 Task: Search for Airbnb cabins and explore, in Gatlinburg, Tennessee with a Cabins.
Action: Mouse moved to (447, 60)
Screenshot: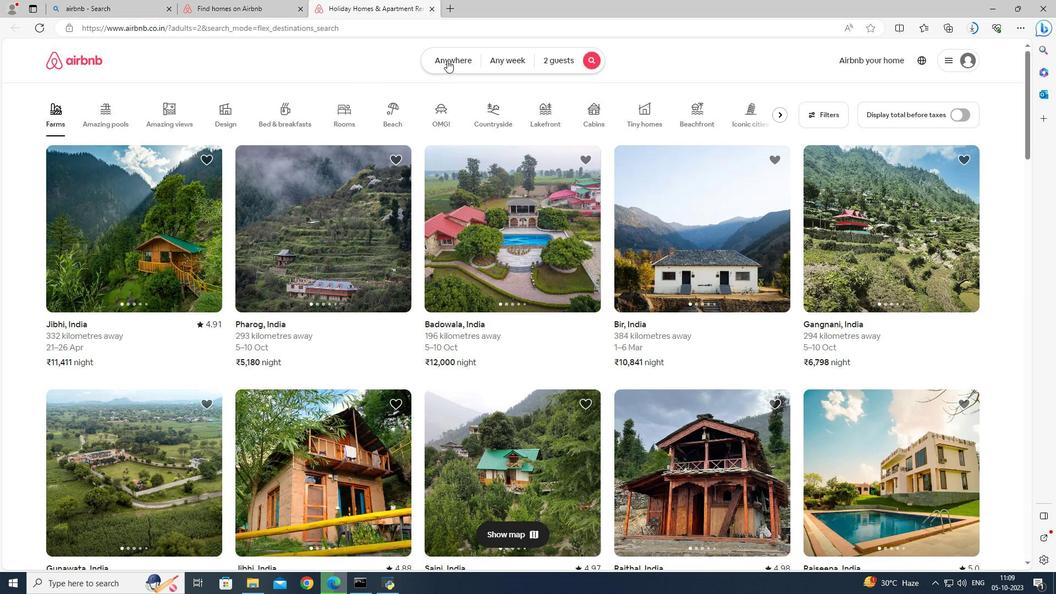
Action: Mouse pressed left at (447, 60)
Screenshot: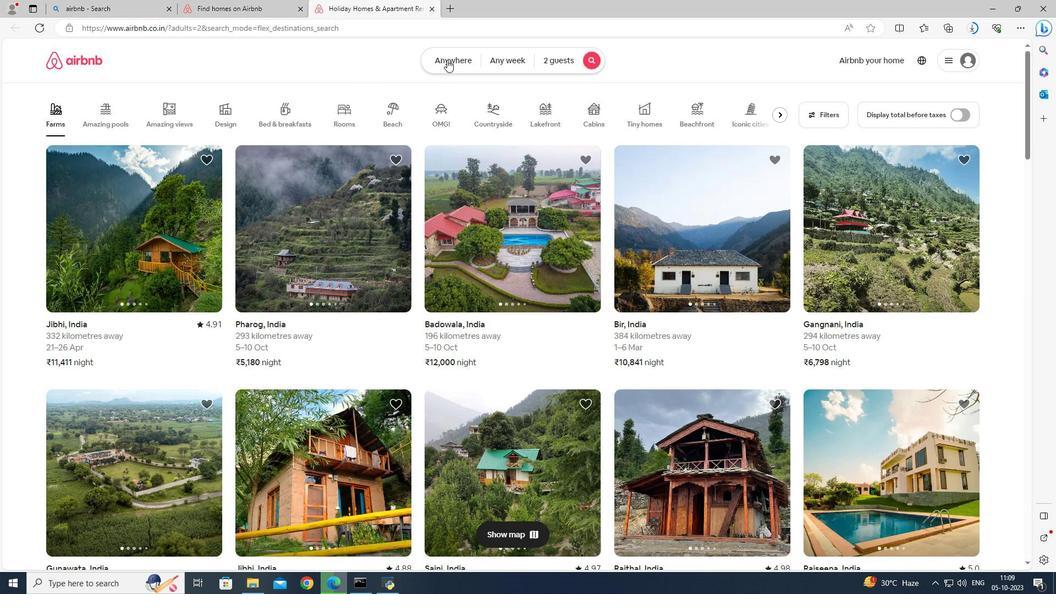 
Action: Mouse moved to (358, 111)
Screenshot: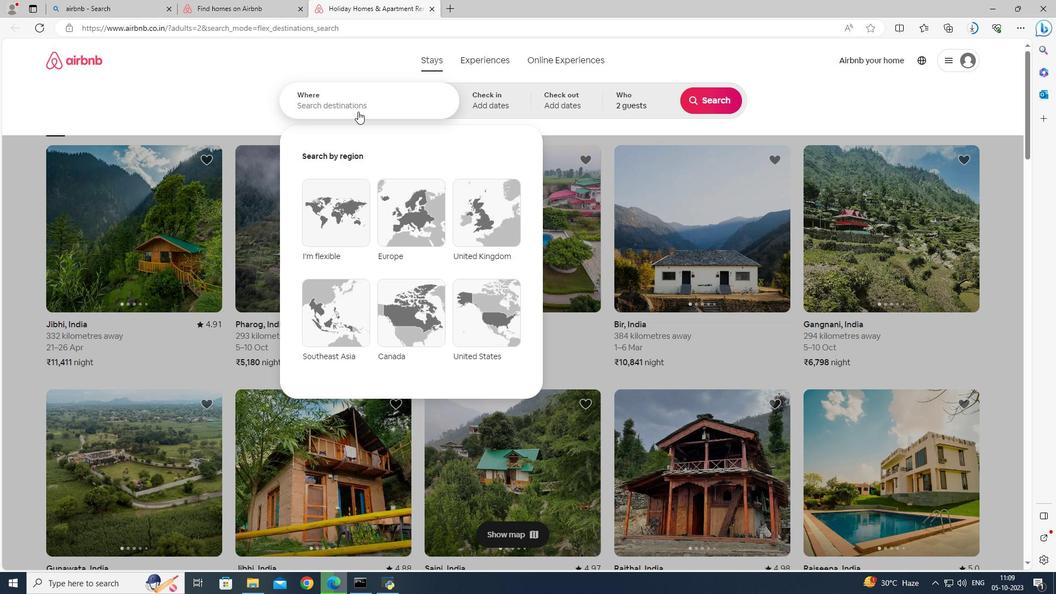 
Action: Mouse pressed left at (358, 111)
Screenshot: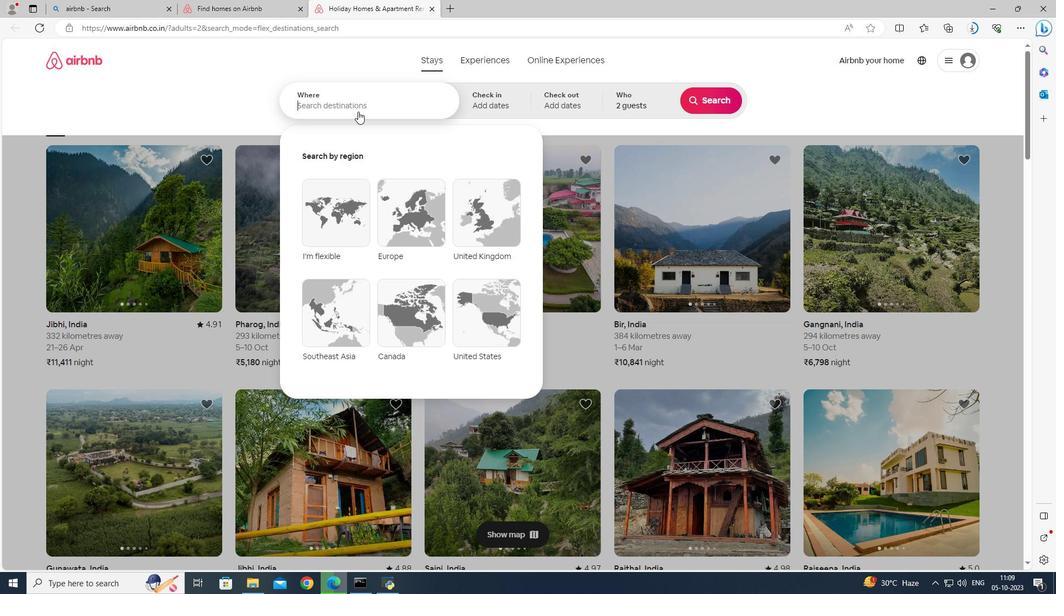 
Action: Mouse moved to (361, 111)
Screenshot: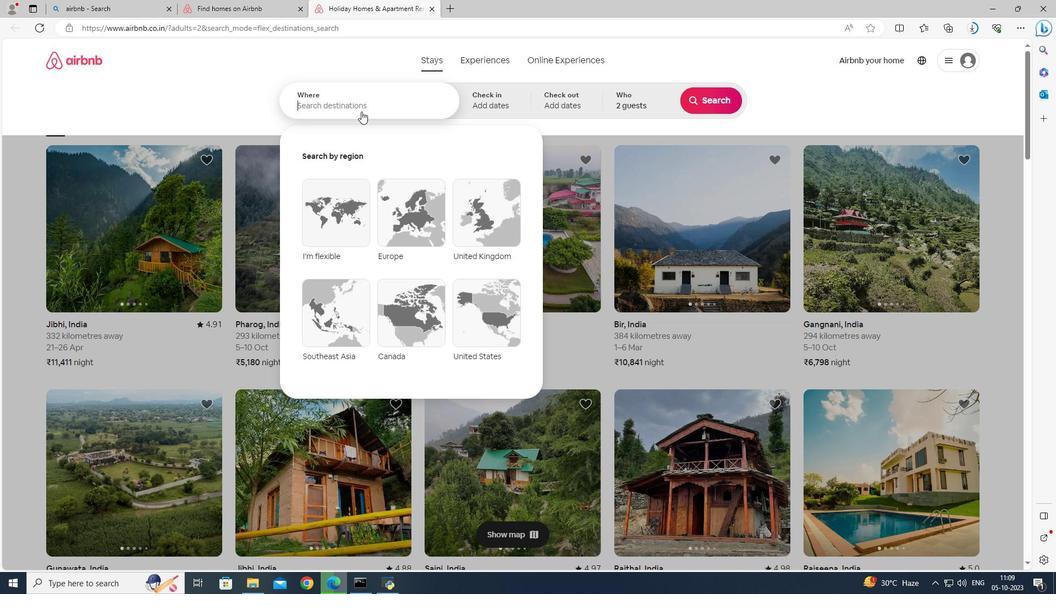 
Action: Key pressed <Key.shift>Gatli
Screenshot: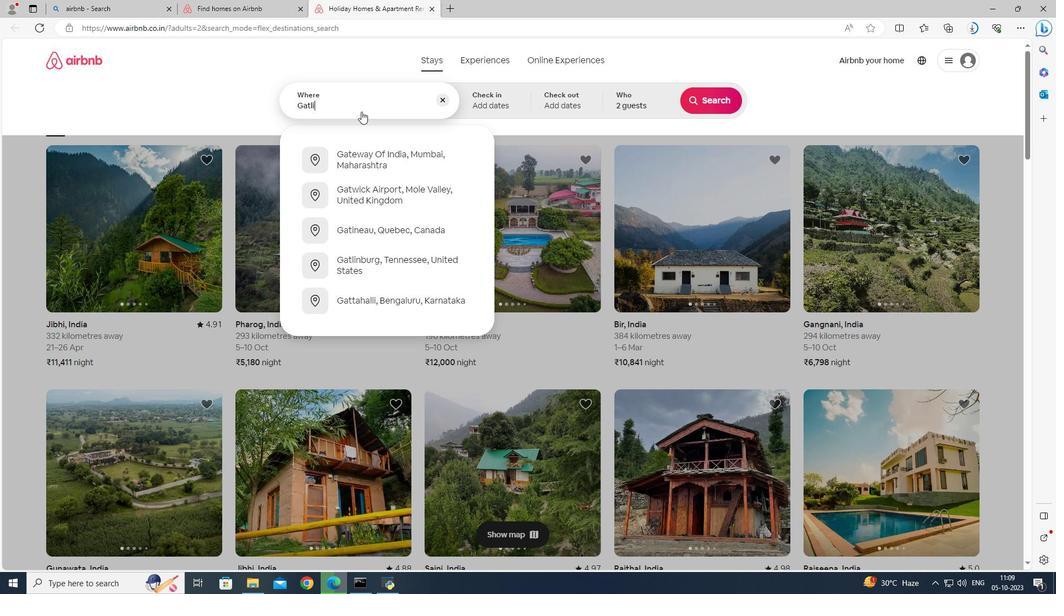 
Action: Mouse moved to (375, 155)
Screenshot: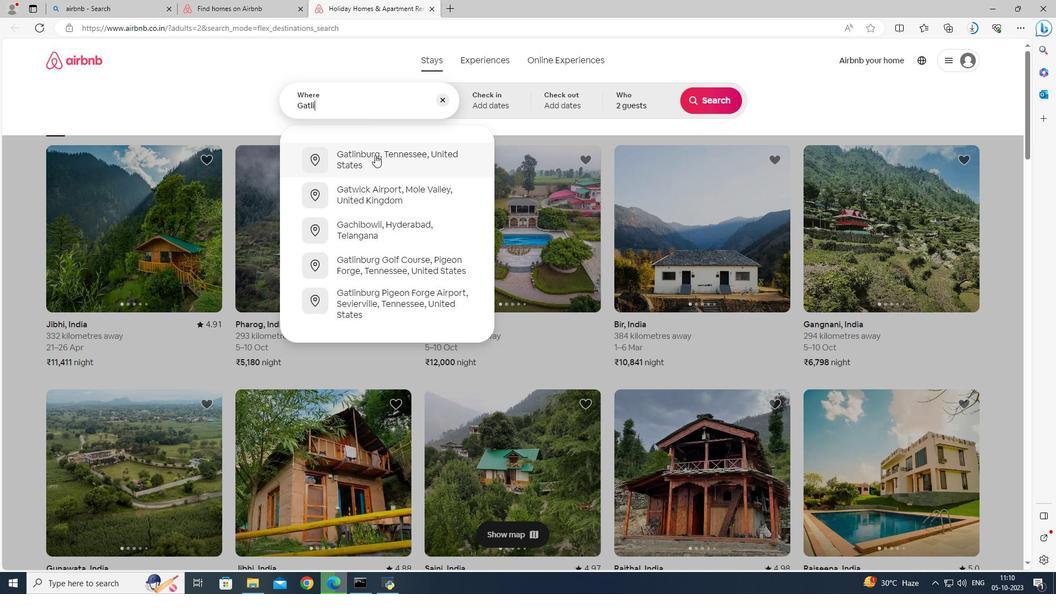 
Action: Mouse pressed left at (375, 155)
Screenshot: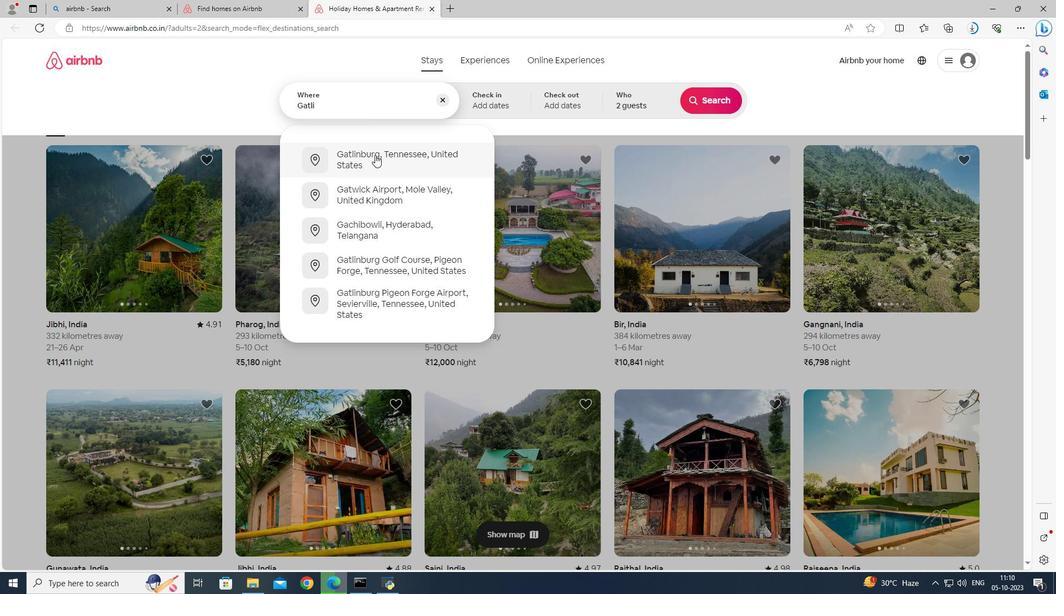 
Action: Mouse moved to (710, 94)
Screenshot: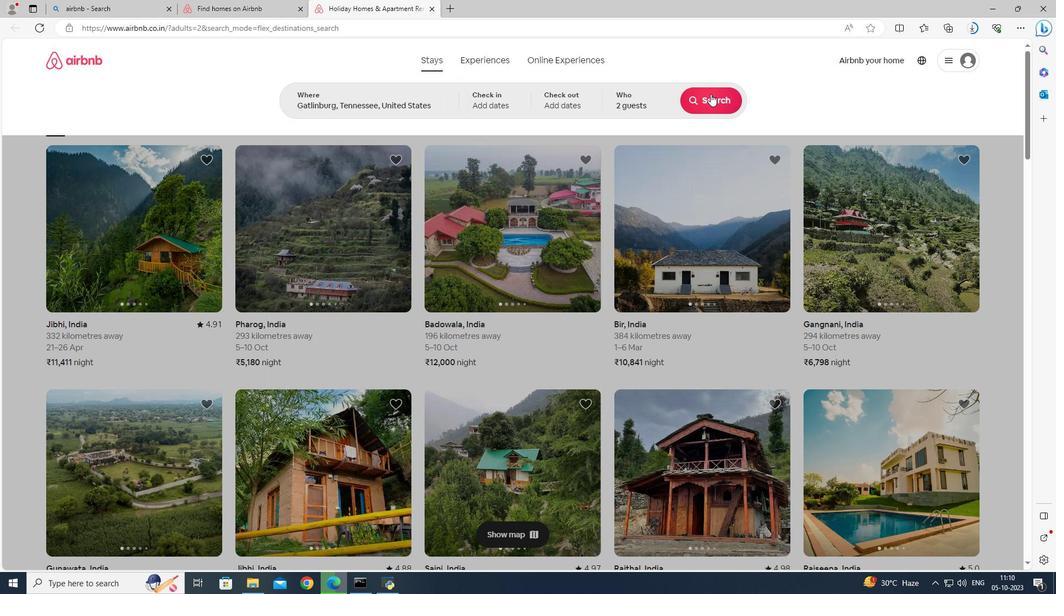
Action: Mouse pressed left at (710, 94)
Screenshot: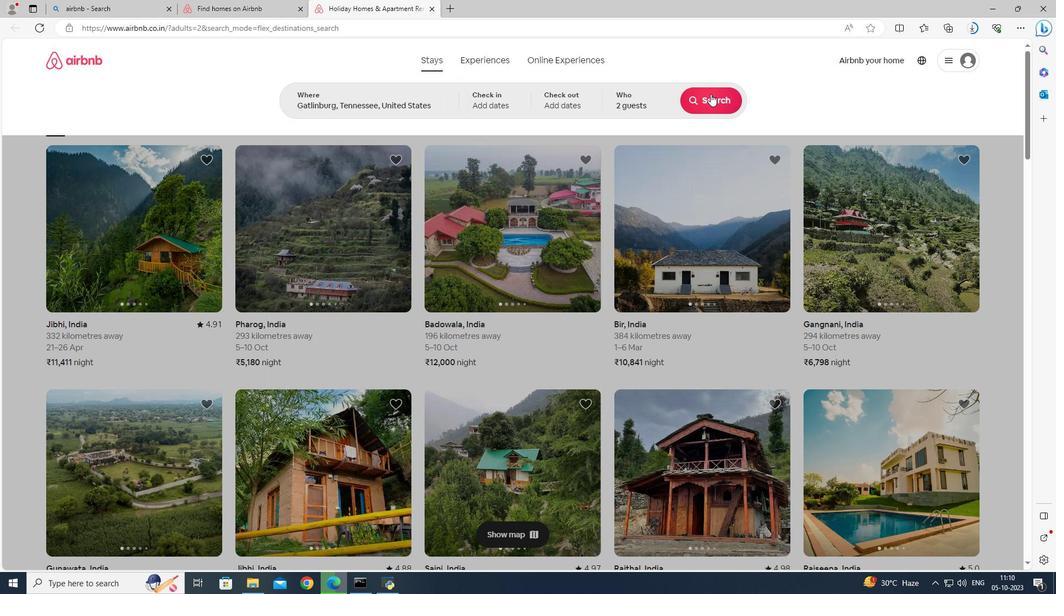 
Action: Mouse moved to (169, 110)
Screenshot: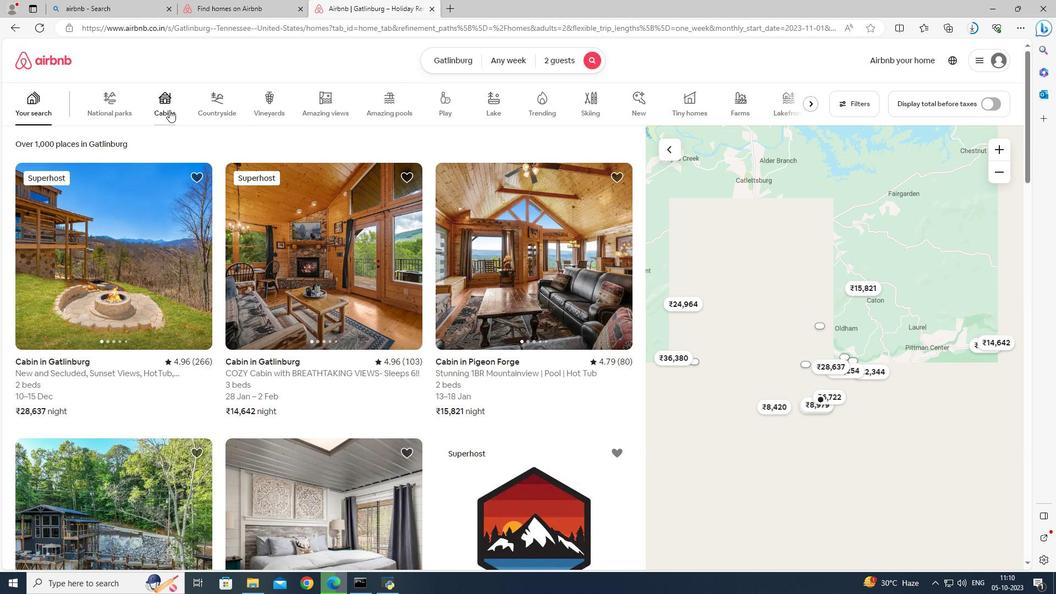 
Action: Mouse pressed left at (169, 110)
Screenshot: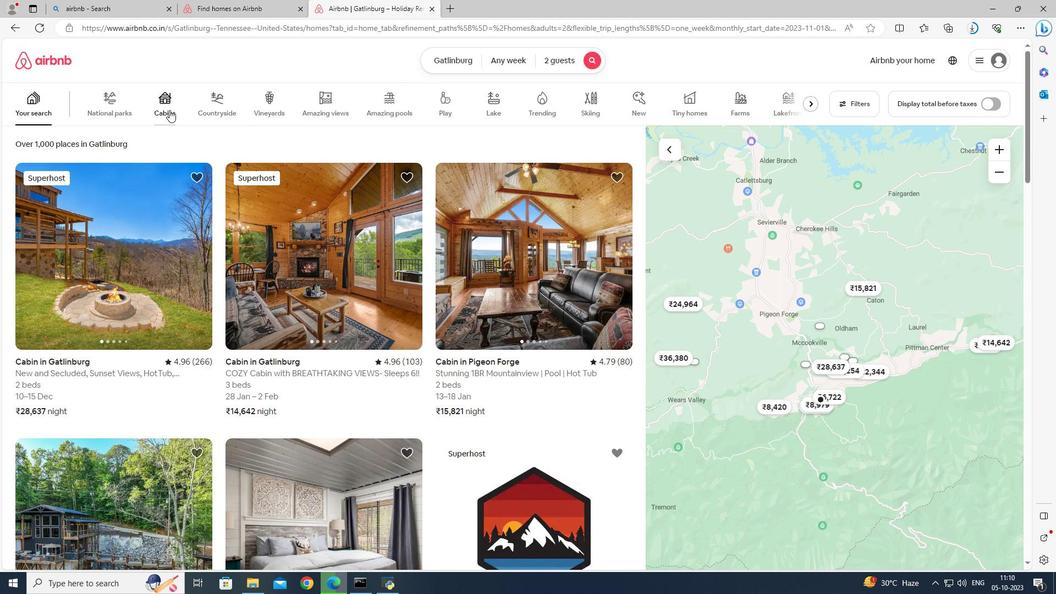 
Action: Mouse moved to (149, 241)
Screenshot: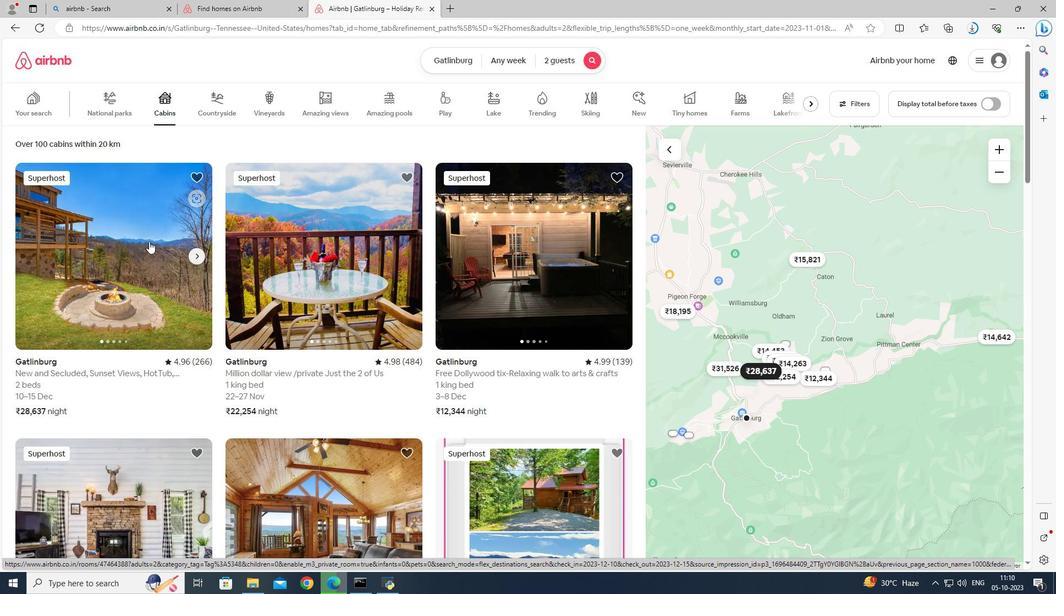 
Action: Mouse pressed left at (149, 241)
Screenshot: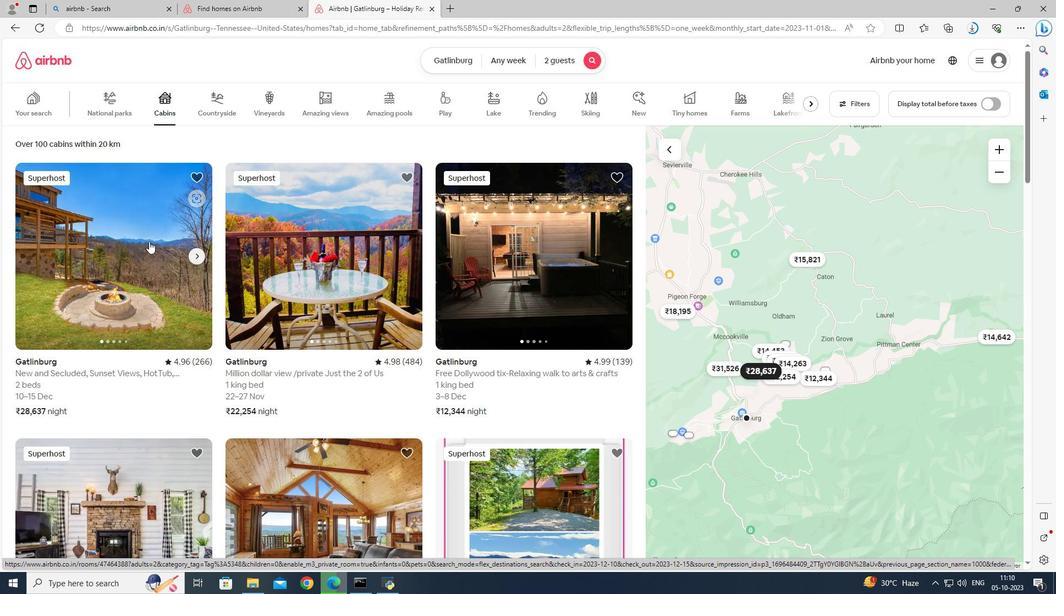 
Action: Mouse moved to (778, 406)
Screenshot: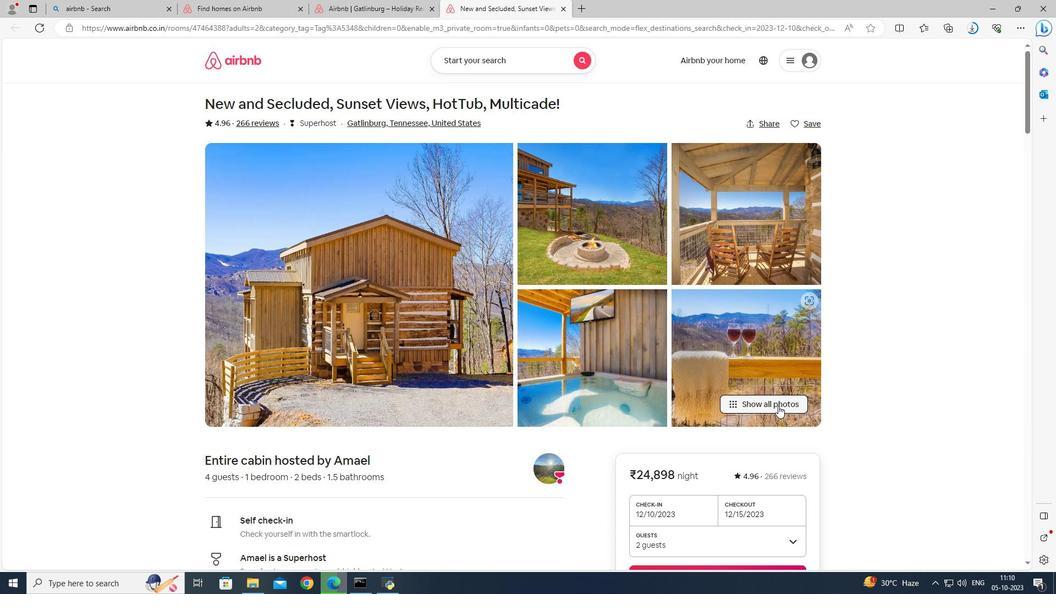 
Action: Mouse pressed left at (778, 406)
Screenshot: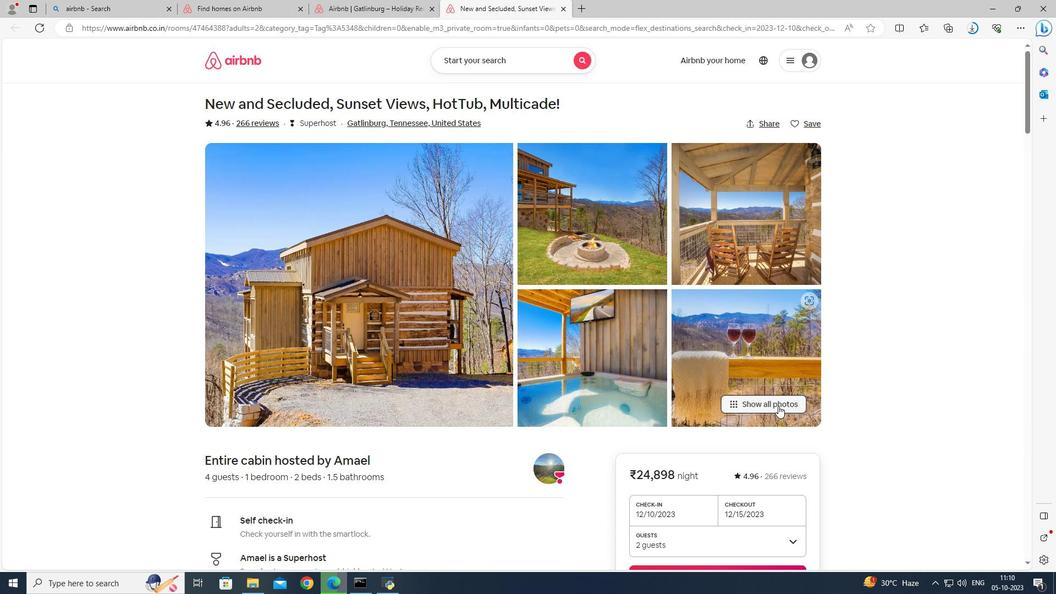 
Action: Mouse moved to (671, 352)
Screenshot: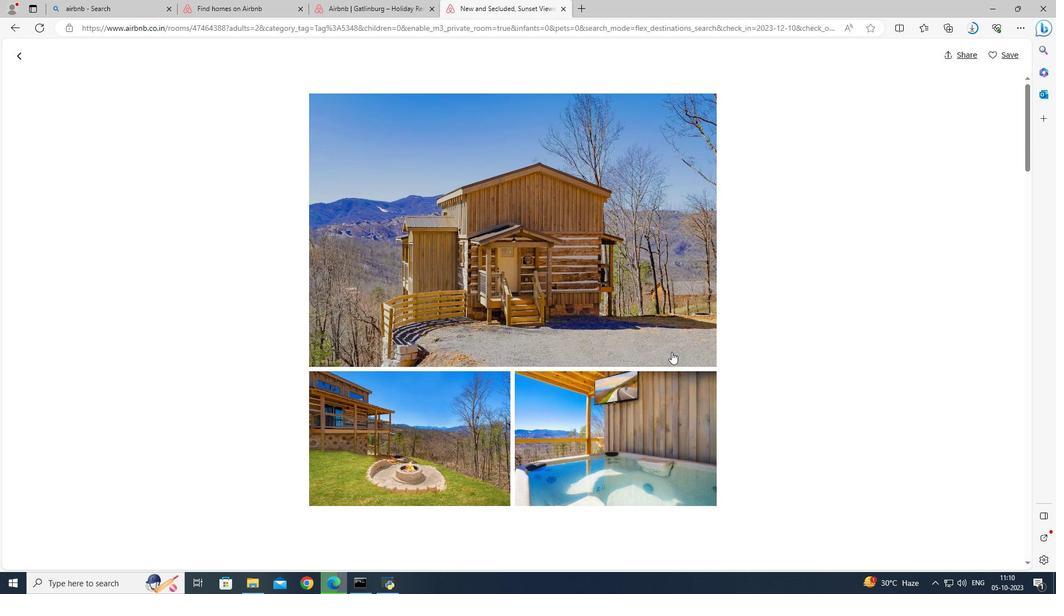 
Action: Mouse scrolled (671, 351) with delta (0, 0)
Screenshot: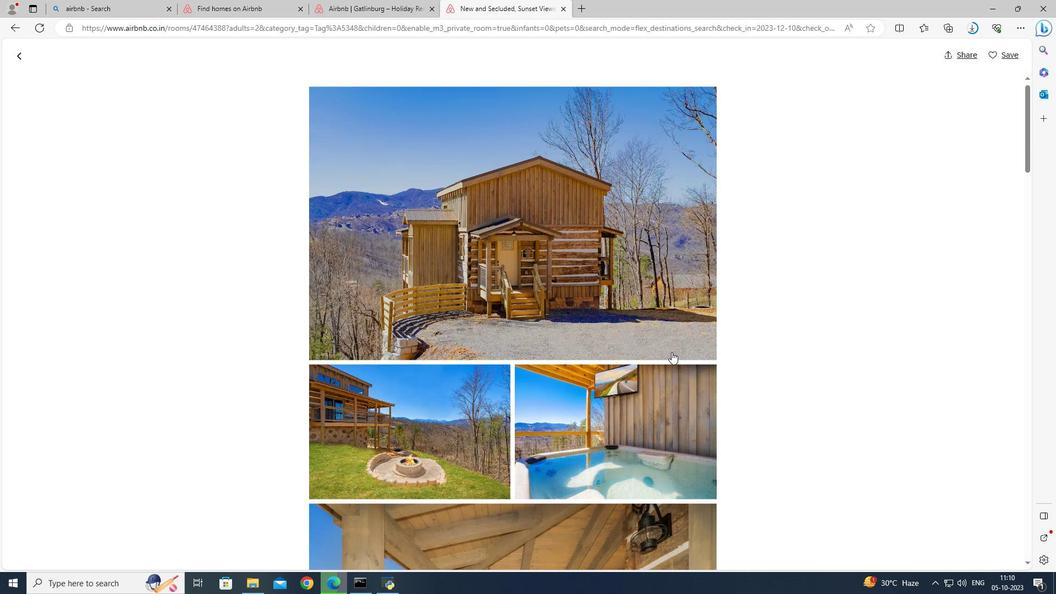 
Action: Mouse scrolled (671, 351) with delta (0, 0)
Screenshot: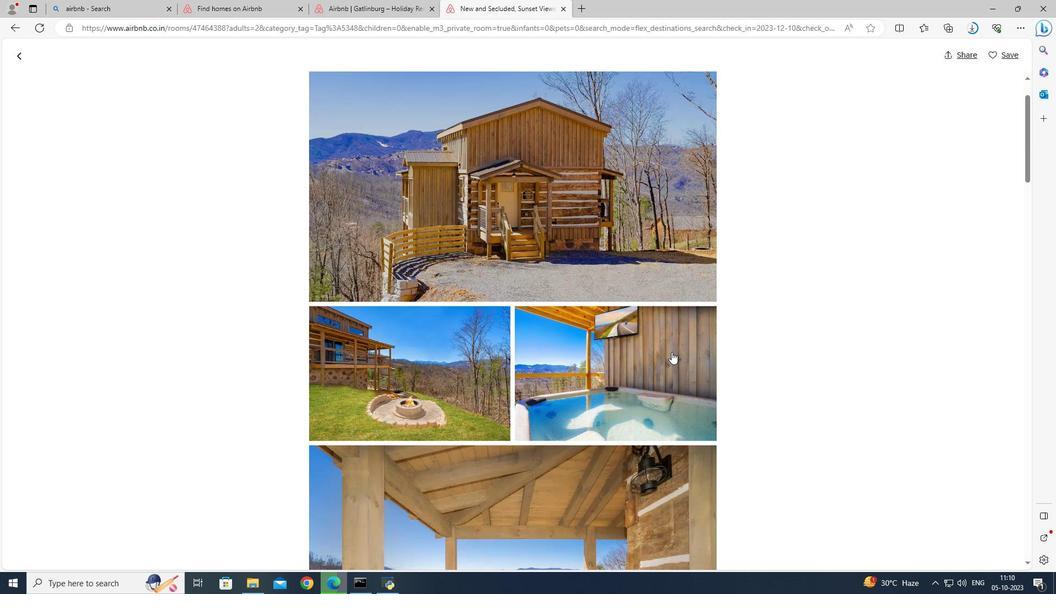 
Action: Mouse moved to (671, 352)
Screenshot: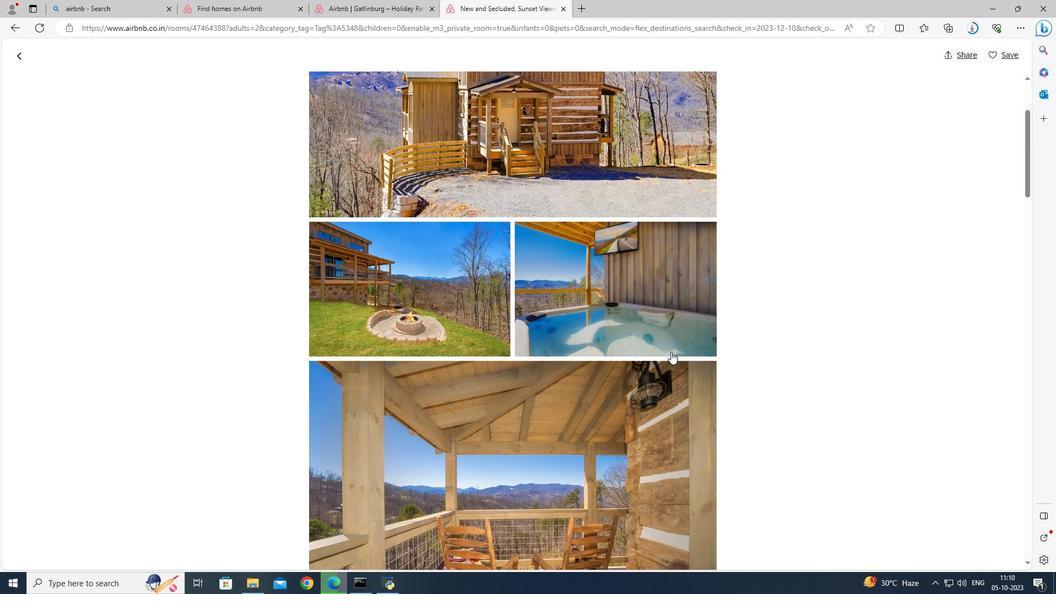 
Action: Mouse scrolled (671, 351) with delta (0, 0)
Screenshot: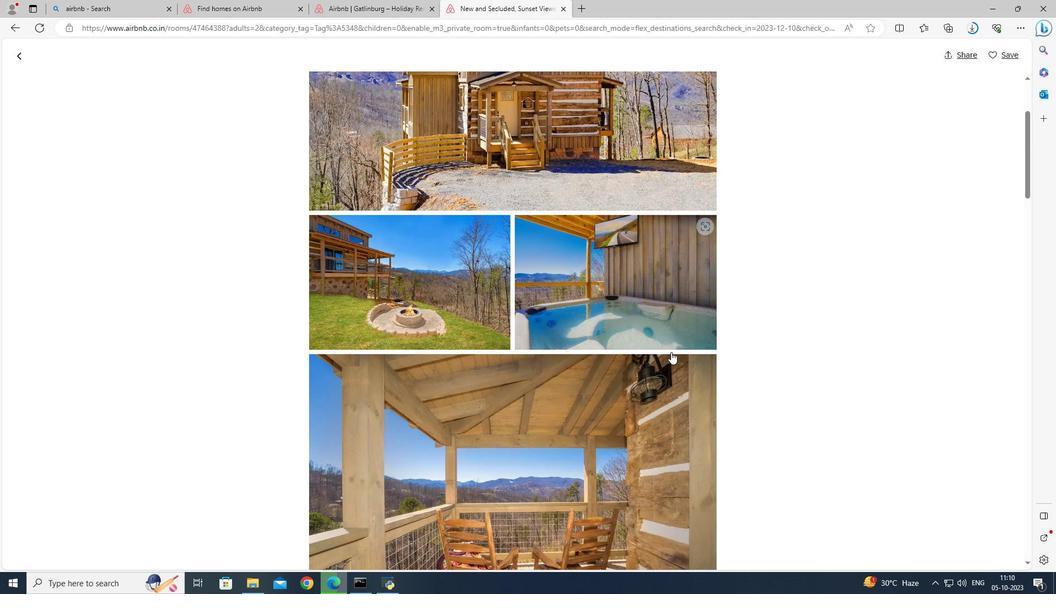 
Action: Mouse scrolled (671, 351) with delta (0, 0)
Screenshot: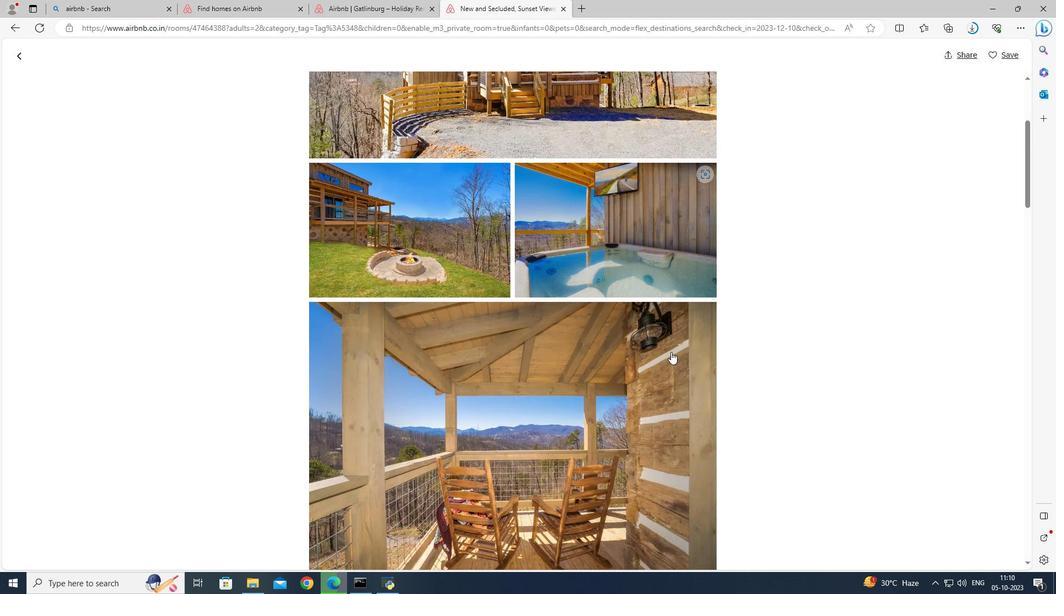 
Action: Mouse scrolled (671, 351) with delta (0, 0)
Screenshot: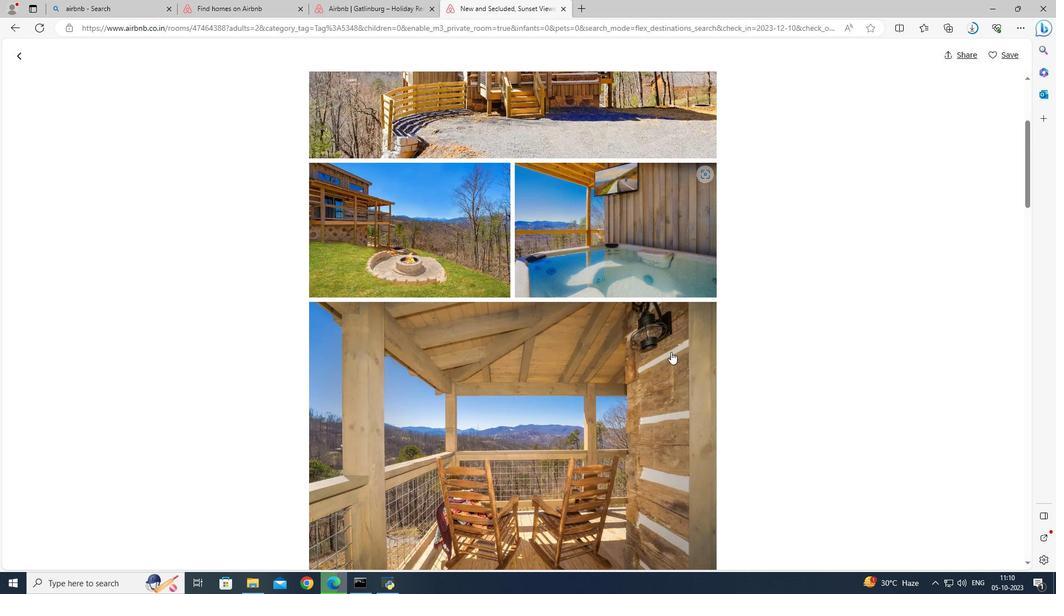 
Action: Mouse scrolled (671, 351) with delta (0, 0)
Screenshot: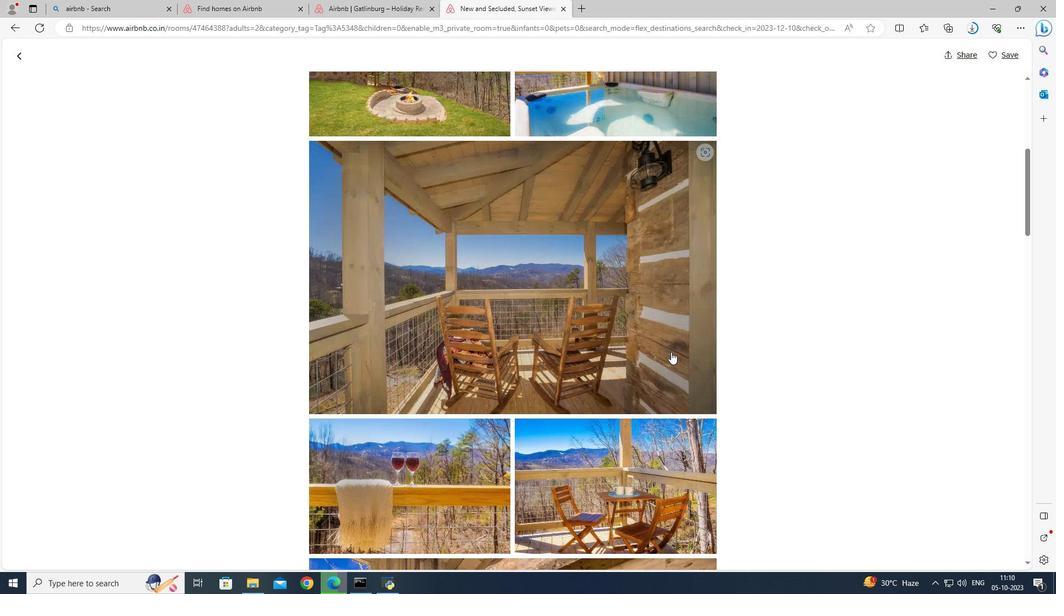 
Action: Mouse moved to (670, 352)
Screenshot: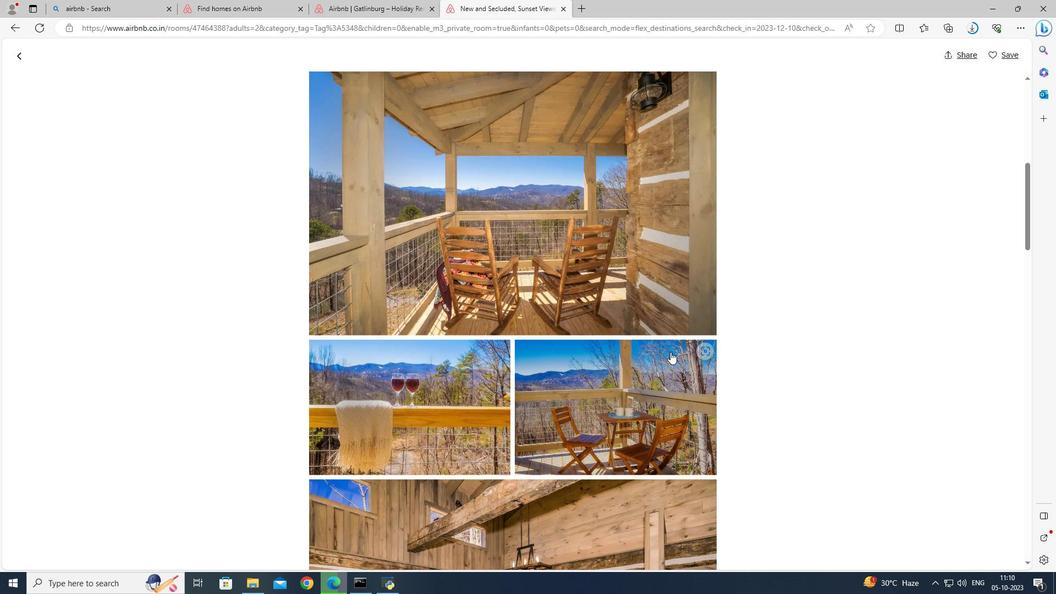 
Action: Mouse scrolled (670, 351) with delta (0, 0)
Screenshot: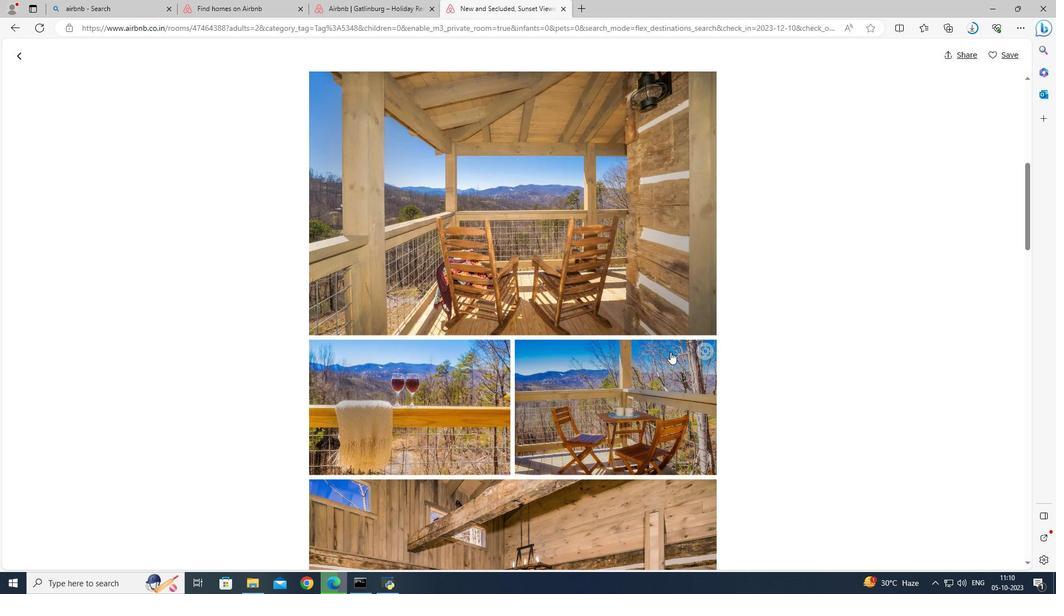 
Action: Mouse scrolled (670, 351) with delta (0, 0)
Screenshot: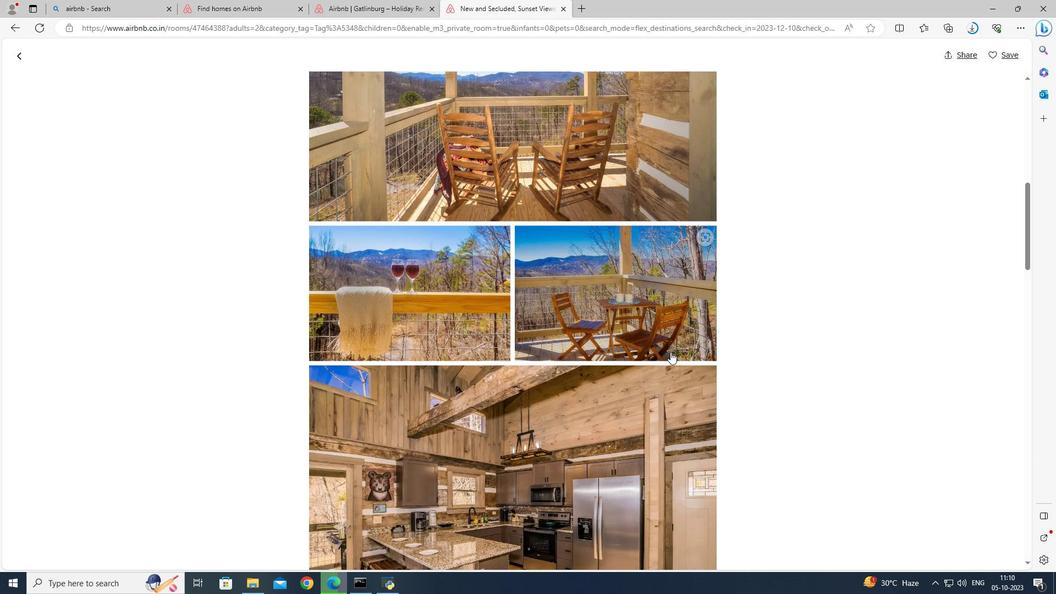 
Action: Mouse scrolled (670, 351) with delta (0, 0)
Screenshot: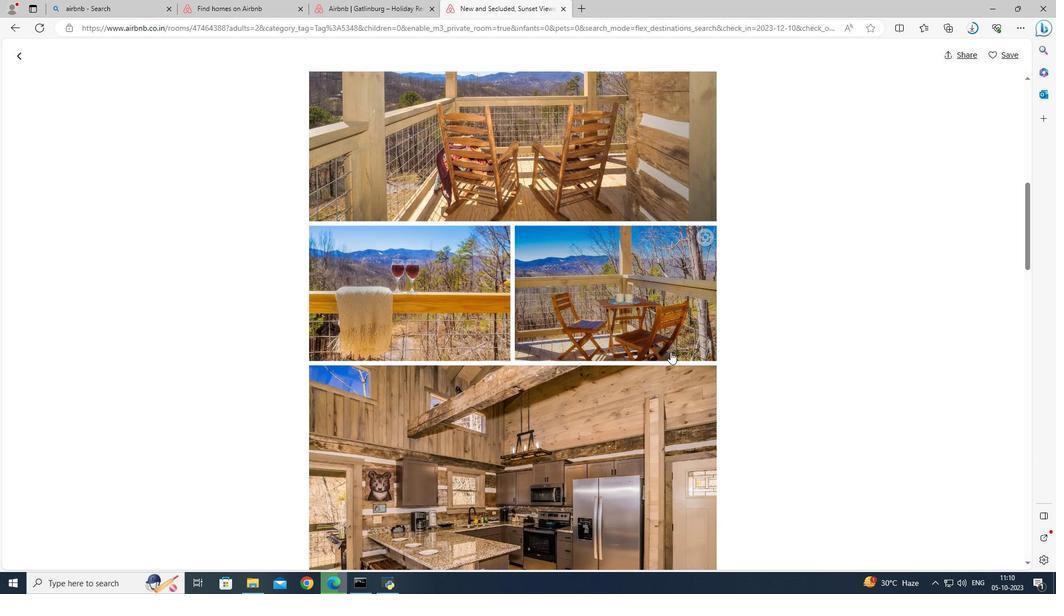 
Action: Mouse scrolled (670, 351) with delta (0, 0)
Screenshot: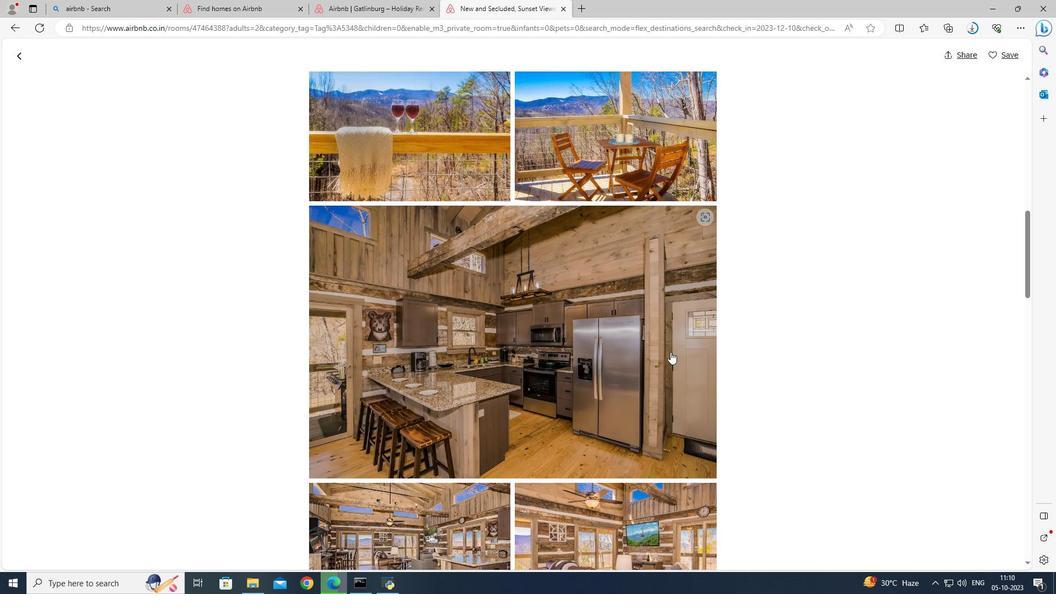 
Action: Mouse scrolled (670, 351) with delta (0, 0)
Screenshot: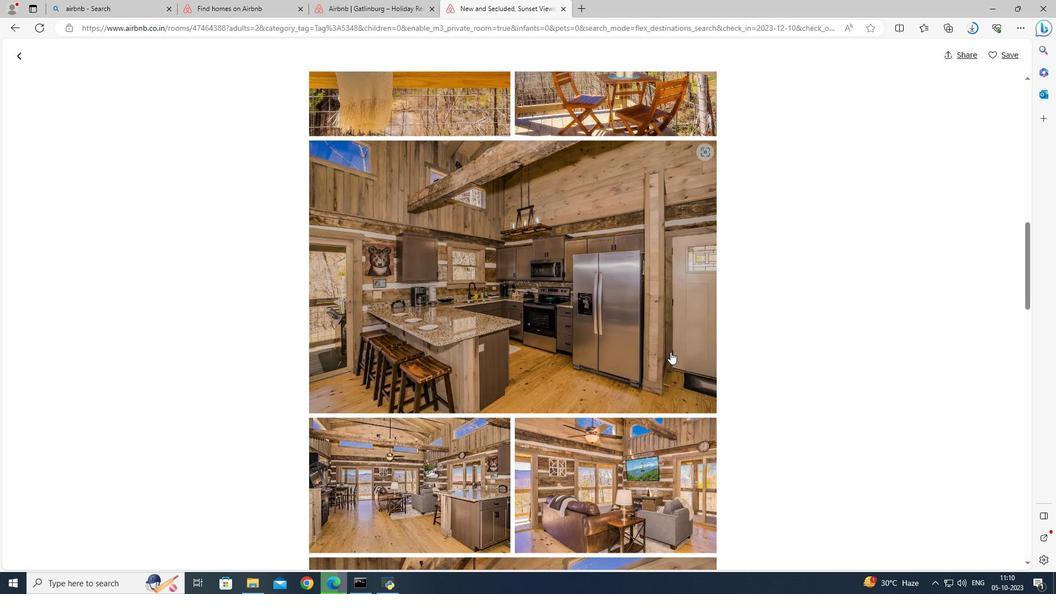 
Action: Mouse scrolled (670, 351) with delta (0, 0)
Screenshot: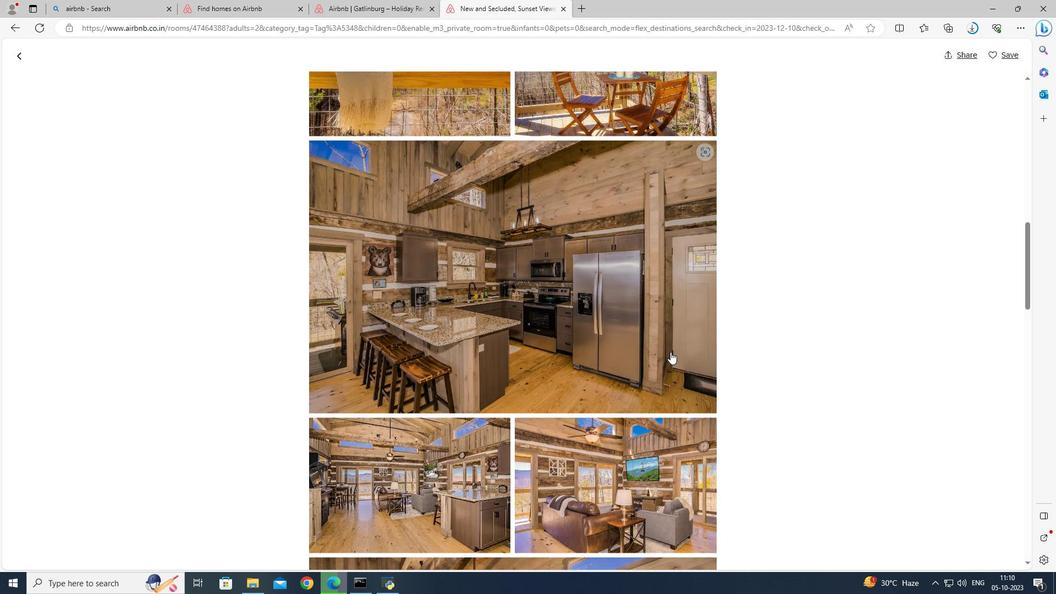 
Action: Mouse scrolled (670, 351) with delta (0, 0)
Screenshot: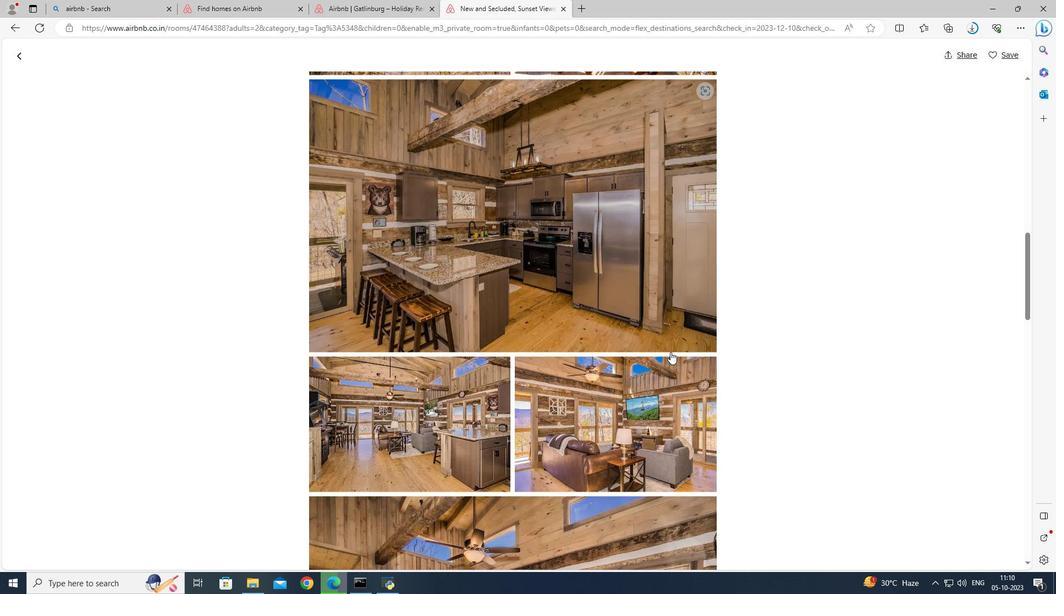 
Action: Mouse scrolled (670, 351) with delta (0, 0)
Screenshot: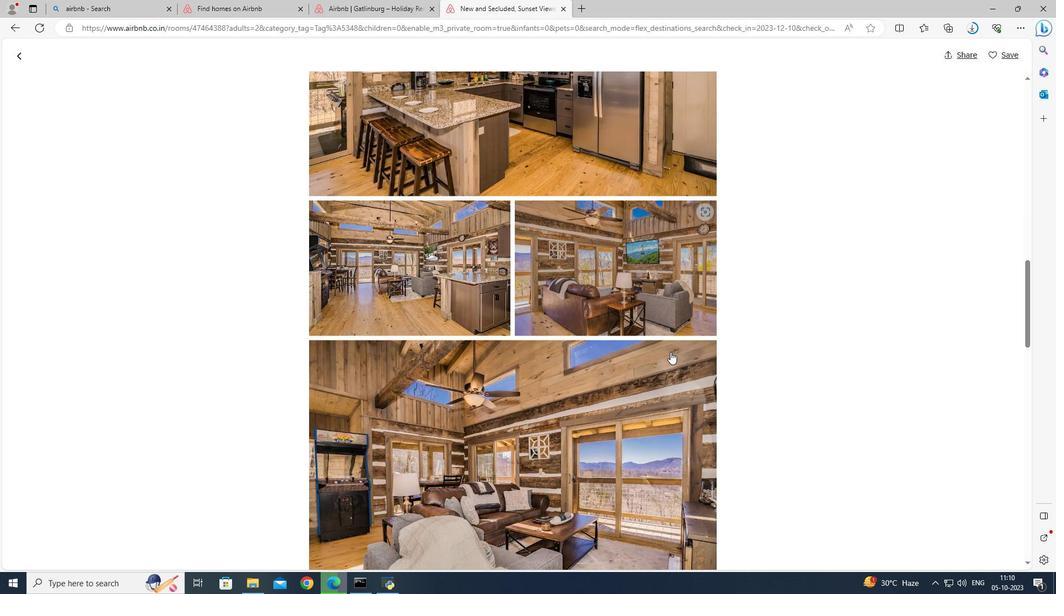 
Action: Mouse scrolled (670, 351) with delta (0, 0)
Screenshot: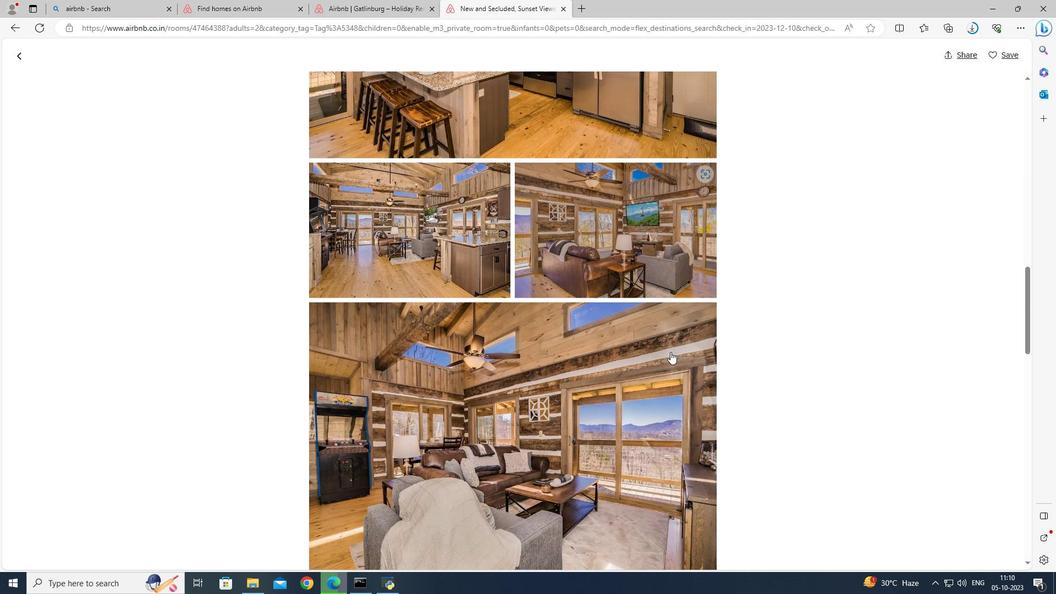 
Action: Mouse scrolled (670, 351) with delta (0, 0)
Screenshot: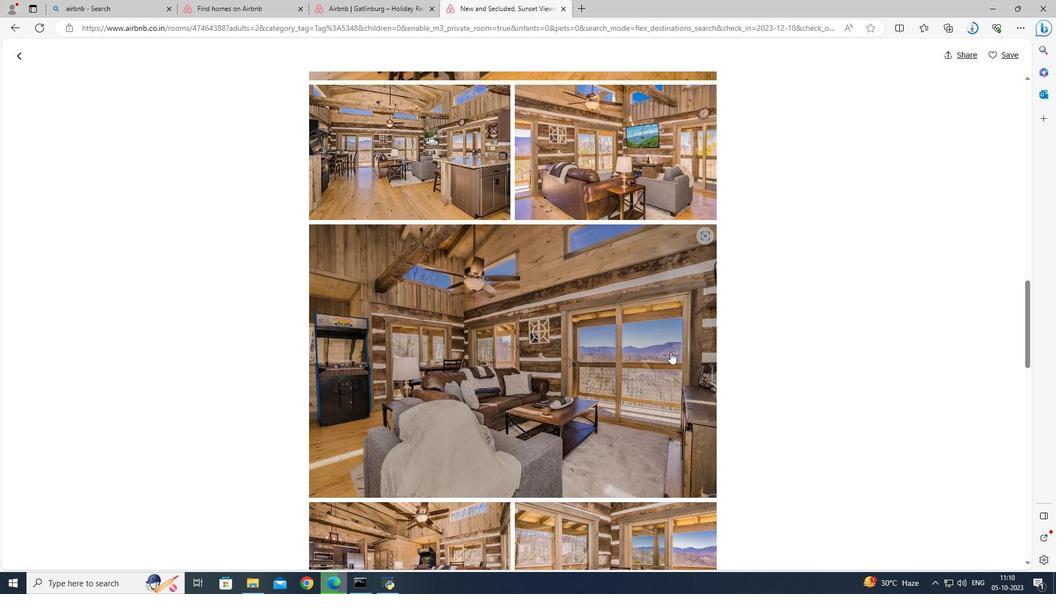 
Action: Mouse moved to (669, 352)
Screenshot: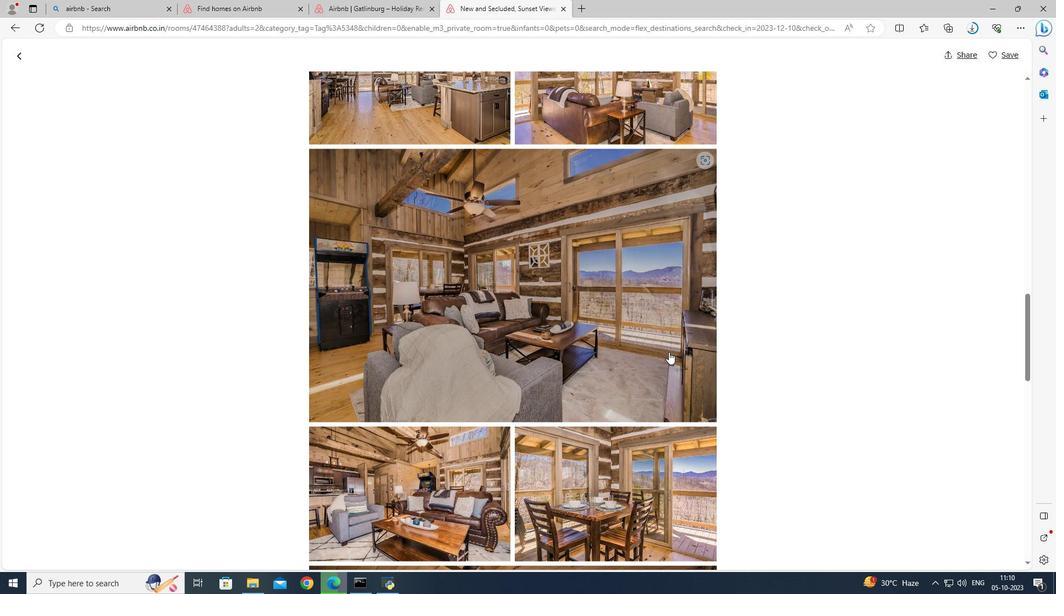 
Action: Mouse scrolled (669, 351) with delta (0, 0)
Screenshot: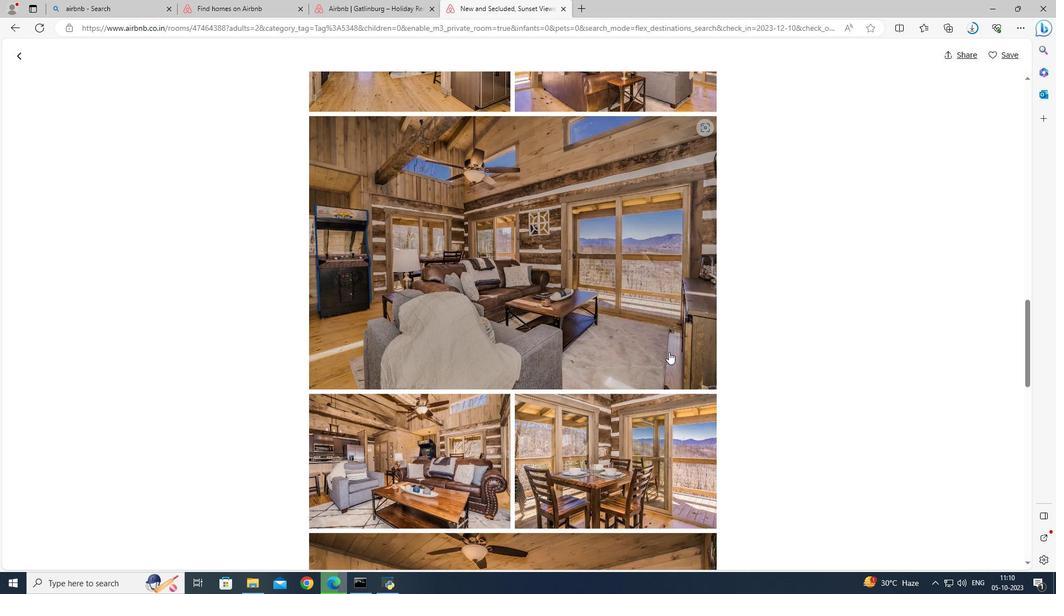 
Action: Mouse scrolled (669, 351) with delta (0, 0)
Screenshot: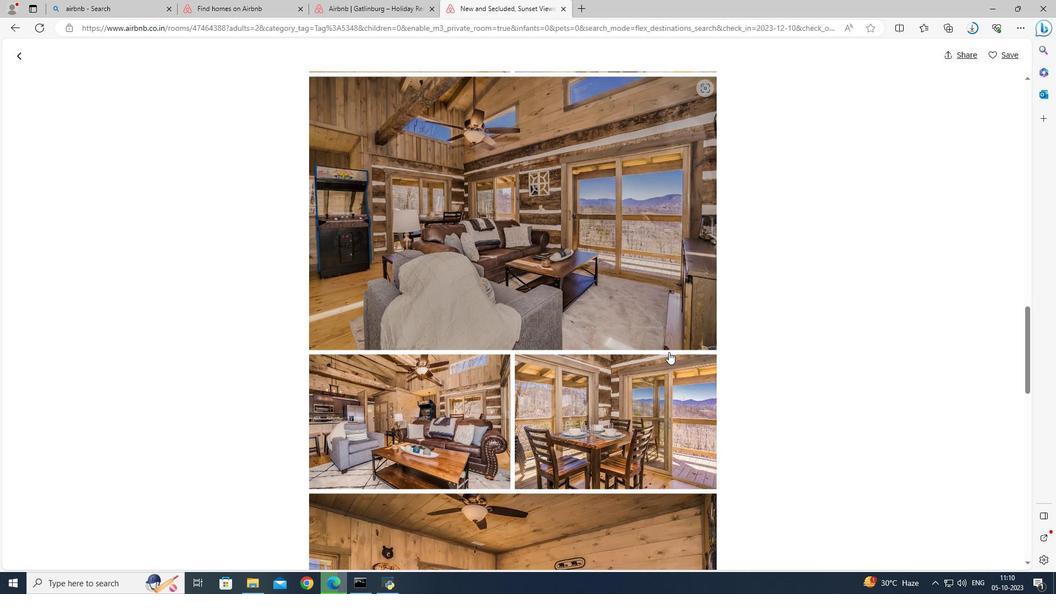 
Action: Mouse scrolled (669, 351) with delta (0, 0)
Screenshot: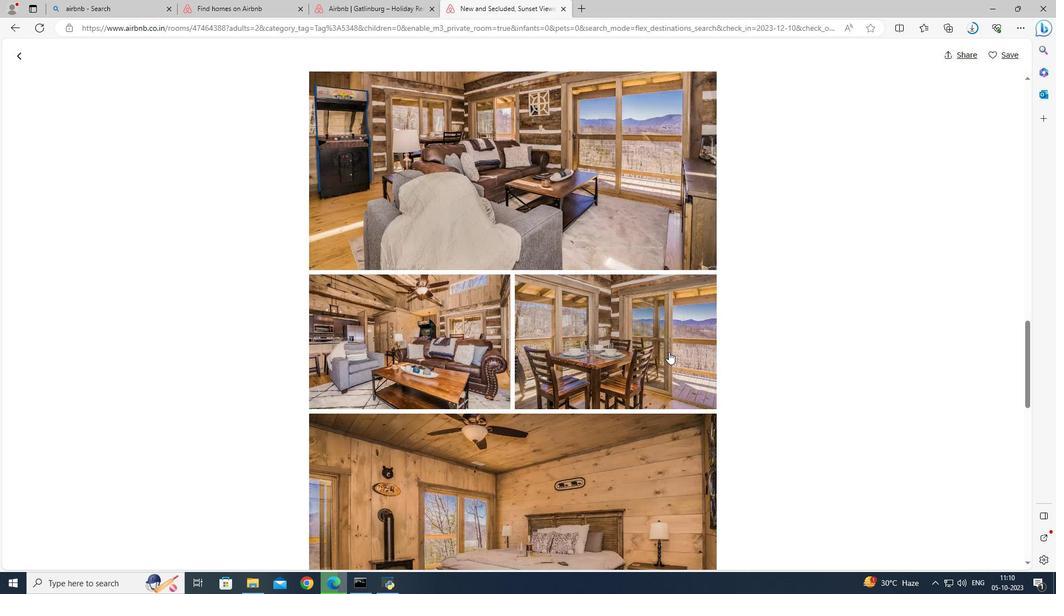 
Action: Mouse scrolled (669, 351) with delta (0, 0)
Screenshot: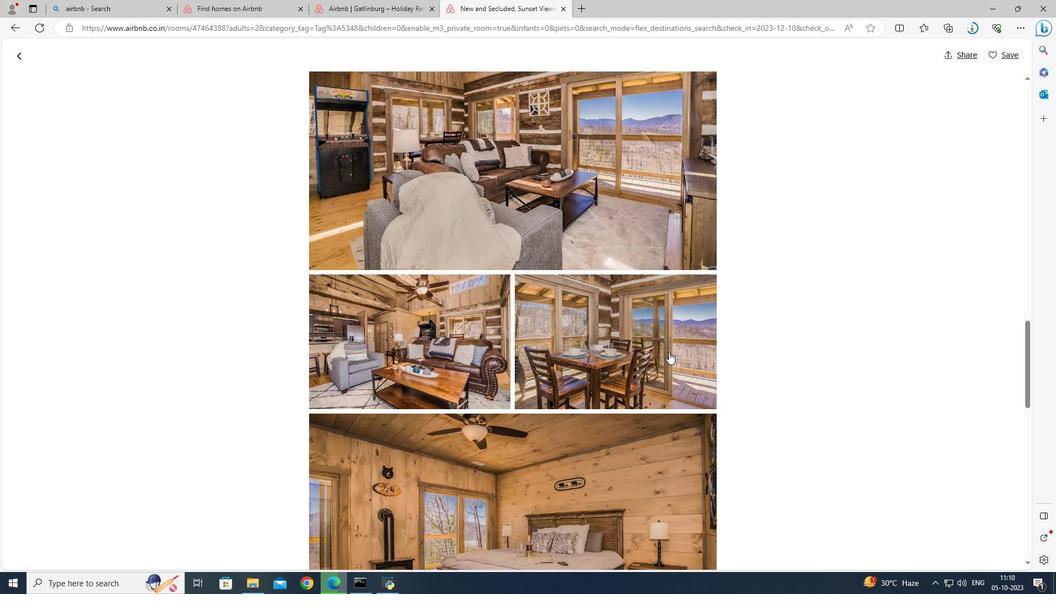 
Action: Mouse scrolled (669, 351) with delta (0, 0)
Screenshot: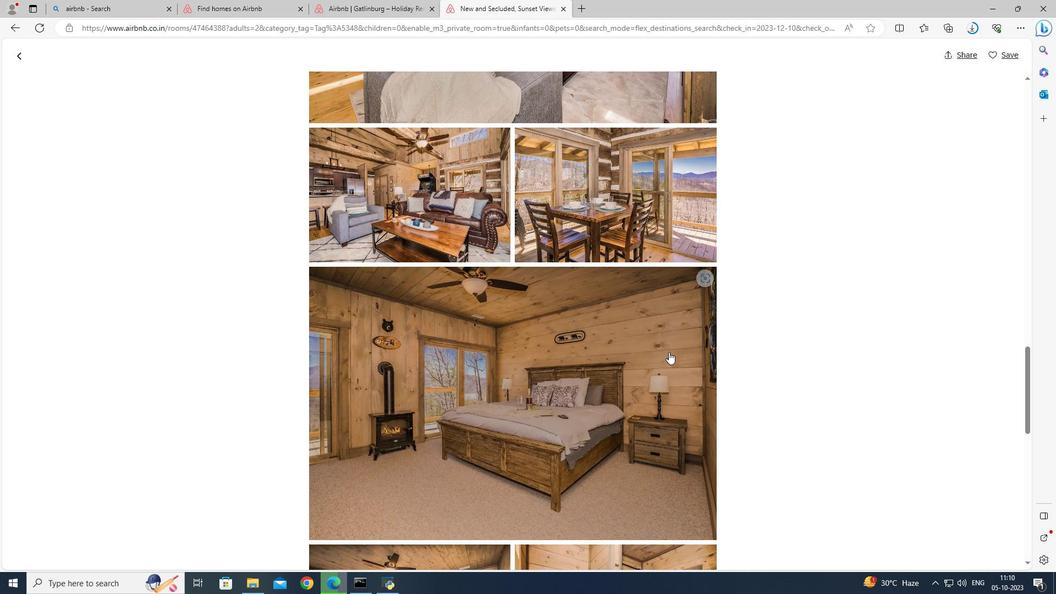 
Action: Mouse scrolled (669, 351) with delta (0, 0)
Screenshot: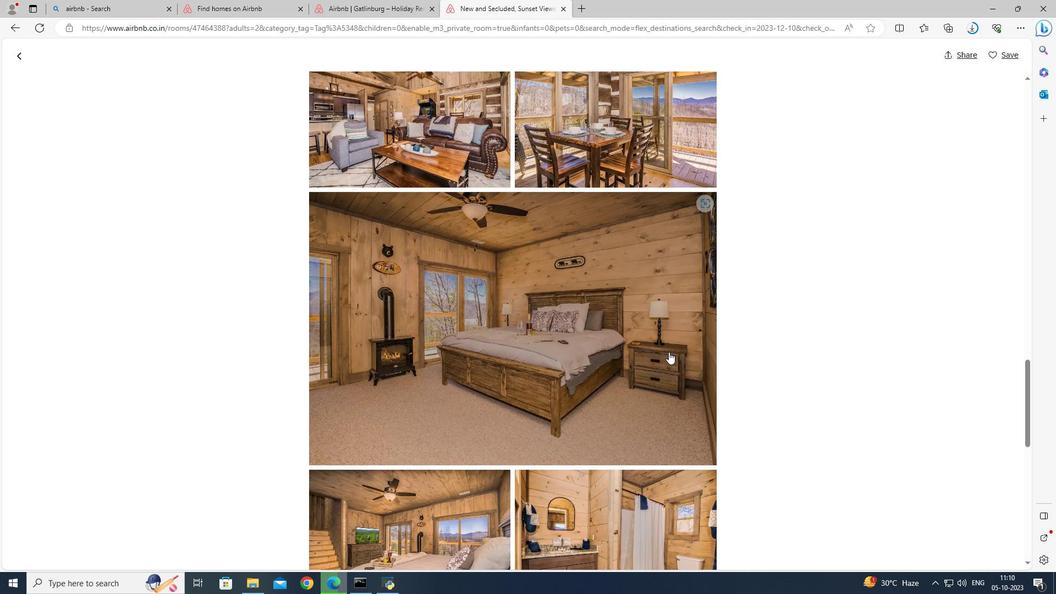 
Action: Mouse scrolled (669, 351) with delta (0, 0)
Screenshot: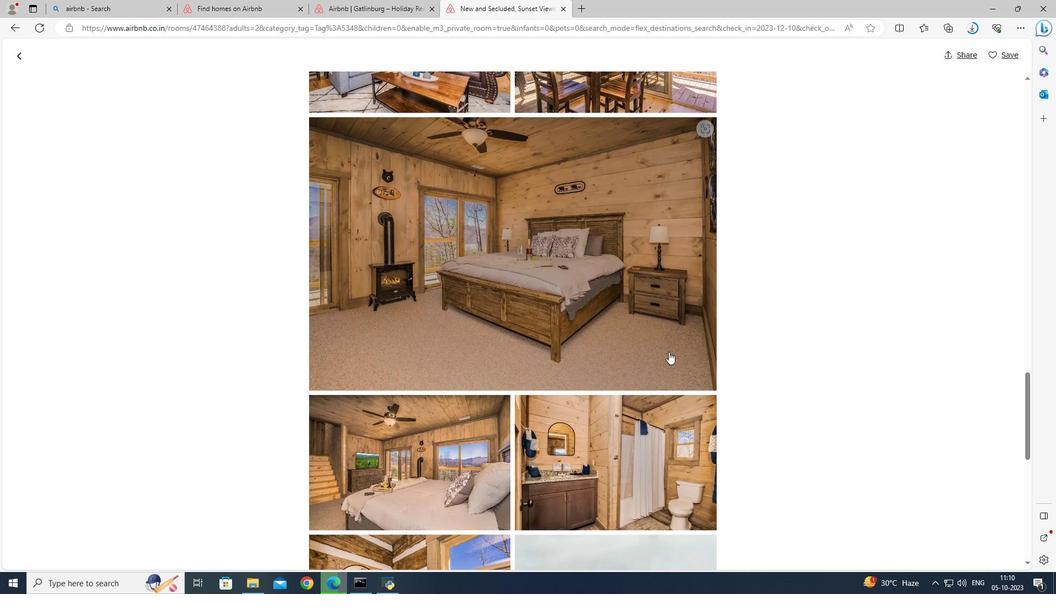 
Action: Mouse scrolled (669, 351) with delta (0, 0)
Screenshot: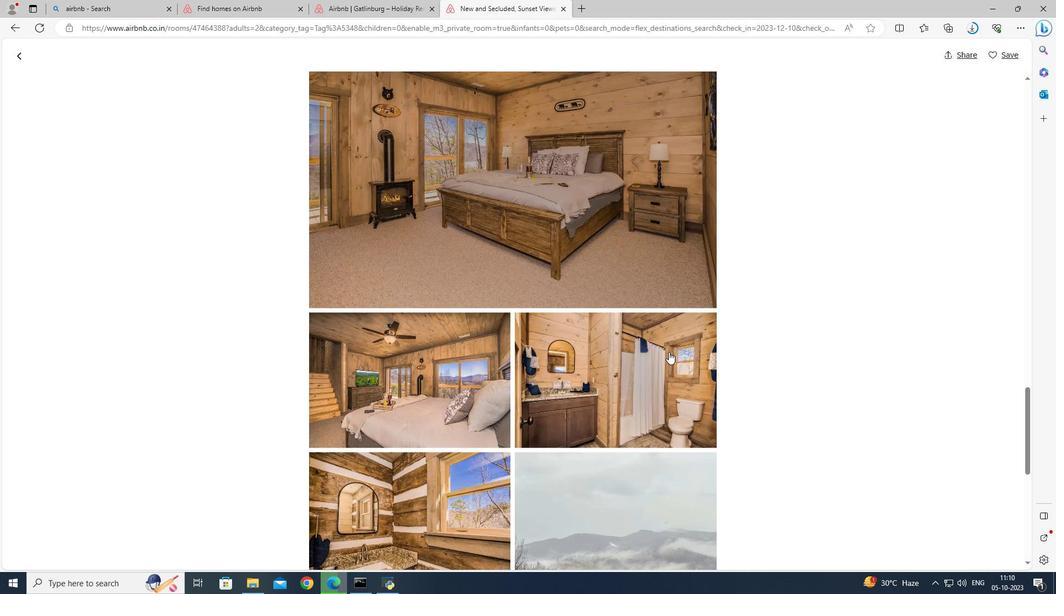 
Action: Mouse scrolled (669, 351) with delta (0, 0)
Screenshot: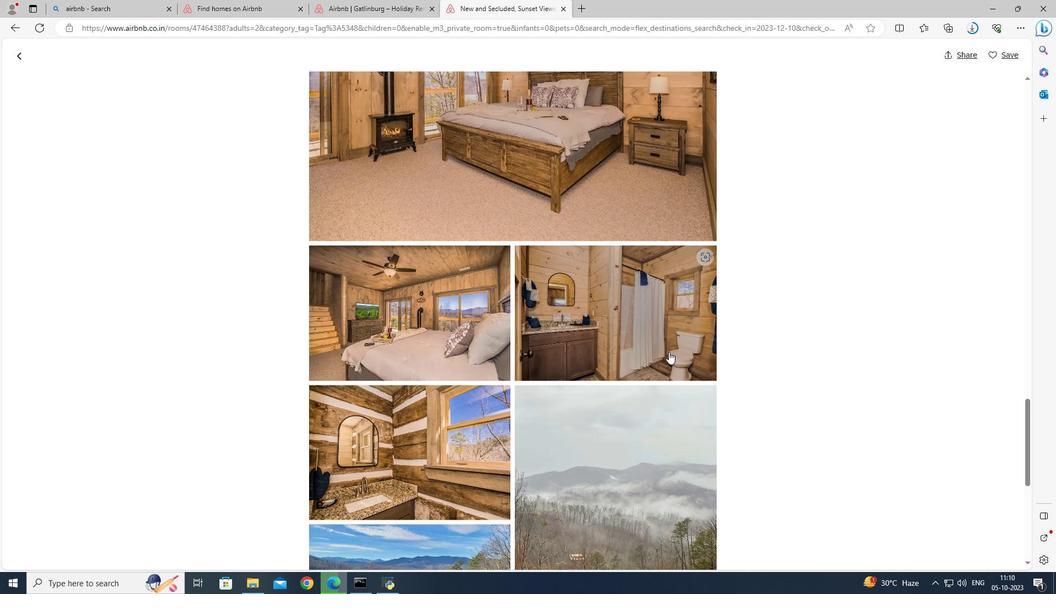 
Action: Mouse scrolled (669, 351) with delta (0, 0)
Screenshot: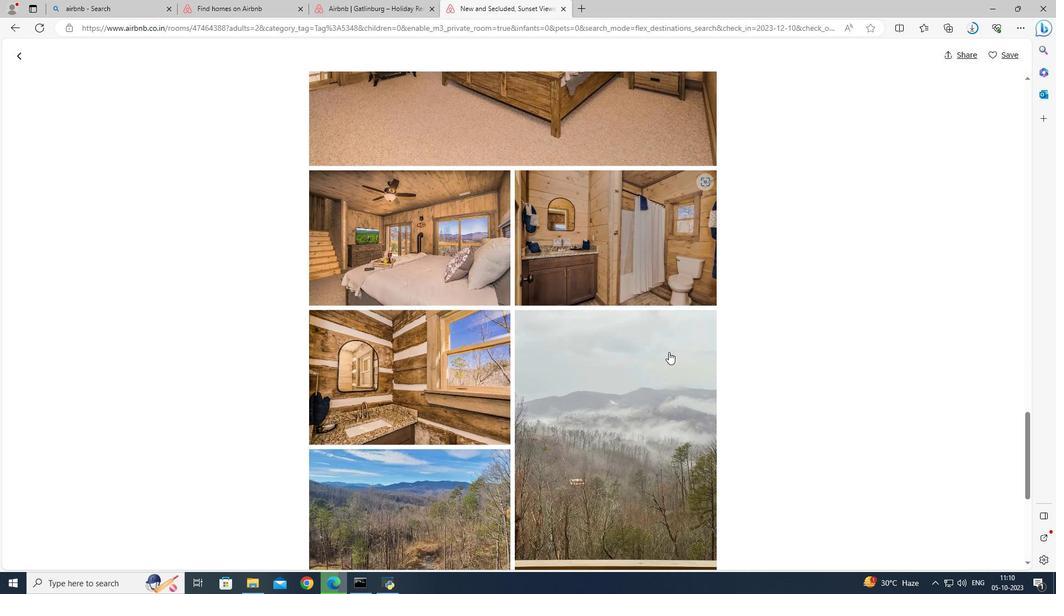
Action: Mouse scrolled (669, 351) with delta (0, 0)
Screenshot: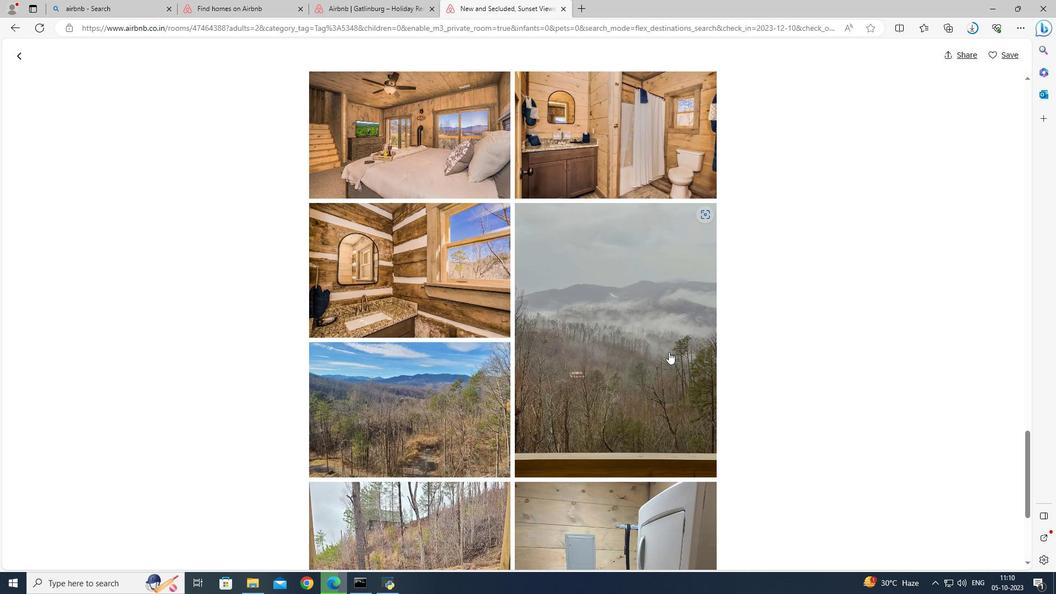 
Action: Mouse scrolled (669, 351) with delta (0, 0)
Screenshot: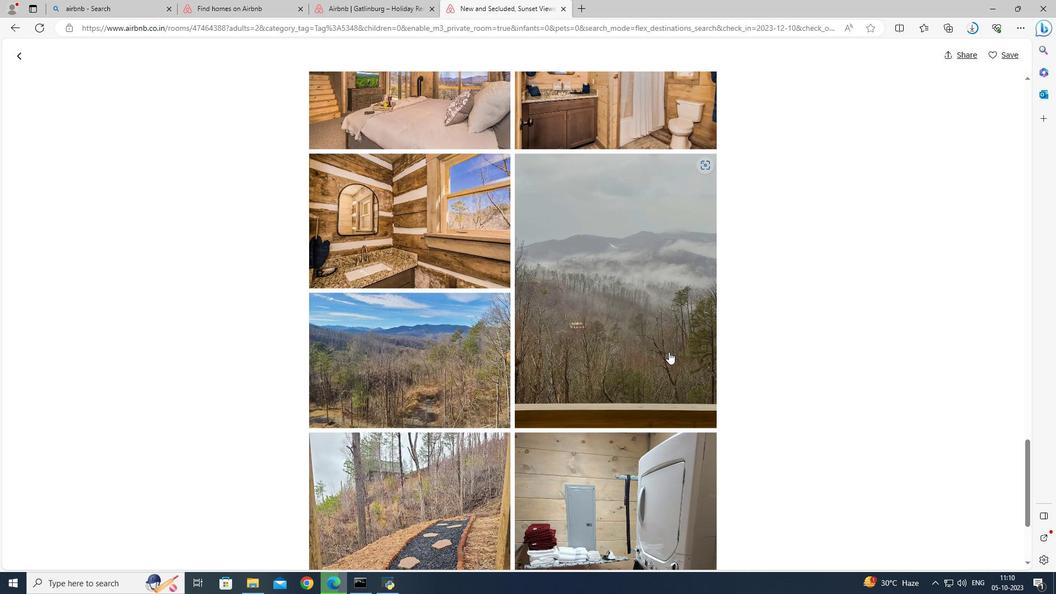 
Action: Mouse scrolled (669, 351) with delta (0, 0)
Screenshot: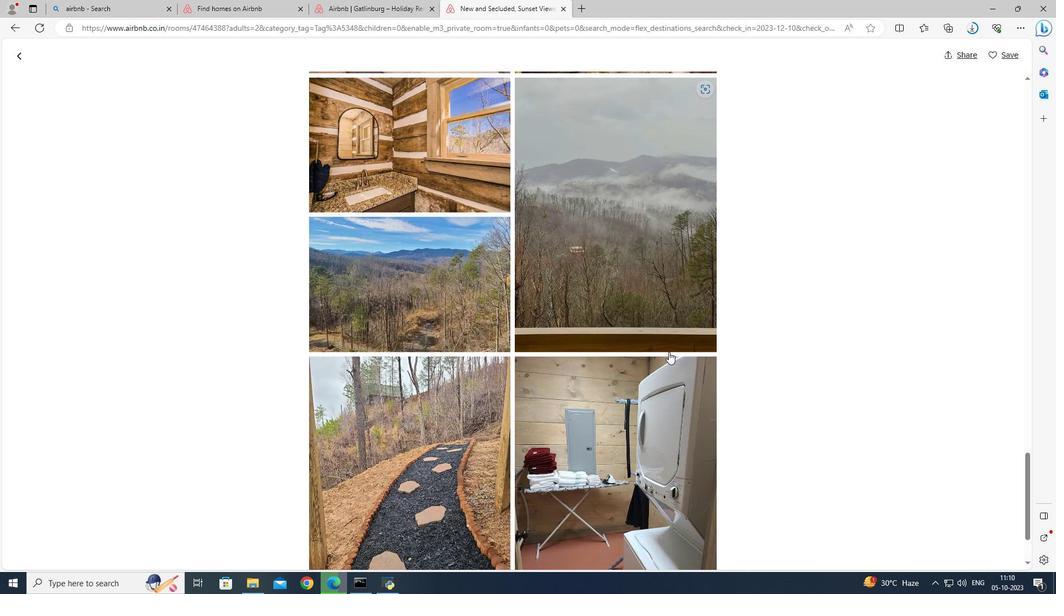 
Action: Mouse scrolled (669, 351) with delta (0, 0)
Screenshot: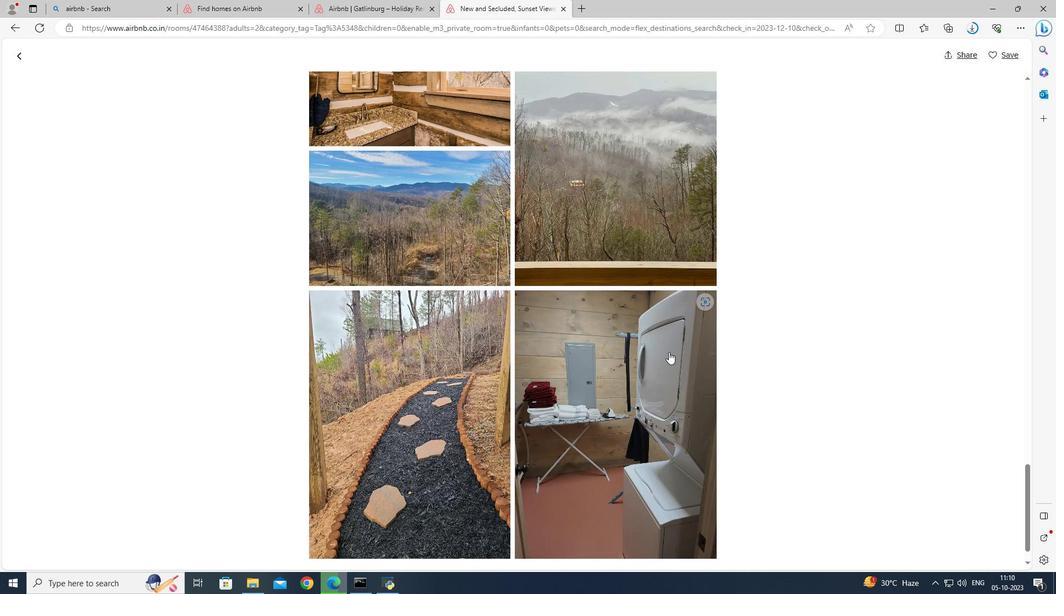 
Action: Mouse scrolled (669, 351) with delta (0, 0)
Screenshot: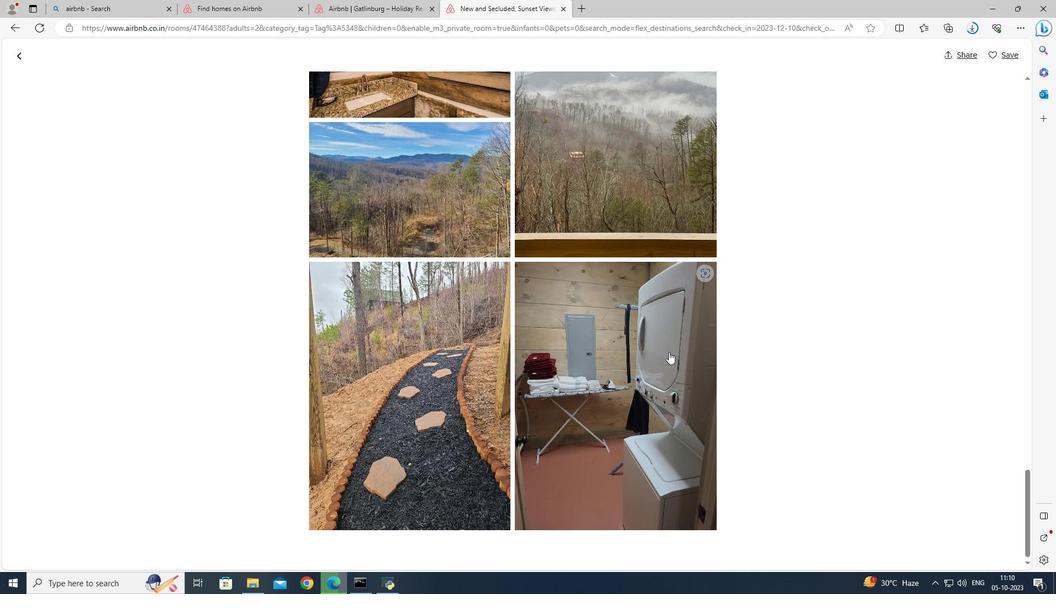 
Action: Mouse scrolled (669, 351) with delta (0, 0)
Screenshot: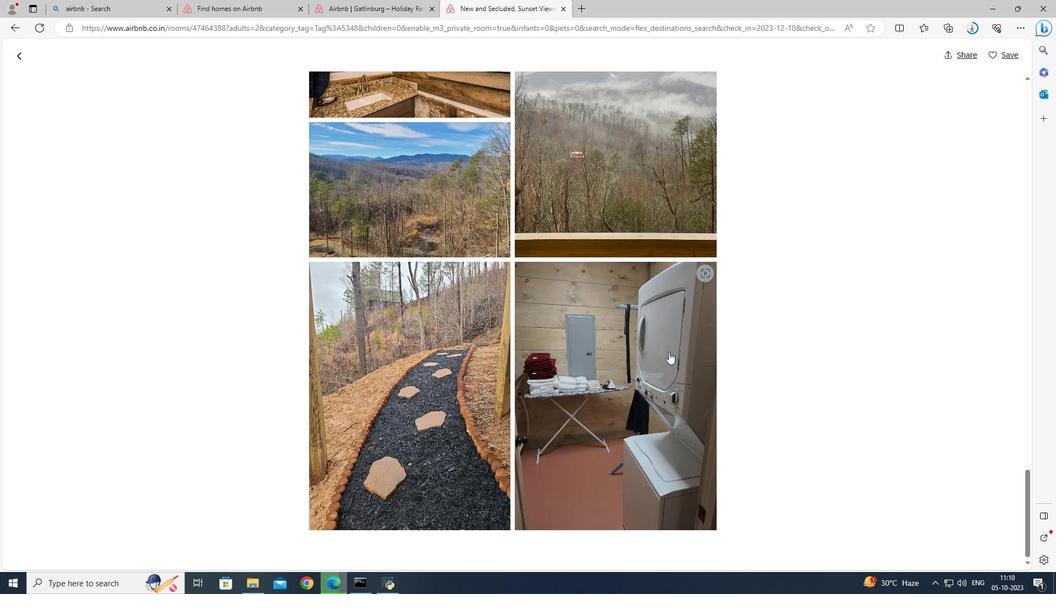 
Action: Mouse scrolled (669, 351) with delta (0, 0)
Screenshot: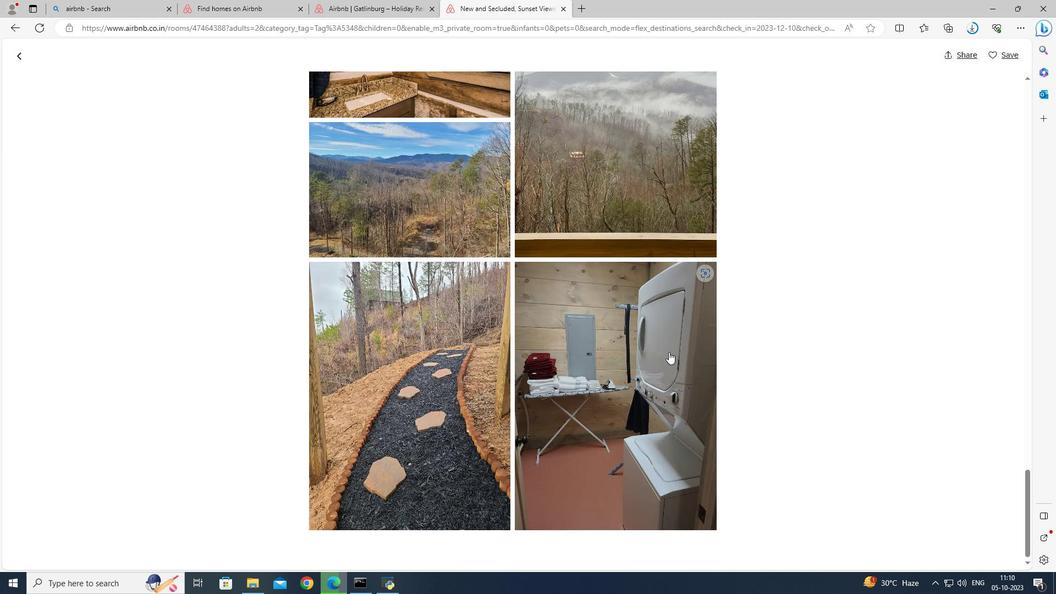 
Action: Mouse scrolled (669, 351) with delta (0, 0)
Screenshot: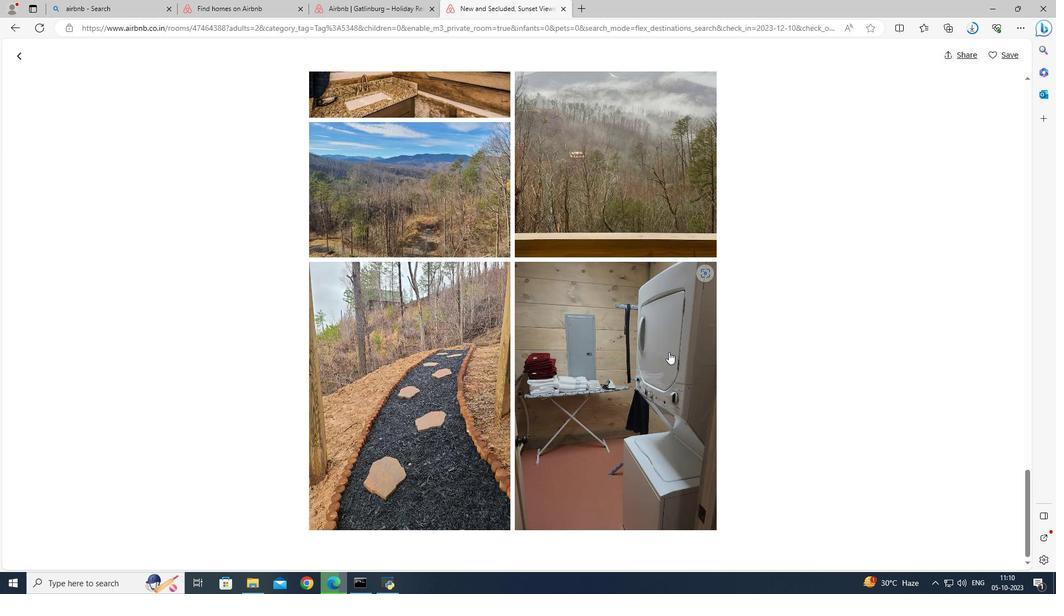 
Action: Mouse scrolled (669, 351) with delta (0, 0)
Screenshot: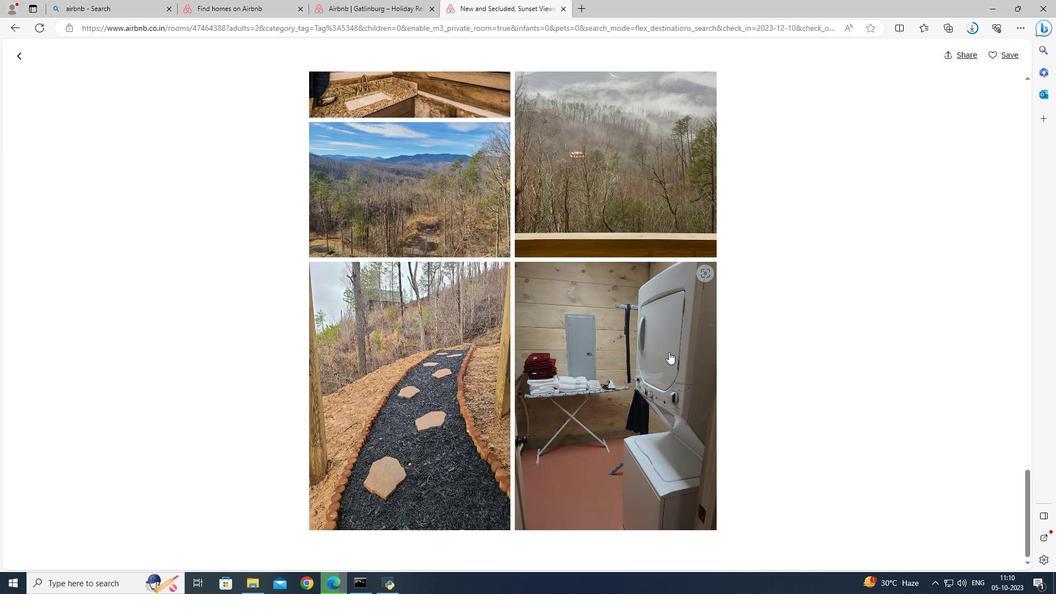 
Action: Mouse scrolled (669, 351) with delta (0, 0)
Screenshot: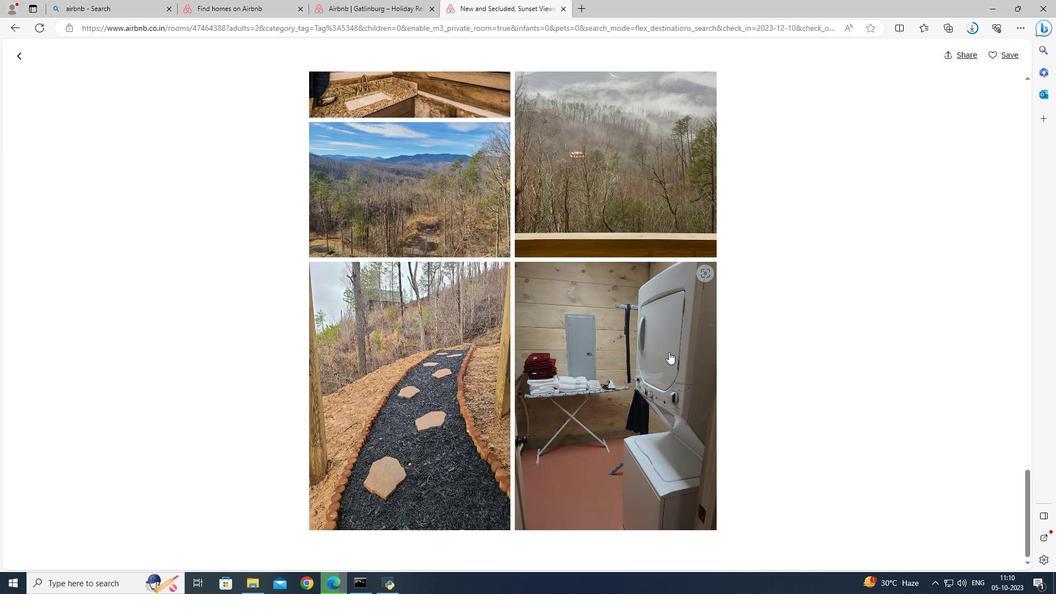
Action: Mouse scrolled (669, 351) with delta (0, 0)
Screenshot: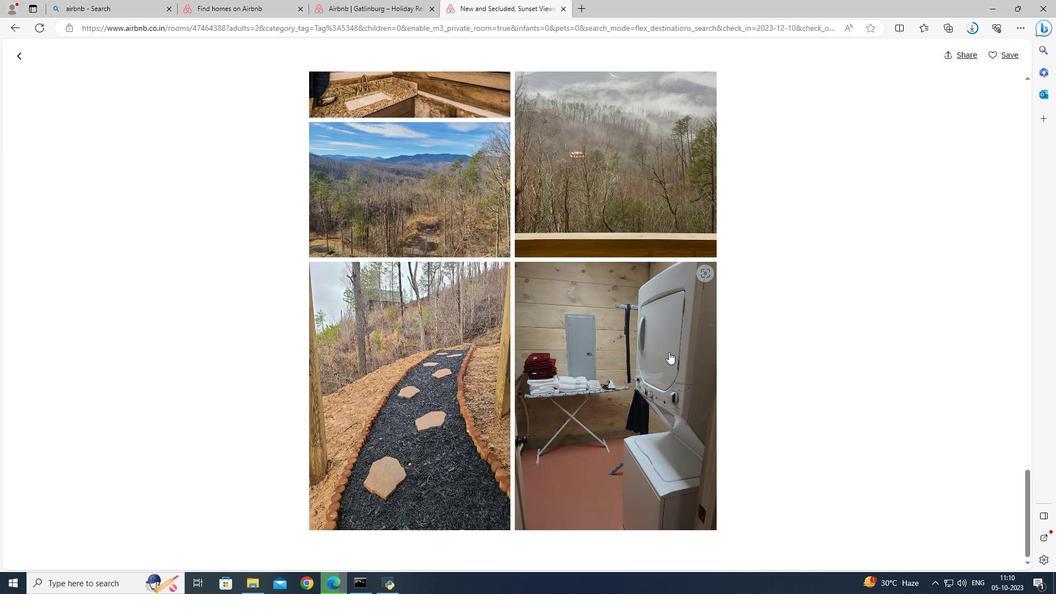 
Action: Mouse scrolled (669, 351) with delta (0, 0)
Screenshot: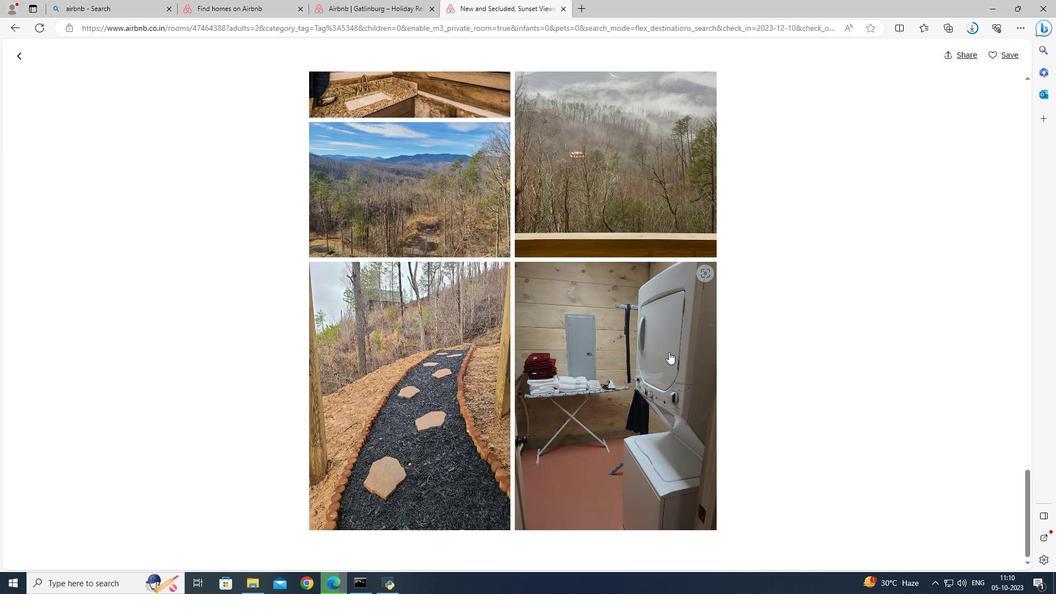 
Action: Mouse moved to (23, 57)
Screenshot: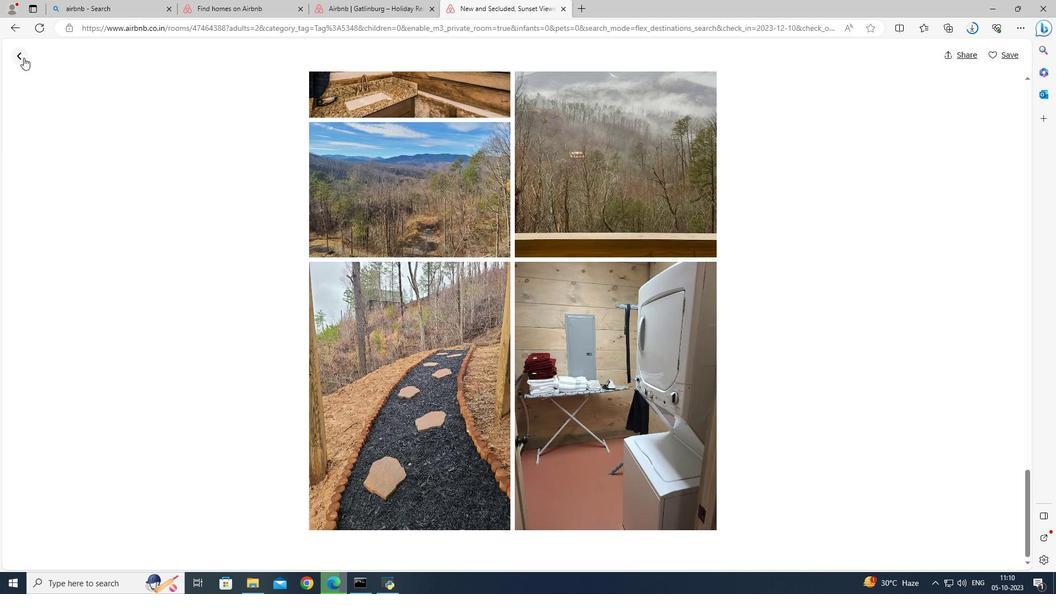 
Action: Mouse pressed left at (23, 57)
Screenshot: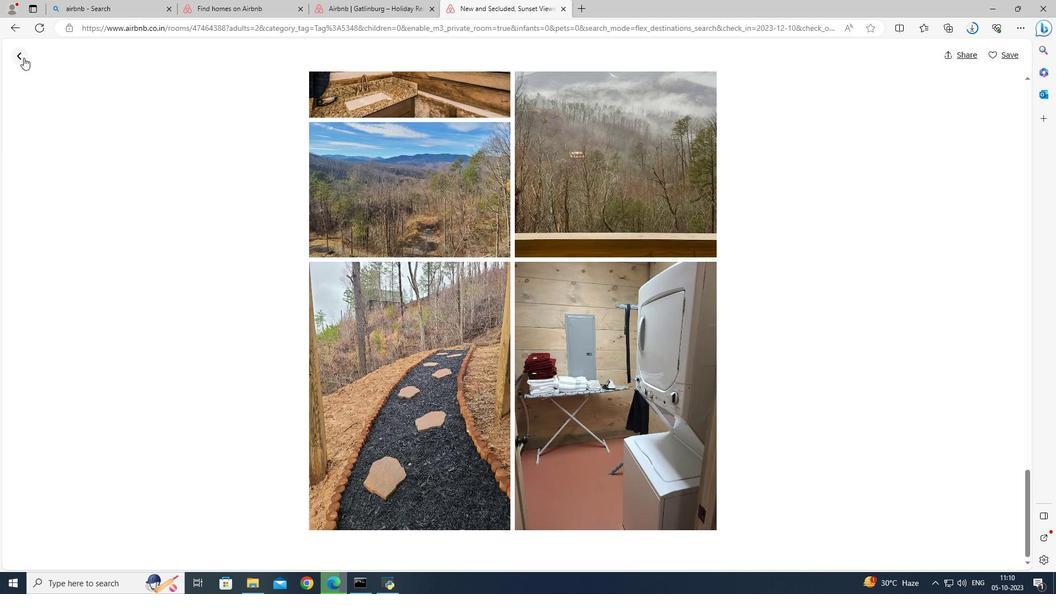 
Action: Mouse moved to (599, 285)
Screenshot: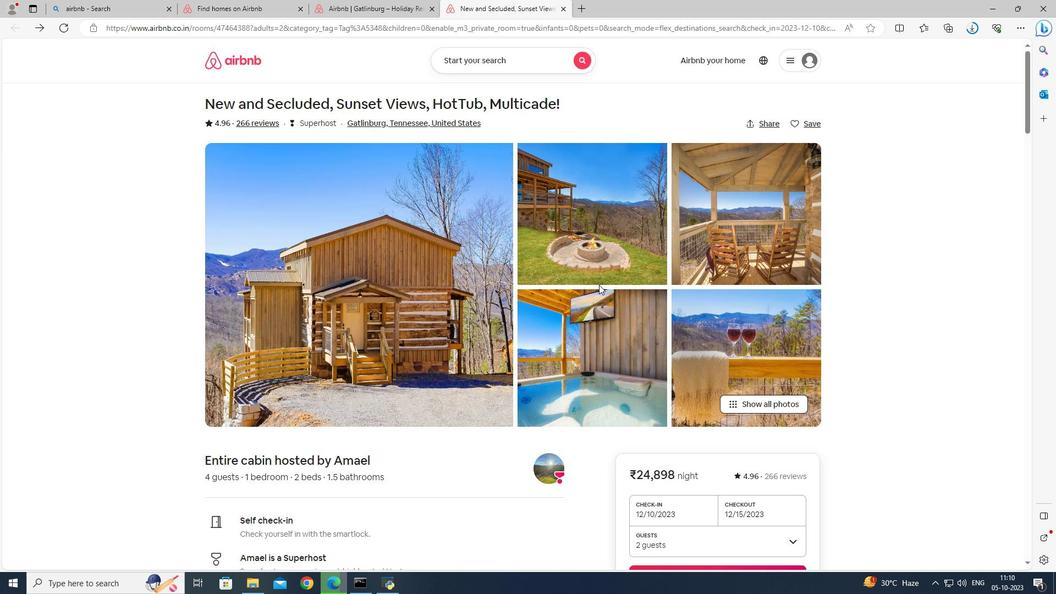 
Action: Mouse scrolled (599, 284) with delta (0, 0)
Screenshot: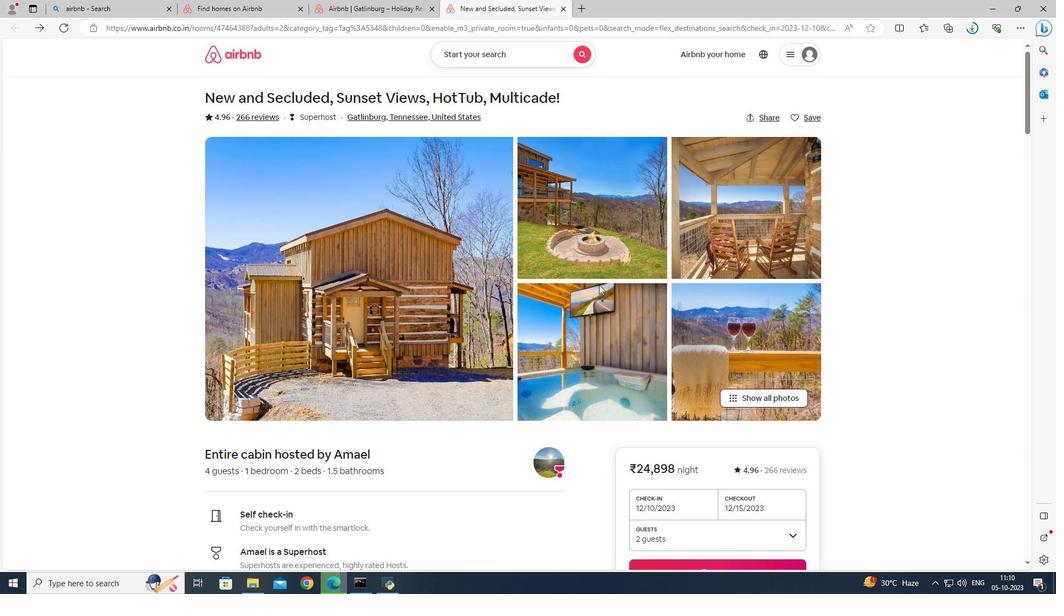 
Action: Mouse scrolled (599, 284) with delta (0, 0)
Screenshot: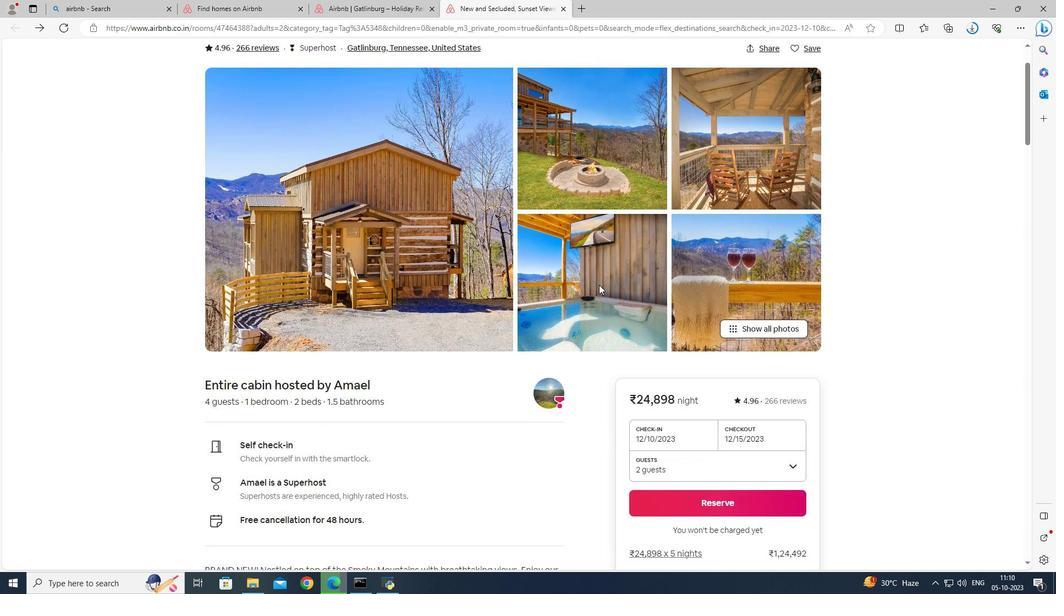 
Action: Mouse scrolled (599, 284) with delta (0, 0)
Screenshot: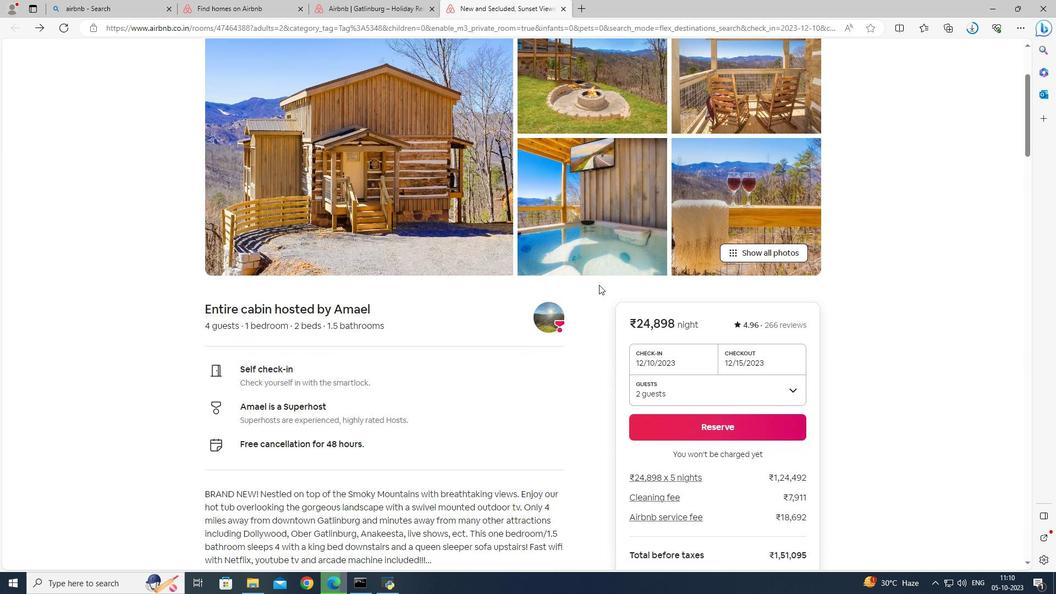 
Action: Mouse scrolled (599, 284) with delta (0, 0)
Screenshot: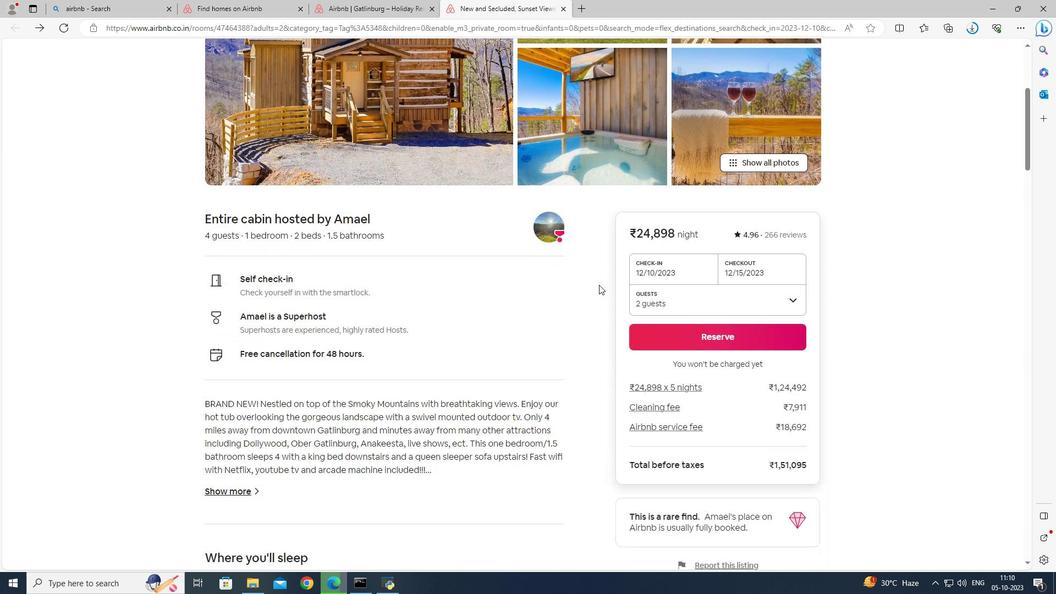 
Action: Mouse moved to (599, 285)
Screenshot: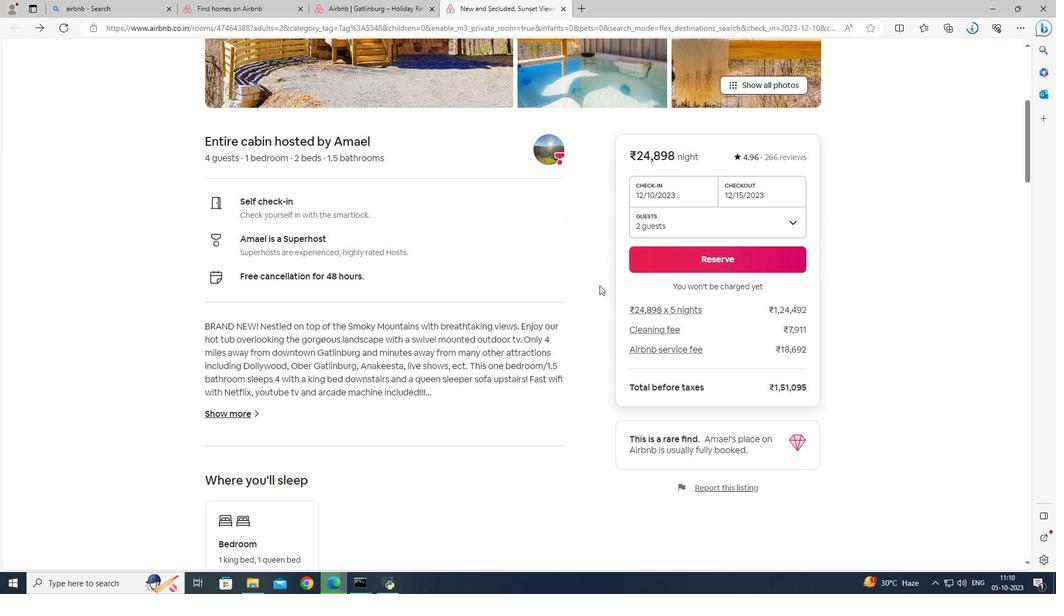 
Action: Mouse scrolled (599, 285) with delta (0, 0)
Screenshot: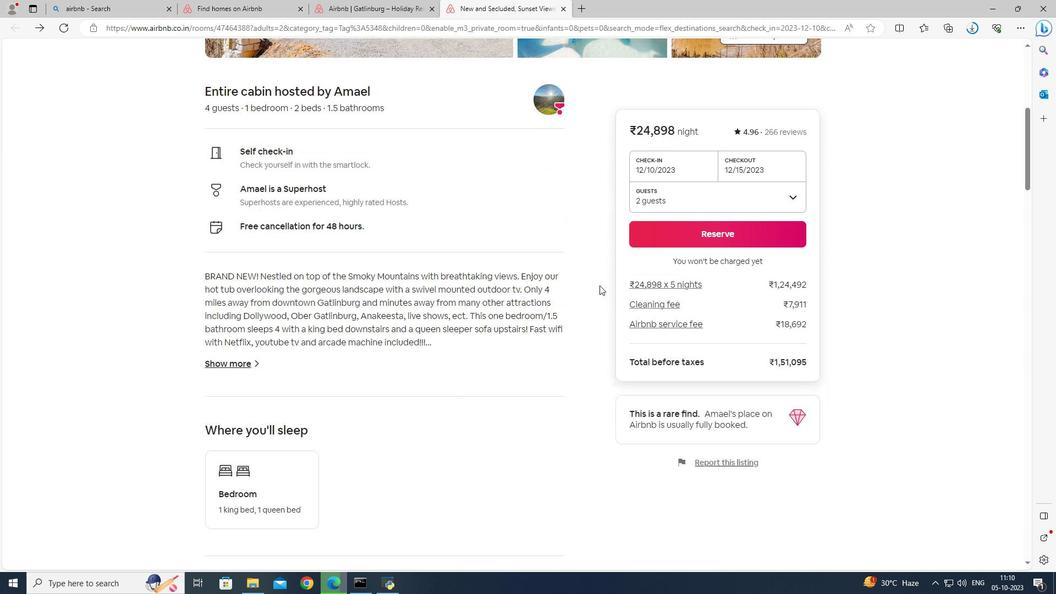 
Action: Mouse scrolled (599, 285) with delta (0, 0)
Screenshot: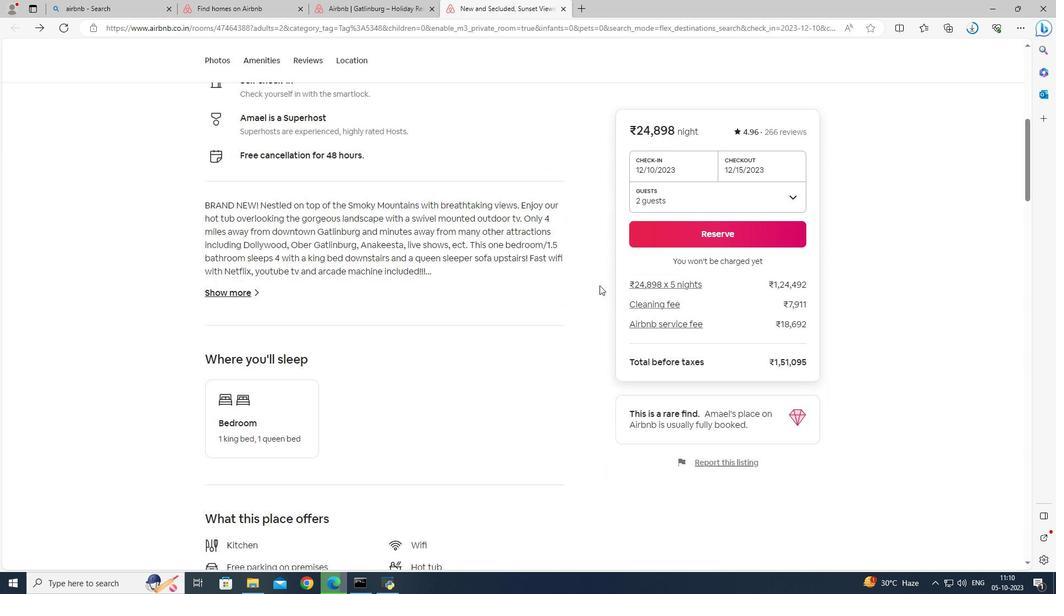 
Action: Mouse scrolled (599, 285) with delta (0, 0)
Screenshot: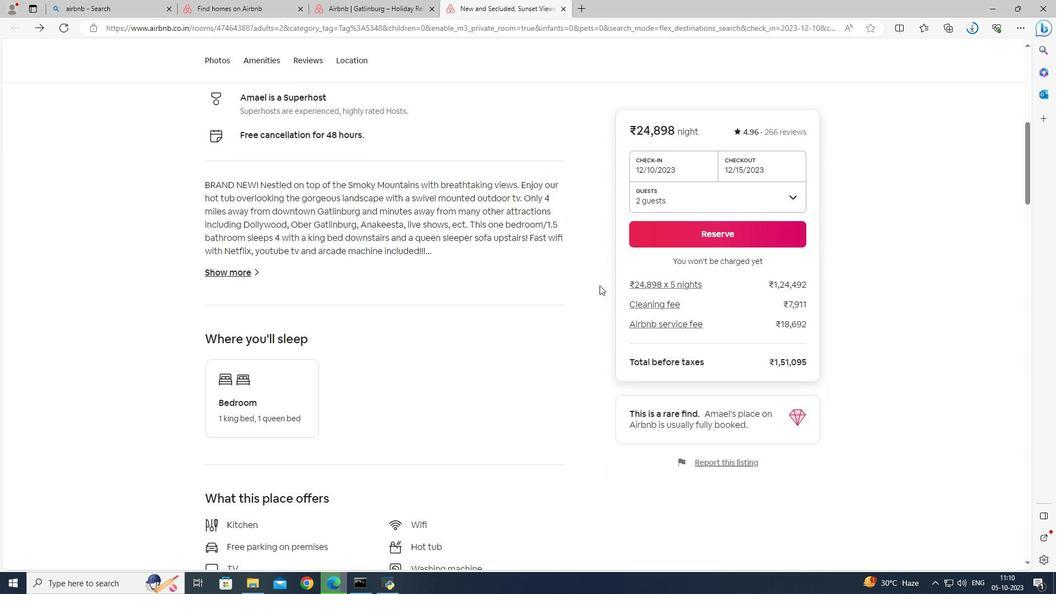
Action: Mouse scrolled (599, 285) with delta (0, 0)
Screenshot: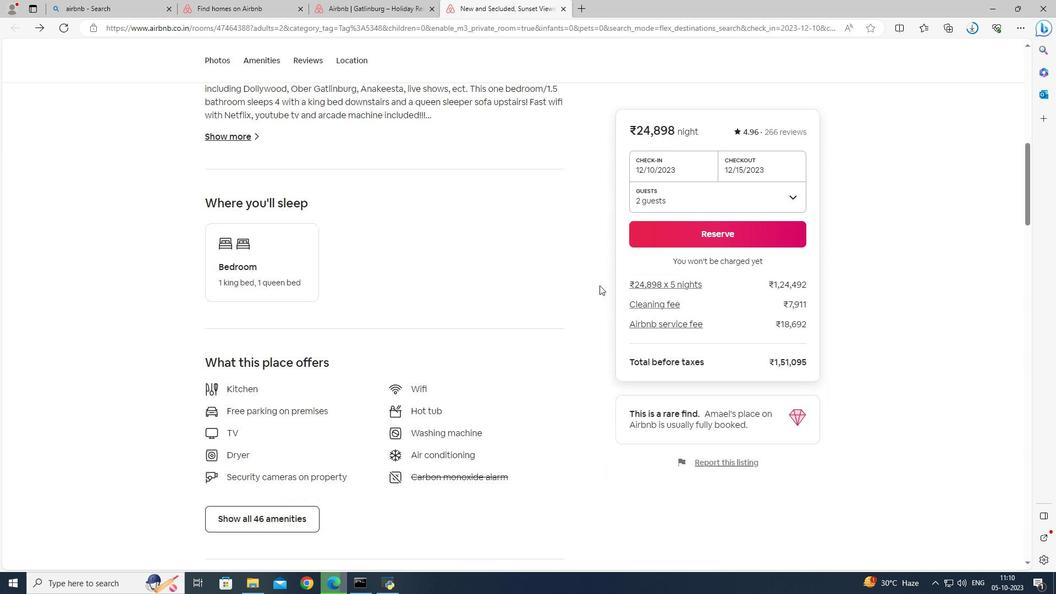 
Action: Mouse moved to (286, 474)
Screenshot: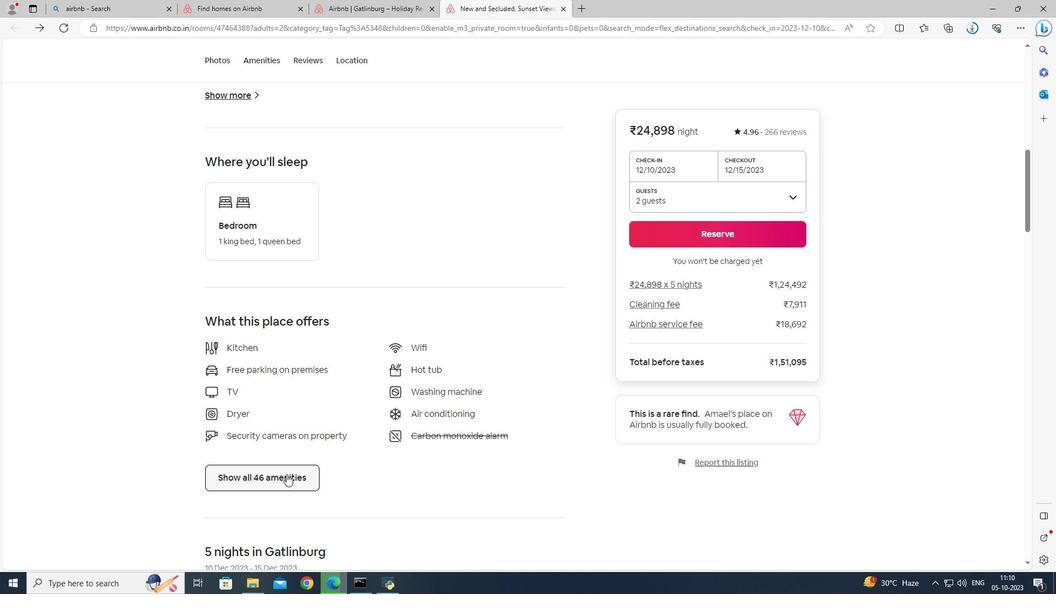 
Action: Mouse pressed left at (286, 474)
Screenshot: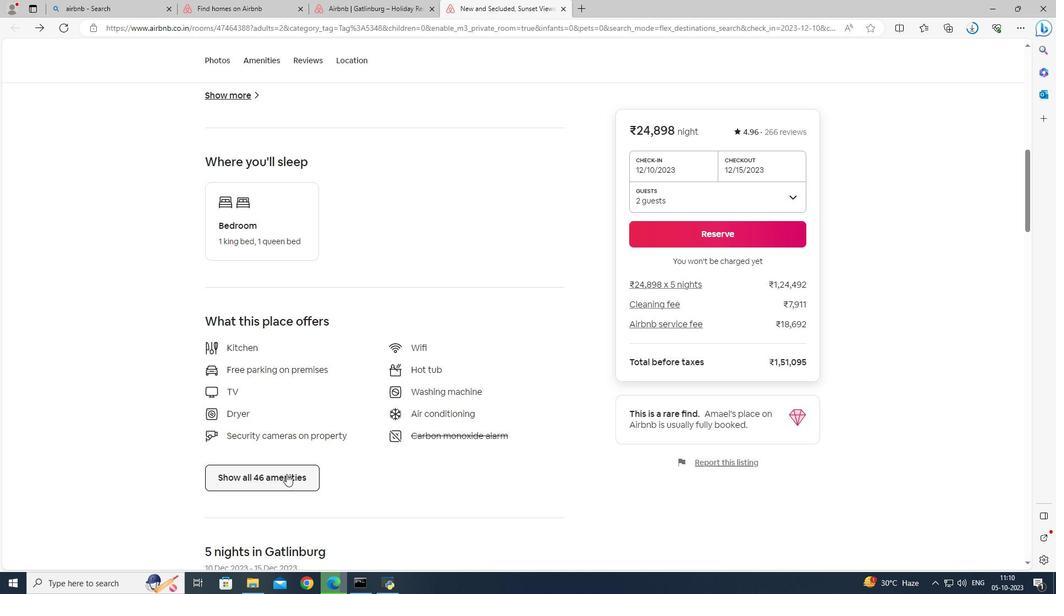 
Action: Mouse moved to (540, 214)
Screenshot: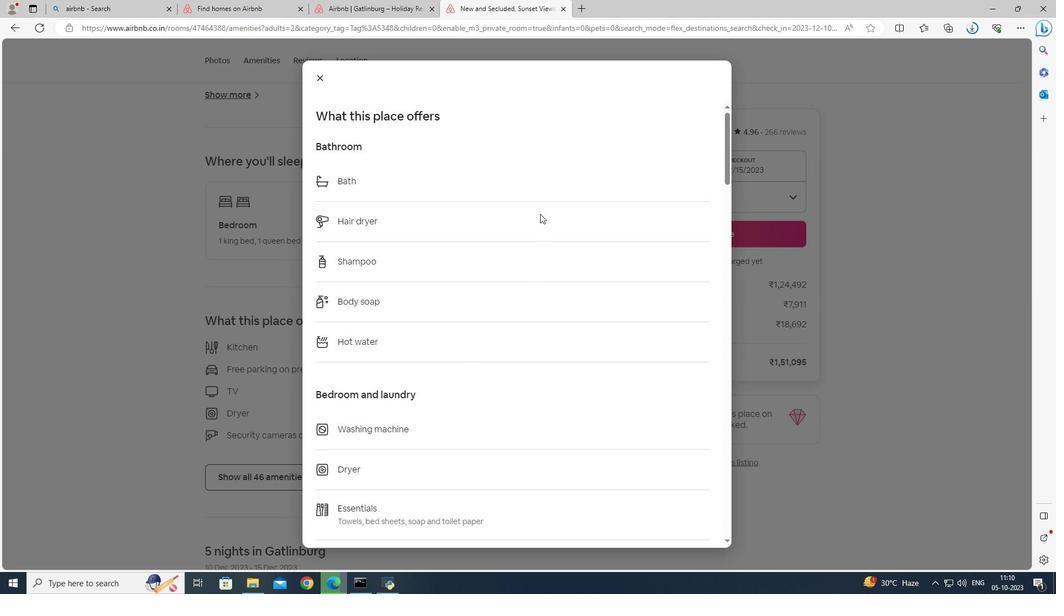 
Action: Mouse scrolled (540, 213) with delta (0, 0)
Screenshot: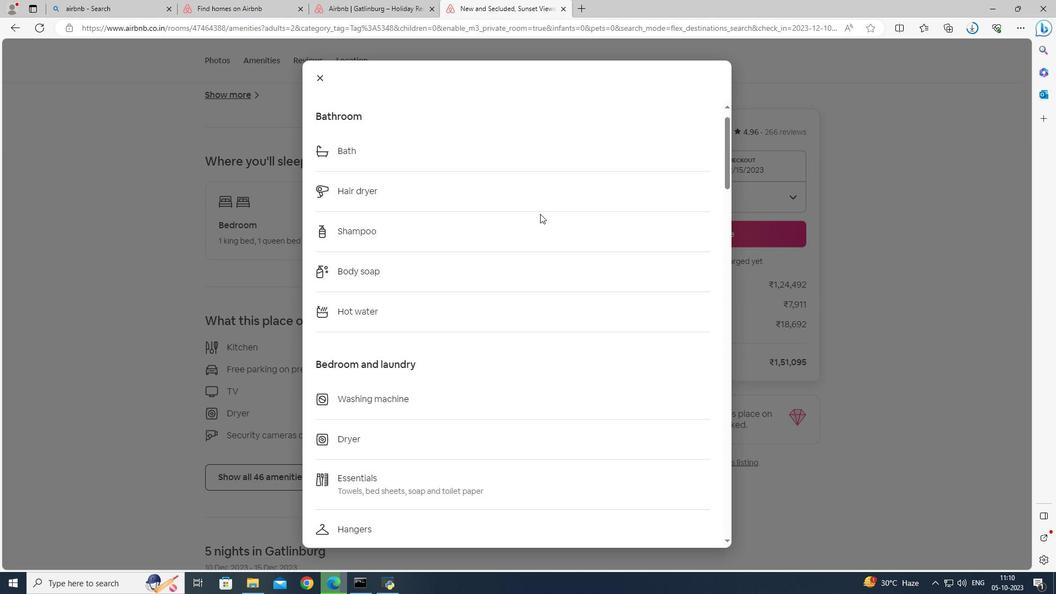 
Action: Mouse scrolled (540, 213) with delta (0, 0)
Screenshot: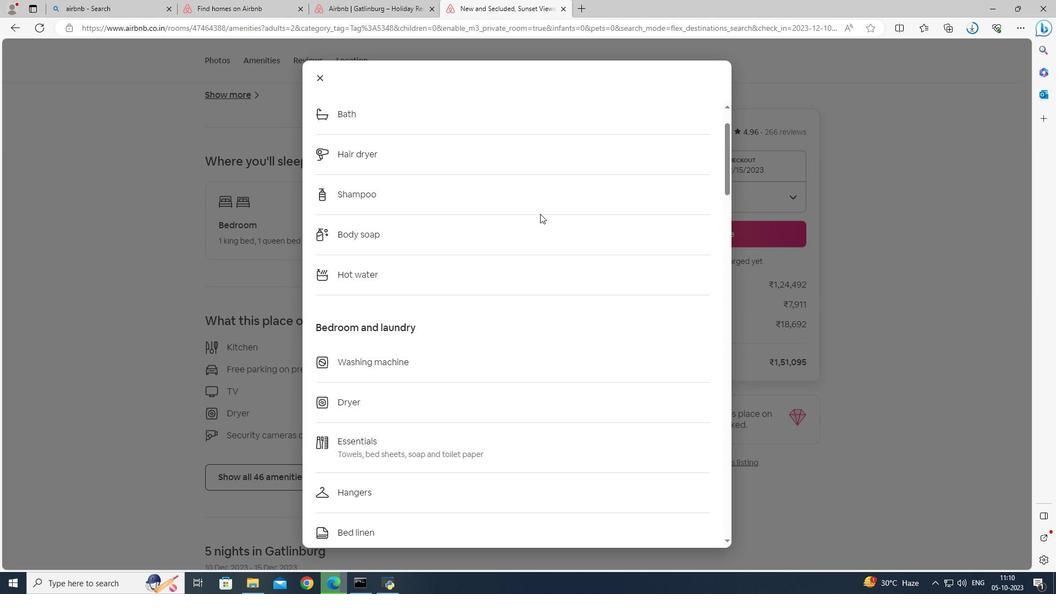 
Action: Mouse scrolled (540, 213) with delta (0, 0)
Screenshot: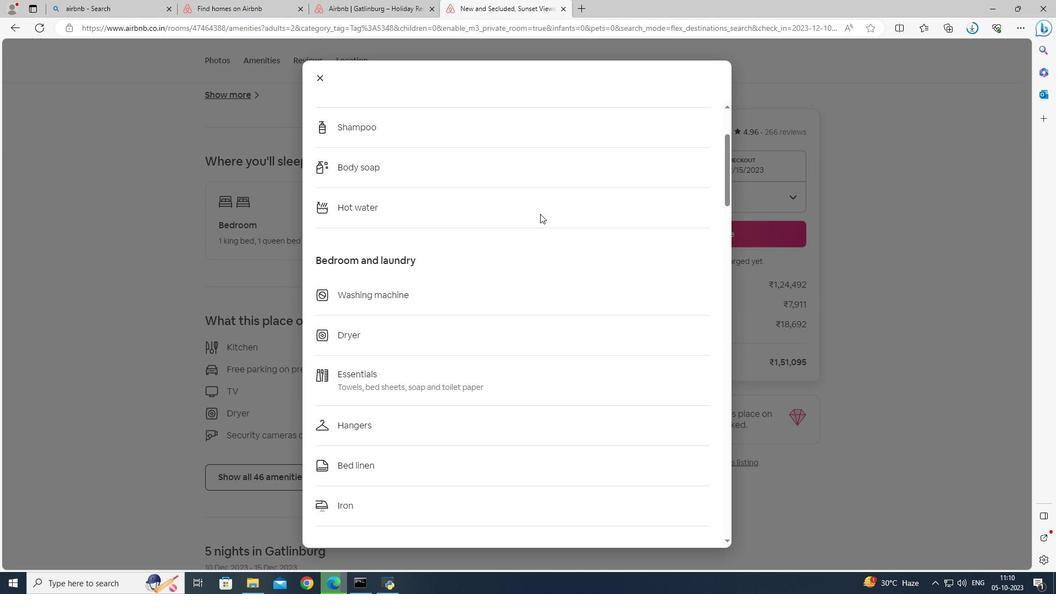 
Action: Mouse scrolled (540, 213) with delta (0, 0)
Screenshot: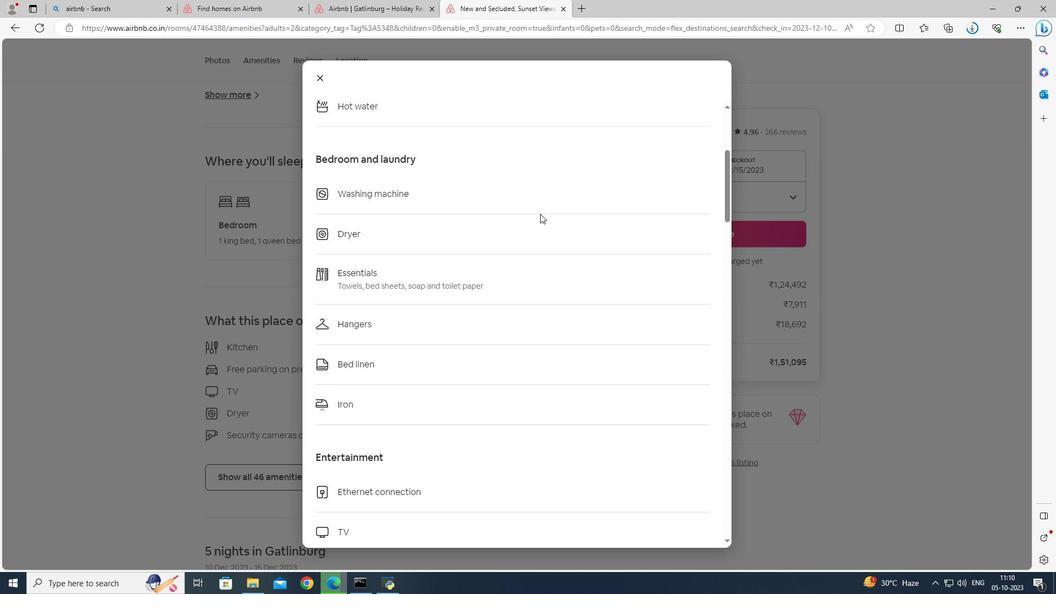 
Action: Mouse scrolled (540, 213) with delta (0, 0)
Screenshot: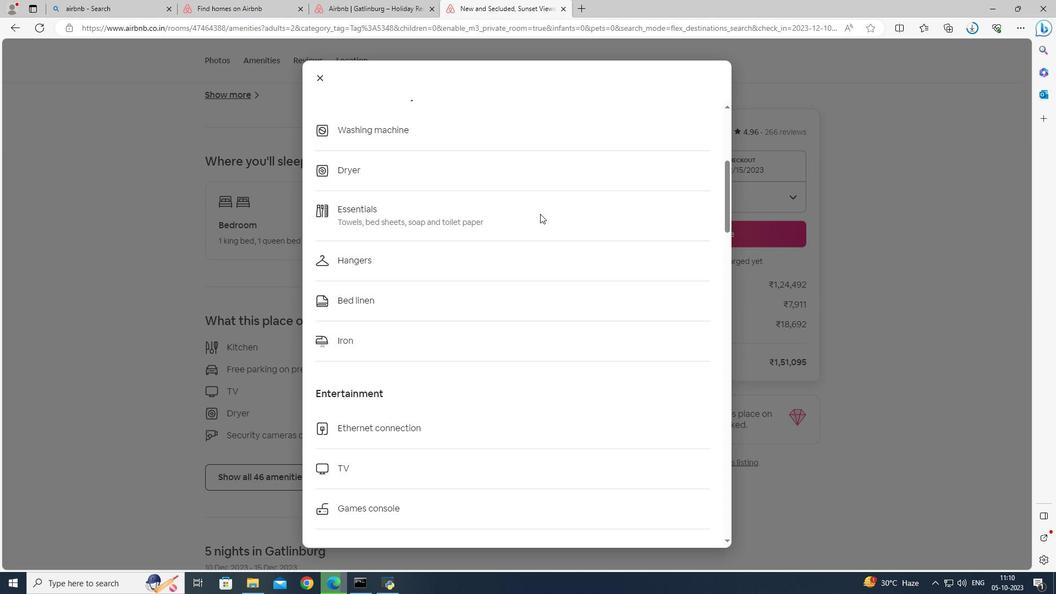 
Action: Mouse scrolled (540, 213) with delta (0, 0)
Screenshot: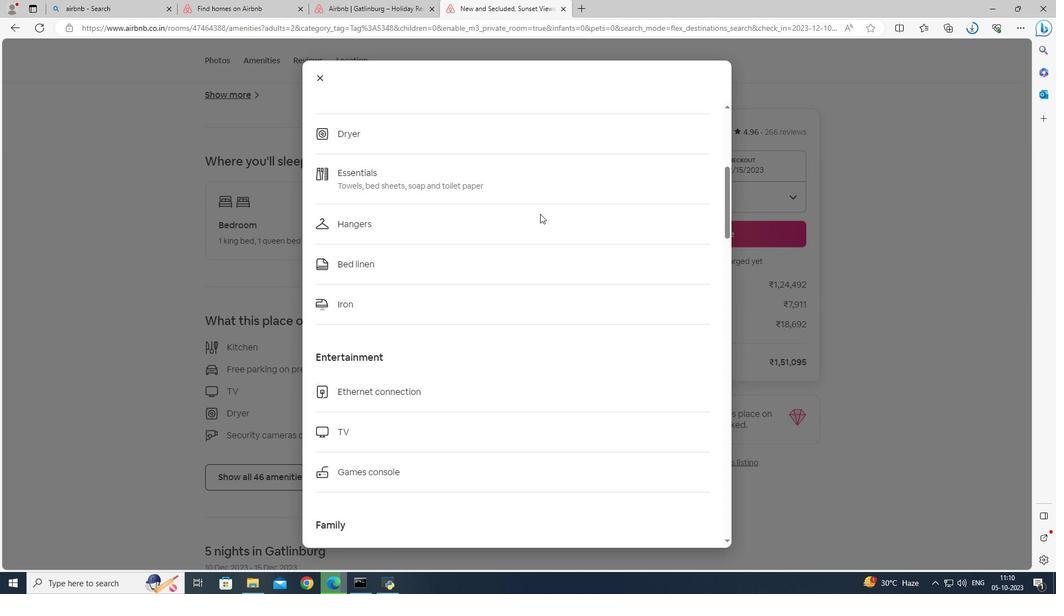 
Action: Mouse scrolled (540, 213) with delta (0, 0)
Screenshot: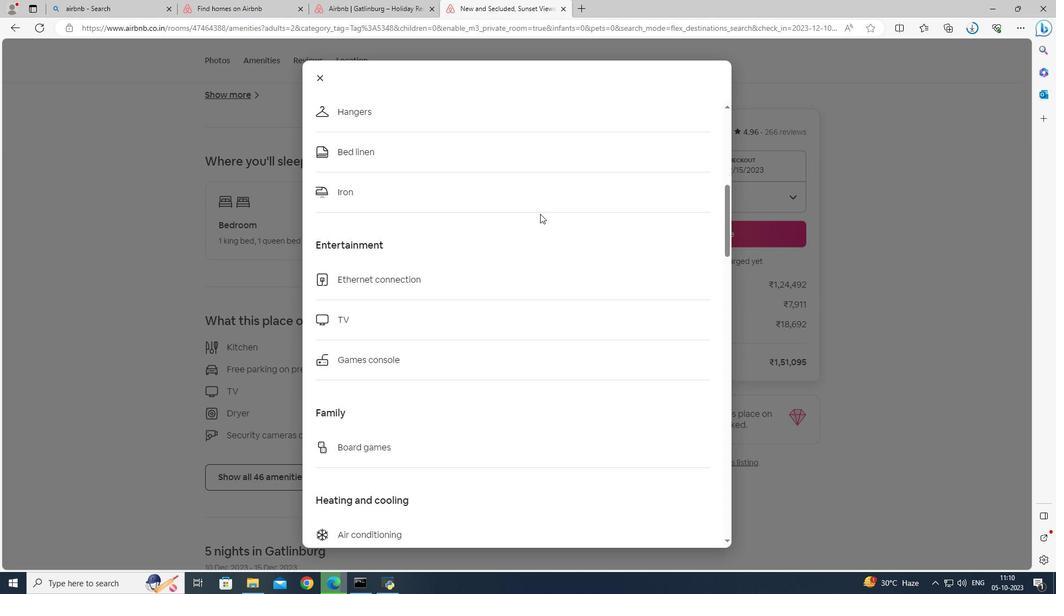 
Action: Mouse scrolled (540, 213) with delta (0, 0)
Screenshot: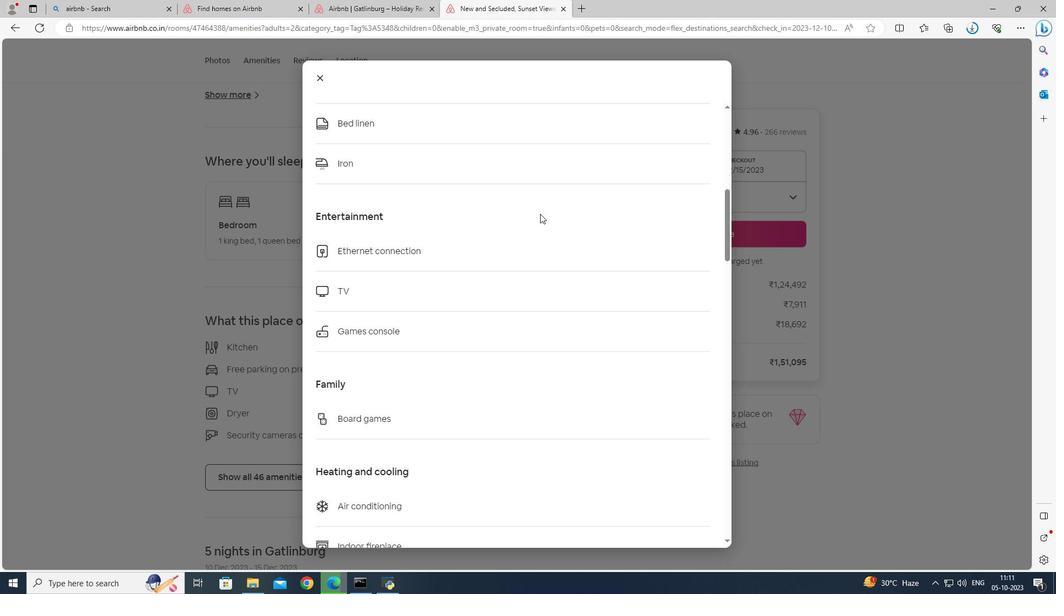
Action: Mouse scrolled (540, 213) with delta (0, 0)
Screenshot: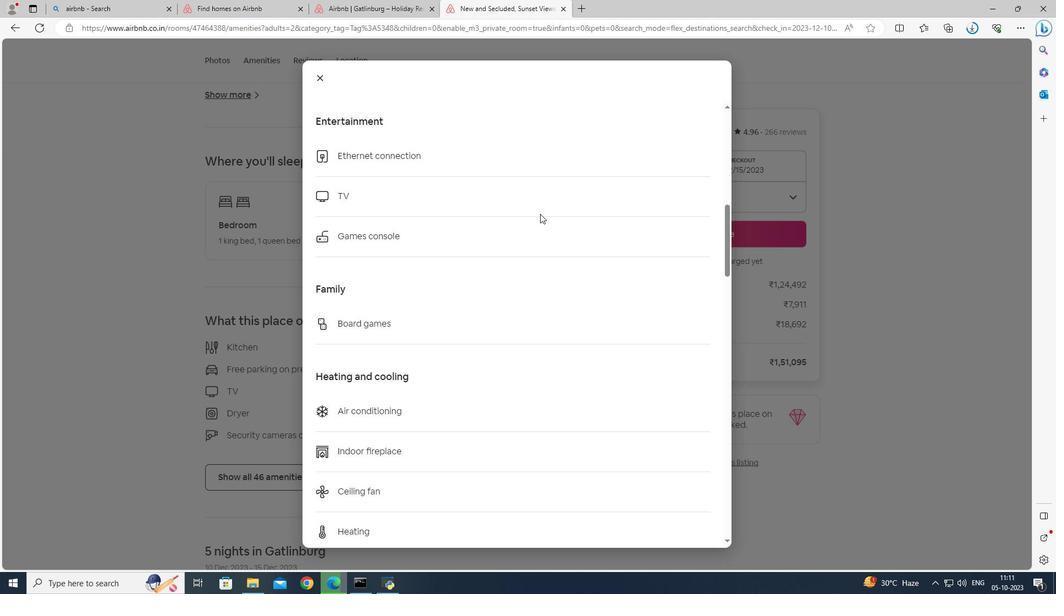 
Action: Mouse scrolled (540, 213) with delta (0, 0)
Screenshot: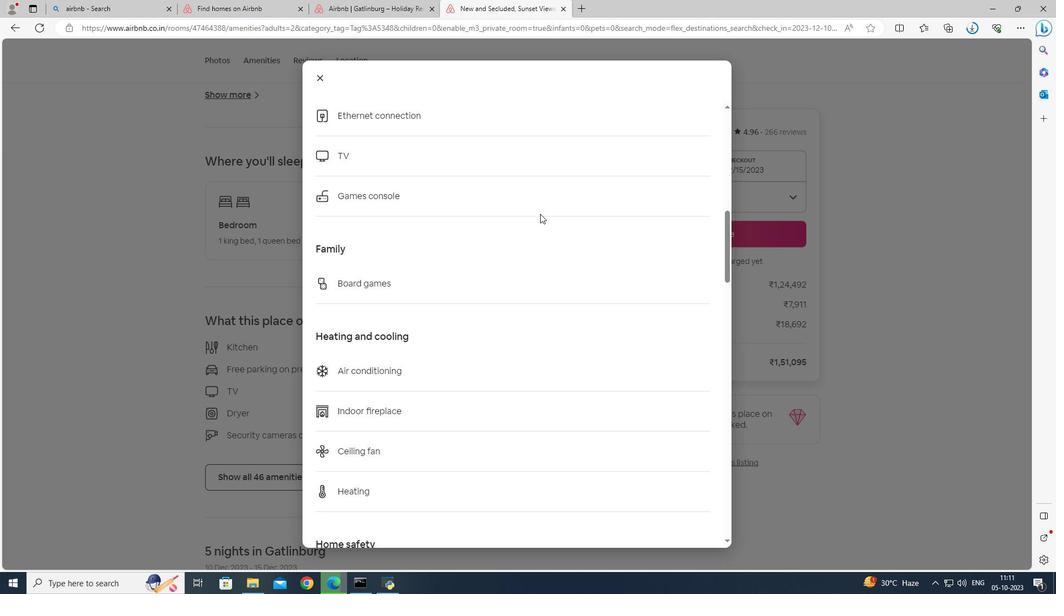 
Action: Mouse scrolled (540, 213) with delta (0, 0)
Screenshot: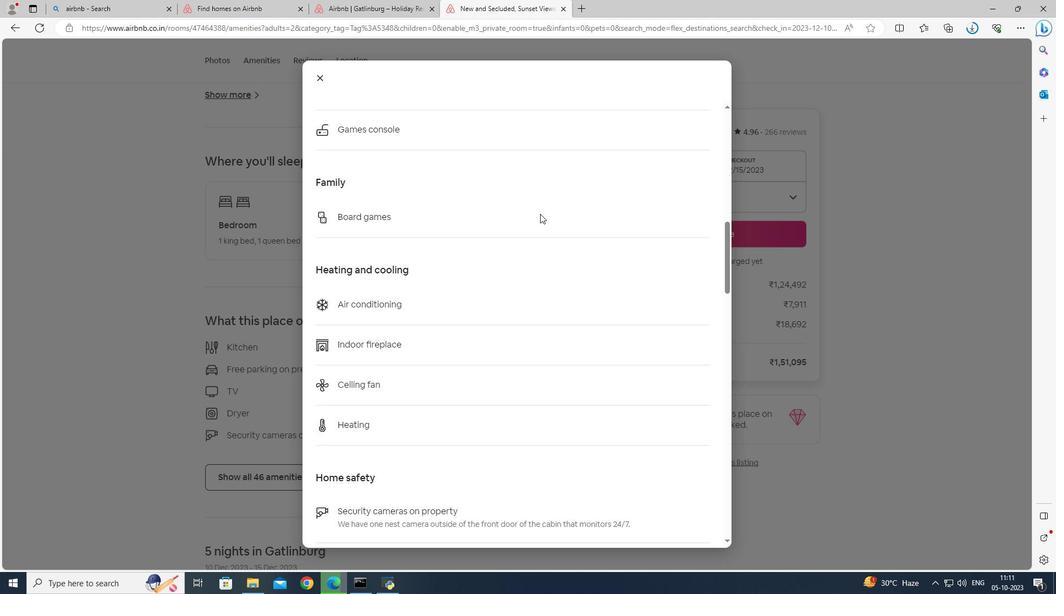 
Action: Mouse scrolled (540, 213) with delta (0, 0)
Screenshot: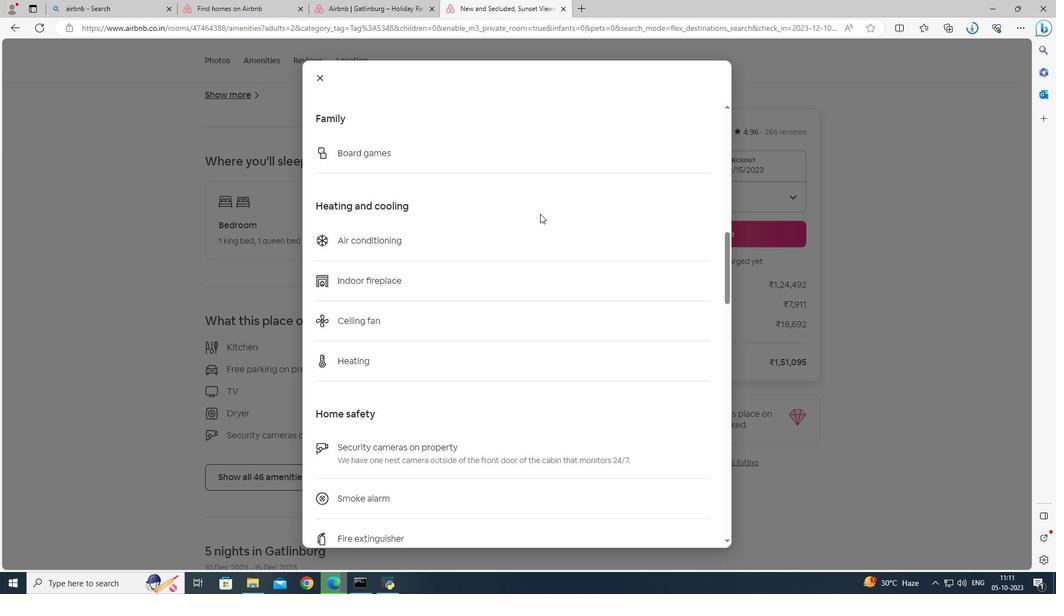 
Action: Mouse scrolled (540, 213) with delta (0, 0)
Screenshot: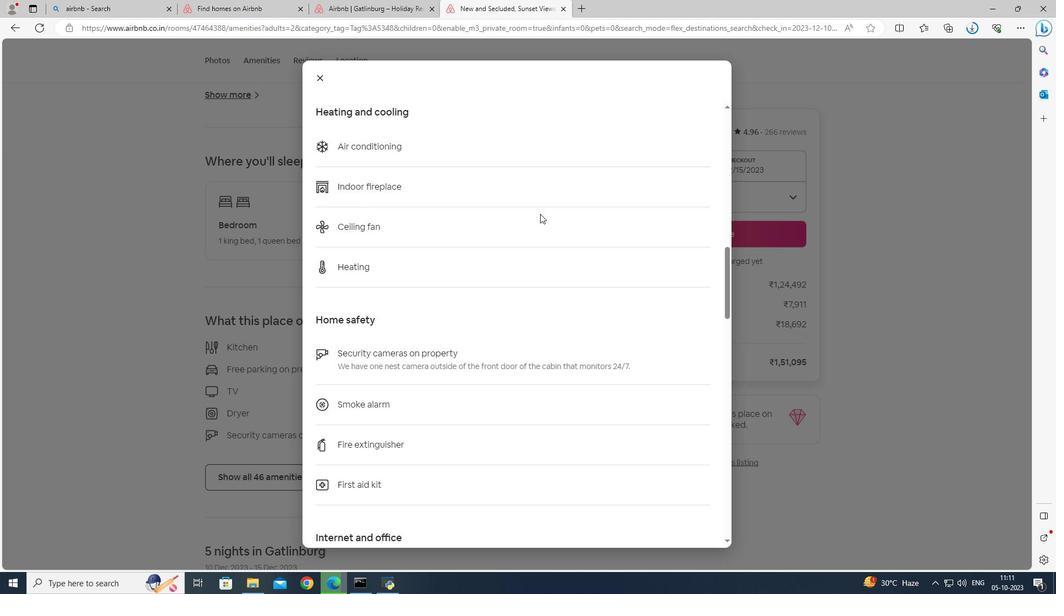 
Action: Mouse scrolled (540, 213) with delta (0, 0)
Screenshot: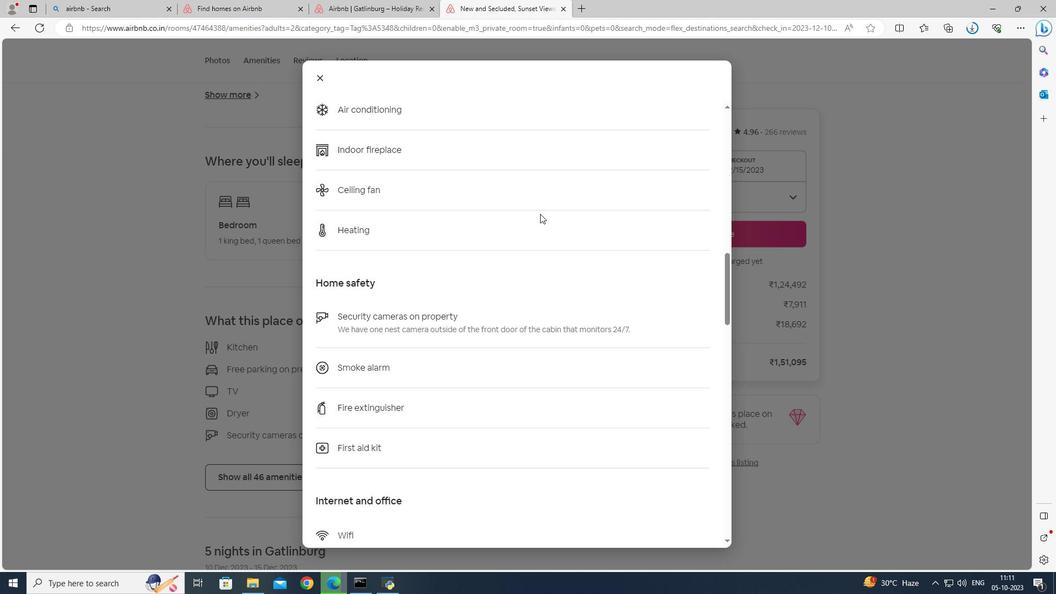 
Action: Mouse scrolled (540, 213) with delta (0, 0)
Screenshot: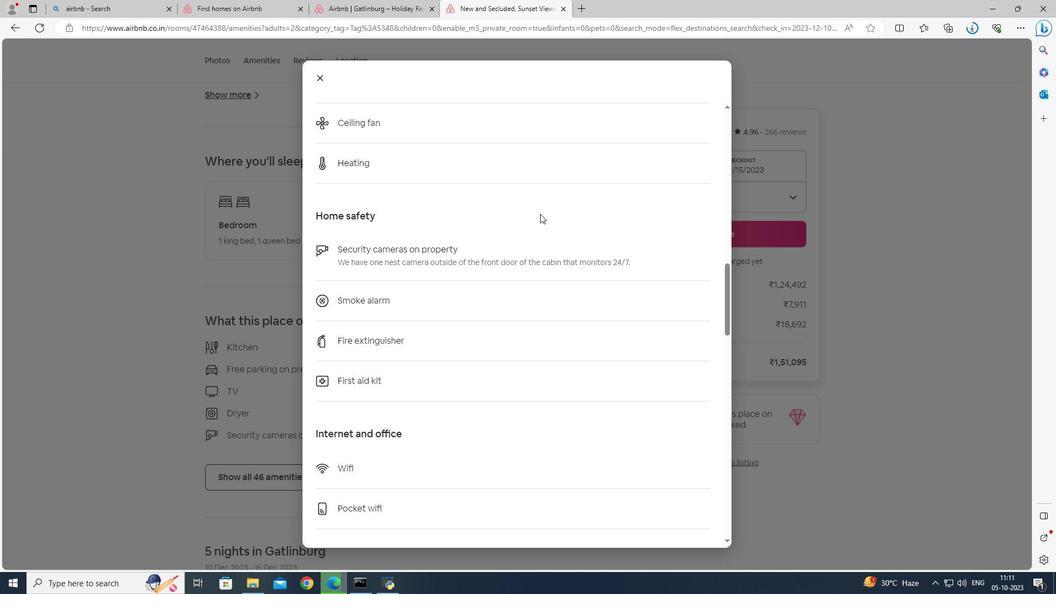 
Action: Mouse scrolled (540, 213) with delta (0, 0)
Screenshot: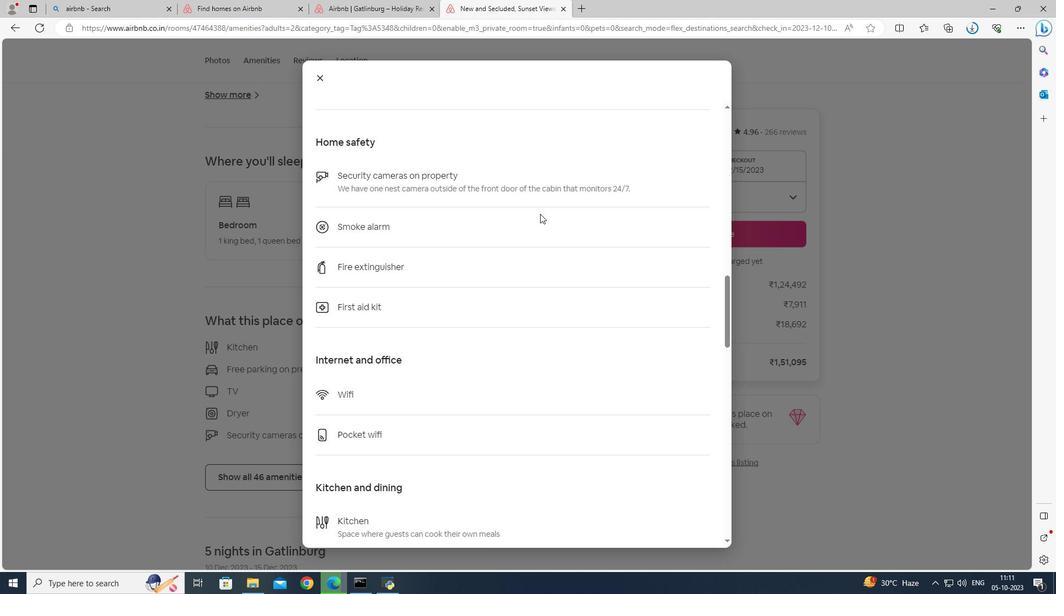 
Action: Mouse scrolled (540, 213) with delta (0, 0)
Screenshot: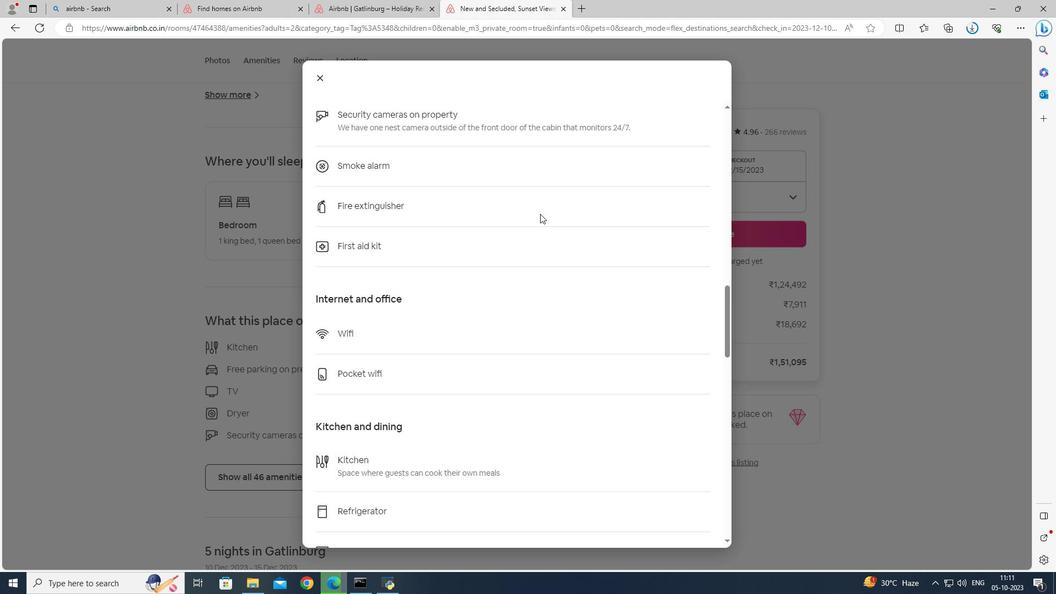 
Action: Mouse scrolled (540, 213) with delta (0, 0)
Screenshot: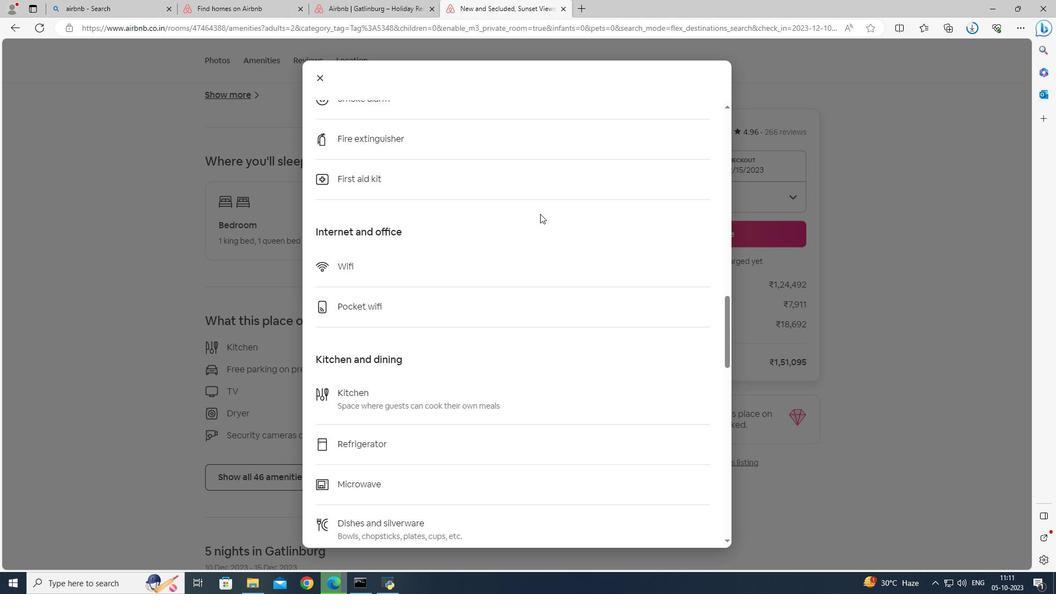 
Action: Mouse scrolled (540, 213) with delta (0, 0)
Screenshot: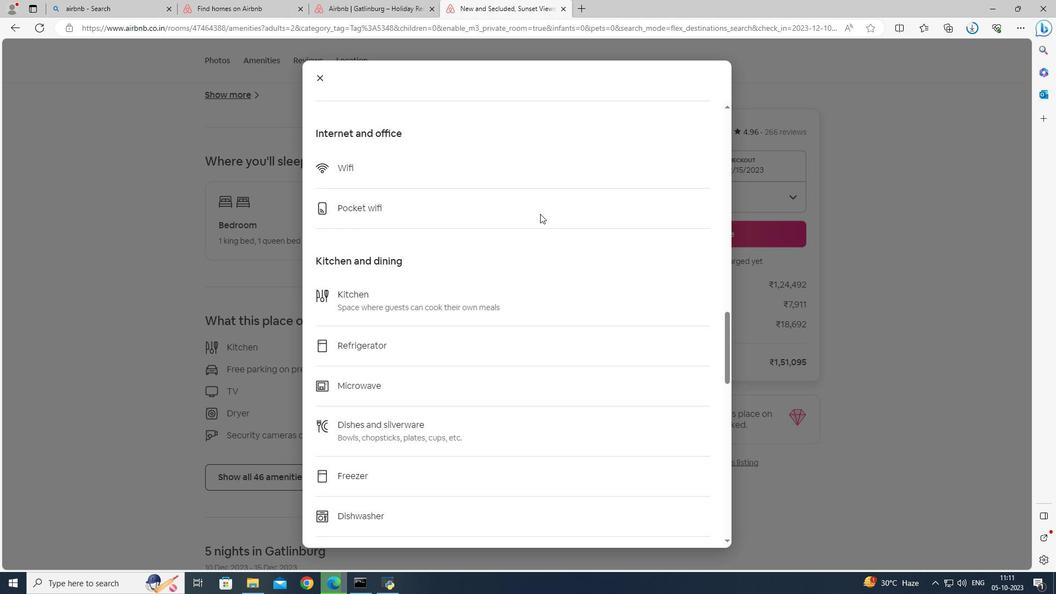 
Action: Mouse scrolled (540, 213) with delta (0, 0)
Screenshot: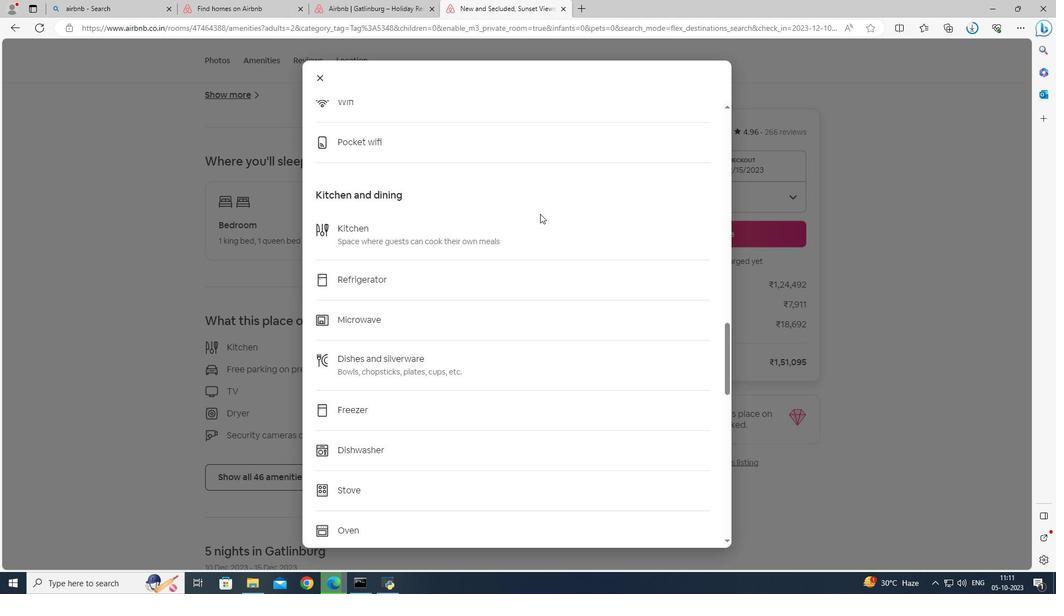 
Action: Mouse scrolled (540, 213) with delta (0, 0)
Screenshot: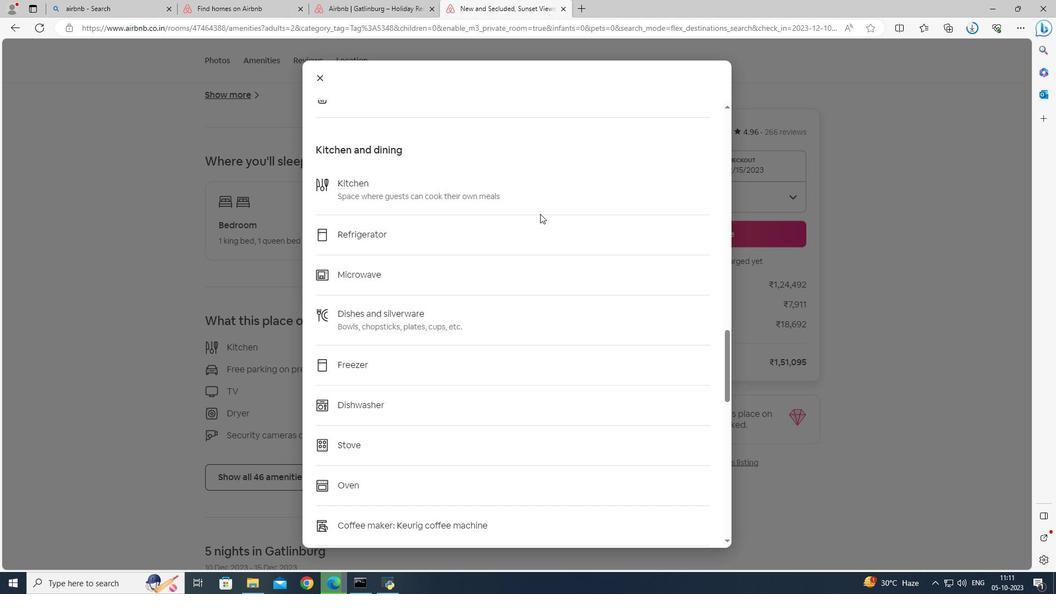 
Action: Mouse moved to (540, 214)
Screenshot: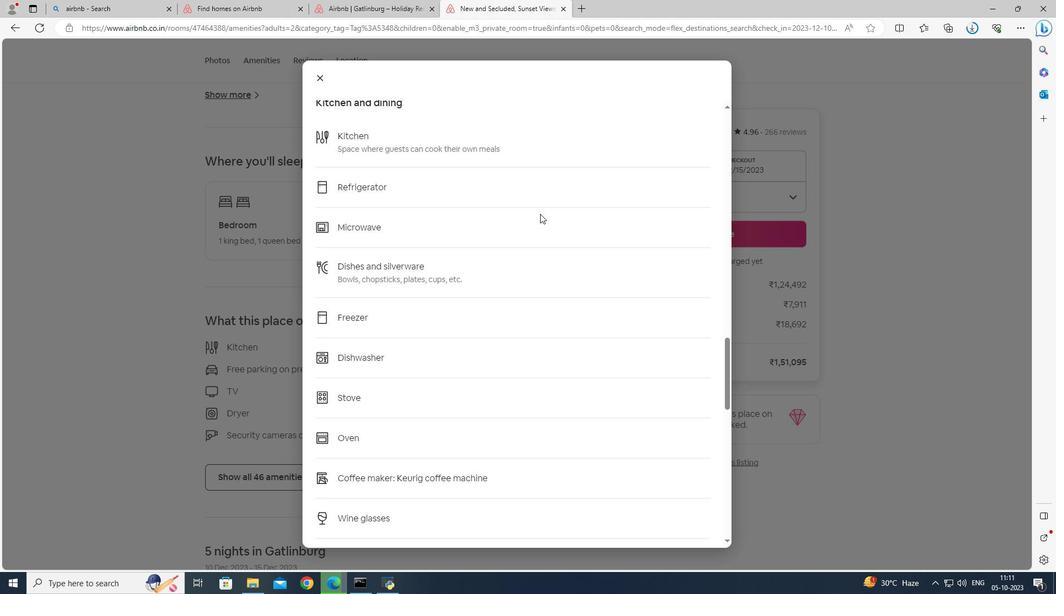 
Action: Mouse scrolled (540, 213) with delta (0, 0)
Screenshot: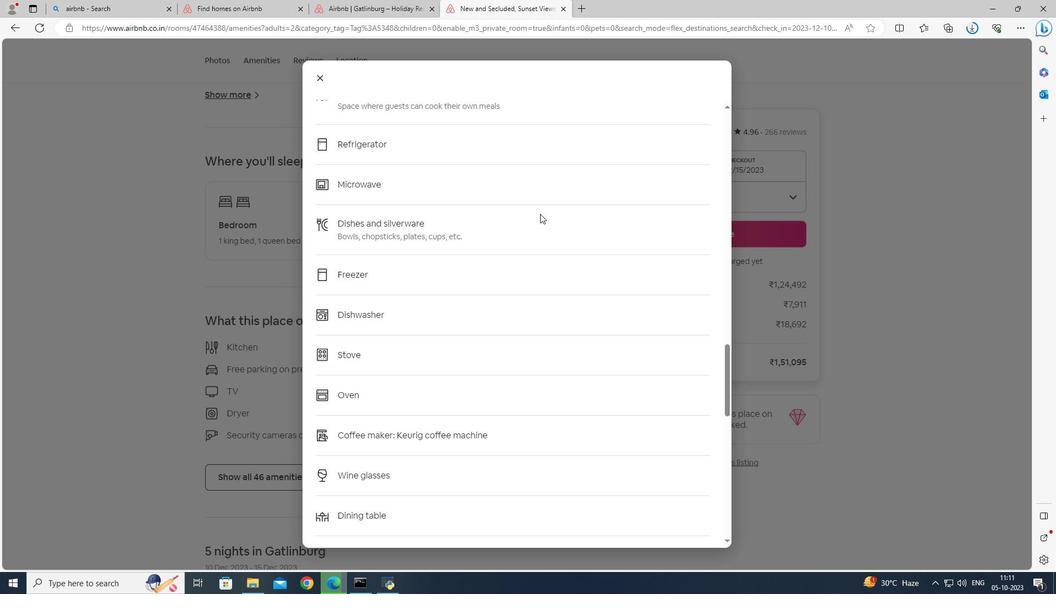 
Action: Mouse scrolled (540, 213) with delta (0, 0)
Screenshot: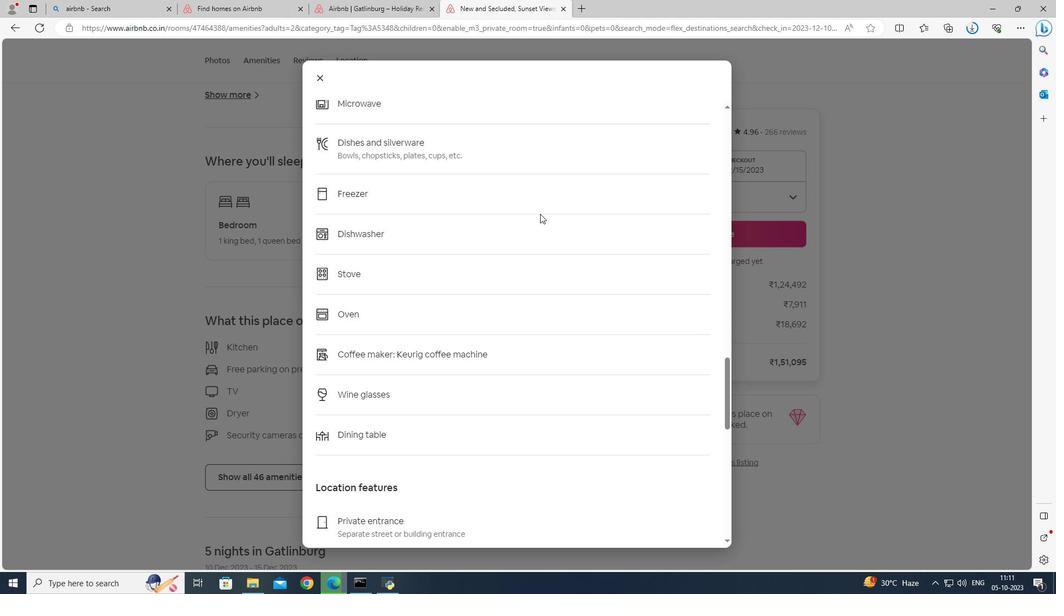 
Action: Mouse scrolled (540, 213) with delta (0, 0)
Screenshot: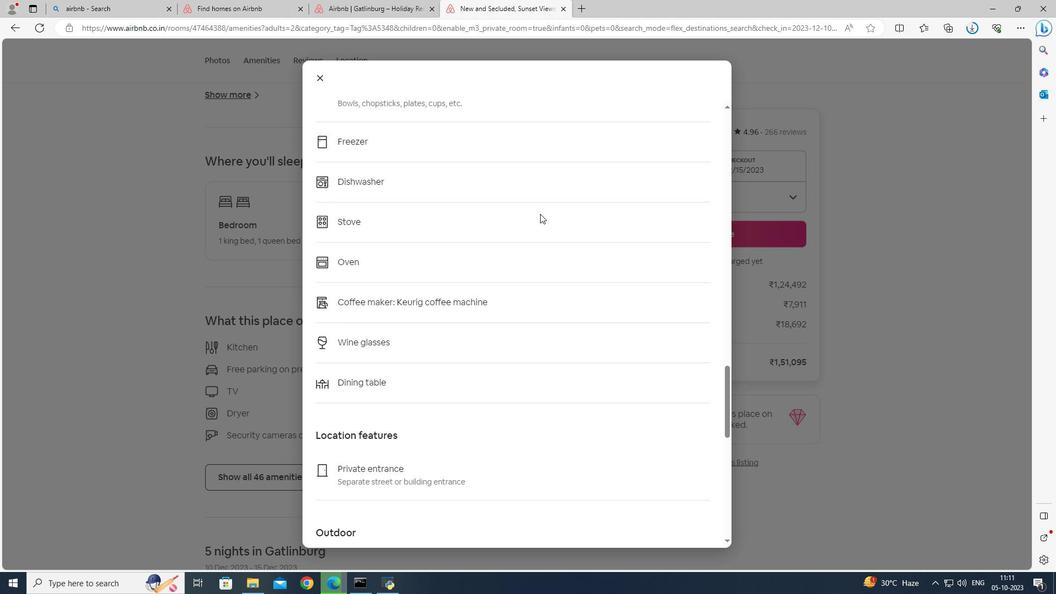 
Action: Mouse scrolled (540, 213) with delta (0, 0)
Screenshot: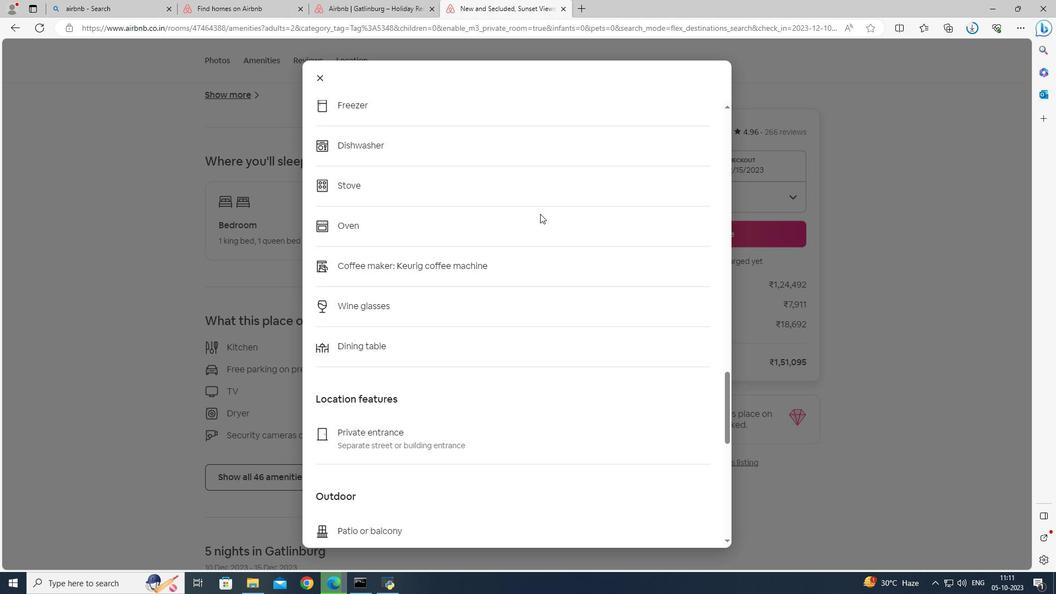 
Action: Mouse scrolled (540, 213) with delta (0, 0)
Screenshot: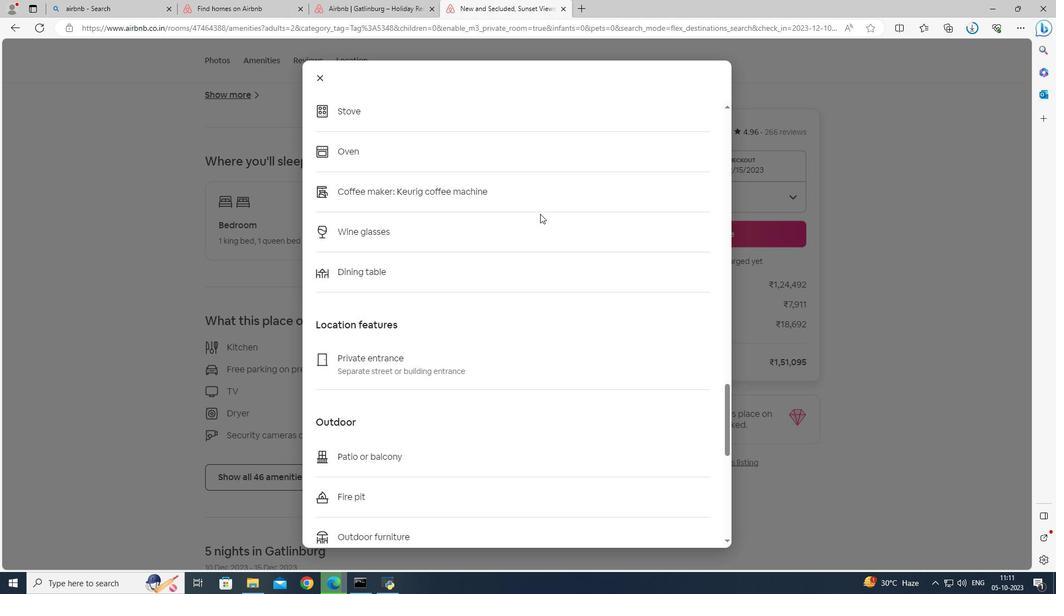 
Action: Mouse scrolled (540, 213) with delta (0, 0)
Screenshot: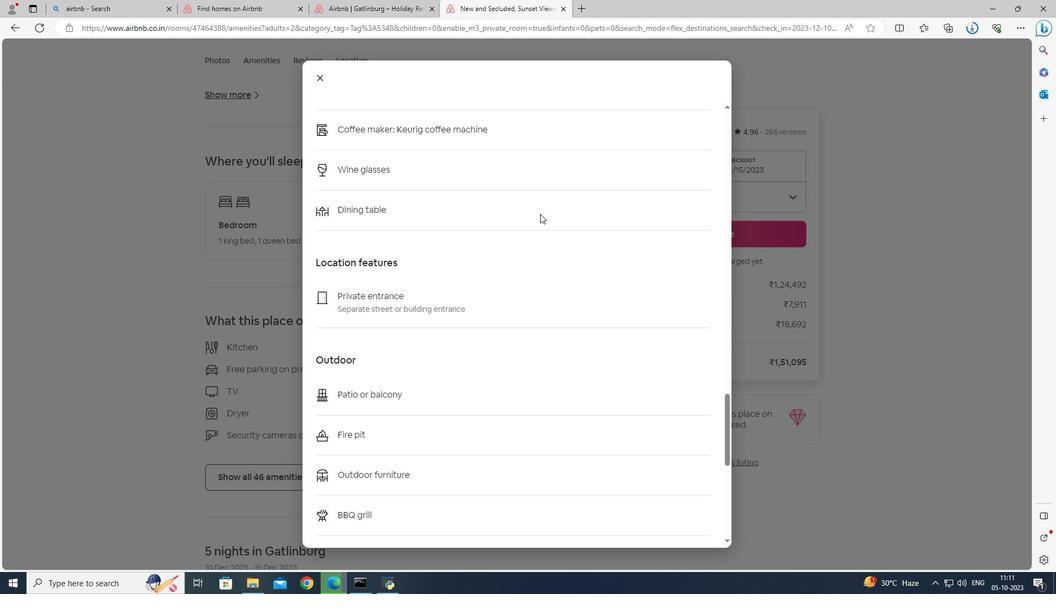 
Action: Mouse scrolled (540, 213) with delta (0, 0)
Screenshot: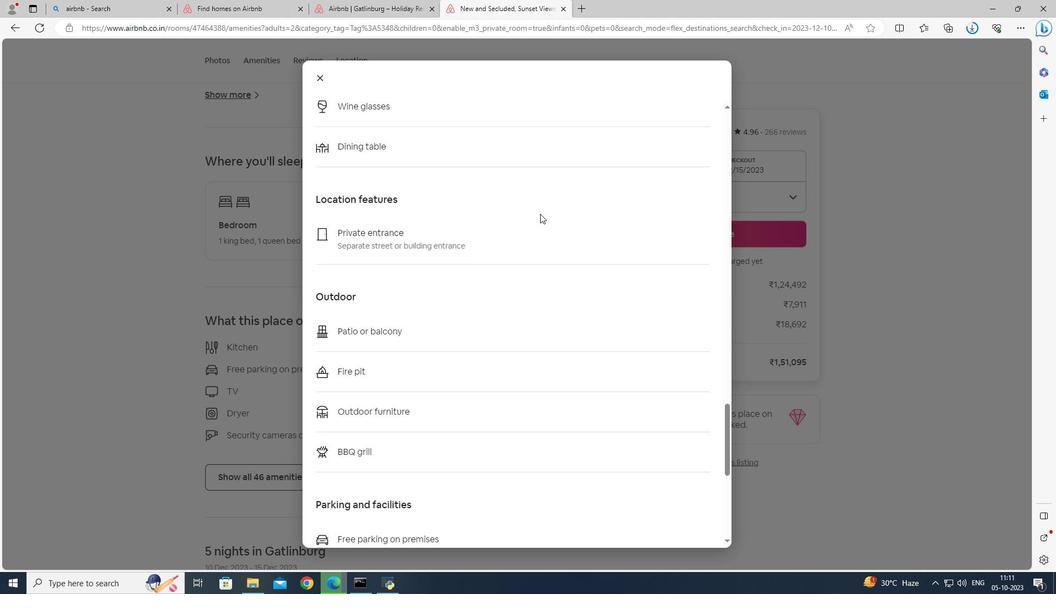 
Action: Mouse scrolled (540, 213) with delta (0, 0)
Screenshot: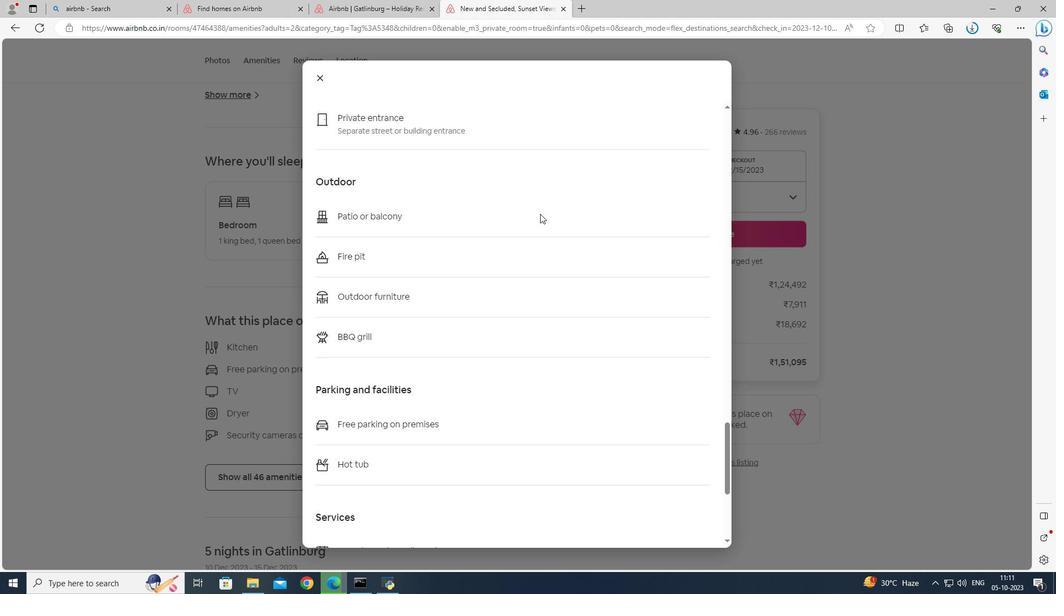 
Action: Mouse scrolled (540, 213) with delta (0, 0)
Screenshot: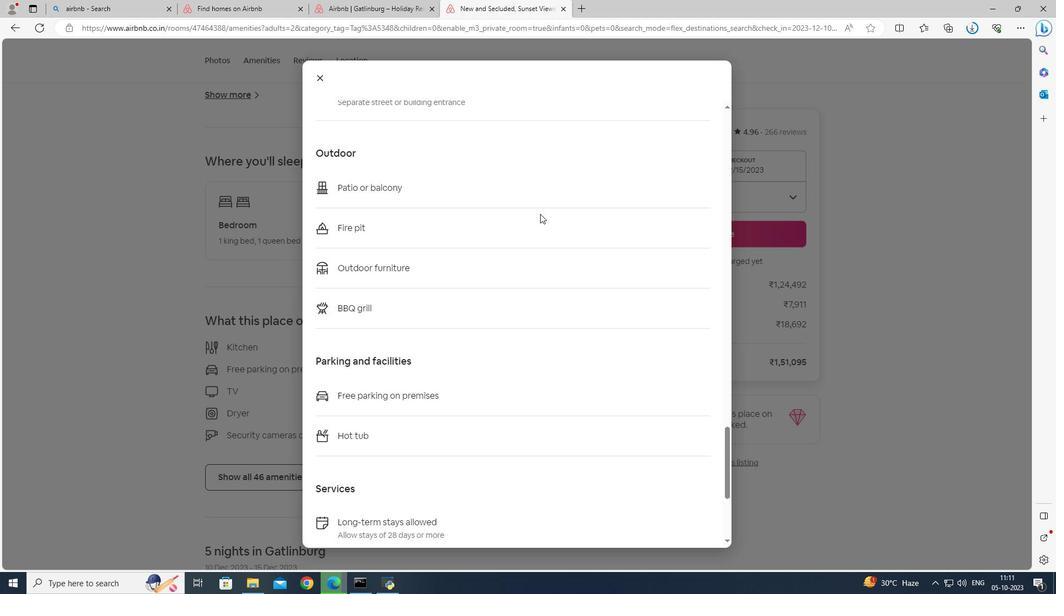 
Action: Mouse scrolled (540, 213) with delta (0, 0)
Screenshot: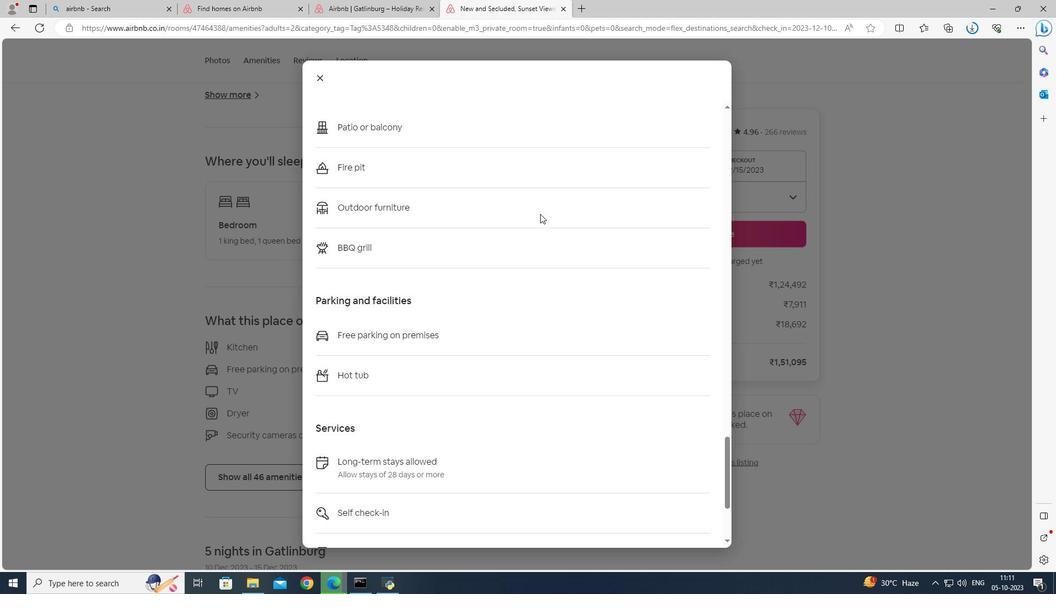 
Action: Mouse scrolled (540, 213) with delta (0, 0)
Screenshot: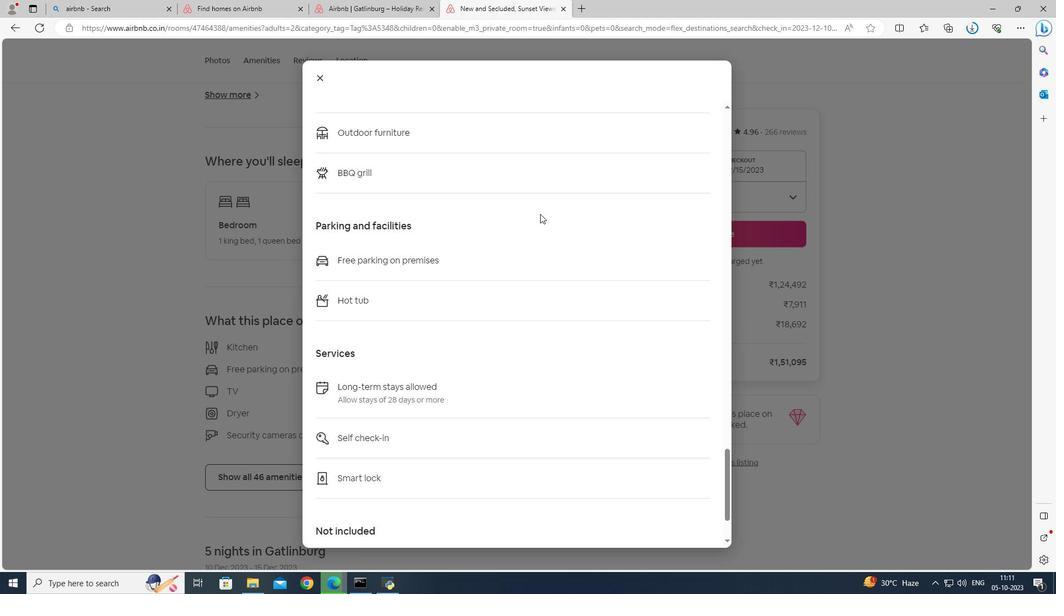 
Action: Mouse scrolled (540, 213) with delta (0, 0)
Screenshot: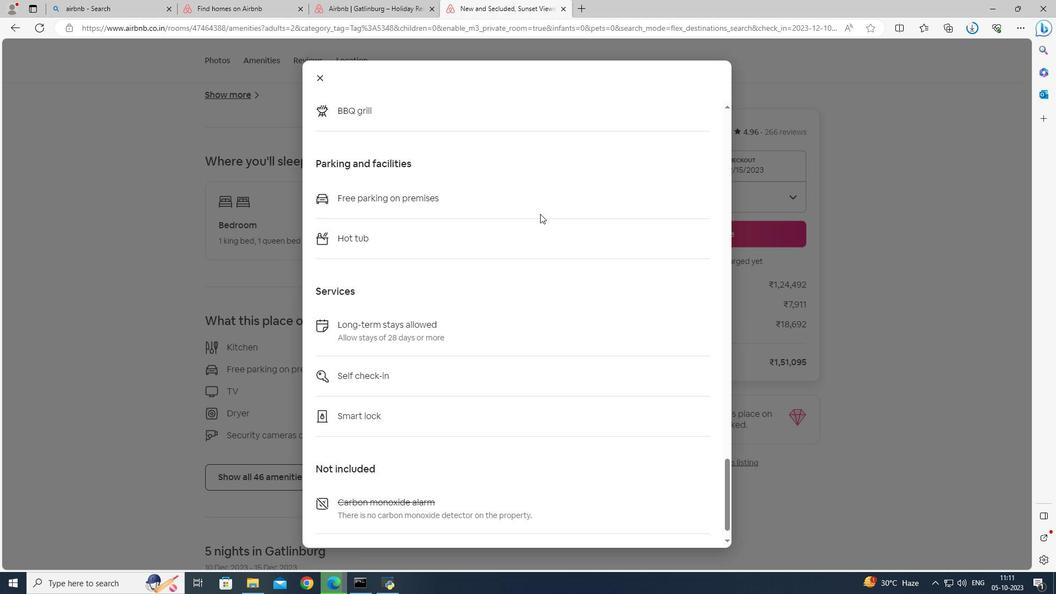 
Action: Mouse scrolled (540, 213) with delta (0, 0)
Screenshot: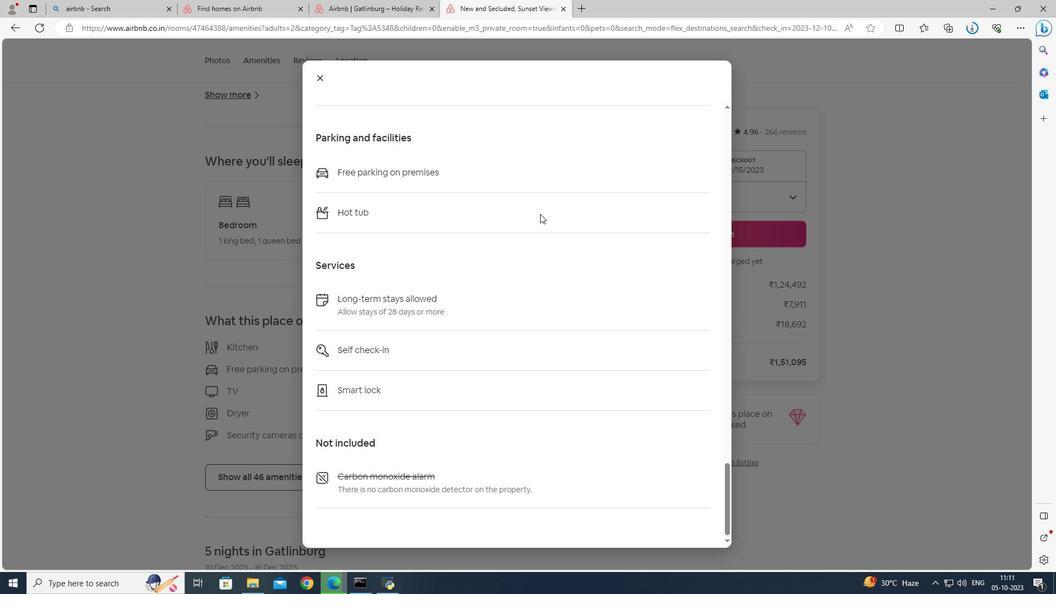 
Action: Mouse scrolled (540, 213) with delta (0, 0)
Screenshot: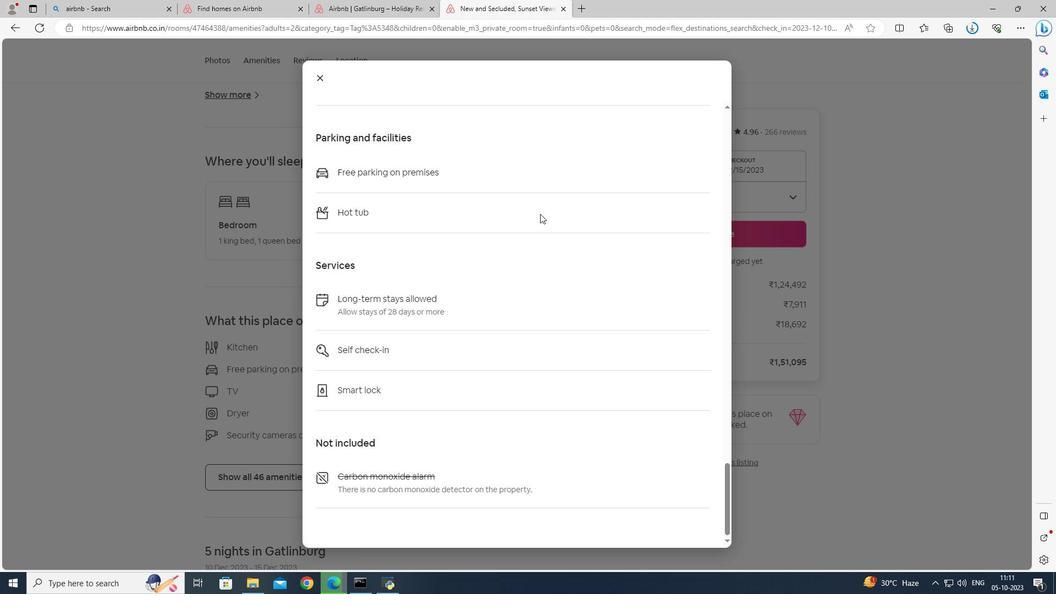 
Action: Mouse scrolled (540, 213) with delta (0, 0)
Screenshot: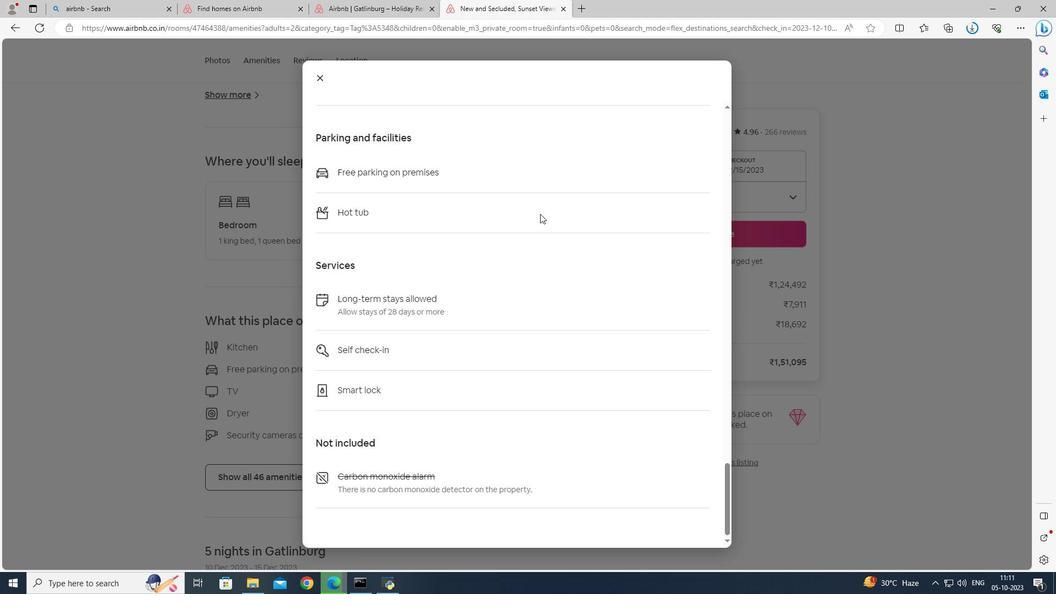 
Action: Mouse moved to (322, 80)
Screenshot: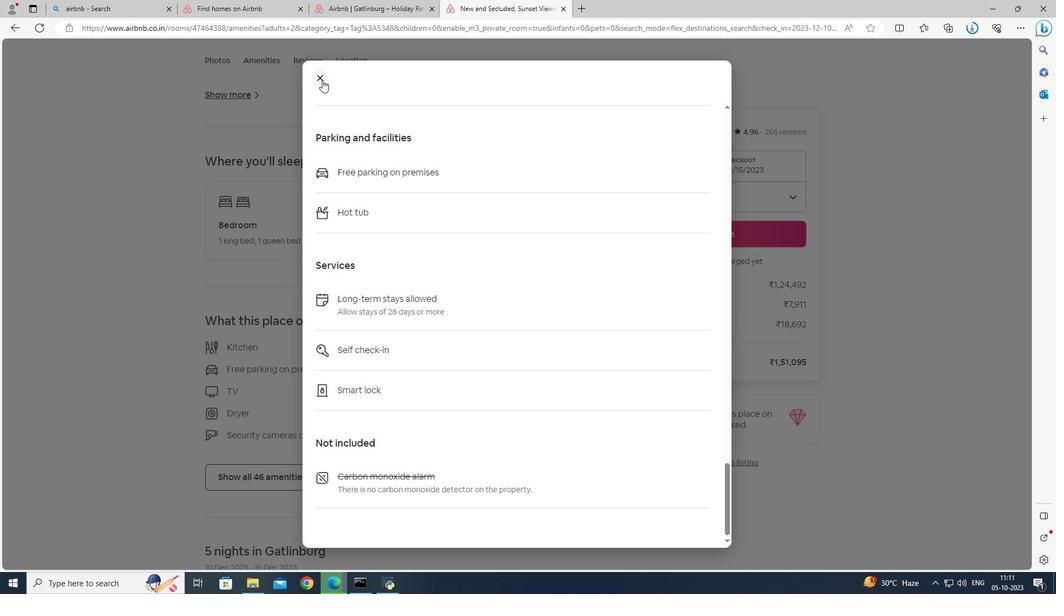 
Action: Mouse pressed left at (322, 80)
Screenshot: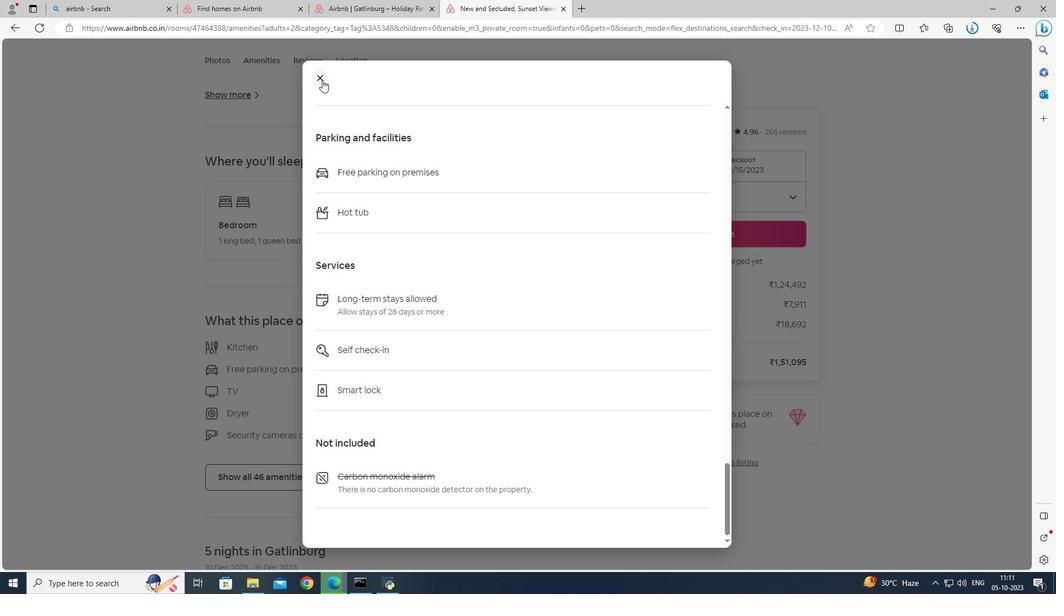 
Action: Mouse moved to (329, 397)
Screenshot: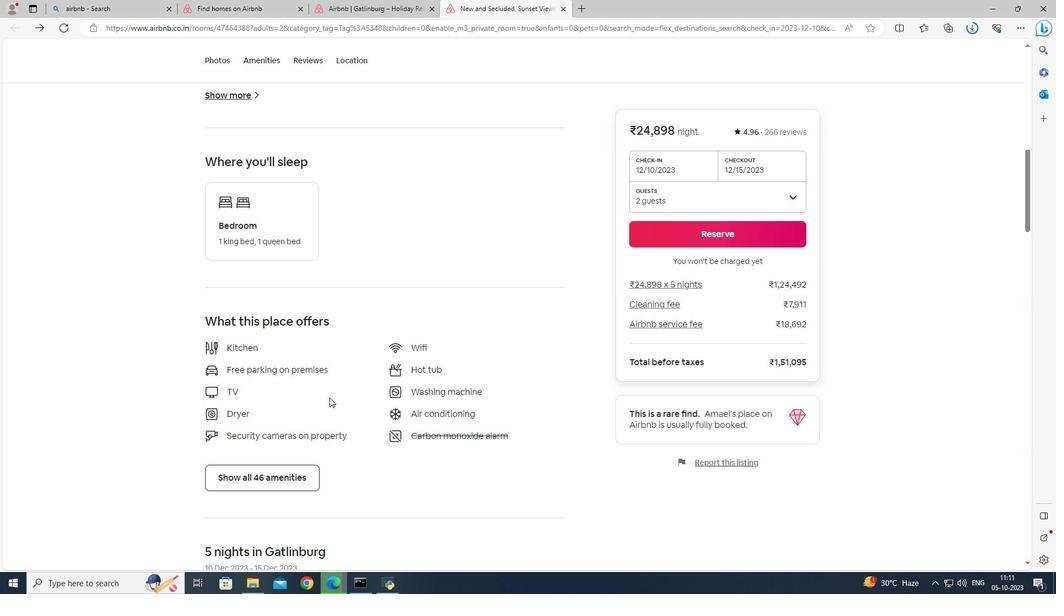 
Action: Mouse scrolled (329, 397) with delta (0, 0)
Screenshot: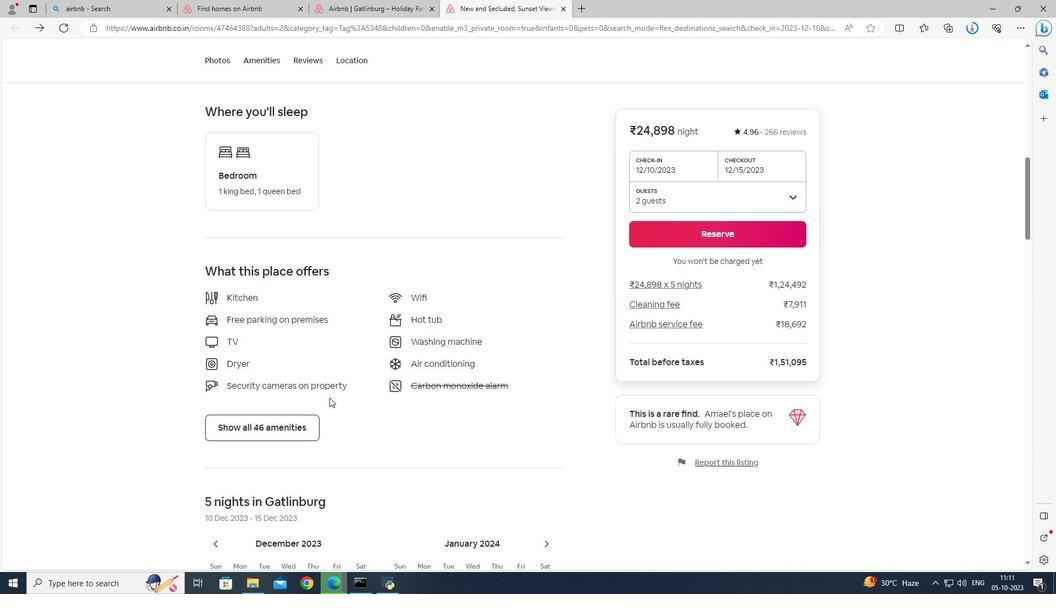 
Action: Mouse scrolled (329, 397) with delta (0, 0)
Screenshot: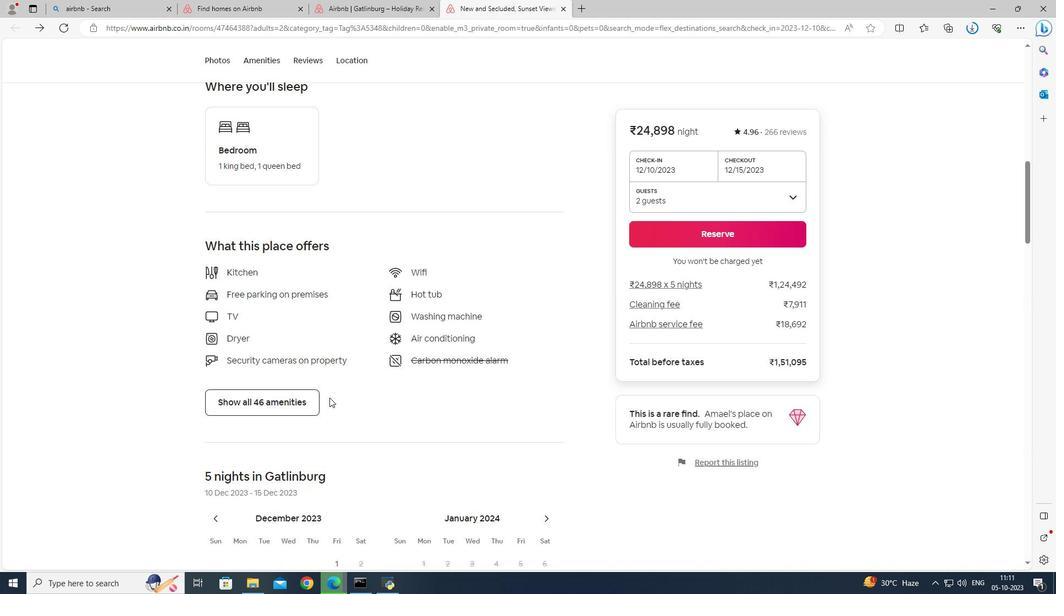 
Action: Mouse scrolled (329, 397) with delta (0, 0)
Screenshot: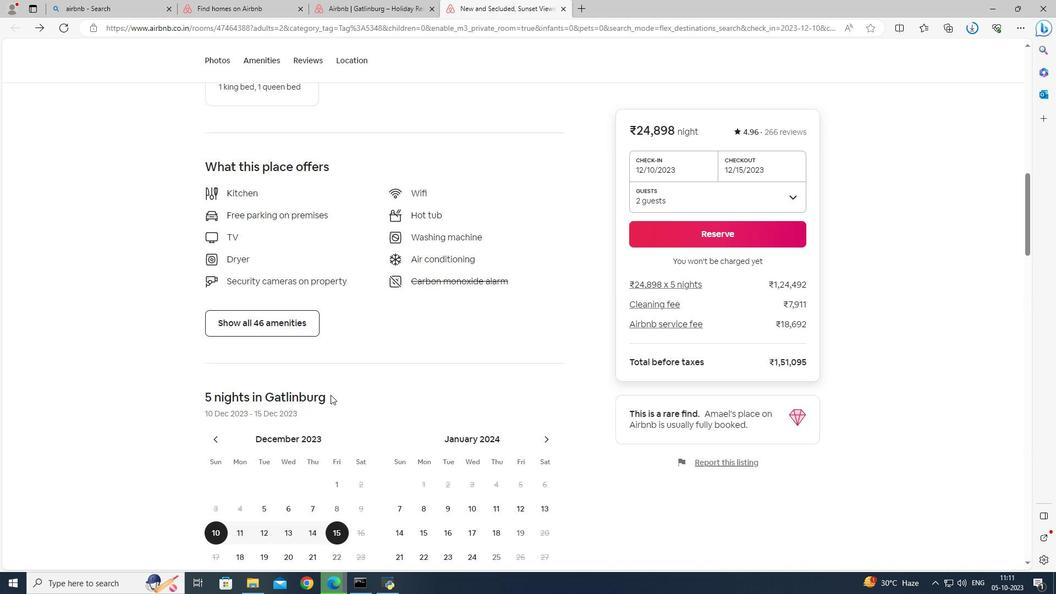 
Action: Mouse moved to (330, 395)
Screenshot: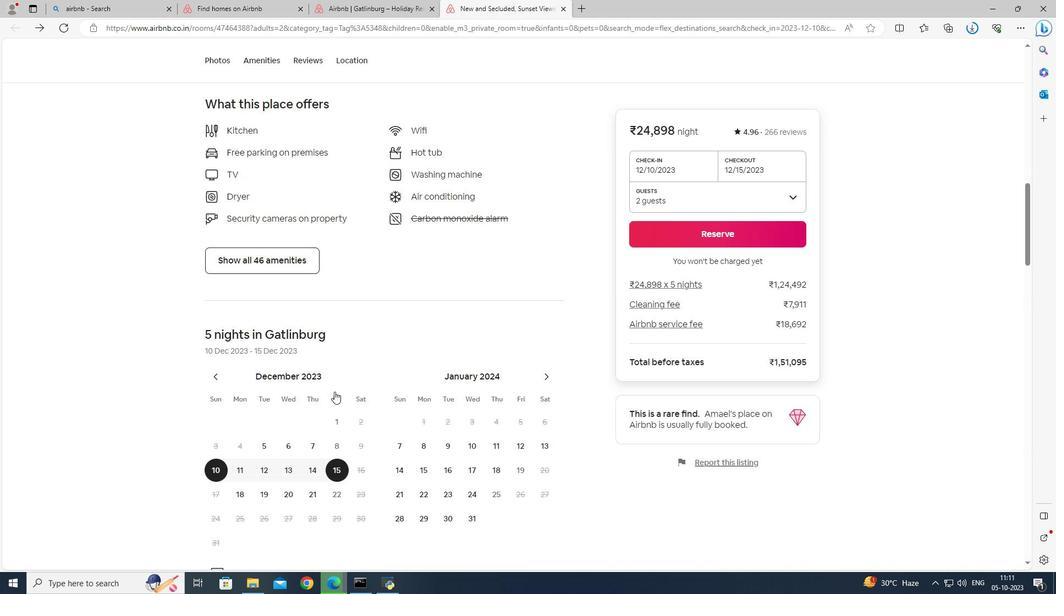 
Action: Mouse scrolled (330, 394) with delta (0, 0)
Screenshot: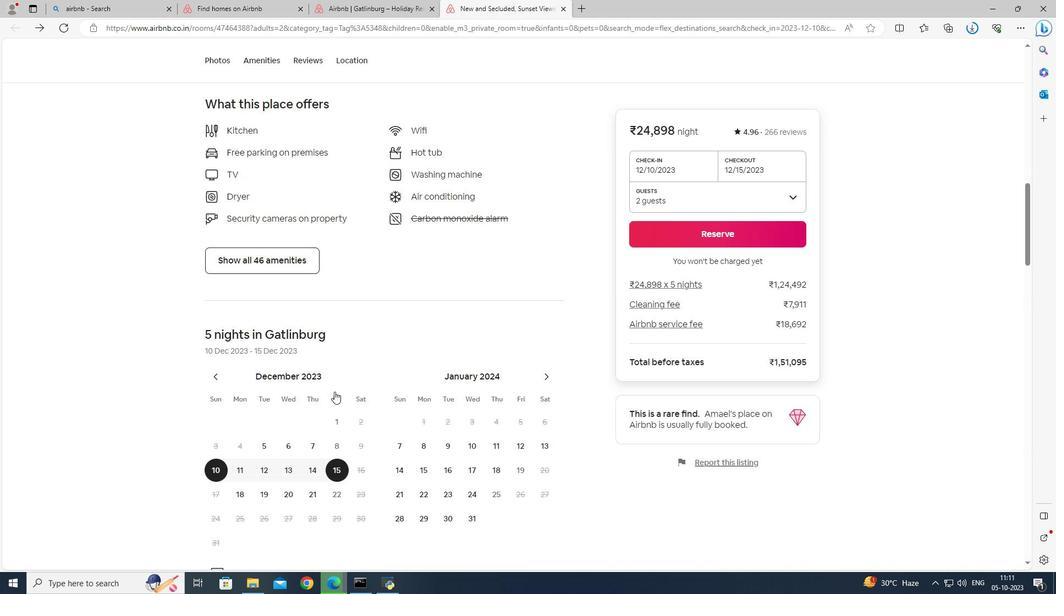 
Action: Mouse moved to (343, 384)
Screenshot: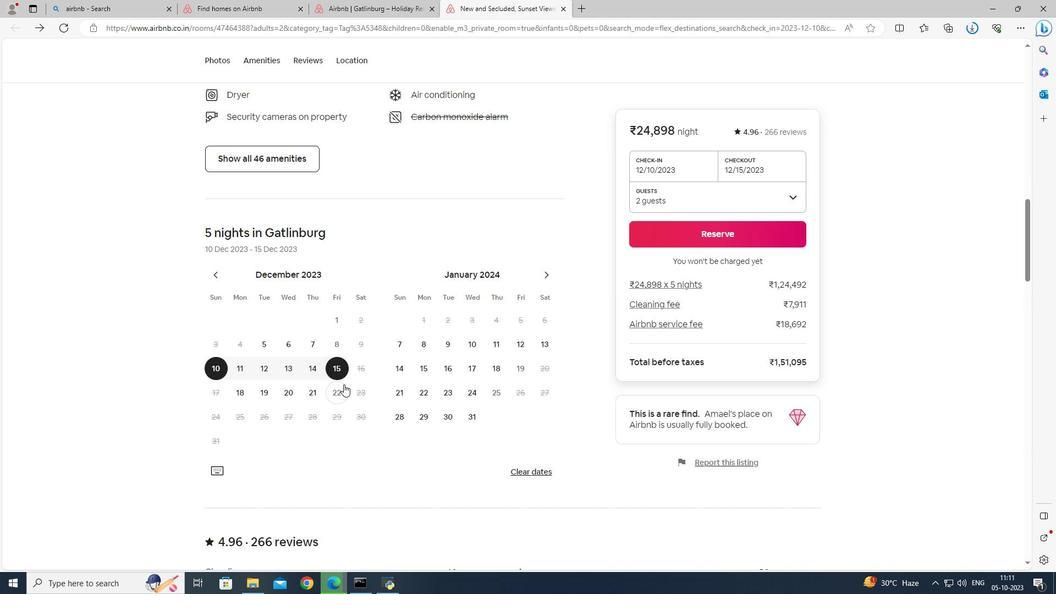 
Action: Mouse scrolled (343, 384) with delta (0, 0)
Screenshot: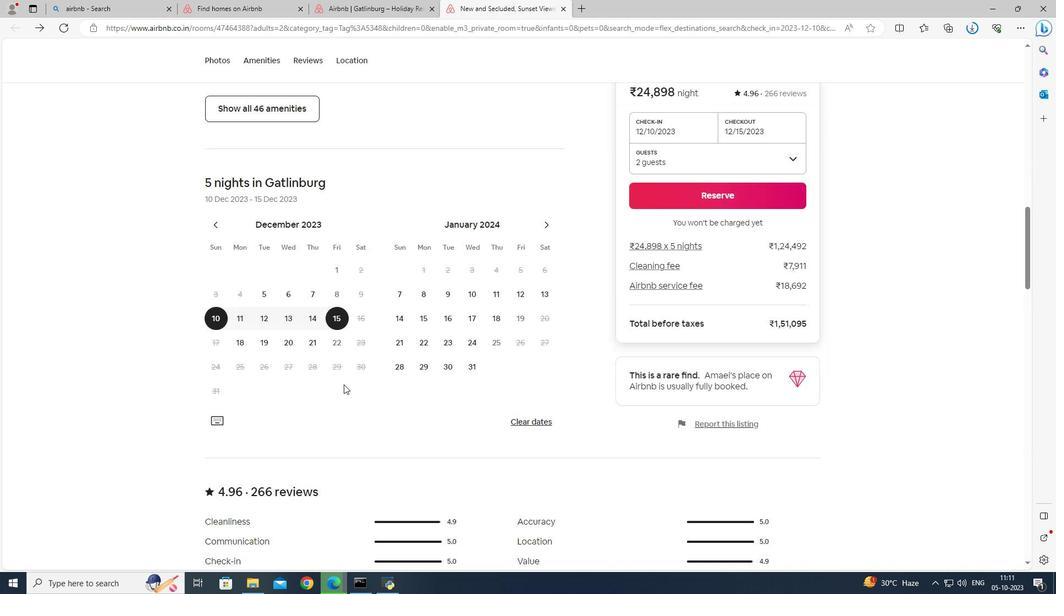 
Action: Mouse scrolled (343, 384) with delta (0, 0)
Screenshot: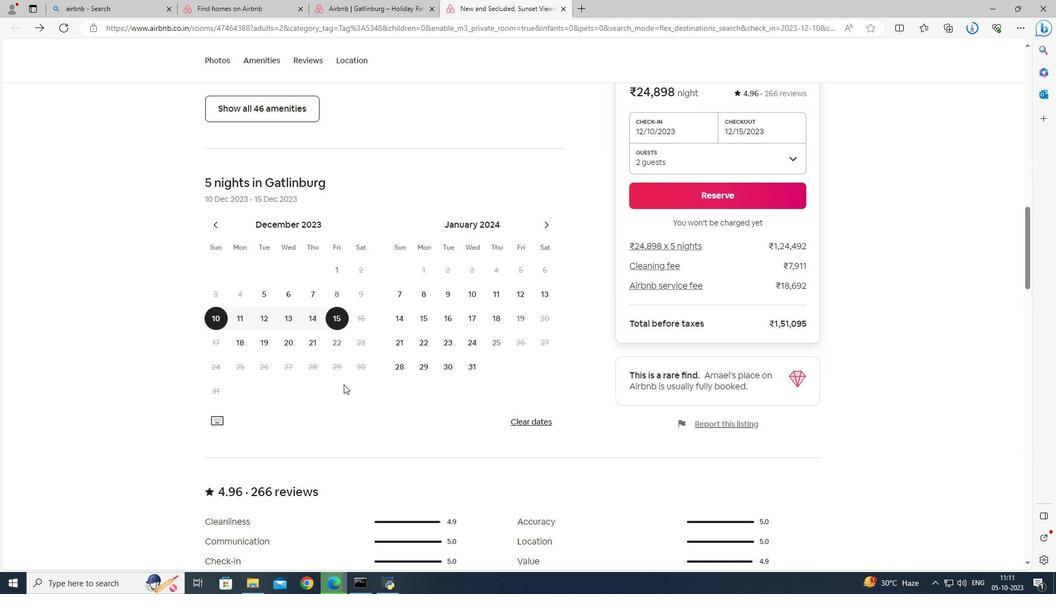 
Action: Mouse scrolled (343, 384) with delta (0, 0)
Screenshot: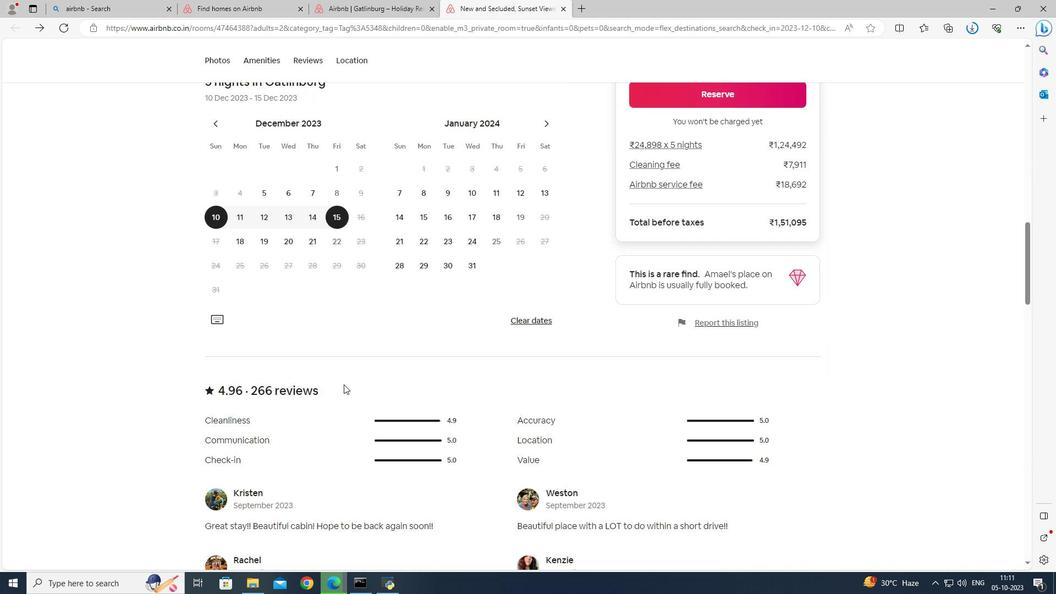 
Action: Mouse scrolled (343, 384) with delta (0, 0)
Screenshot: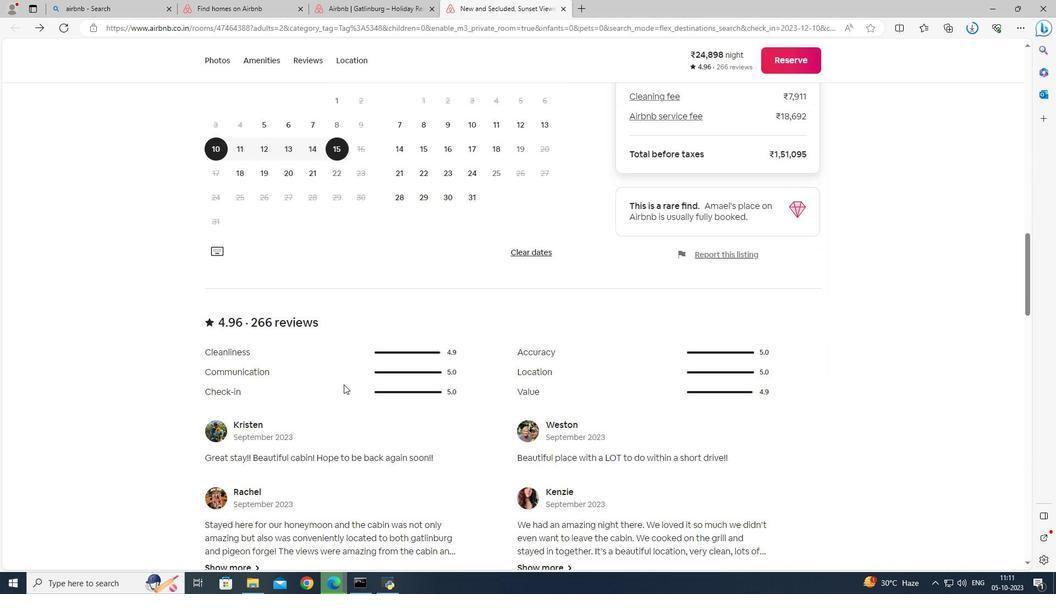 
Action: Mouse moved to (343, 384)
Screenshot: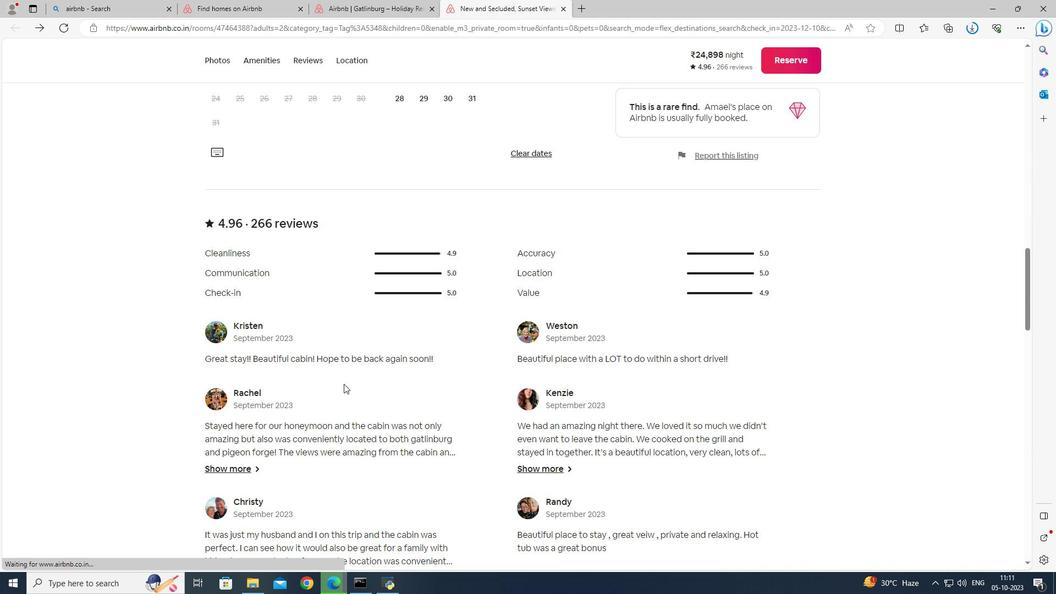 
Action: Mouse scrolled (343, 383) with delta (0, 0)
Screenshot: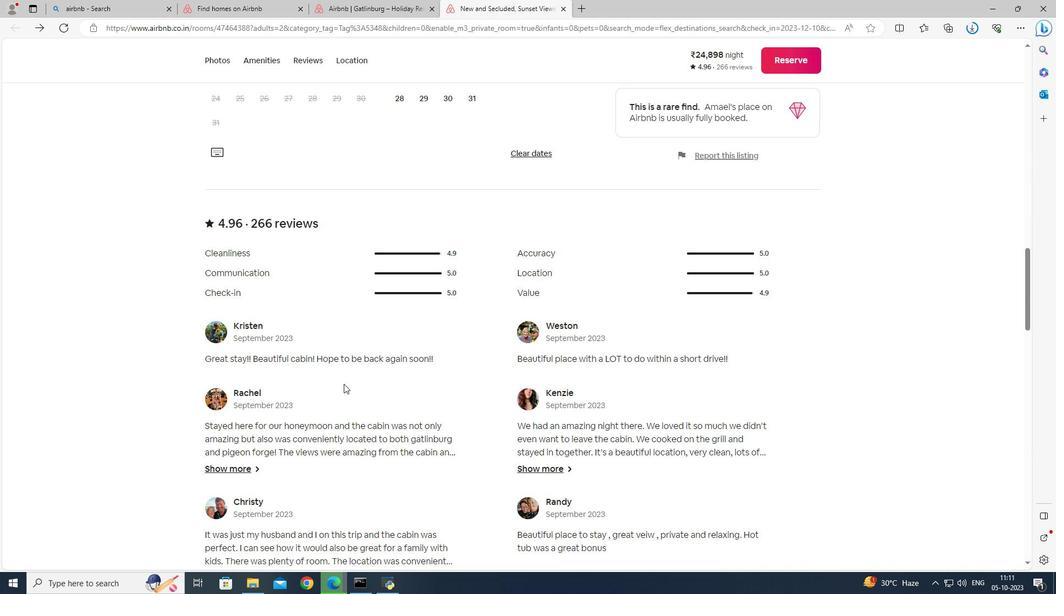 
Action: Mouse scrolled (343, 383) with delta (0, 0)
Screenshot: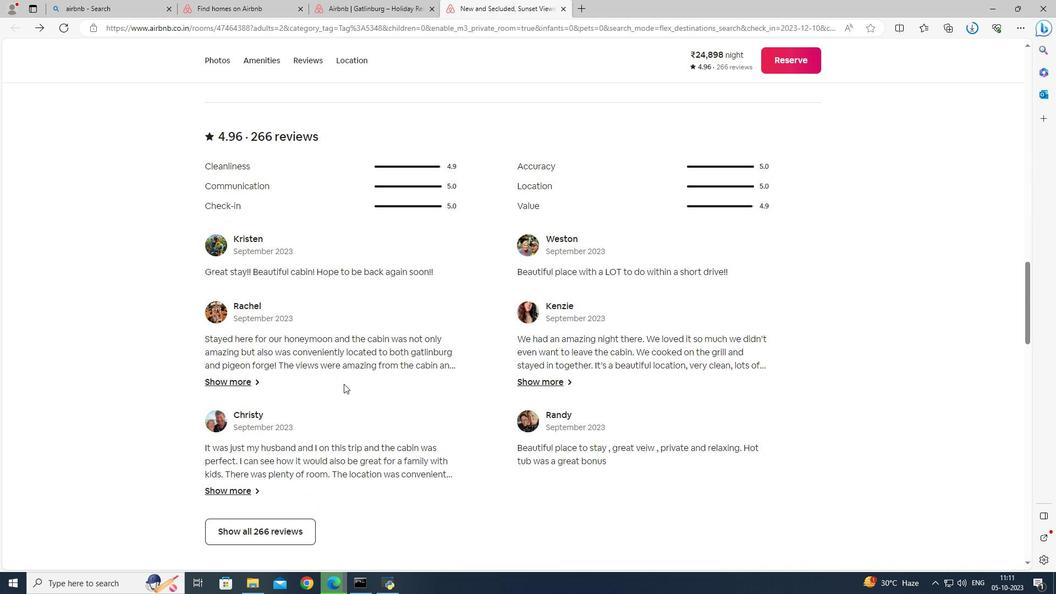 
Action: Mouse moved to (284, 458)
Screenshot: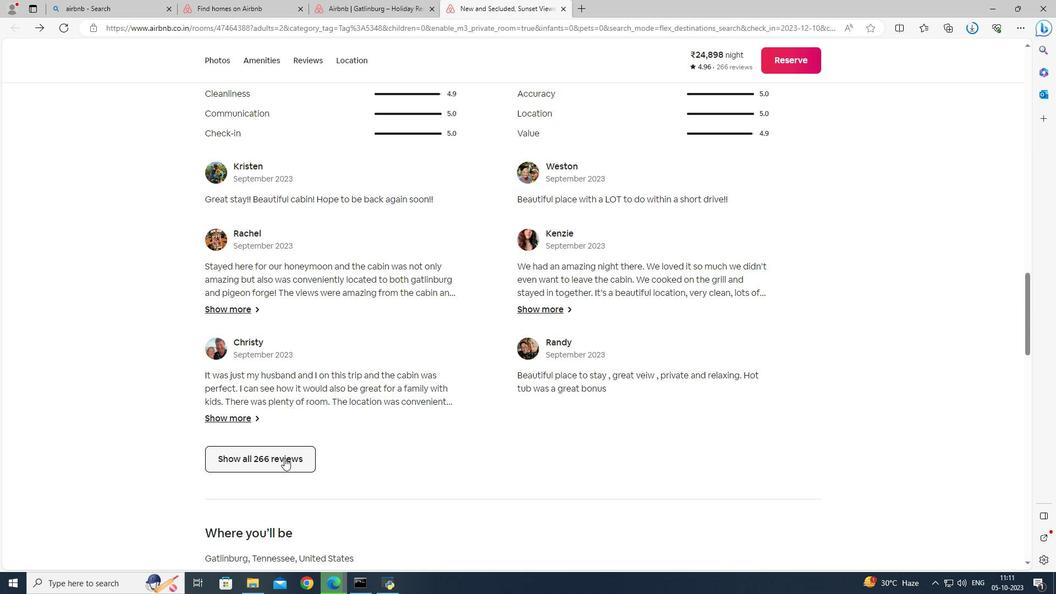 
Action: Mouse pressed left at (284, 458)
Screenshot: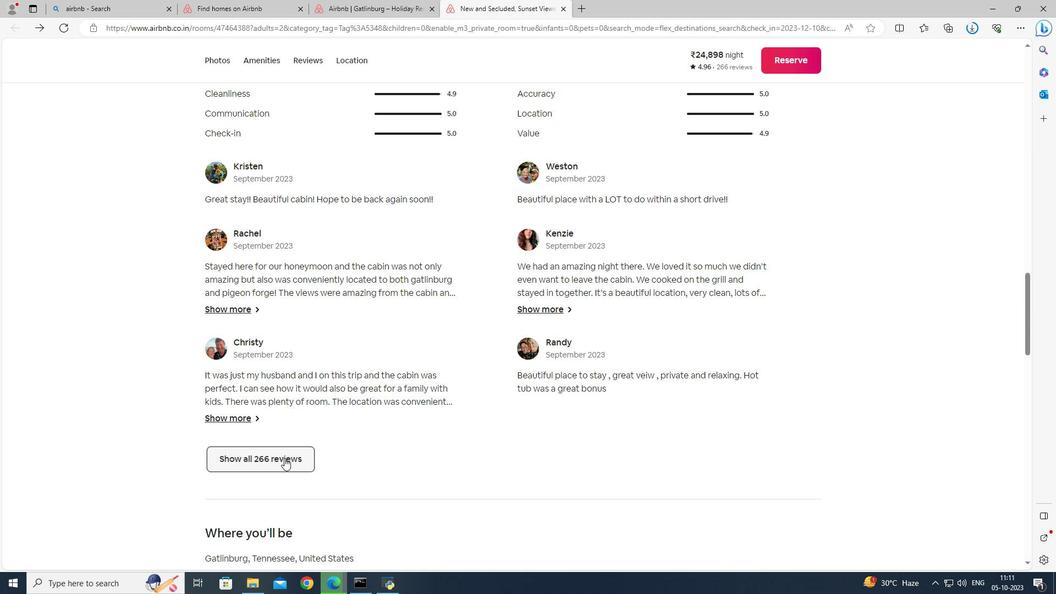
Action: Mouse moved to (606, 272)
Screenshot: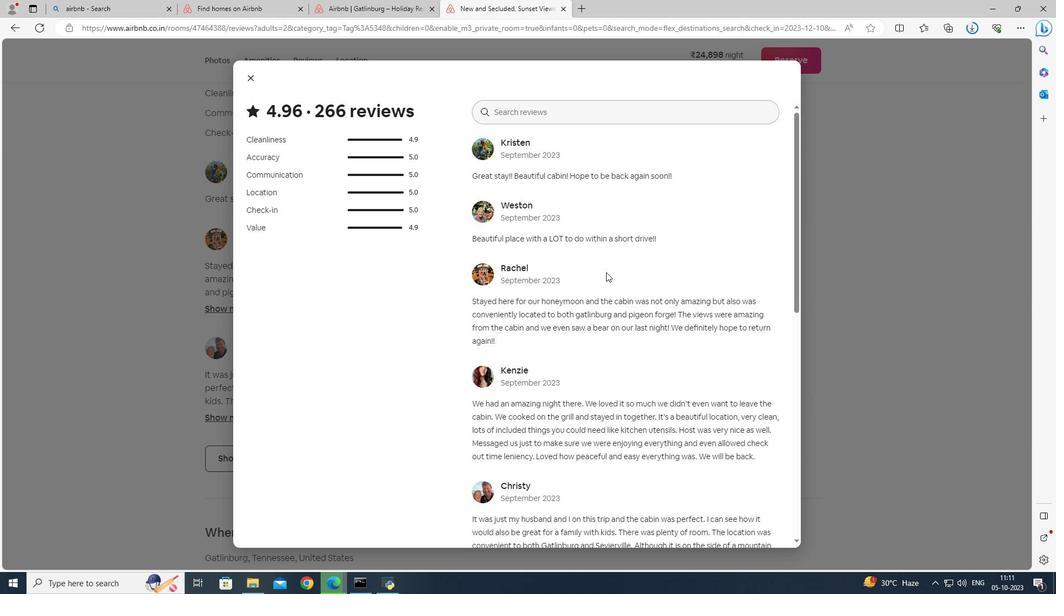 
Action: Mouse scrolled (606, 271) with delta (0, 0)
Screenshot: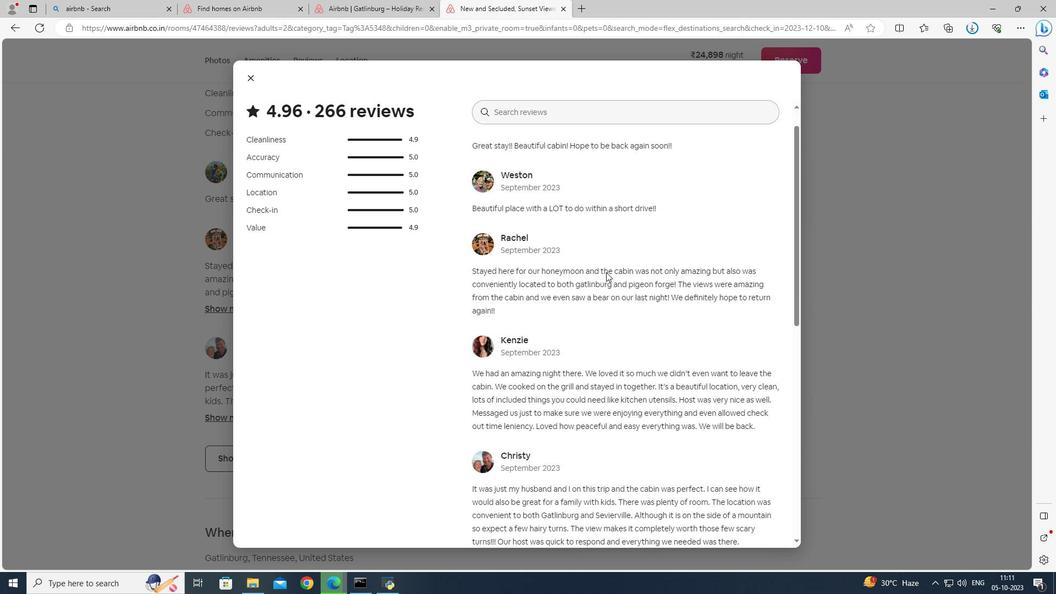 
Action: Mouse scrolled (606, 271) with delta (0, 0)
Screenshot: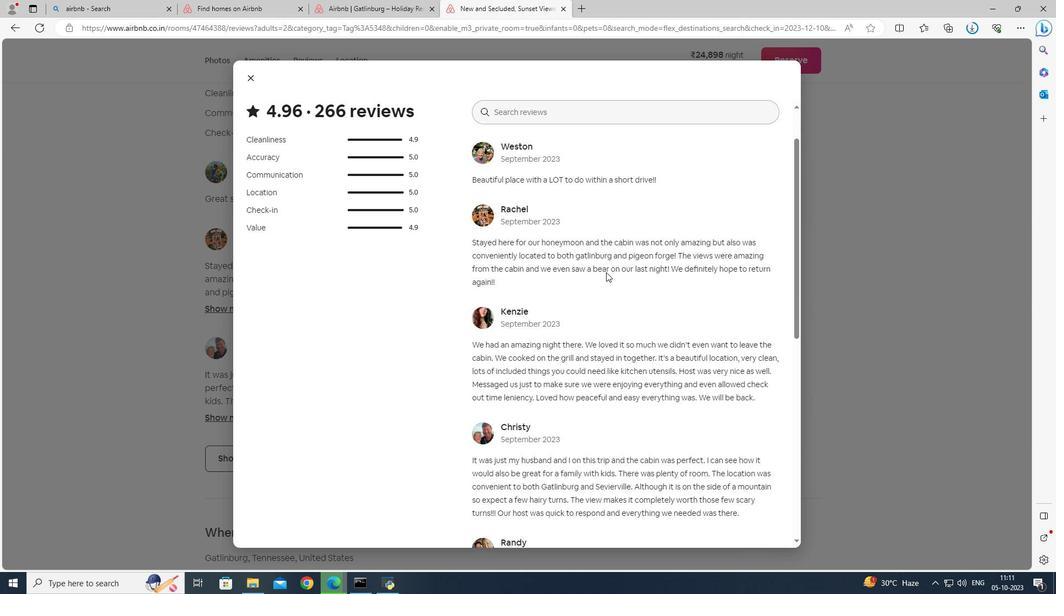 
Action: Mouse scrolled (606, 271) with delta (0, 0)
Screenshot: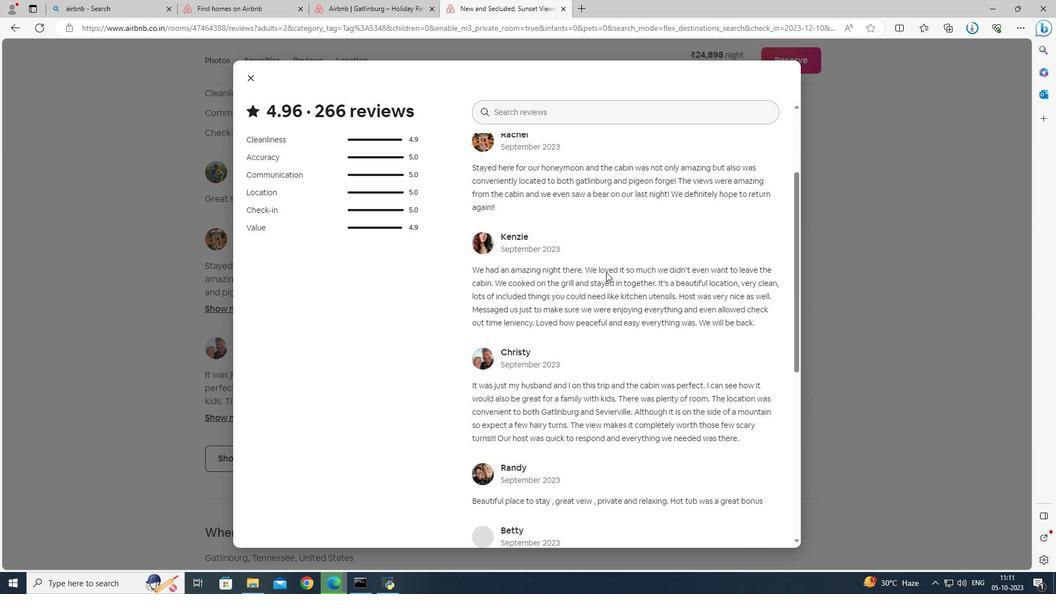 
Action: Mouse scrolled (606, 271) with delta (0, 0)
Screenshot: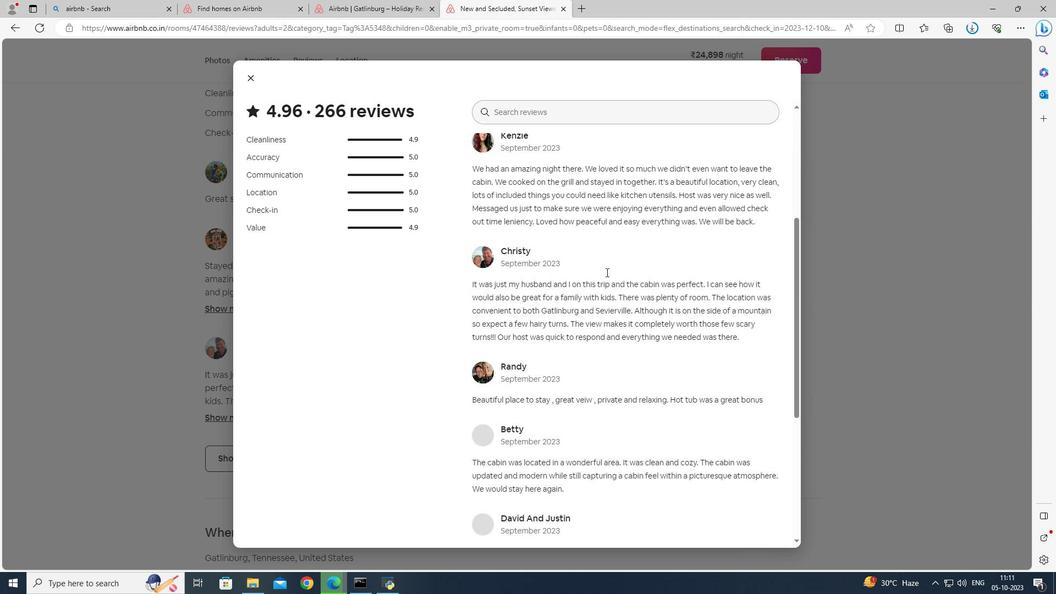 
Action: Mouse moved to (612, 297)
Screenshot: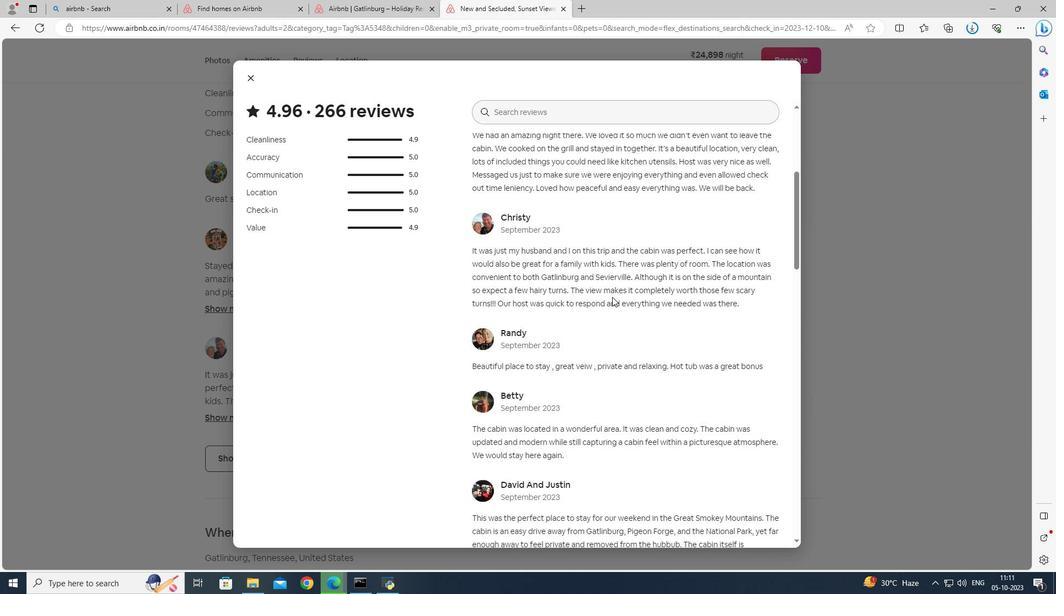 
Action: Mouse scrolled (612, 296) with delta (0, 0)
Screenshot: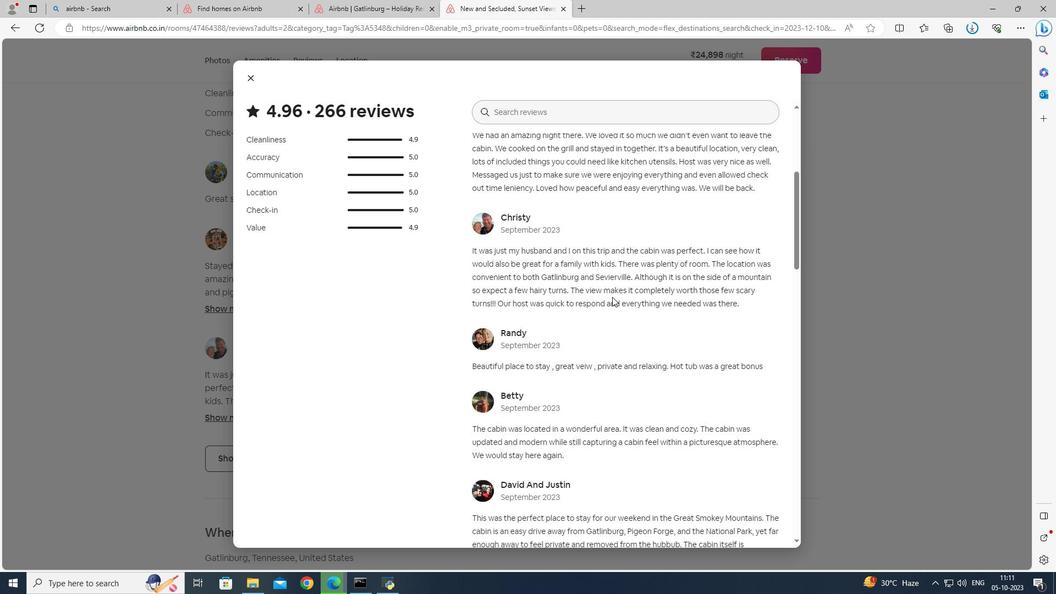 
Action: Mouse scrolled (612, 296) with delta (0, 0)
Screenshot: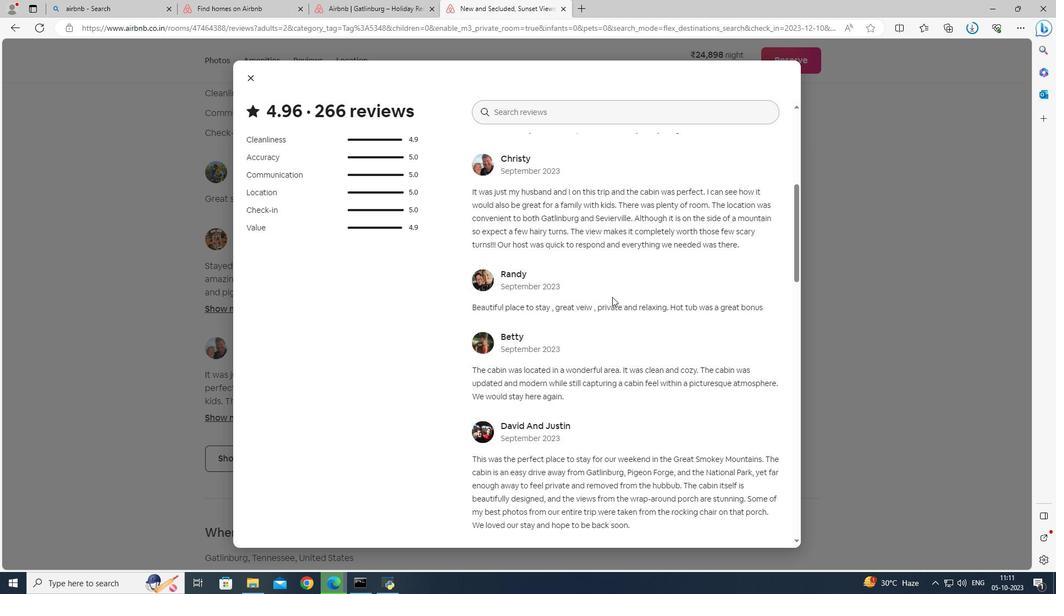 
Action: Mouse scrolled (612, 296) with delta (0, 0)
Screenshot: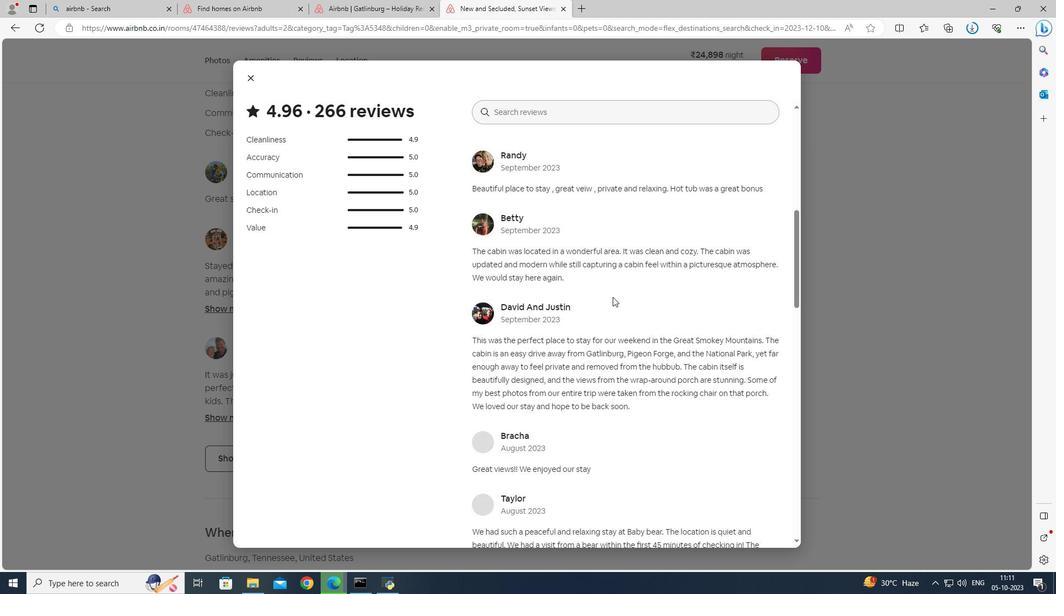 
Action: Mouse moved to (614, 300)
Screenshot: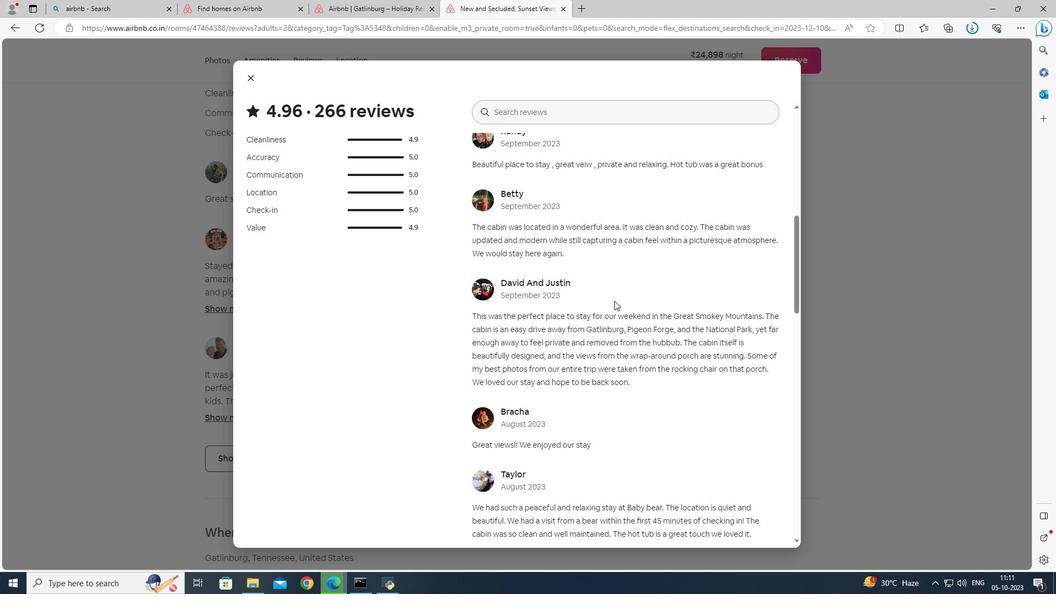 
Action: Mouse scrolled (614, 300) with delta (0, 0)
Screenshot: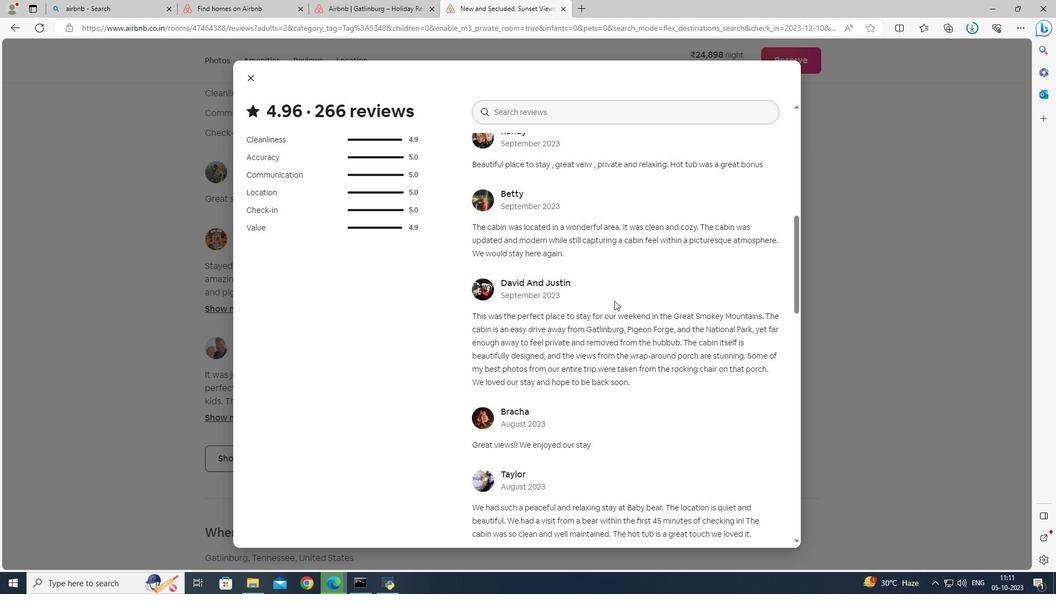 
Action: Mouse scrolled (614, 300) with delta (0, 0)
Screenshot: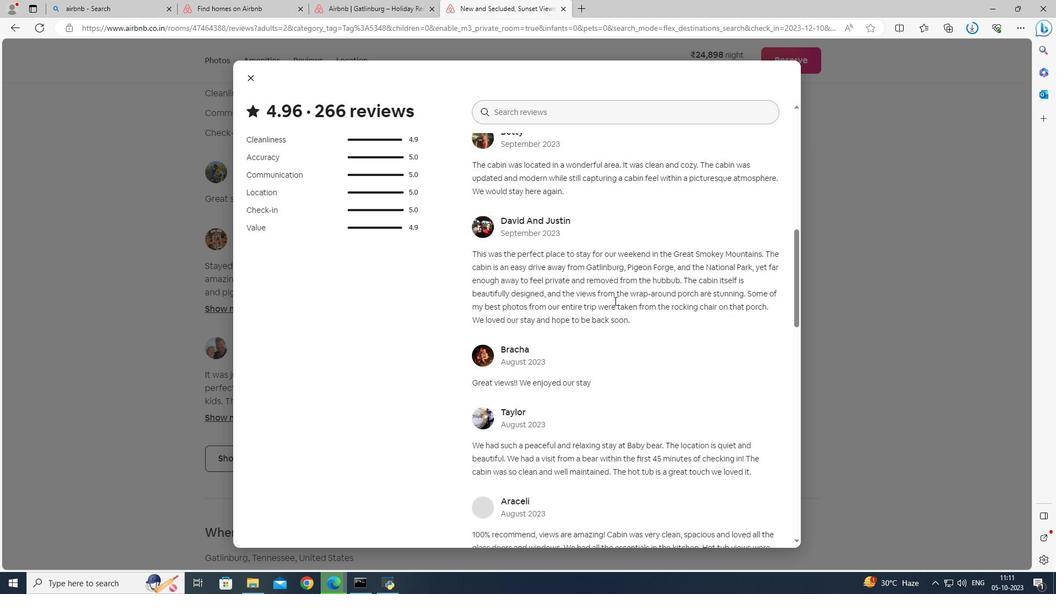 
Action: Mouse scrolled (614, 300) with delta (0, 0)
Screenshot: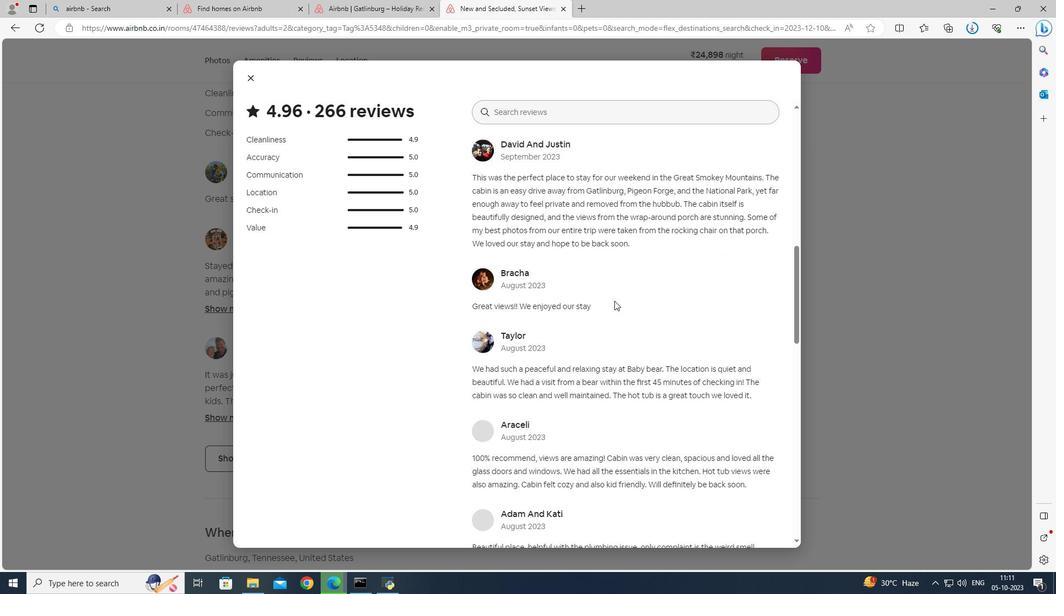 
Action: Mouse moved to (614, 301)
Screenshot: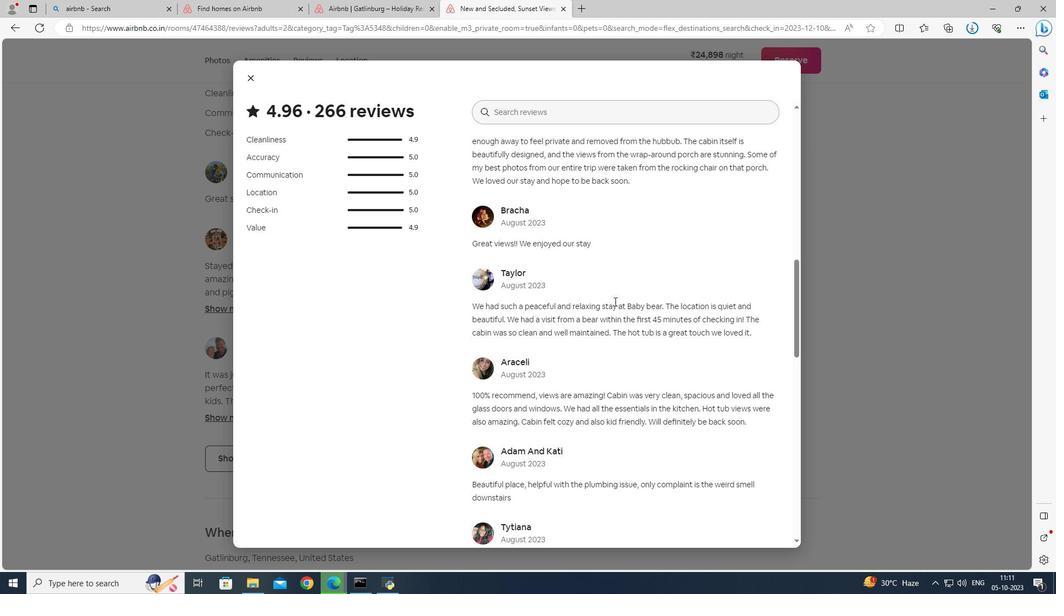 
Action: Mouse scrolled (614, 300) with delta (0, 0)
Screenshot: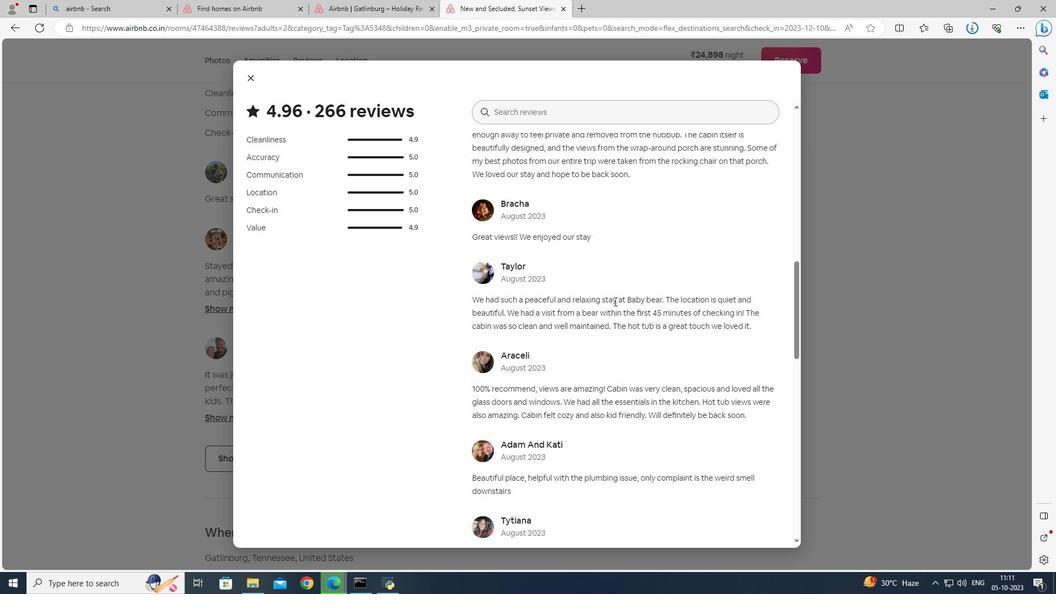 
Action: Mouse scrolled (614, 300) with delta (0, 0)
Screenshot: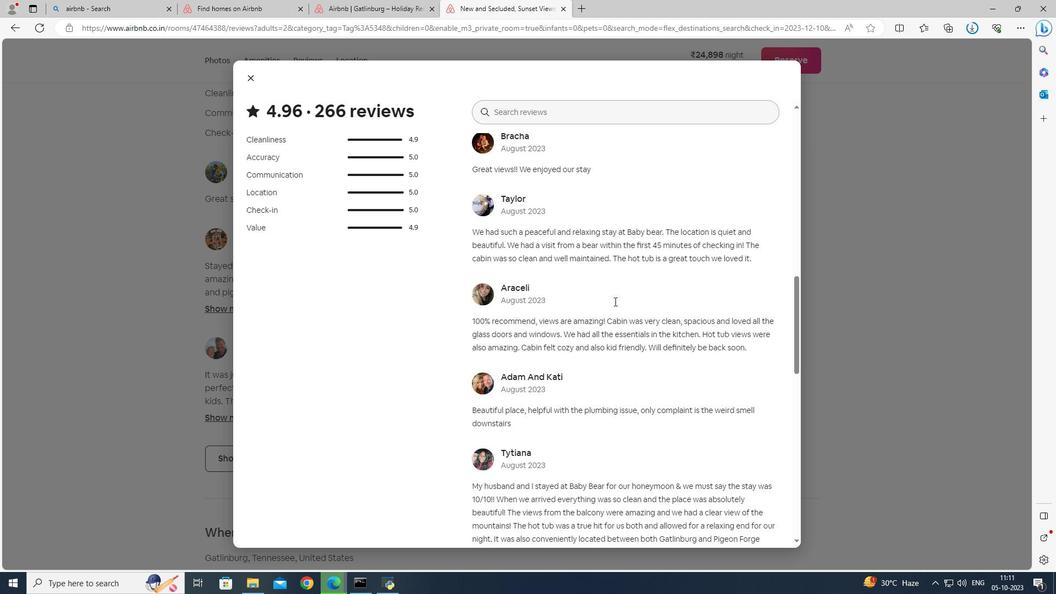 
Action: Mouse scrolled (614, 300) with delta (0, 0)
Screenshot: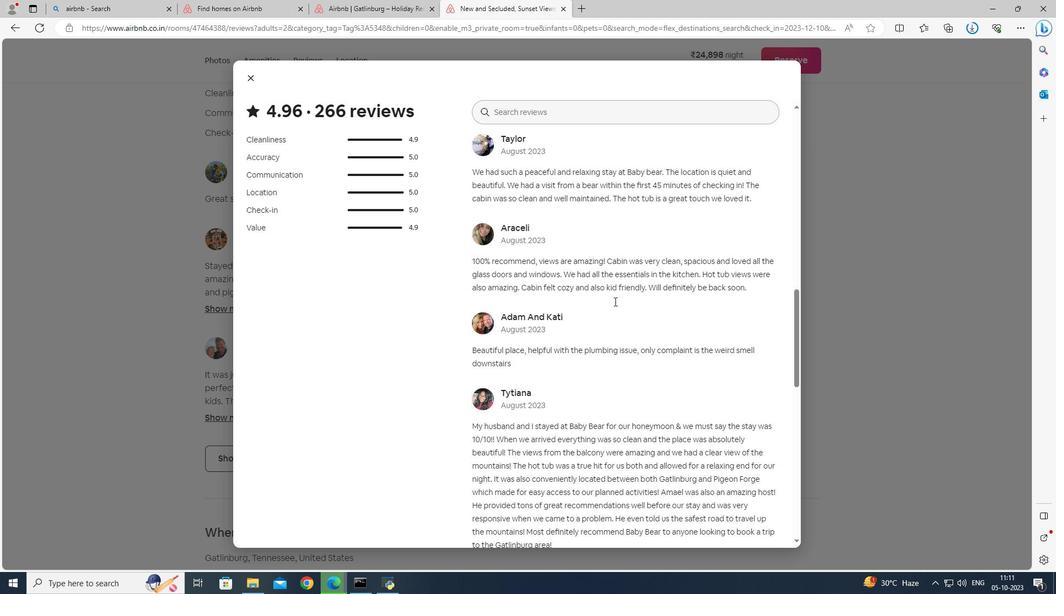 
Action: Mouse scrolled (614, 300) with delta (0, 0)
Screenshot: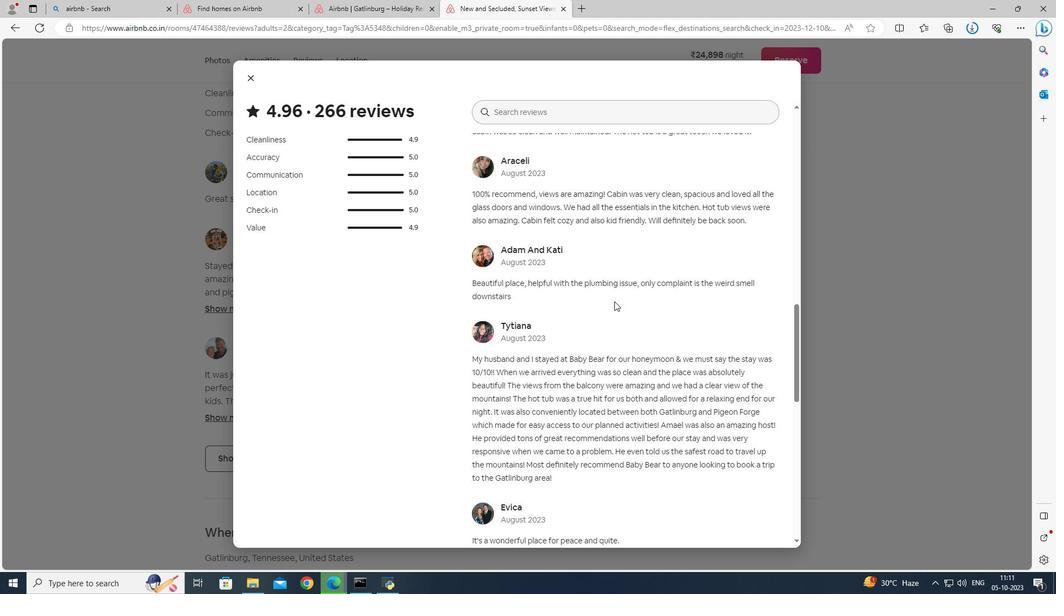
Action: Mouse scrolled (614, 300) with delta (0, 0)
Screenshot: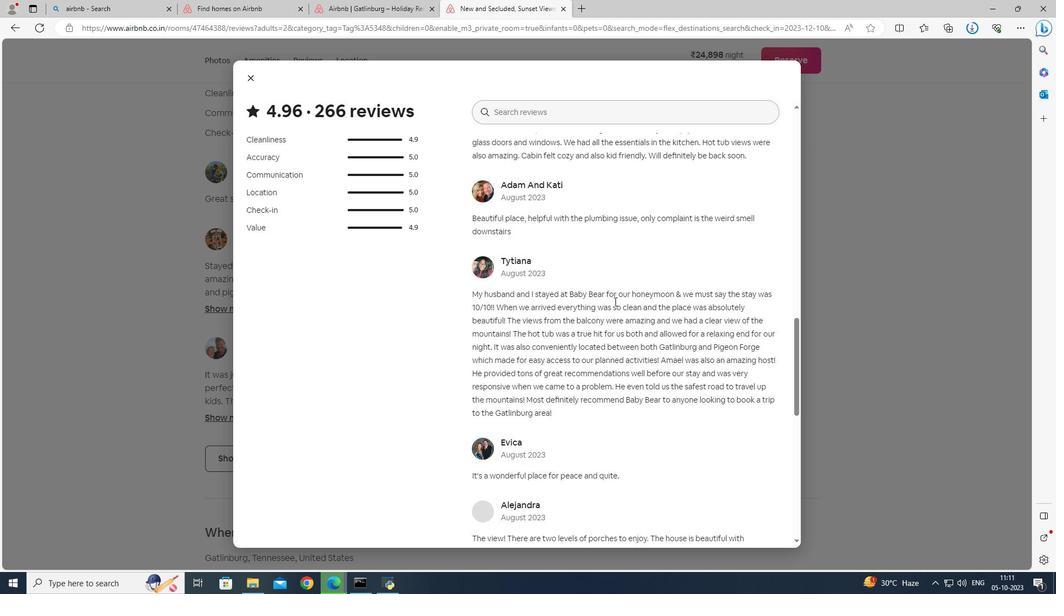 
Action: Mouse scrolled (614, 300) with delta (0, 0)
Screenshot: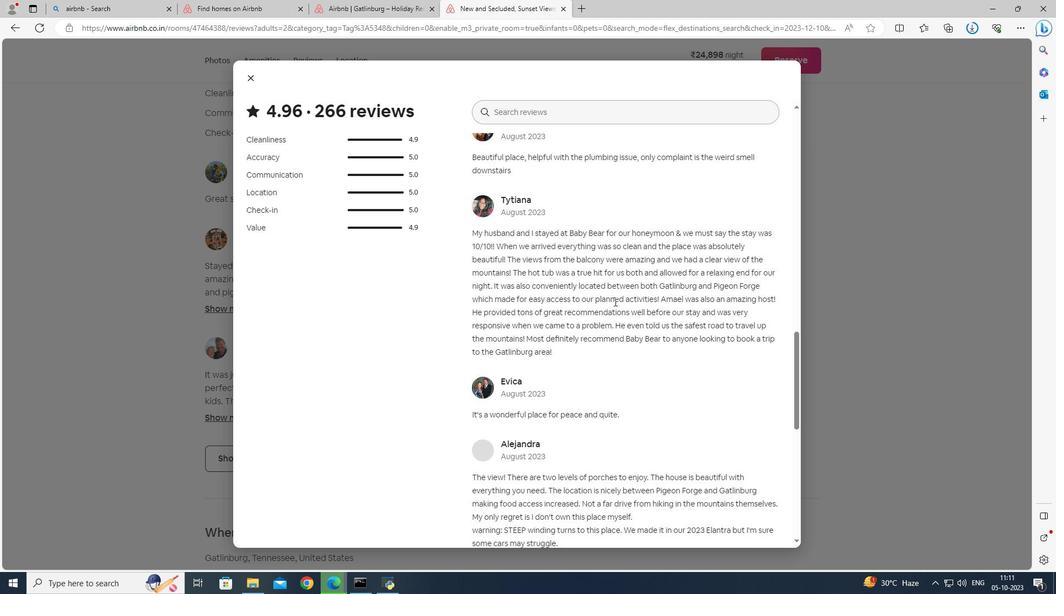 
Action: Mouse moved to (616, 308)
Screenshot: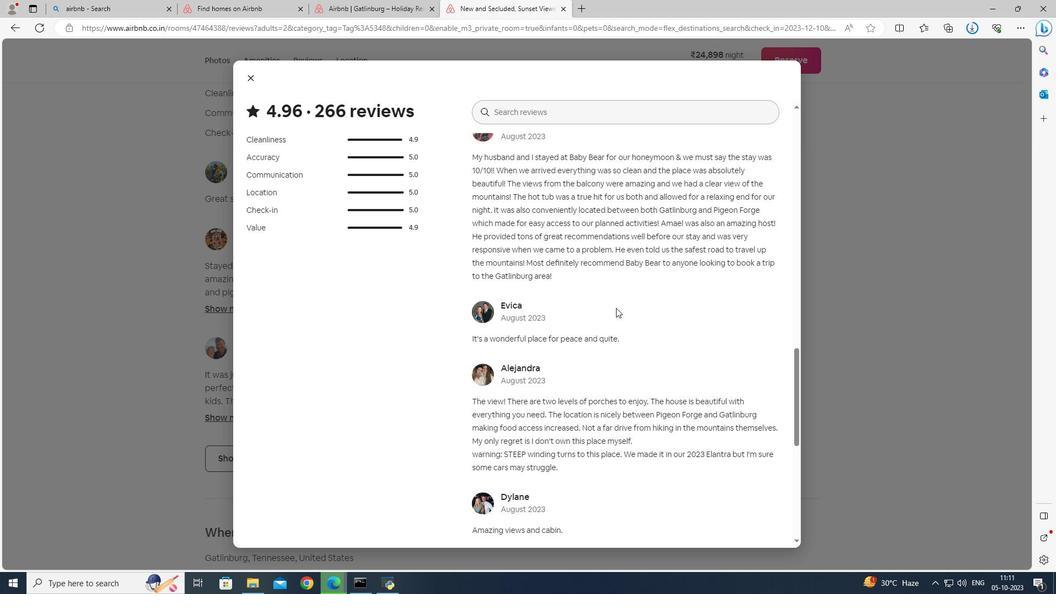 
Action: Mouse scrolled (616, 307) with delta (0, 0)
Screenshot: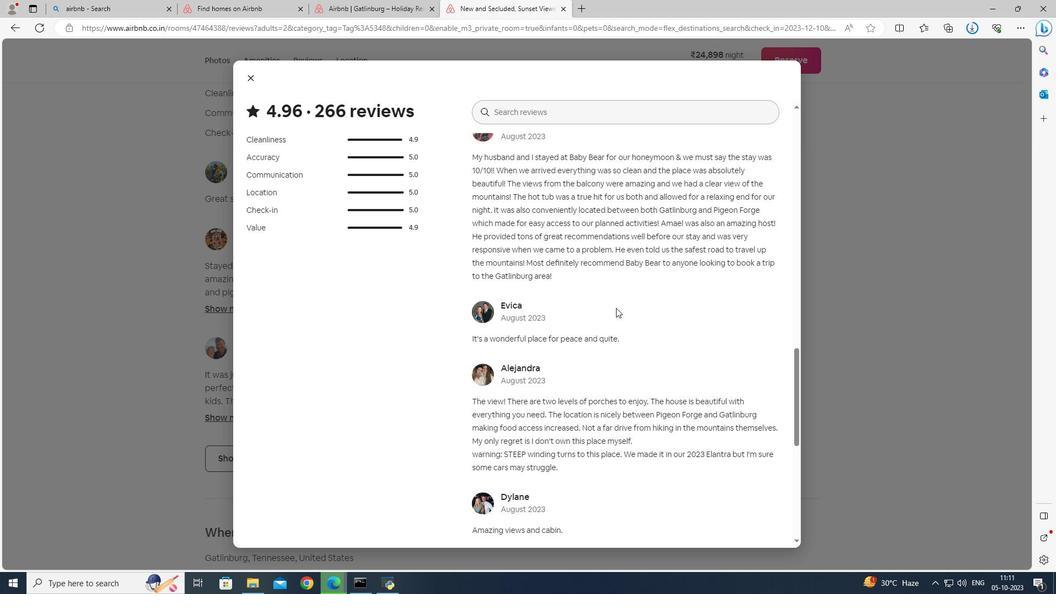 
Action: Mouse scrolled (616, 307) with delta (0, 0)
Screenshot: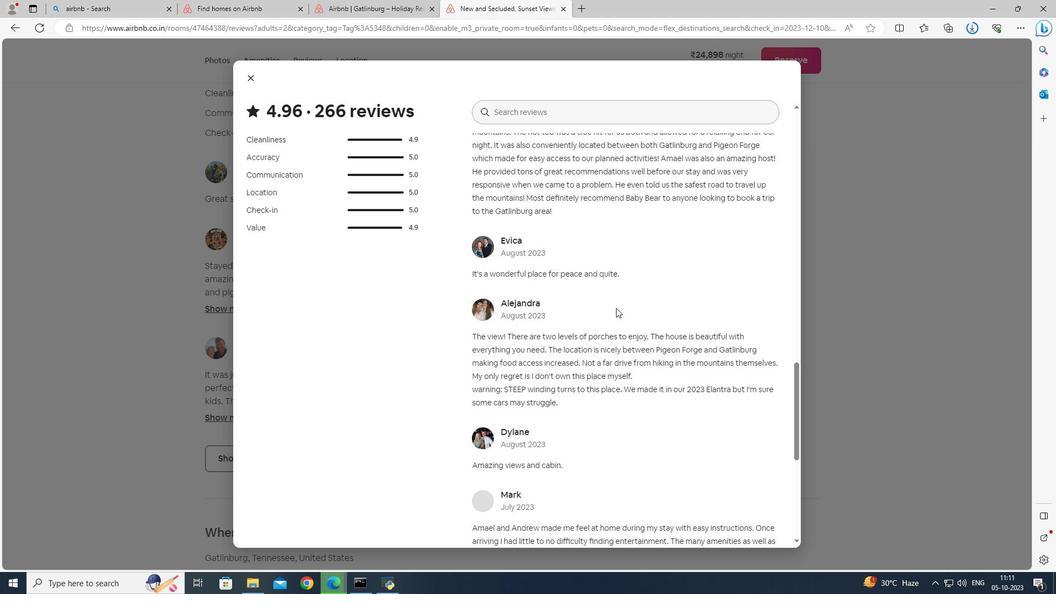 
Action: Mouse scrolled (616, 307) with delta (0, 0)
Screenshot: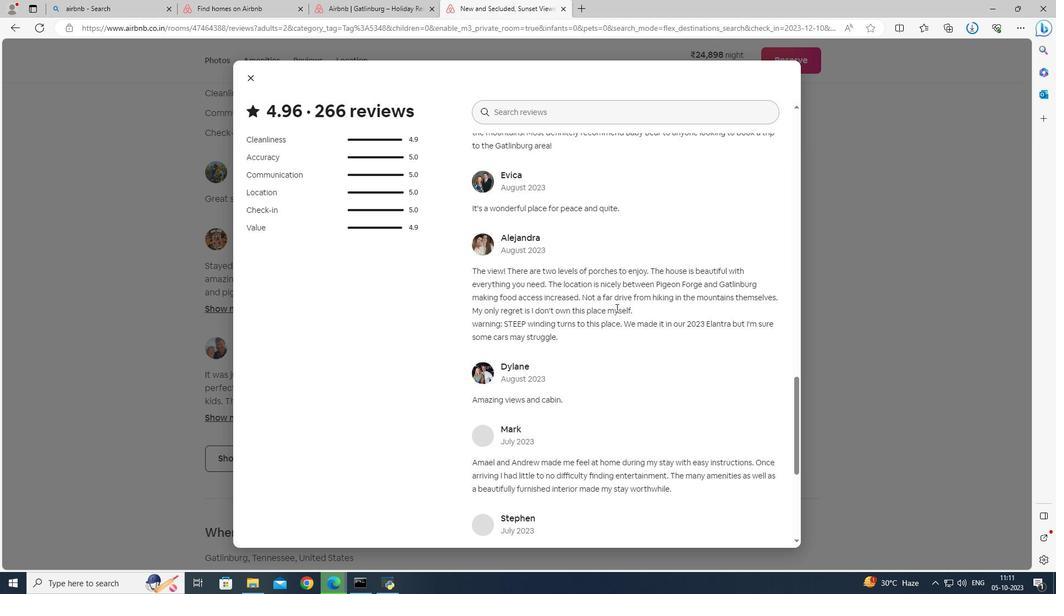
Action: Mouse moved to (617, 307)
Screenshot: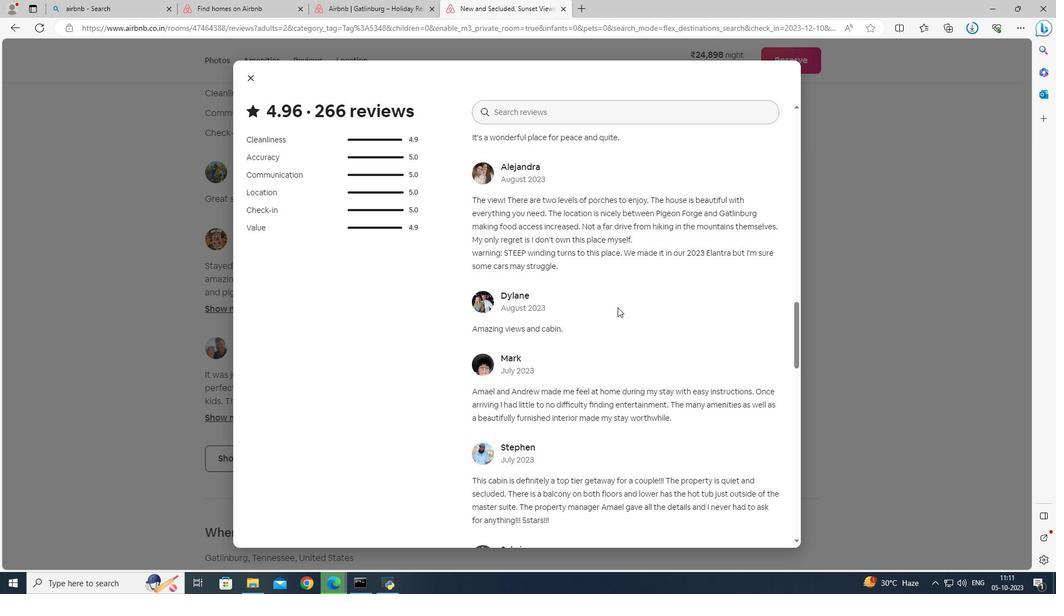 
Action: Mouse scrolled (617, 307) with delta (0, 0)
Screenshot: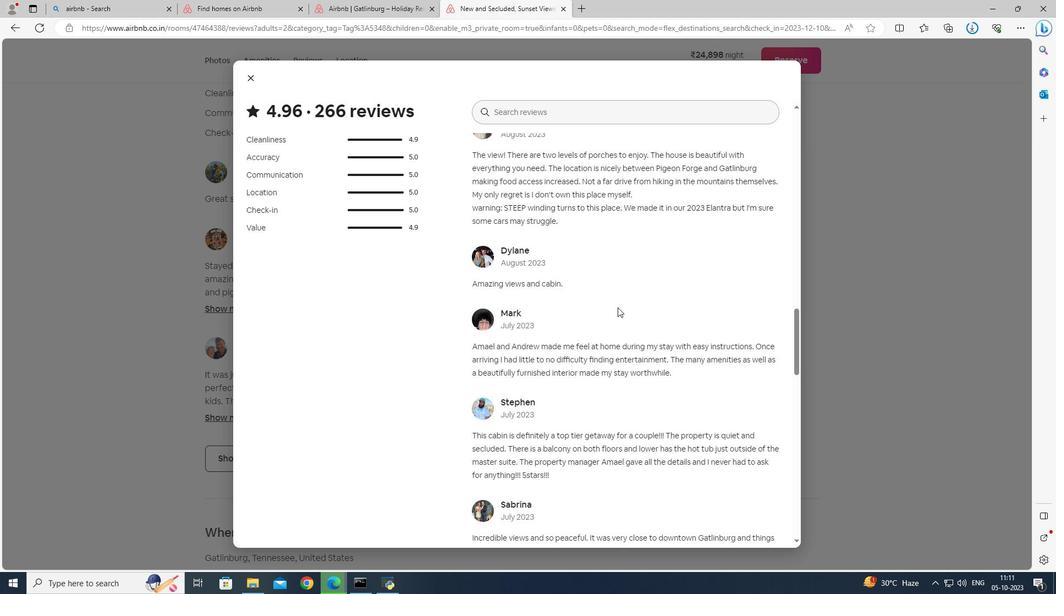 
Action: Mouse scrolled (617, 307) with delta (0, 0)
Screenshot: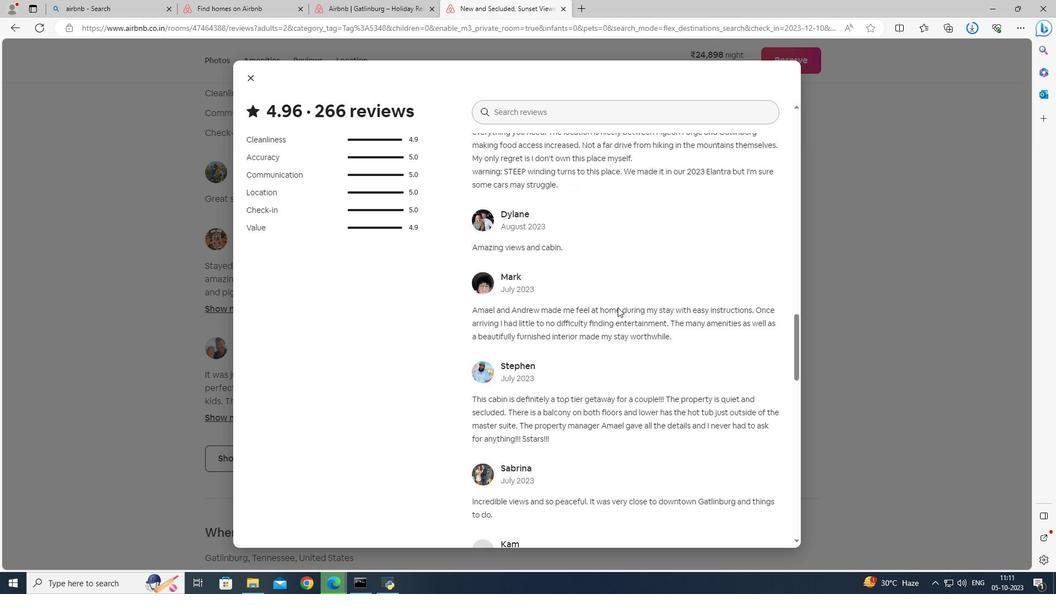 
Action: Mouse scrolled (617, 307) with delta (0, 0)
Screenshot: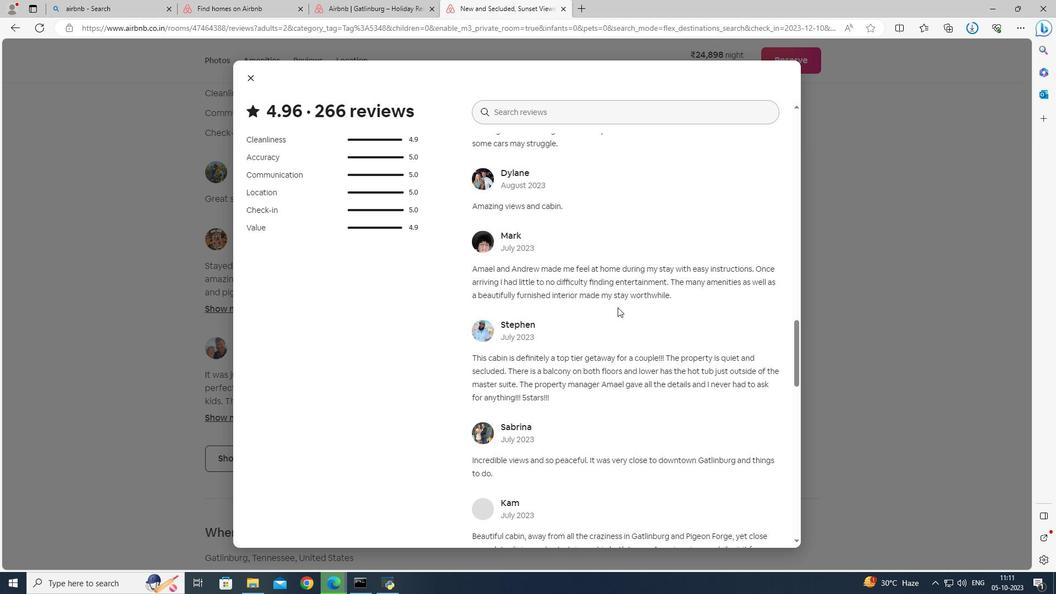 
Action: Mouse scrolled (617, 307) with delta (0, 0)
Screenshot: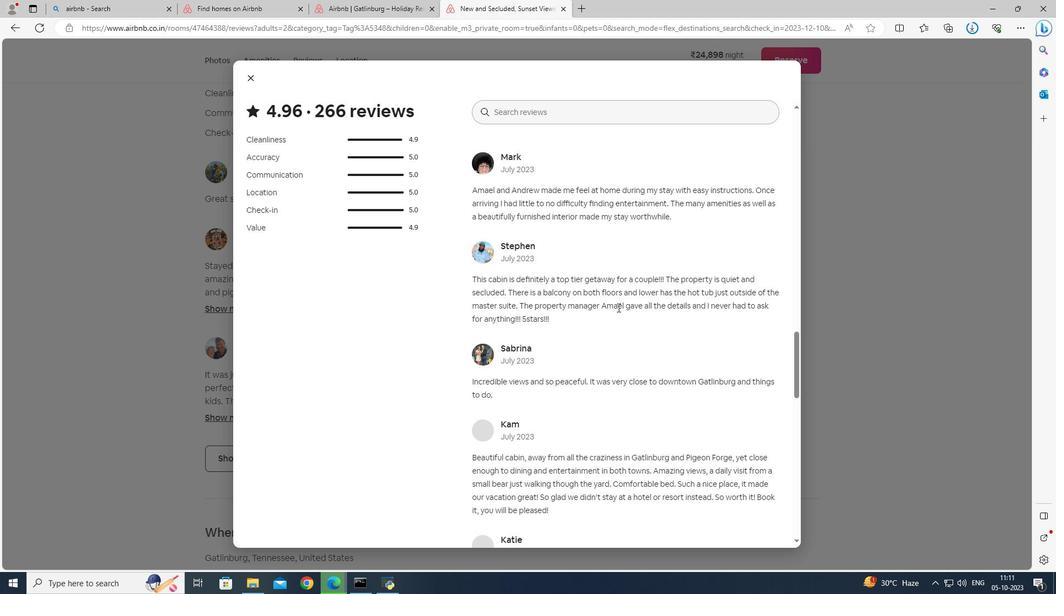 
Action: Mouse scrolled (617, 307) with delta (0, 0)
Screenshot: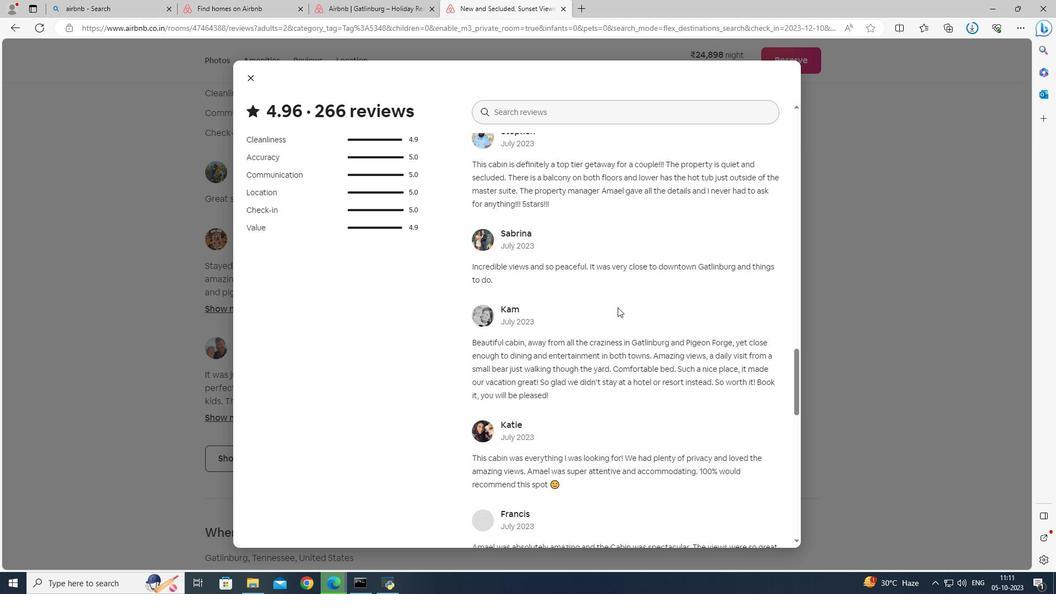 
Action: Mouse scrolled (617, 307) with delta (0, 0)
Screenshot: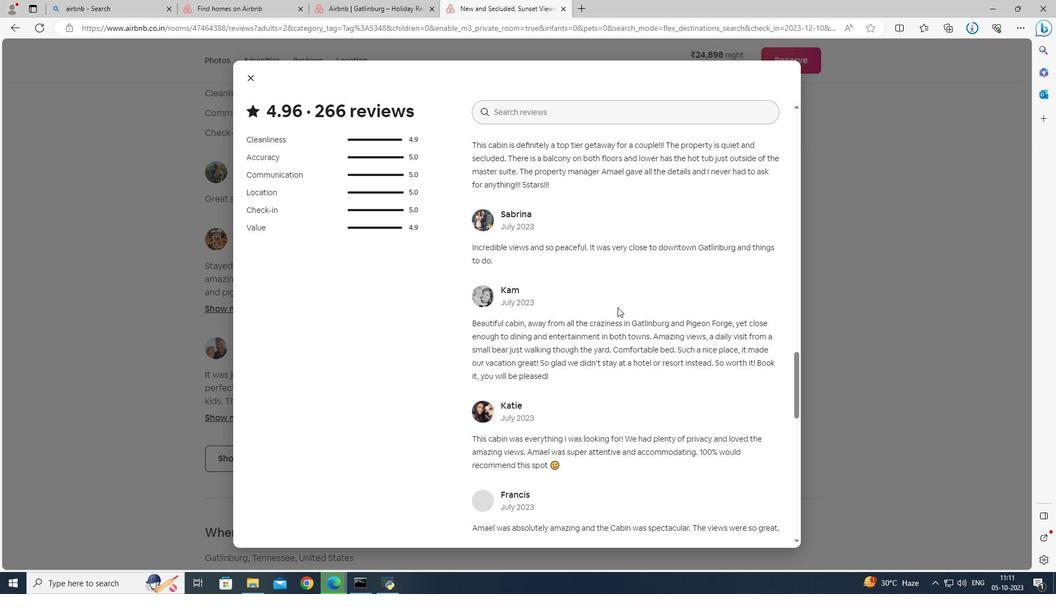 
Action: Mouse scrolled (617, 307) with delta (0, 0)
Screenshot: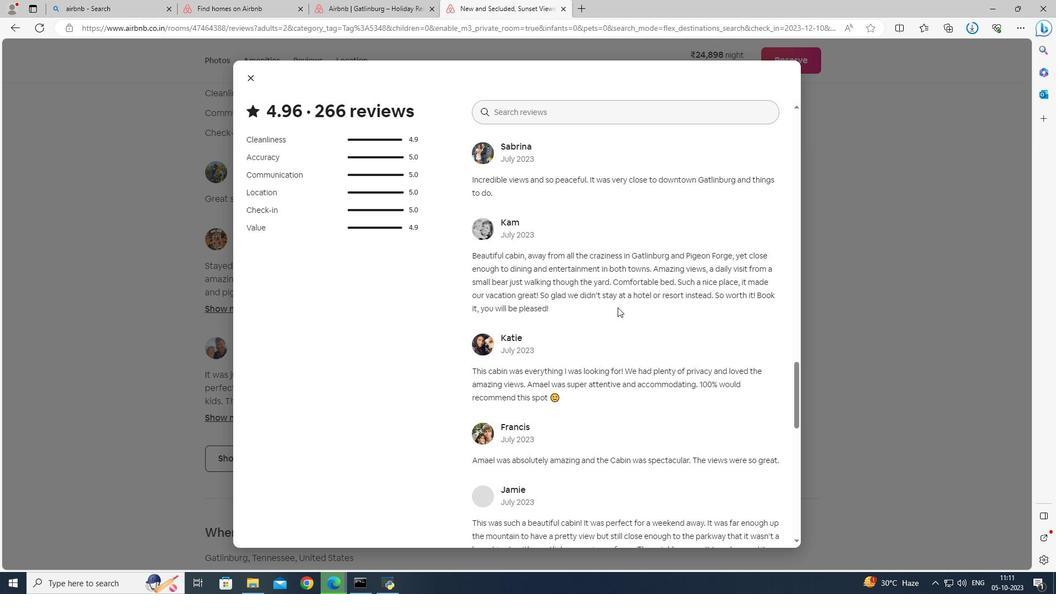 
Action: Mouse scrolled (617, 307) with delta (0, 0)
Screenshot: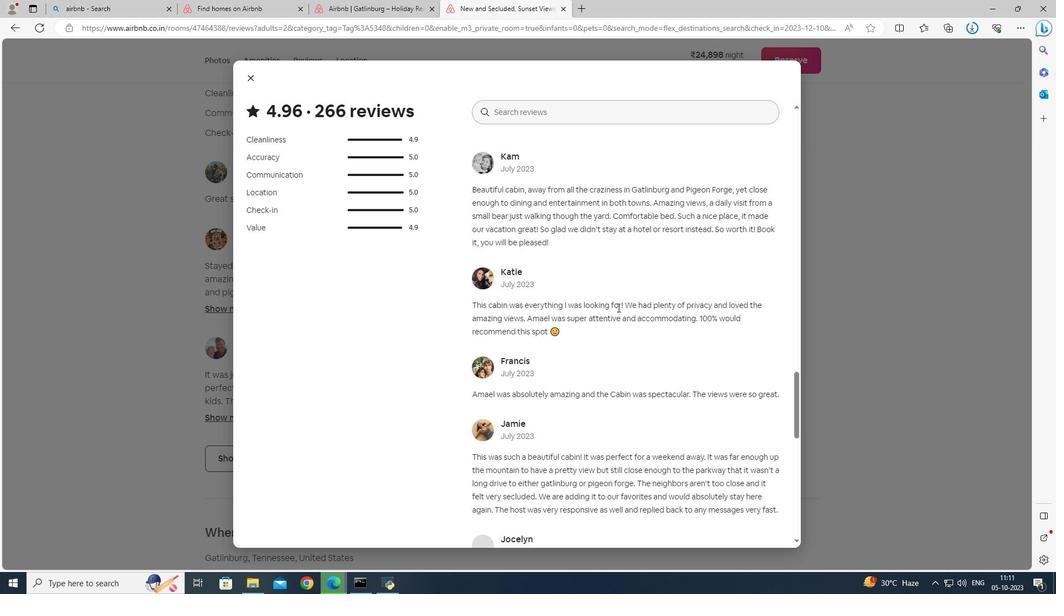 
Action: Mouse scrolled (617, 307) with delta (0, 0)
Screenshot: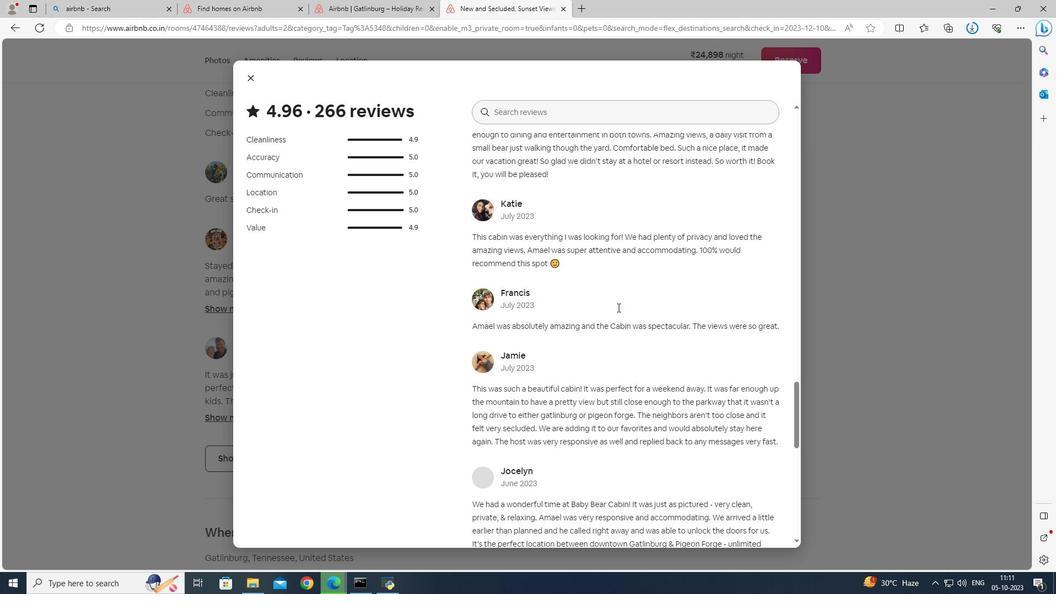 
Action: Mouse moved to (617, 307)
Screenshot: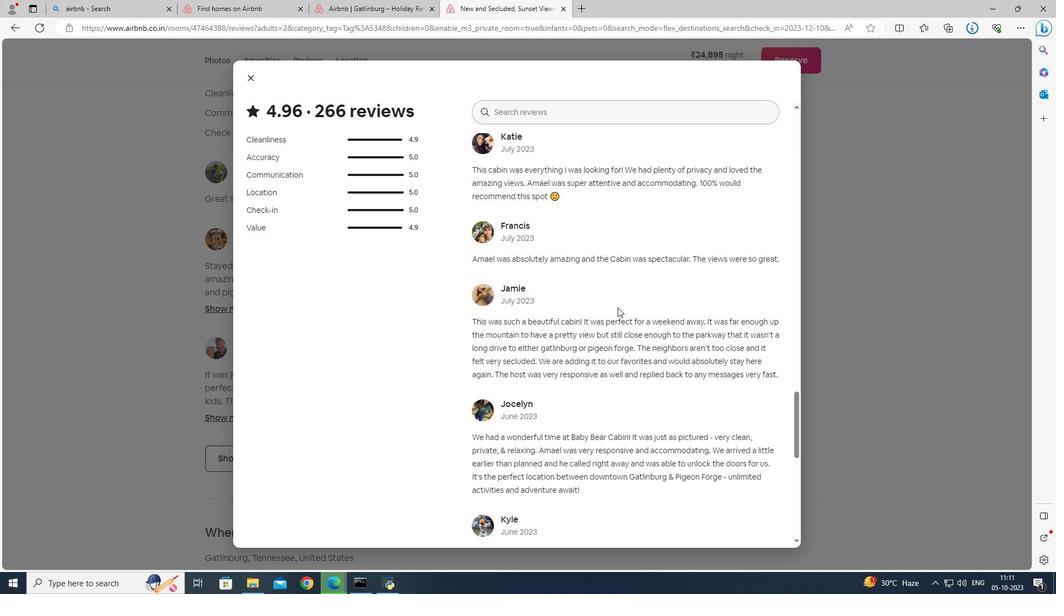
Action: Mouse scrolled (617, 307) with delta (0, 0)
Screenshot: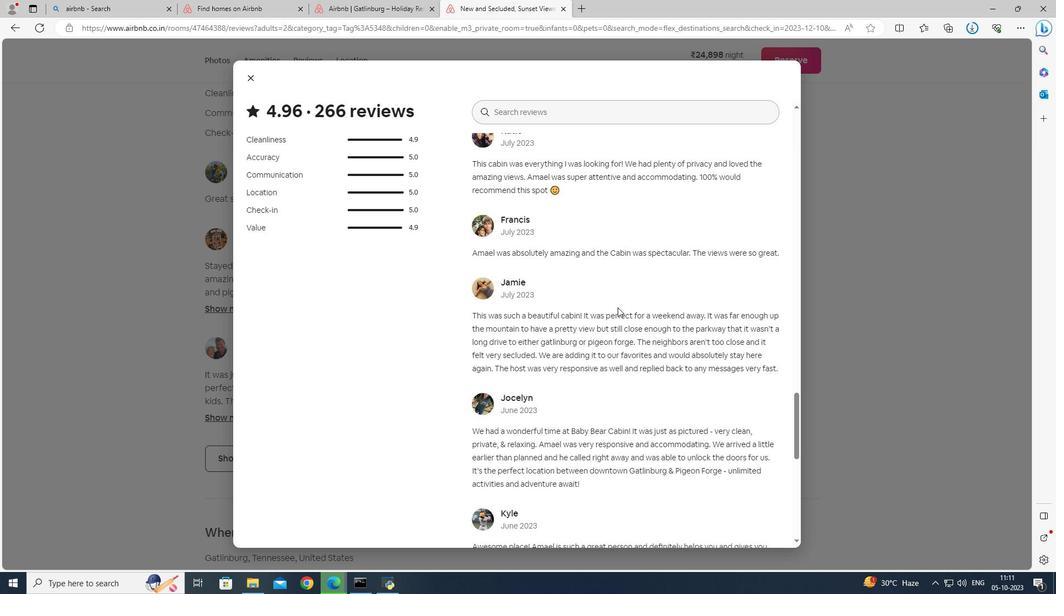 
Action: Mouse scrolled (617, 307) with delta (0, 0)
Screenshot: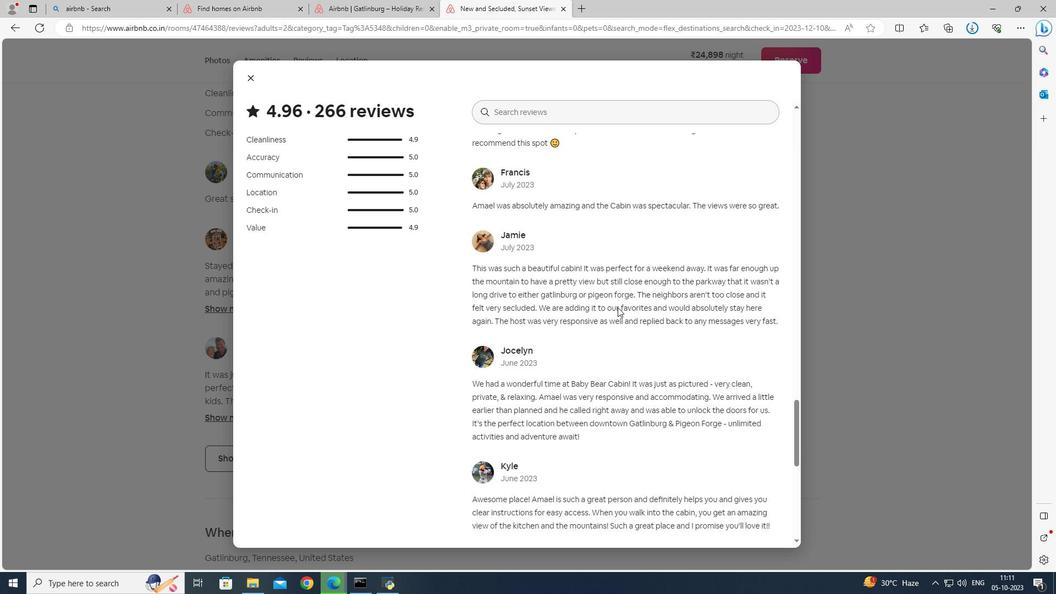 
Action: Mouse scrolled (617, 307) with delta (0, 0)
Screenshot: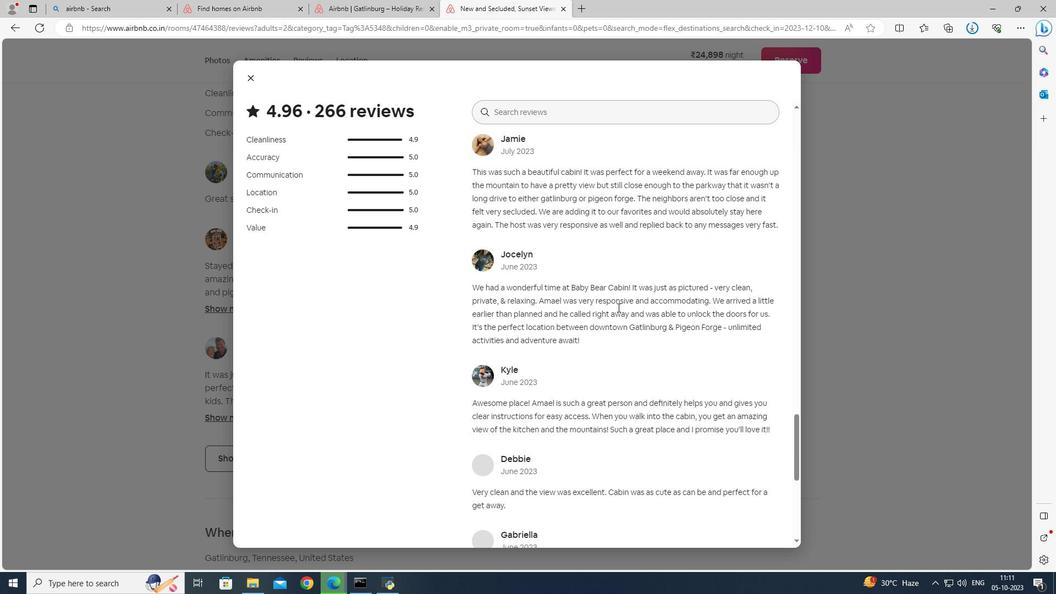 
Action: Mouse moved to (617, 307)
Screenshot: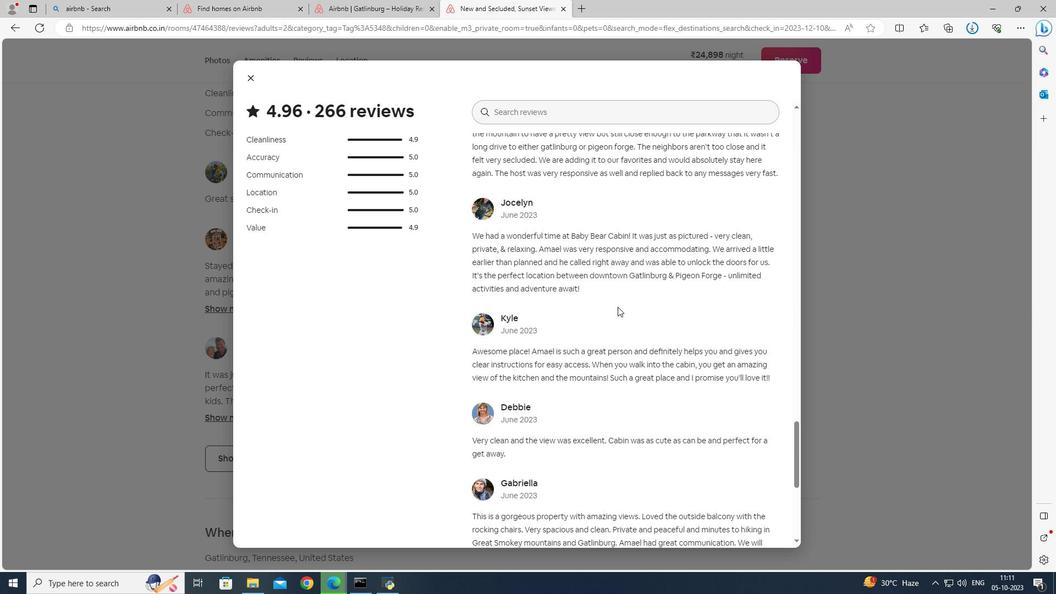 
Action: Mouse scrolled (617, 306) with delta (0, 0)
Screenshot: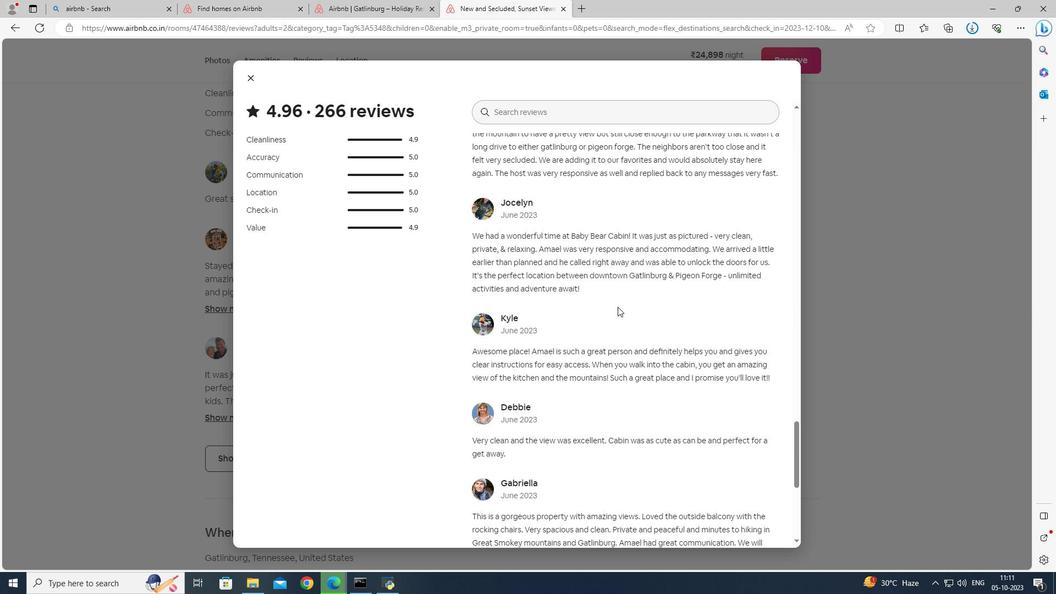 
Action: Mouse scrolled (617, 306) with delta (0, 0)
Screenshot: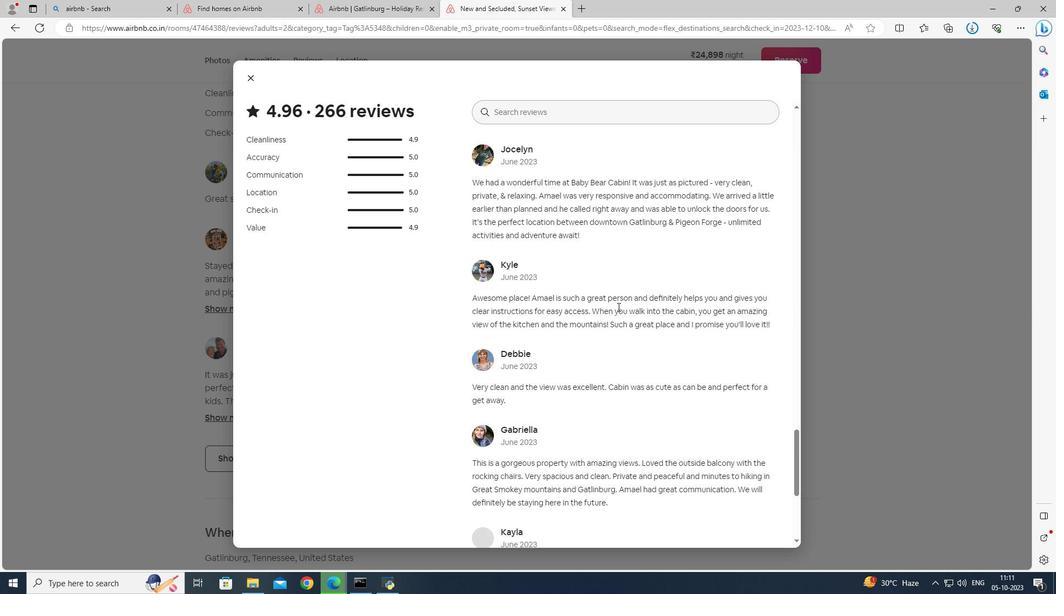 
Action: Mouse scrolled (617, 306) with delta (0, 0)
Screenshot: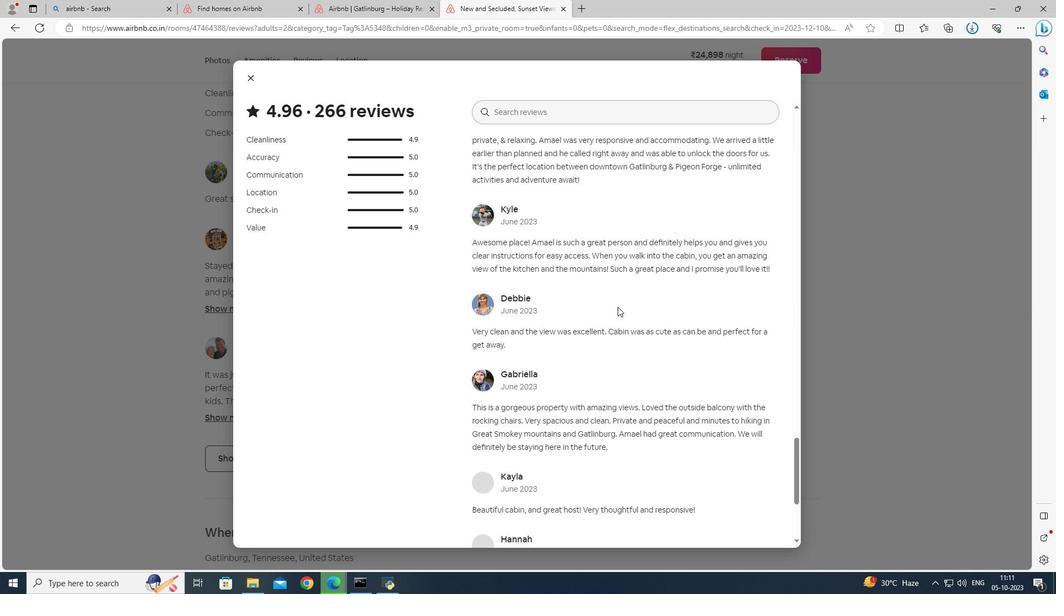
Action: Mouse scrolled (617, 306) with delta (0, 0)
Screenshot: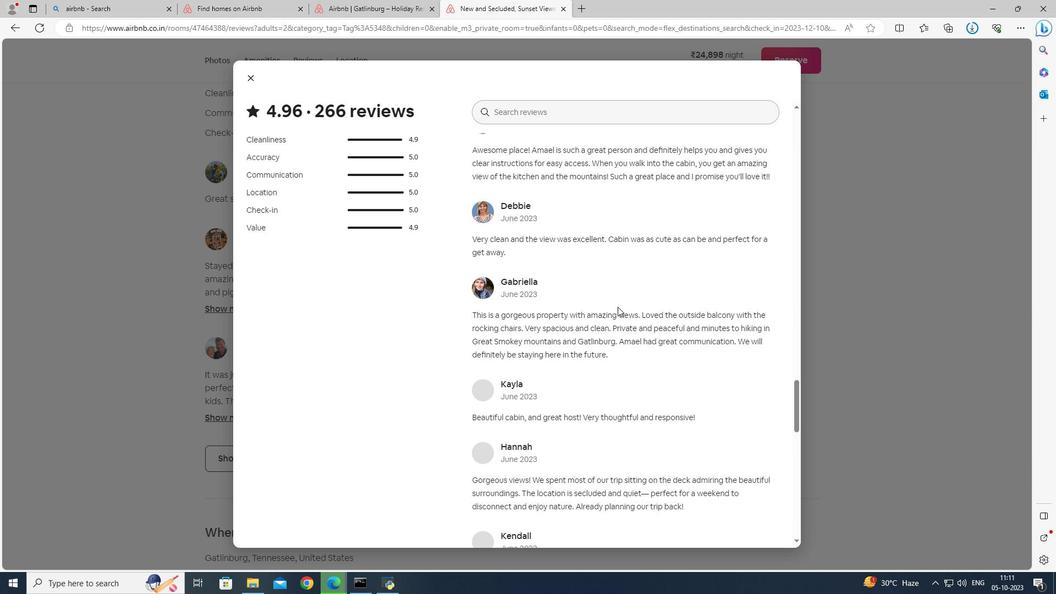 
Action: Mouse scrolled (617, 306) with delta (0, 0)
Screenshot: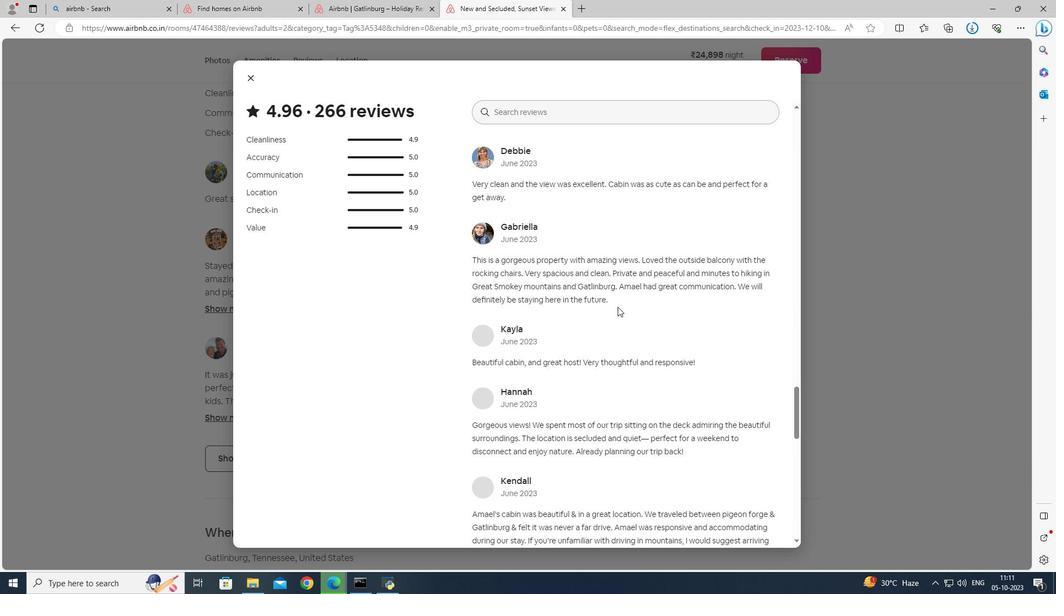 
Action: Mouse scrolled (617, 306) with delta (0, 0)
Screenshot: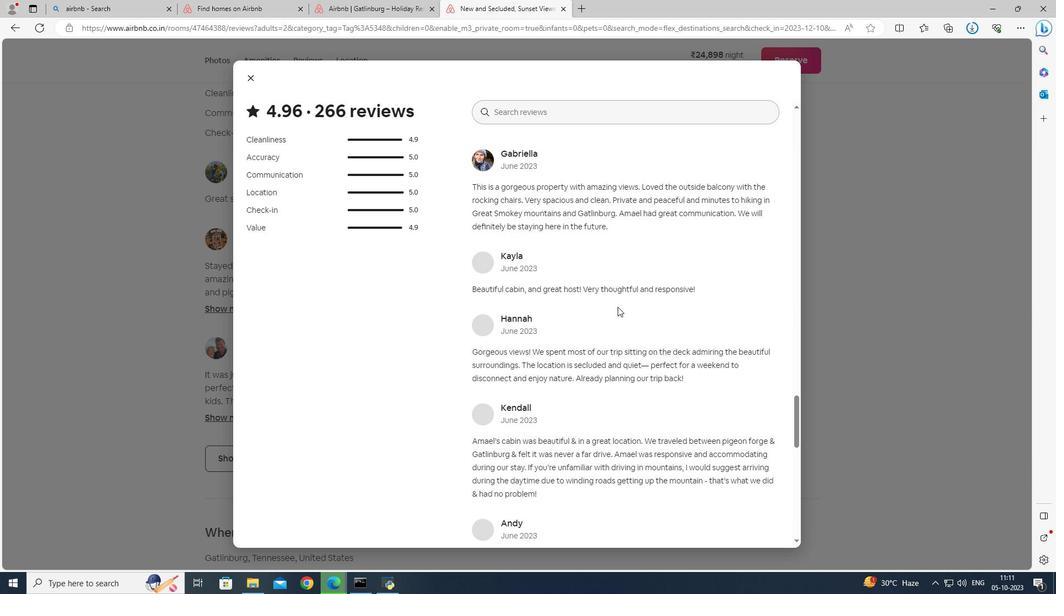 
Action: Mouse scrolled (617, 306) with delta (0, 0)
Screenshot: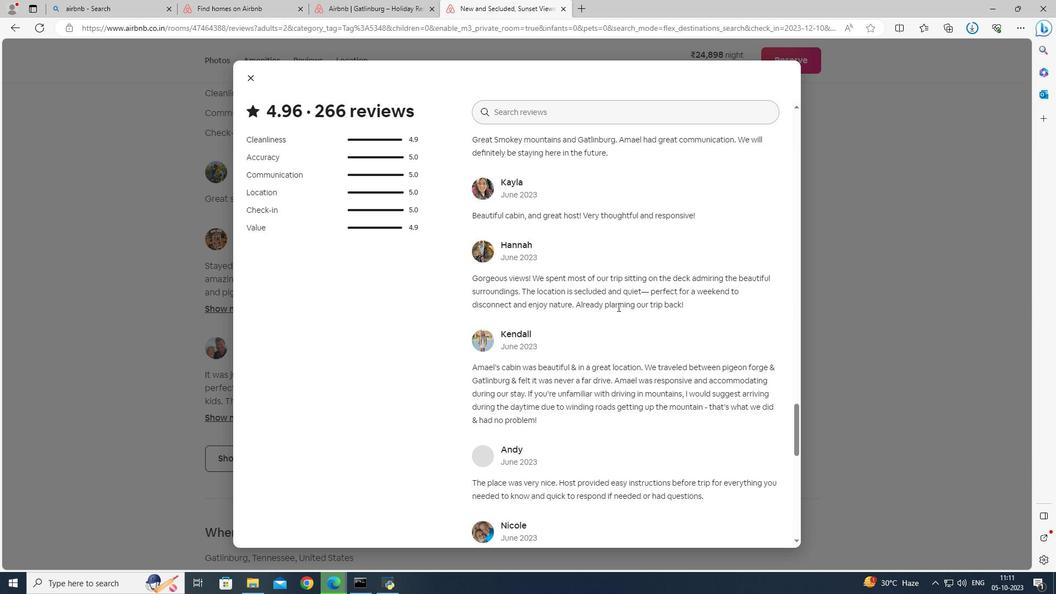
Action: Mouse moved to (617, 306)
Screenshot: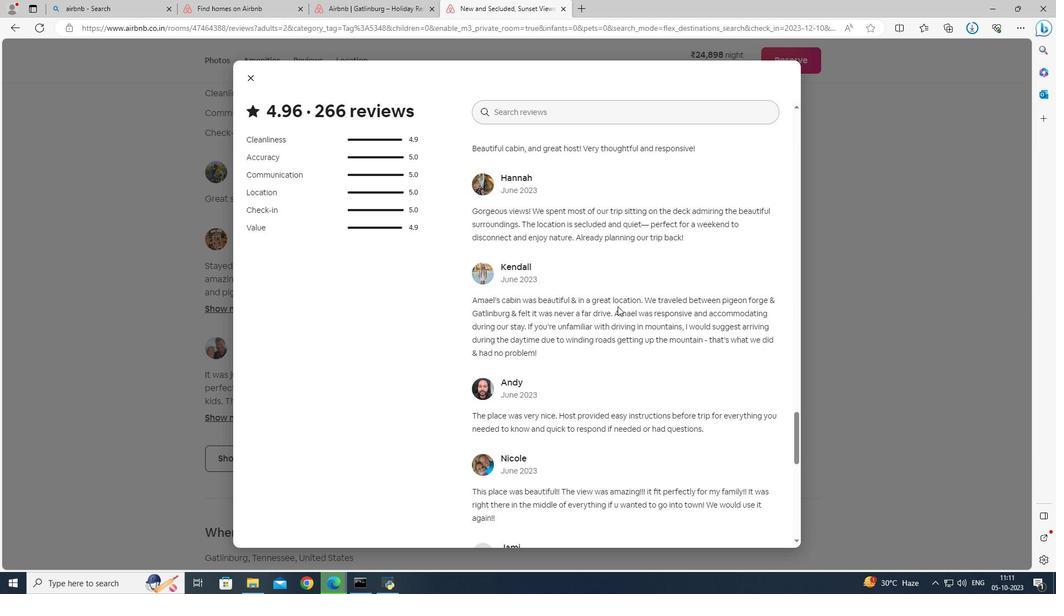 
Action: Mouse scrolled (617, 305) with delta (0, 0)
Screenshot: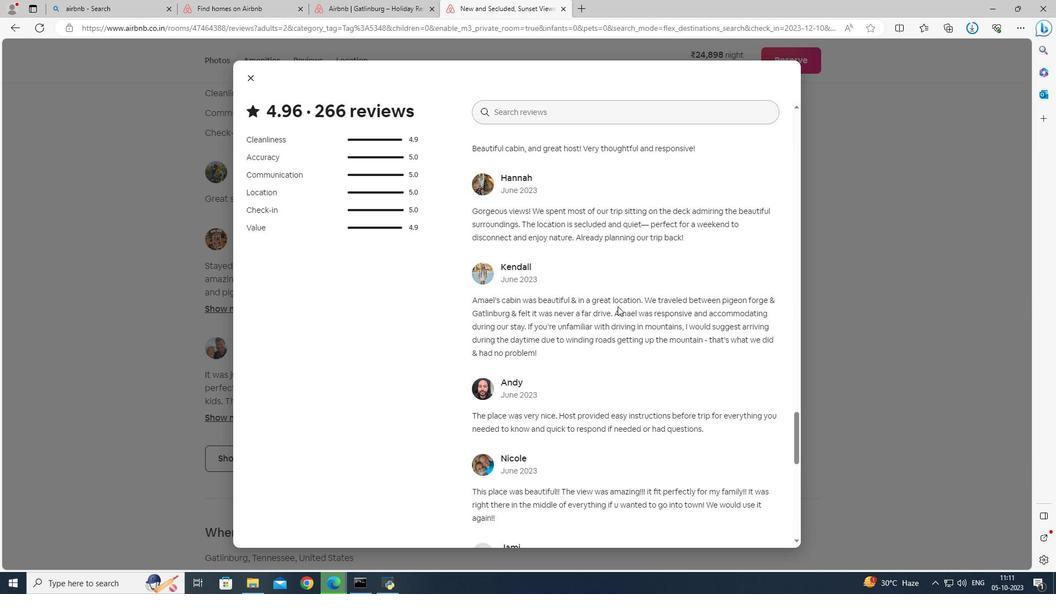 
Action: Mouse scrolled (617, 305) with delta (0, 0)
Screenshot: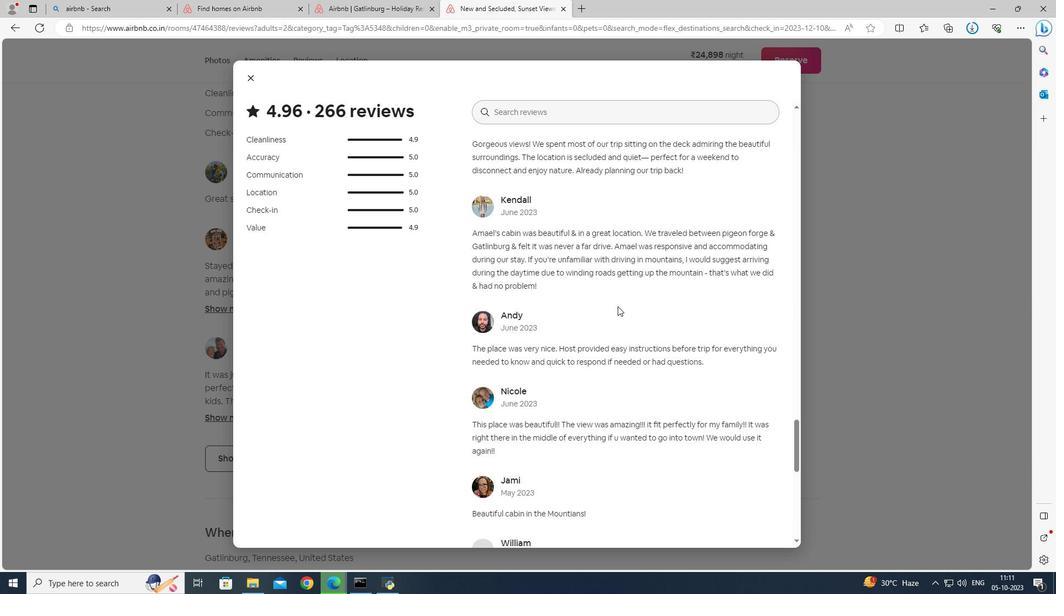 
Action: Mouse scrolled (617, 305) with delta (0, 0)
Screenshot: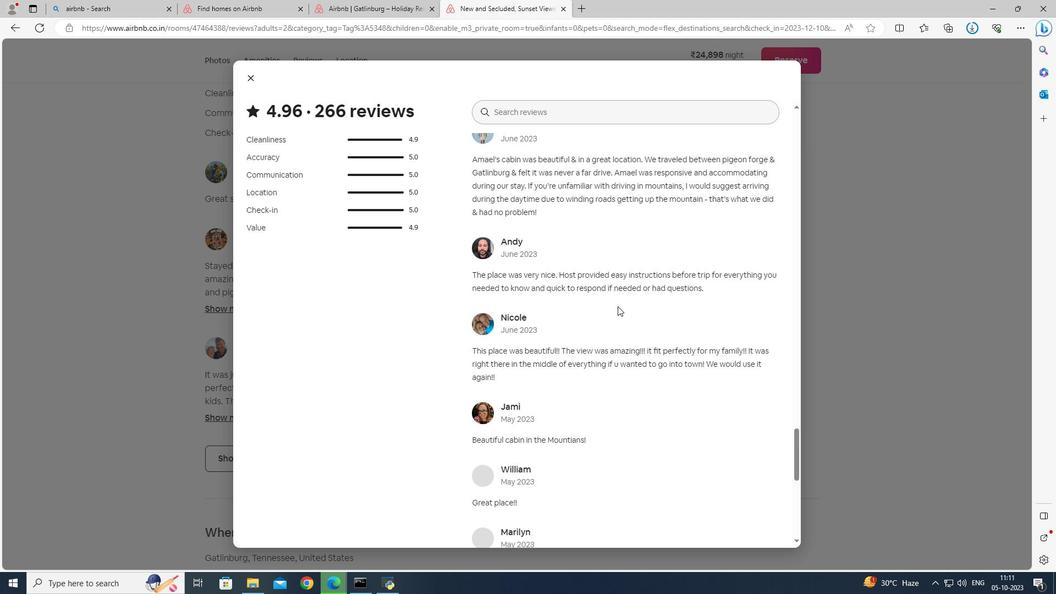 
Action: Mouse scrolled (617, 305) with delta (0, 0)
Screenshot: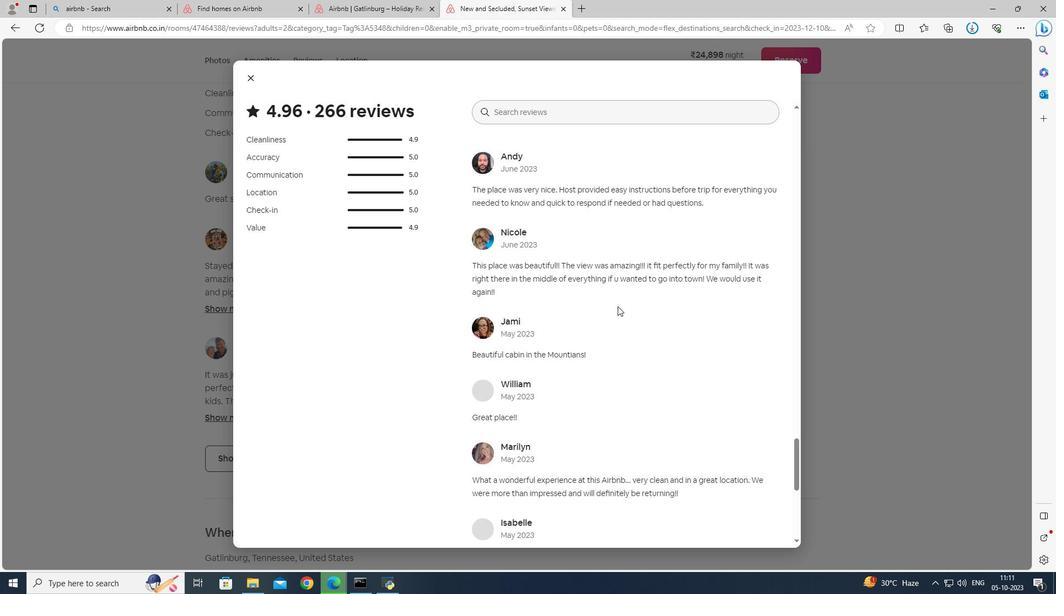 
Action: Mouse scrolled (617, 305) with delta (0, 0)
Screenshot: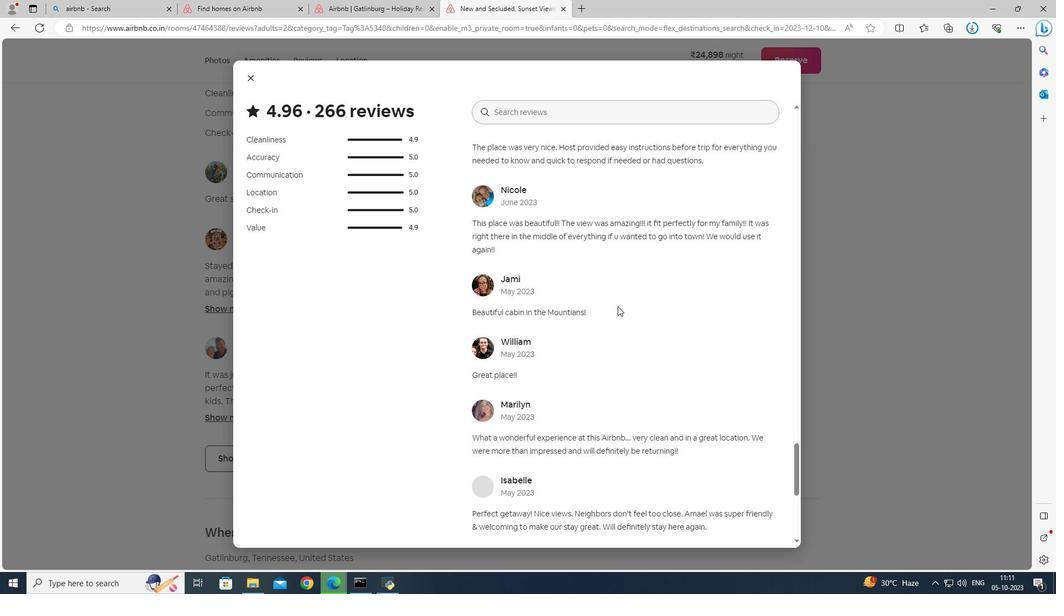 
Action: Mouse moved to (618, 305)
Screenshot: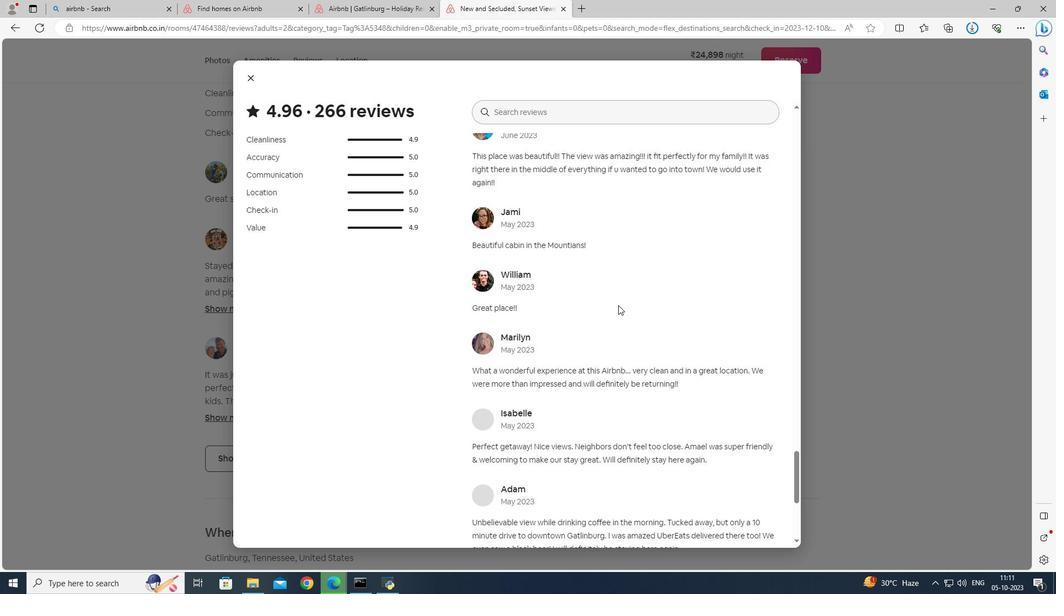 
Action: Mouse scrolled (618, 304) with delta (0, 0)
Screenshot: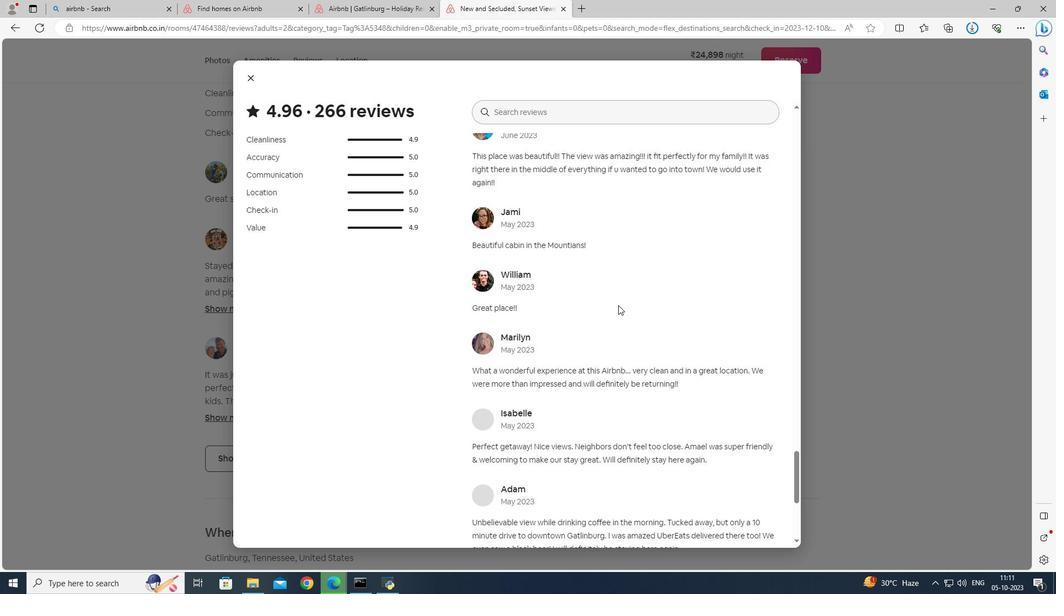 
Action: Mouse moved to (618, 305)
Screenshot: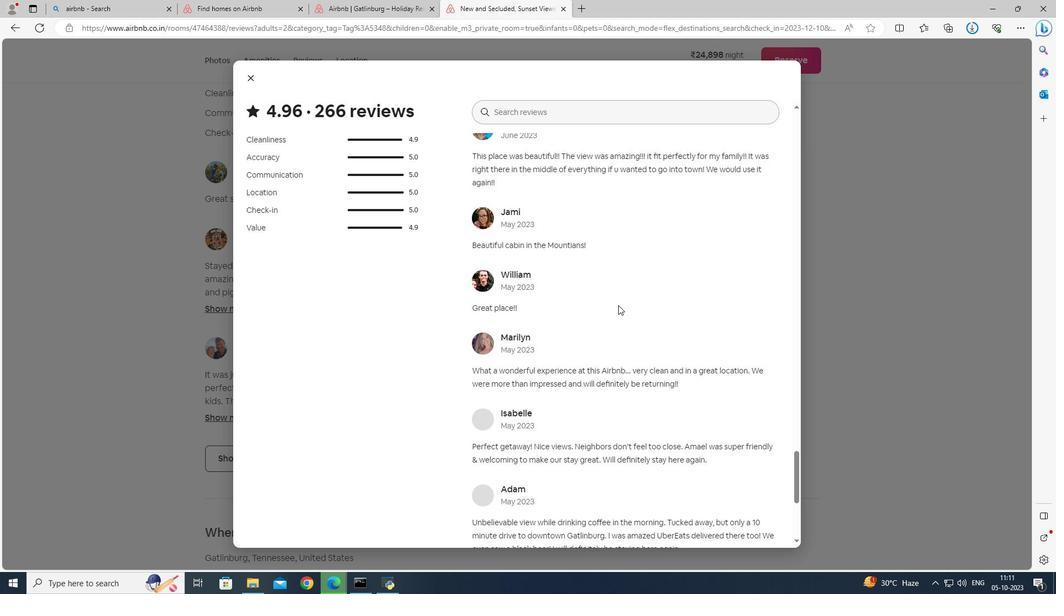 
Action: Mouse scrolled (618, 304) with delta (0, 0)
Screenshot: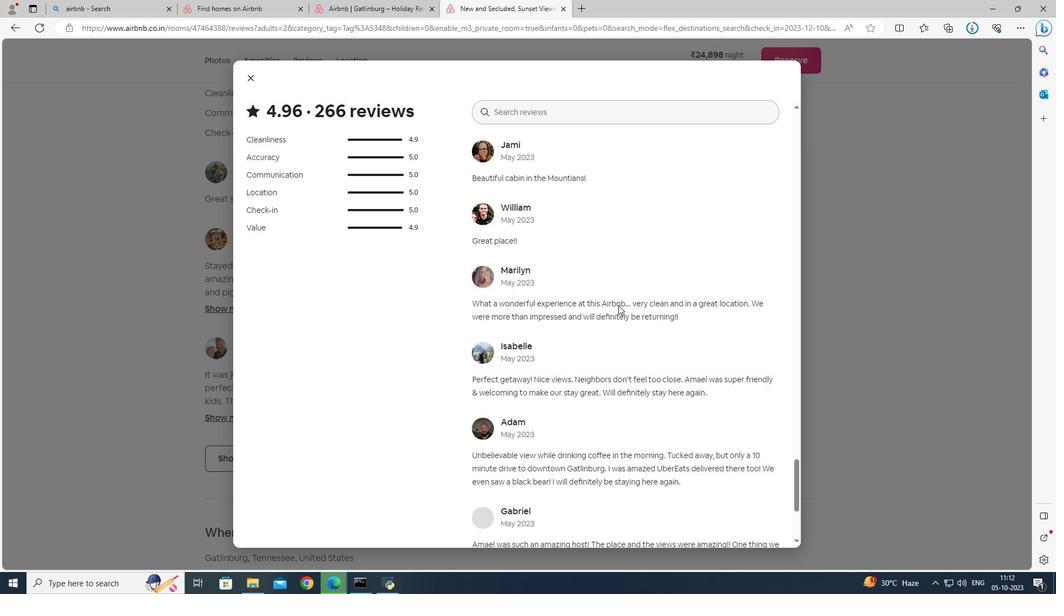 
Action: Mouse scrolled (618, 304) with delta (0, 0)
Screenshot: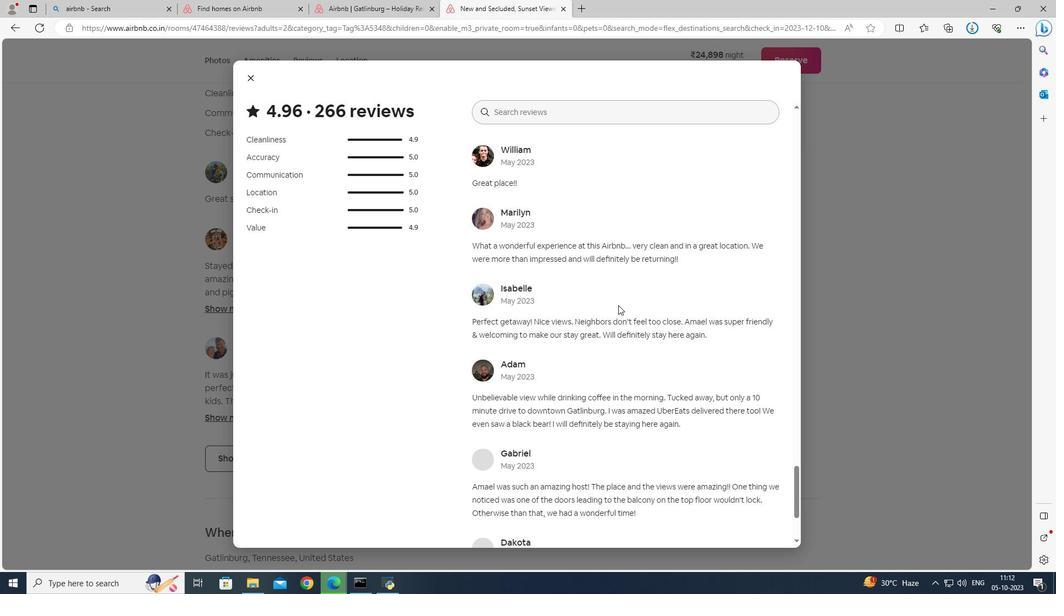 
Action: Mouse scrolled (618, 304) with delta (0, 0)
Screenshot: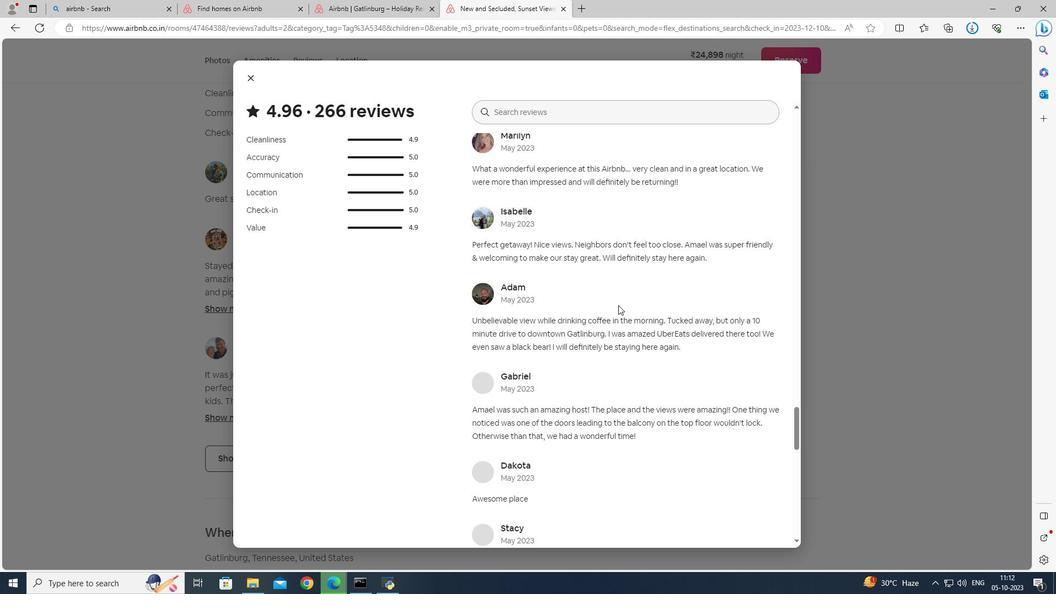 
Action: Mouse scrolled (618, 304) with delta (0, 0)
Screenshot: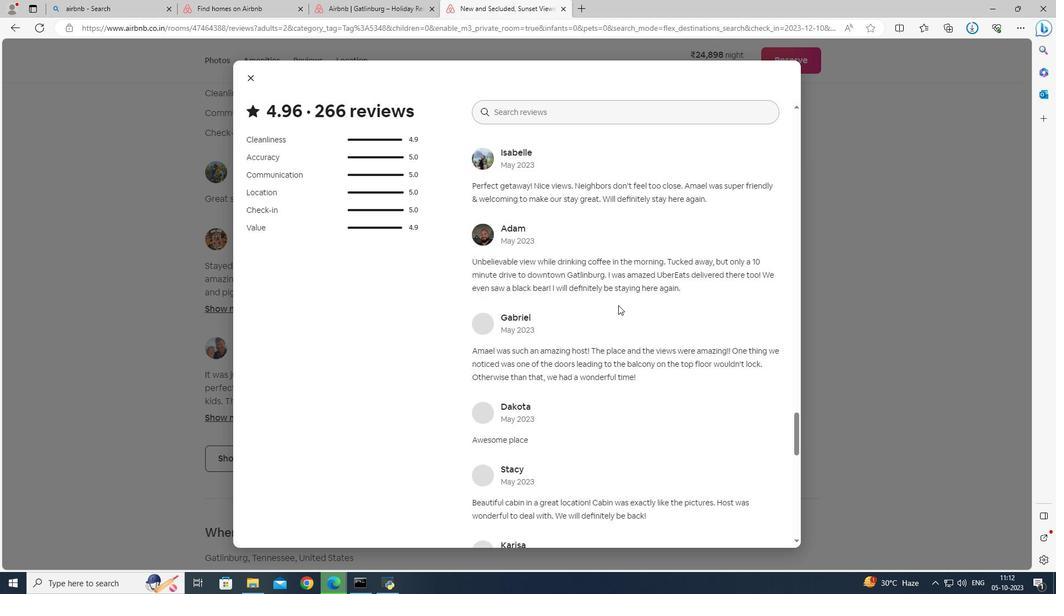 
Action: Mouse scrolled (618, 304) with delta (0, 0)
Screenshot: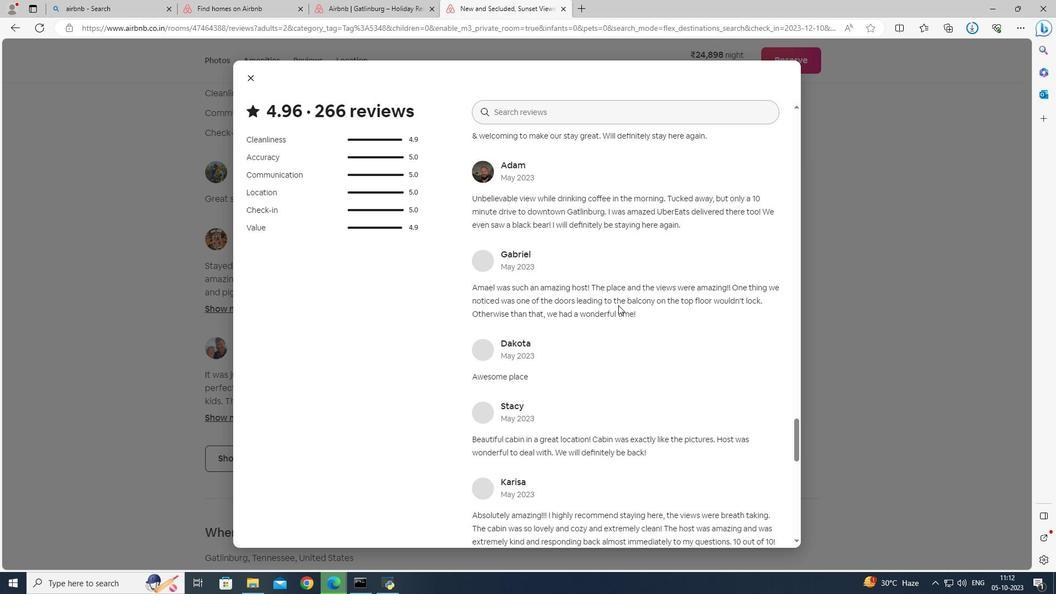 
Action: Mouse scrolled (618, 304) with delta (0, 0)
Screenshot: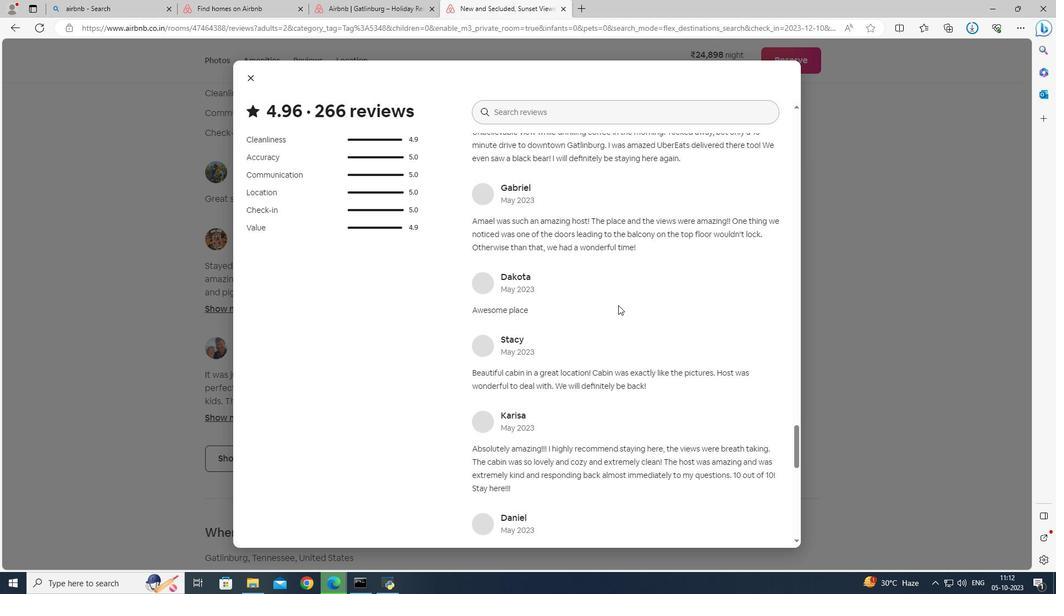 
Action: Mouse moved to (618, 305)
Screenshot: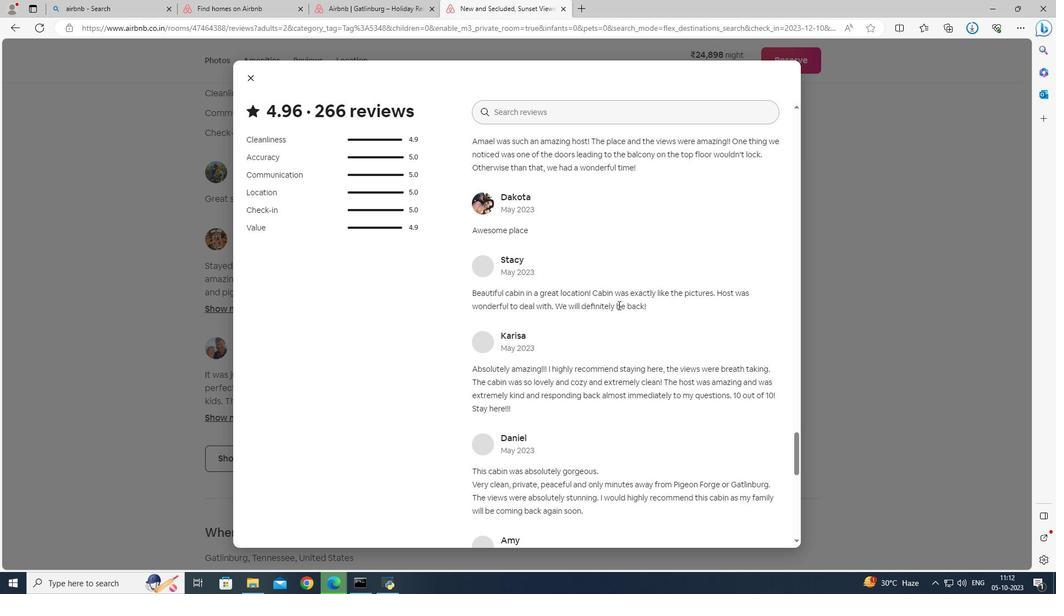 
Action: Mouse scrolled (618, 304) with delta (0, 0)
Screenshot: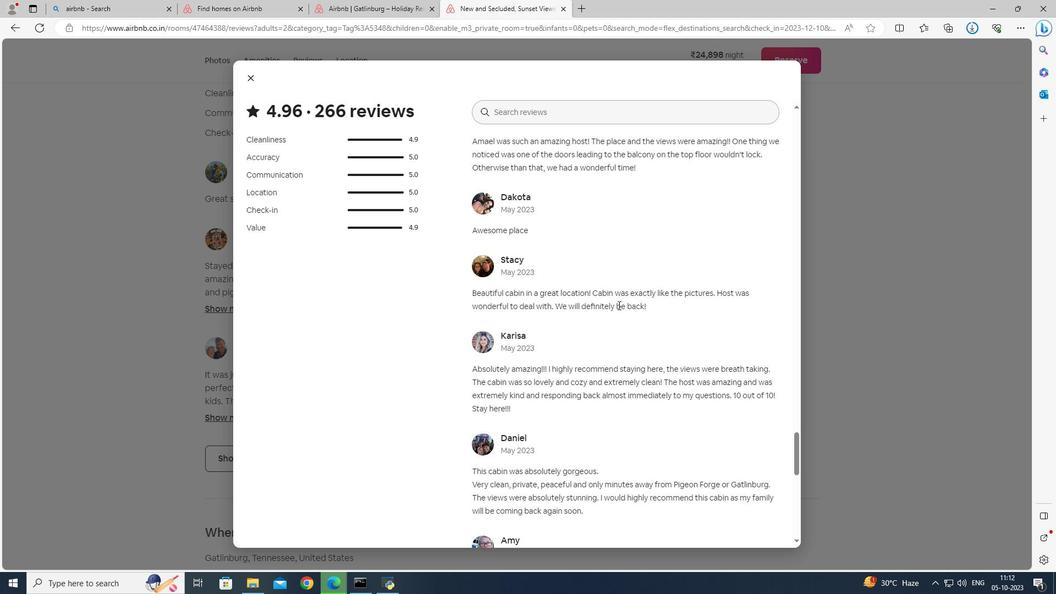 
Action: Mouse scrolled (618, 304) with delta (0, 0)
Screenshot: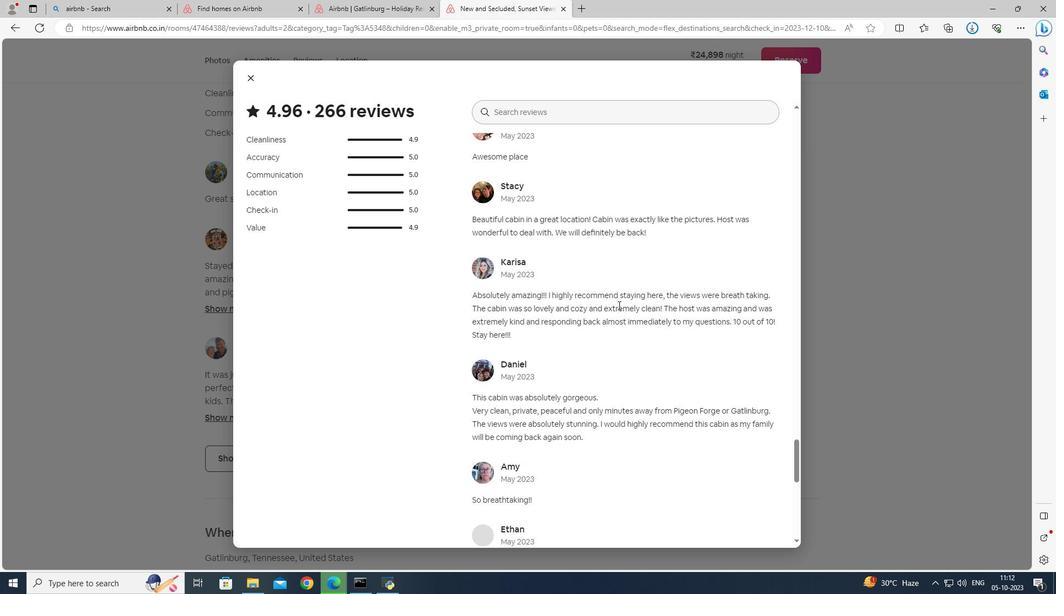 
Action: Mouse moved to (618, 305)
Screenshot: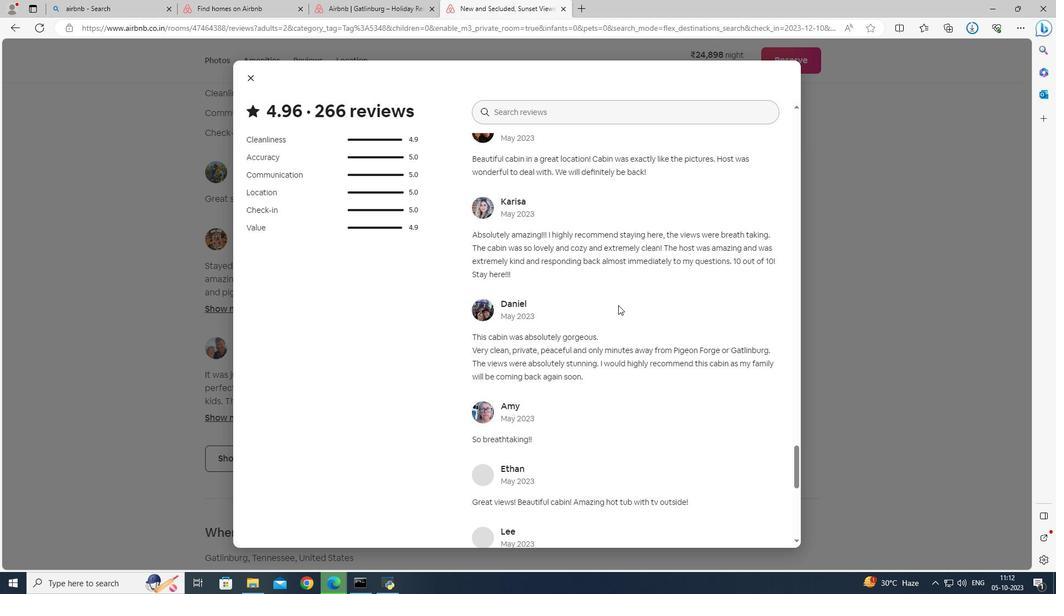
Action: Mouse scrolled (618, 304) with delta (0, 0)
Screenshot: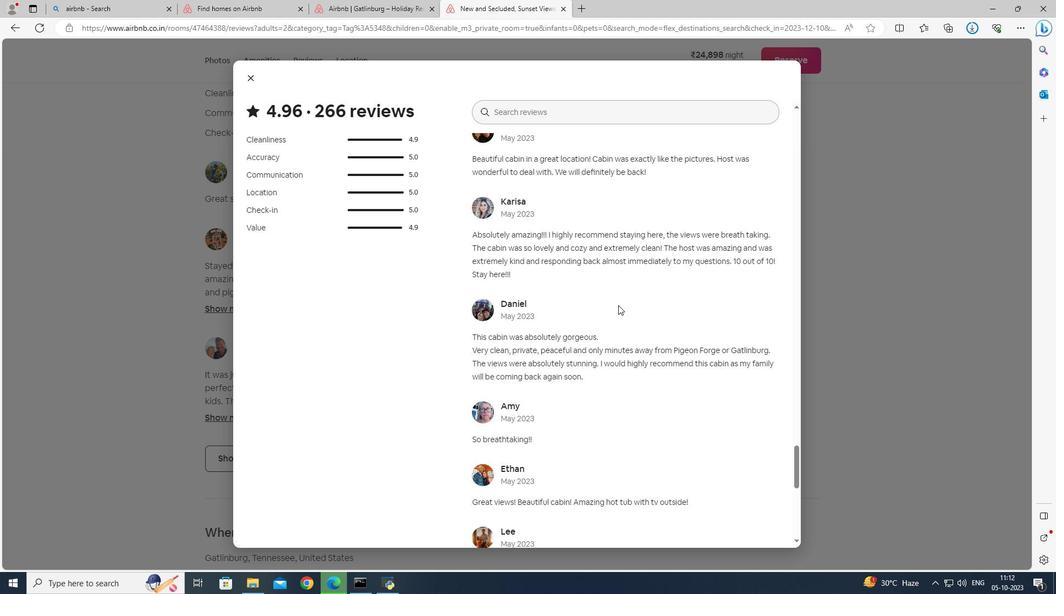 
Action: Mouse scrolled (618, 304) with delta (0, 0)
Screenshot: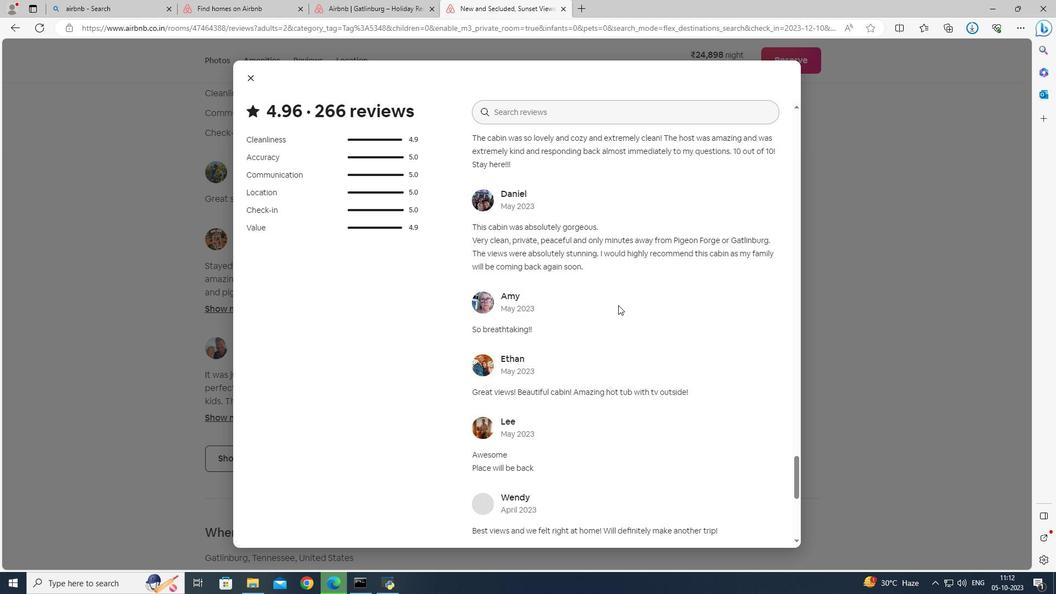 
Action: Mouse scrolled (618, 304) with delta (0, 0)
Screenshot: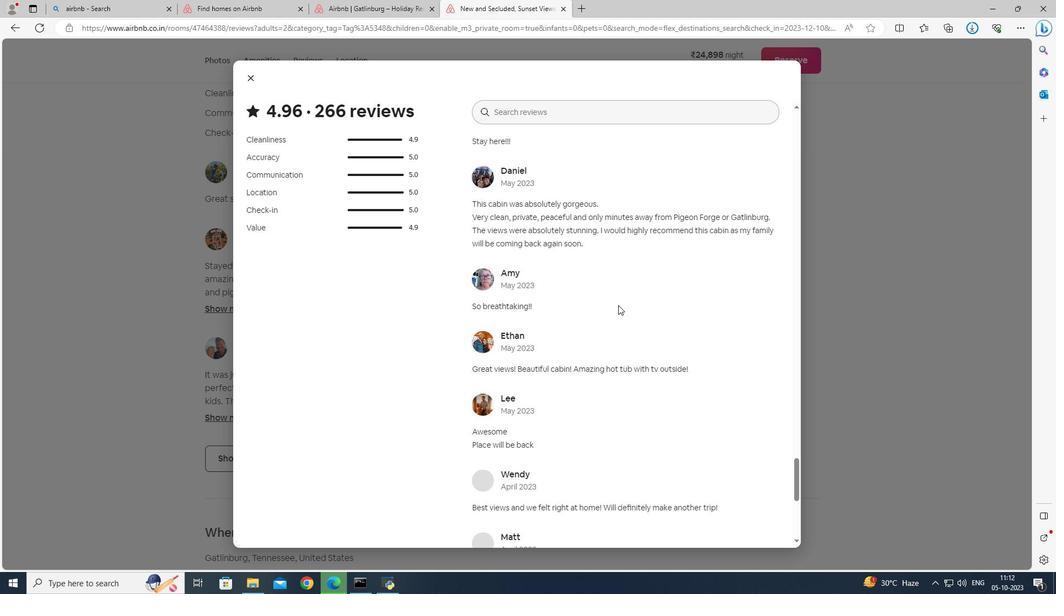 
Action: Mouse scrolled (618, 304) with delta (0, 0)
Screenshot: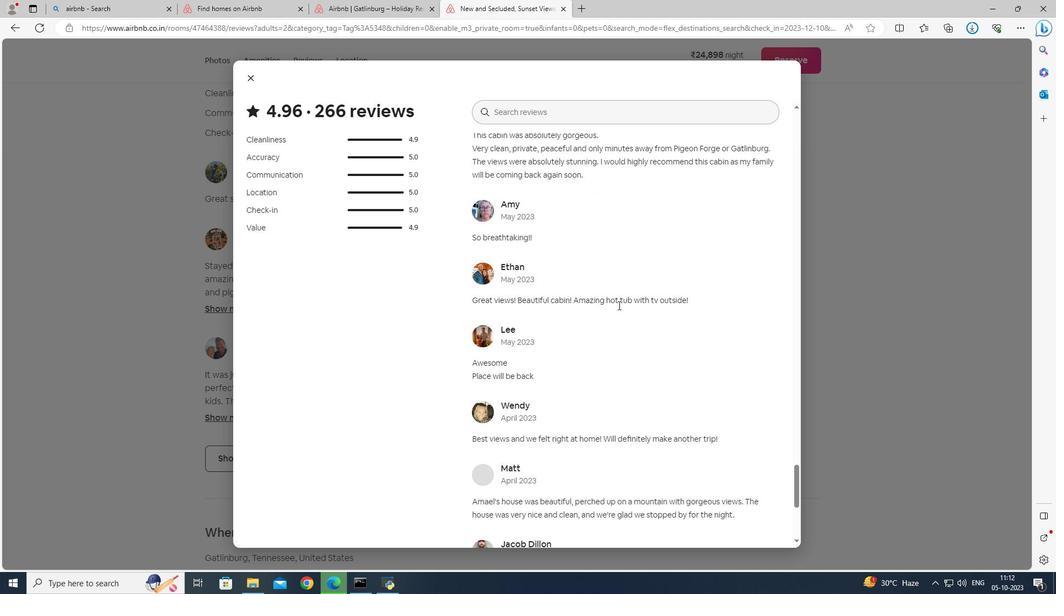 
Action: Mouse scrolled (618, 304) with delta (0, 0)
Screenshot: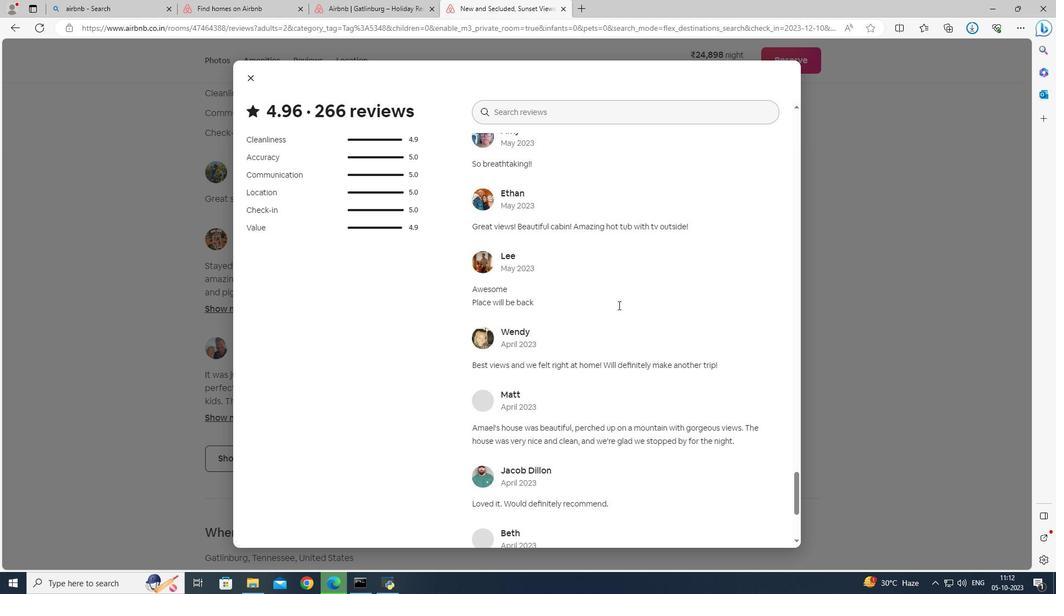 
Action: Mouse scrolled (618, 304) with delta (0, 0)
Screenshot: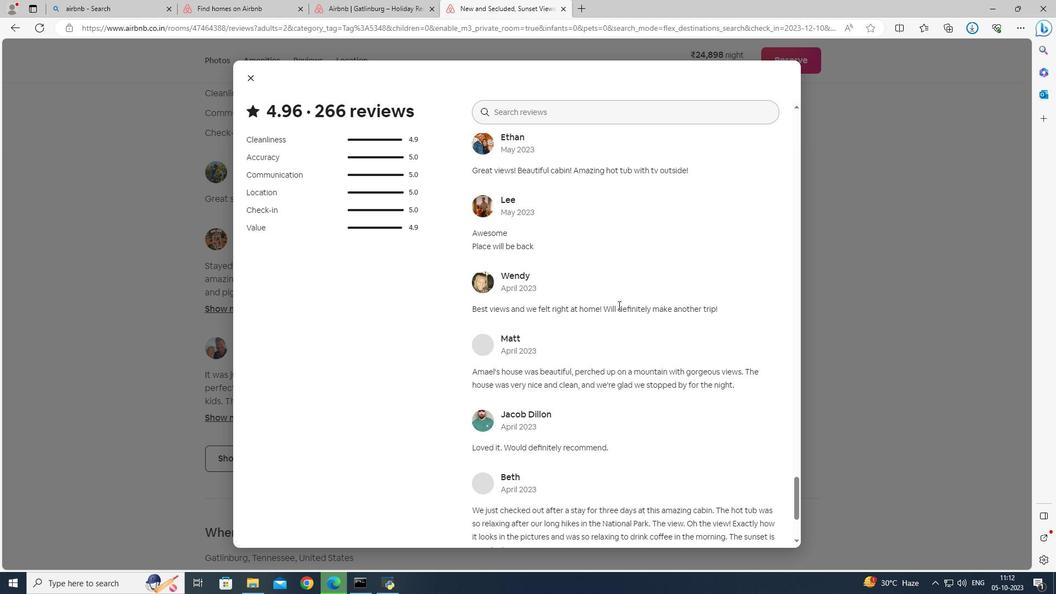 
Action: Mouse scrolled (618, 304) with delta (0, 0)
Screenshot: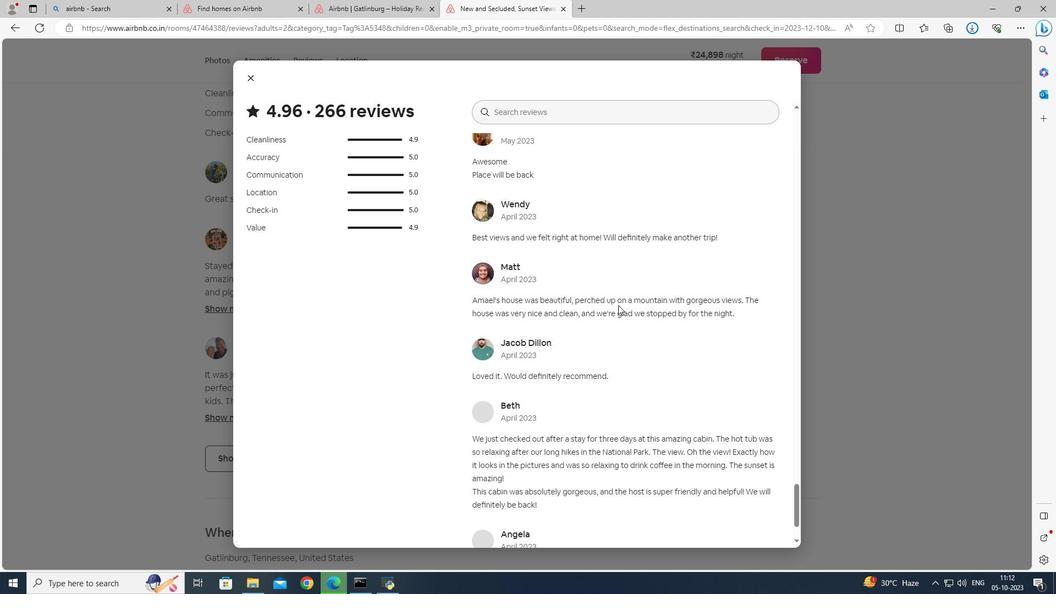 
Action: Mouse scrolled (618, 304) with delta (0, 0)
Screenshot: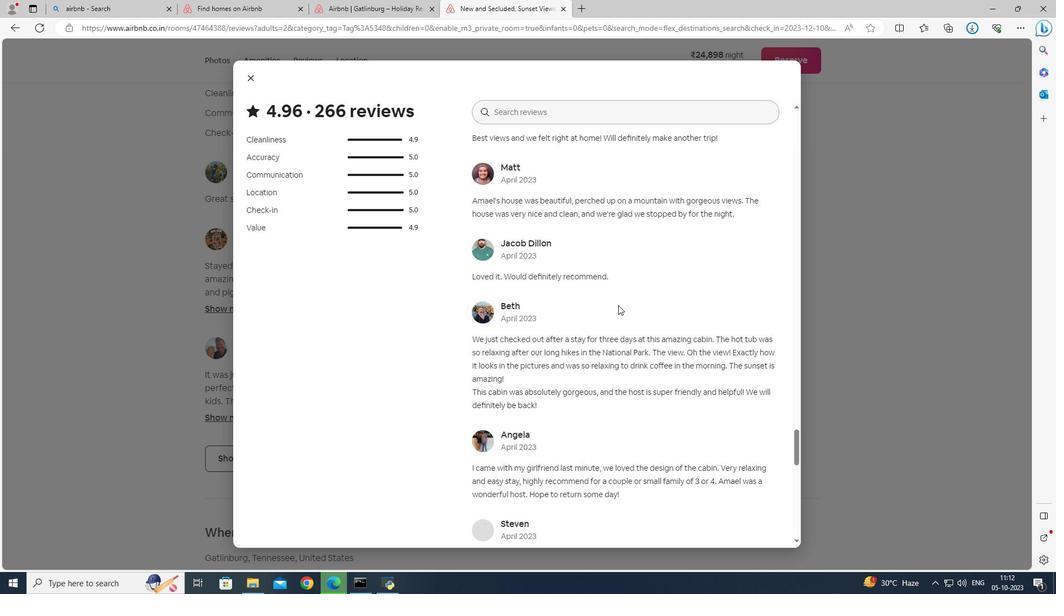 
Action: Mouse scrolled (618, 304) with delta (0, 0)
Screenshot: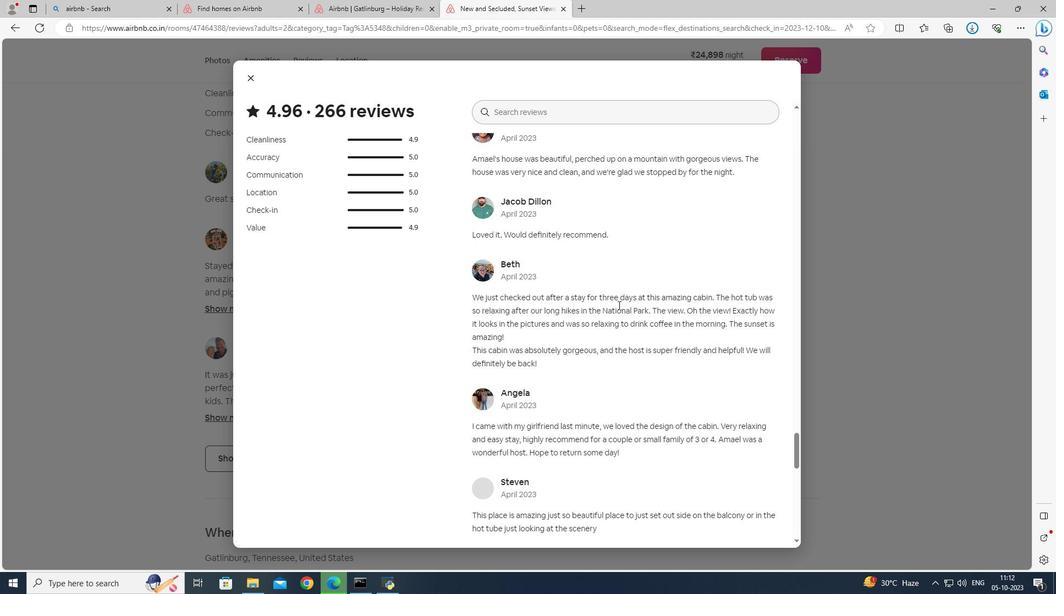 
Action: Mouse moved to (246, 78)
Screenshot: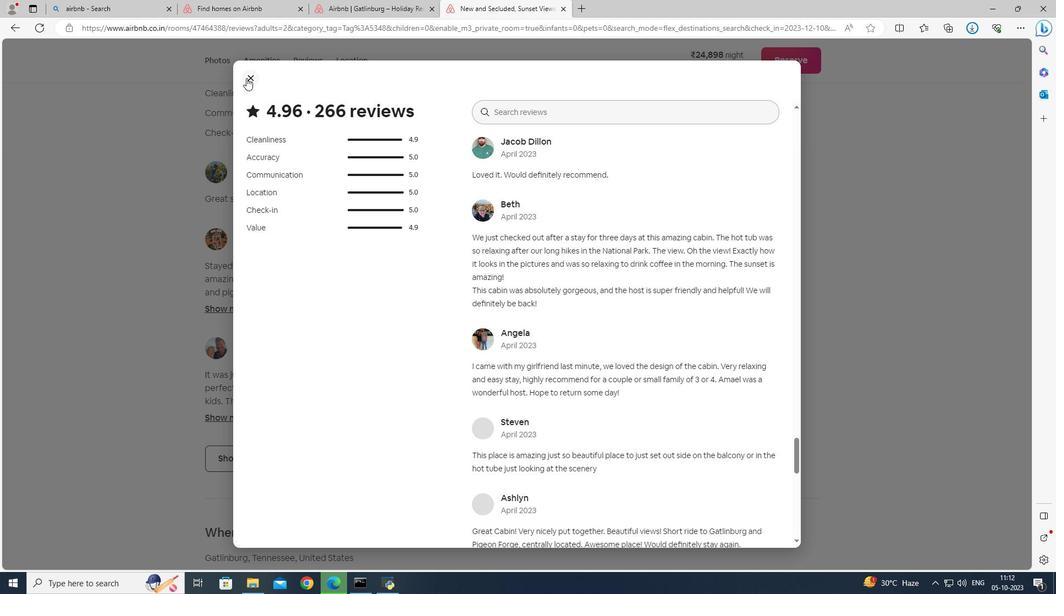 
Action: Mouse pressed left at (246, 78)
Screenshot: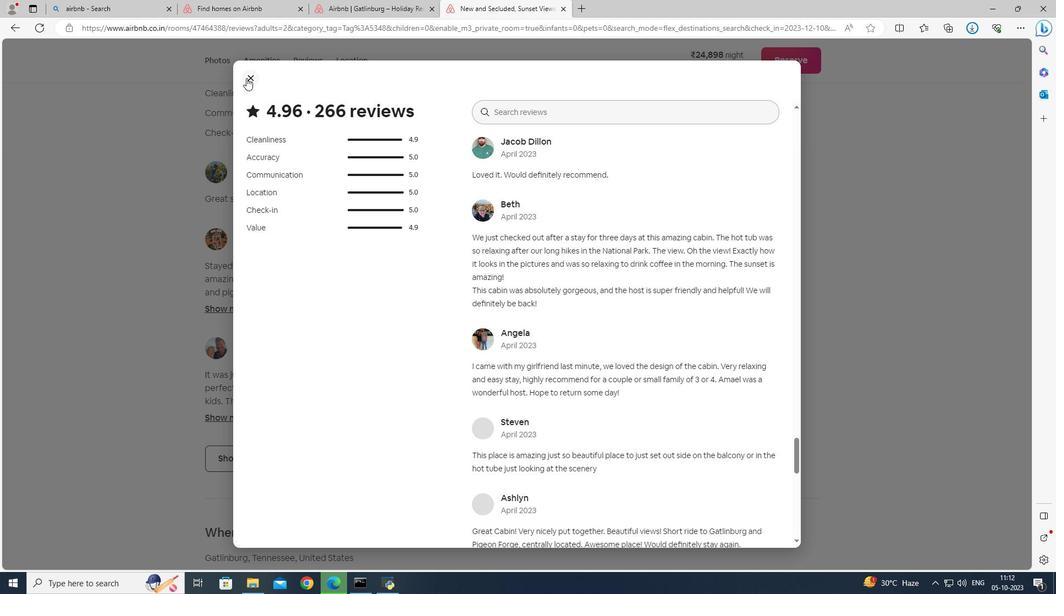 
Action: Mouse moved to (250, 77)
Screenshot: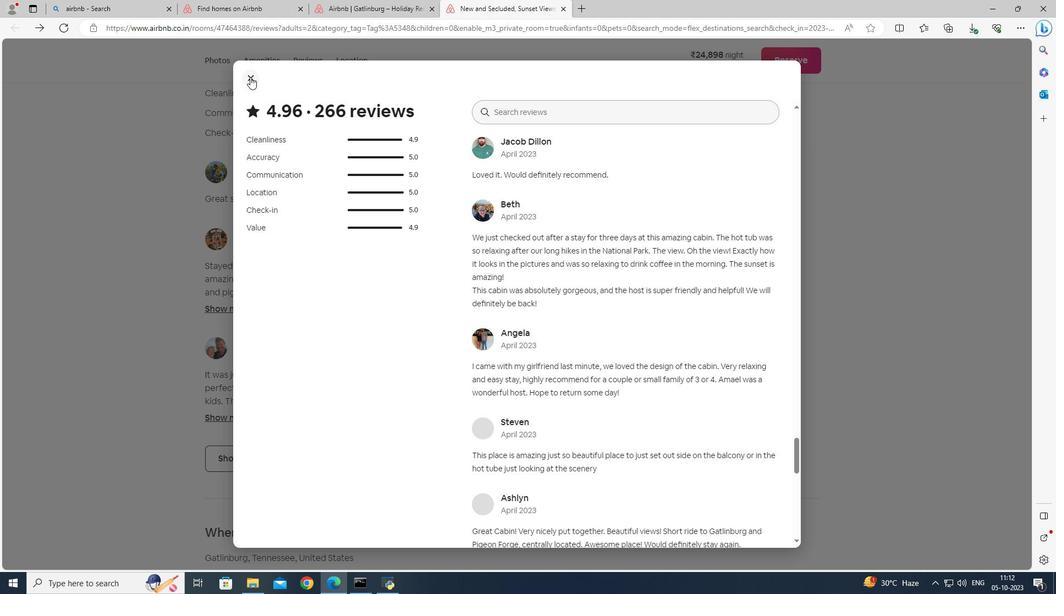 
Action: Mouse pressed left at (250, 77)
Screenshot: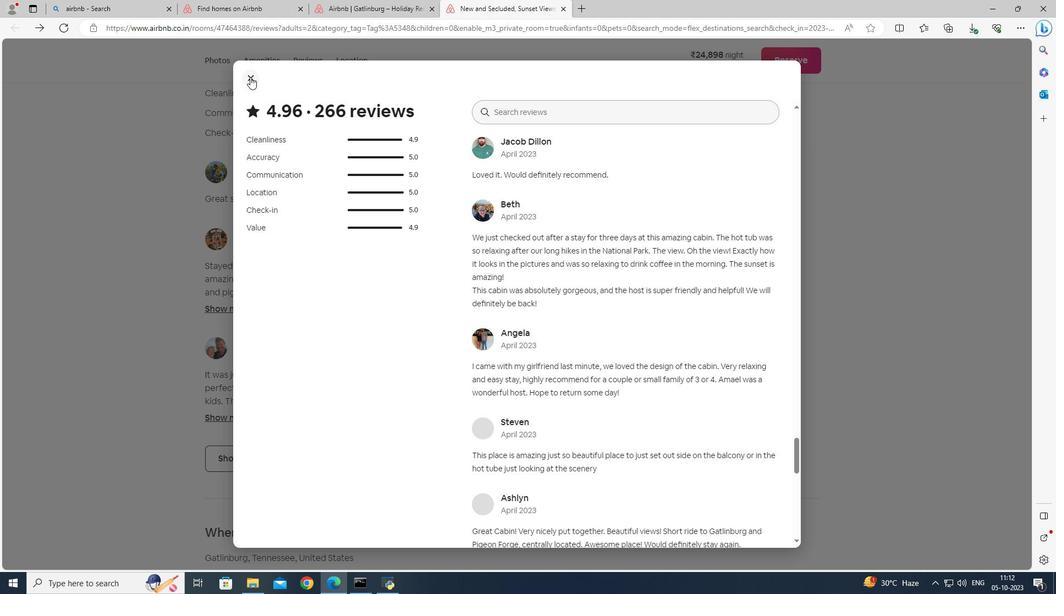 
Action: Mouse moved to (269, 259)
Screenshot: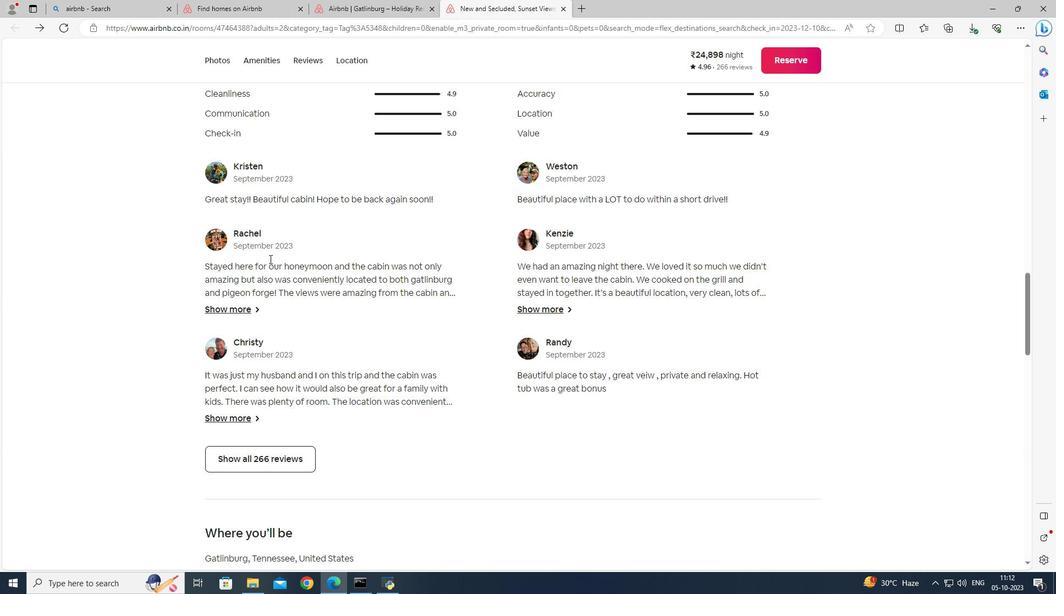 
Action: Mouse scrolled (269, 258) with delta (0, 0)
Screenshot: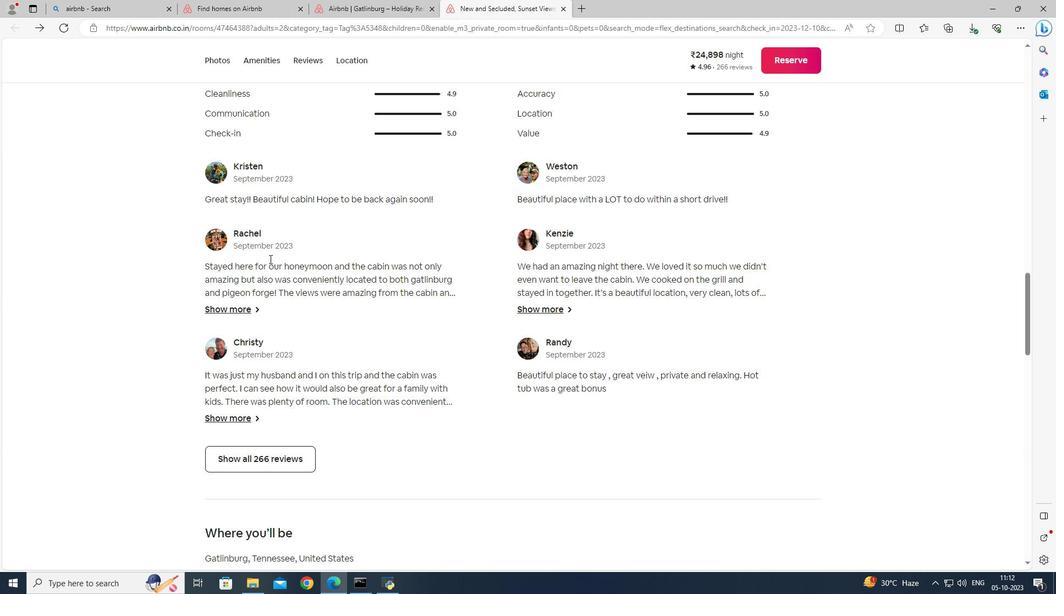 
Action: Mouse scrolled (269, 258) with delta (0, 0)
Screenshot: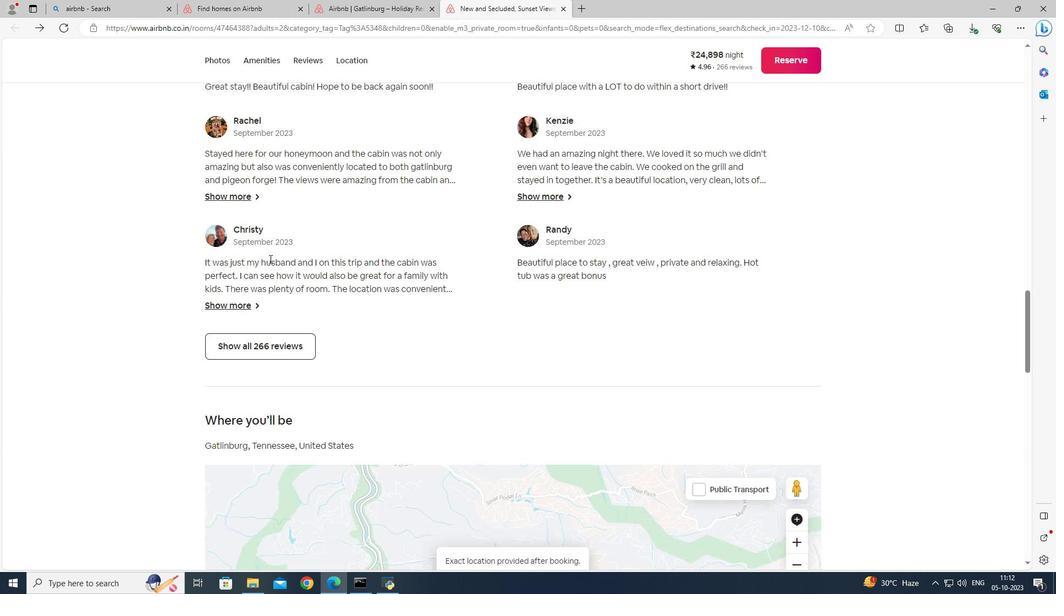 
Action: Mouse moved to (269, 259)
Screenshot: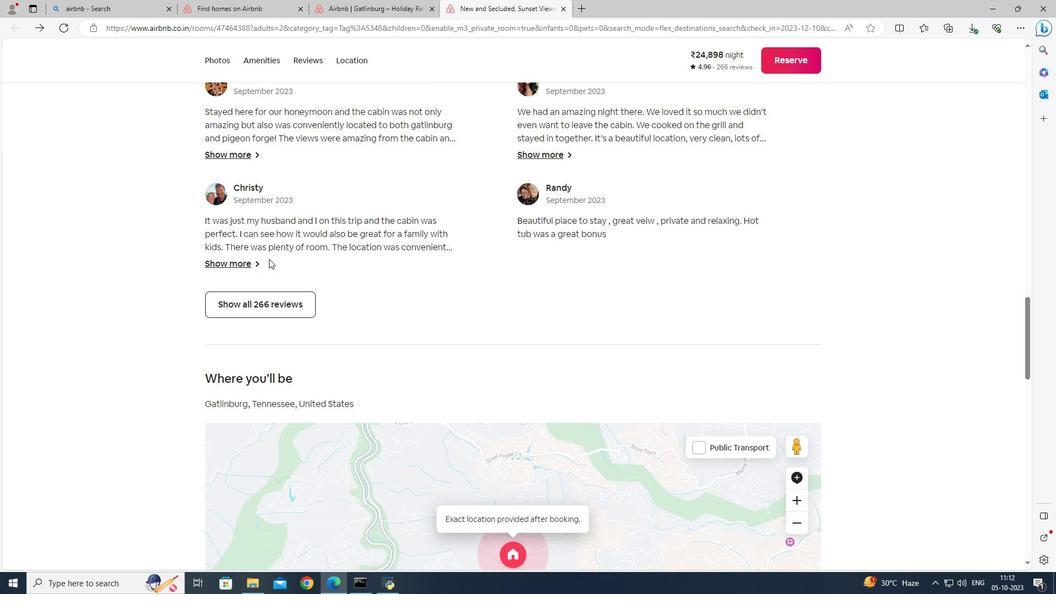 
Action: Mouse scrolled (269, 258) with delta (0, 0)
Screenshot: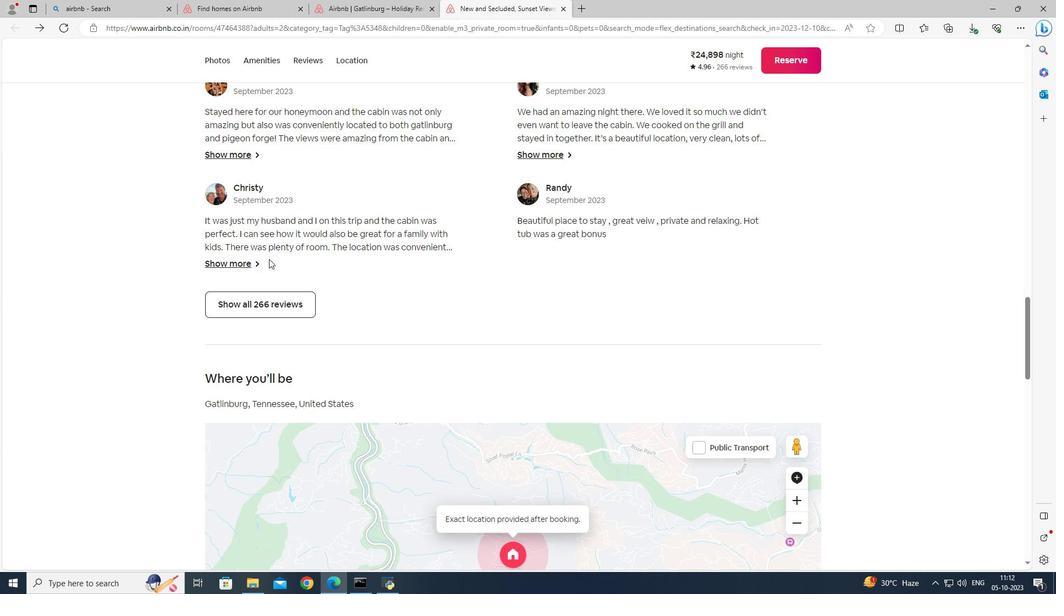 
Action: Mouse moved to (269, 259)
Screenshot: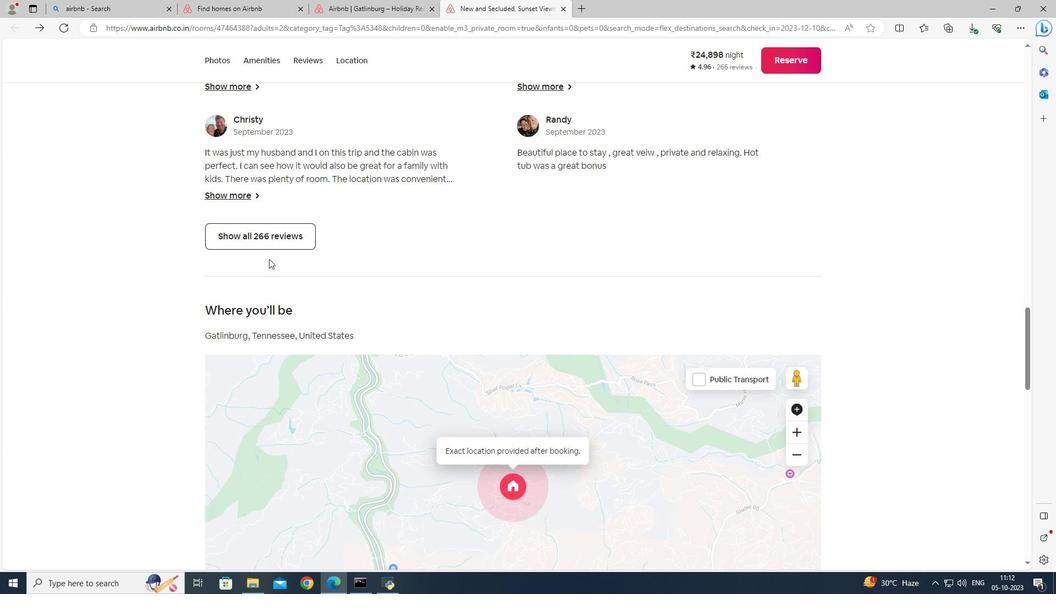 
Action: Mouse scrolled (269, 258) with delta (0, 0)
Screenshot: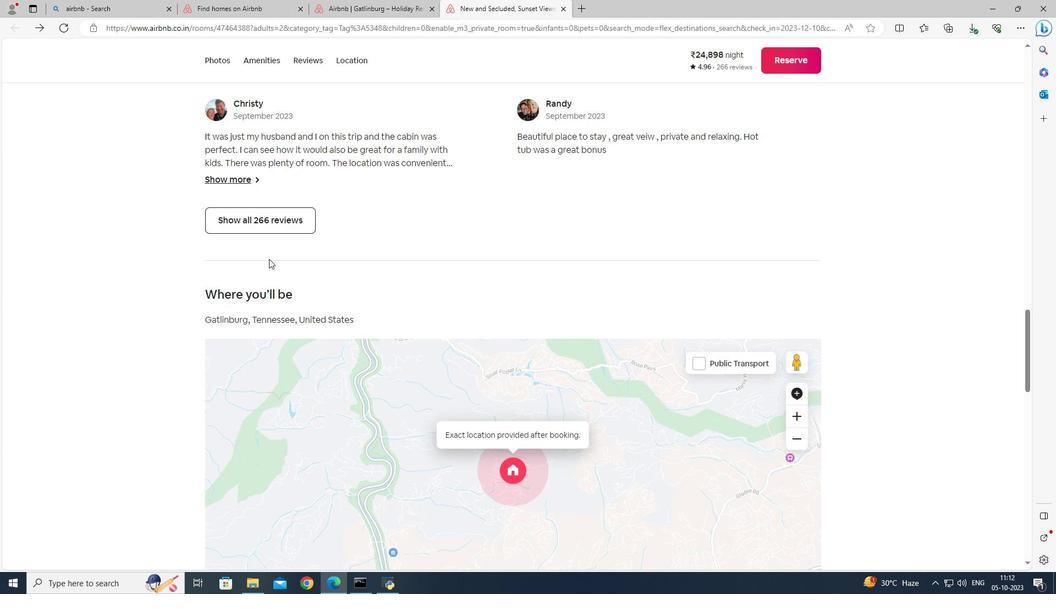 
Action: Mouse moved to (277, 269)
Screenshot: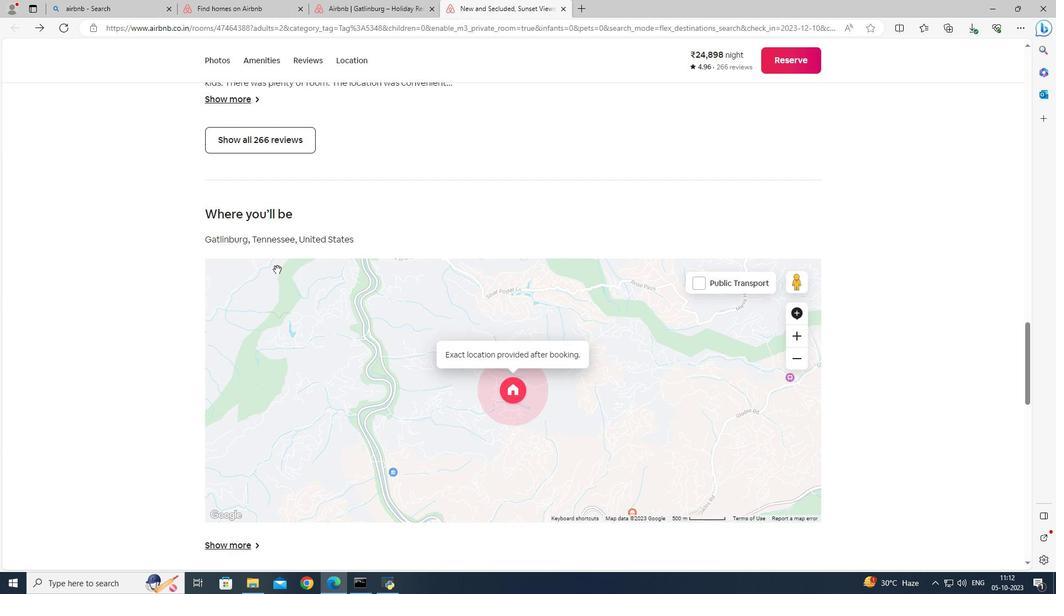 
Action: Mouse scrolled (277, 269) with delta (0, 0)
Screenshot: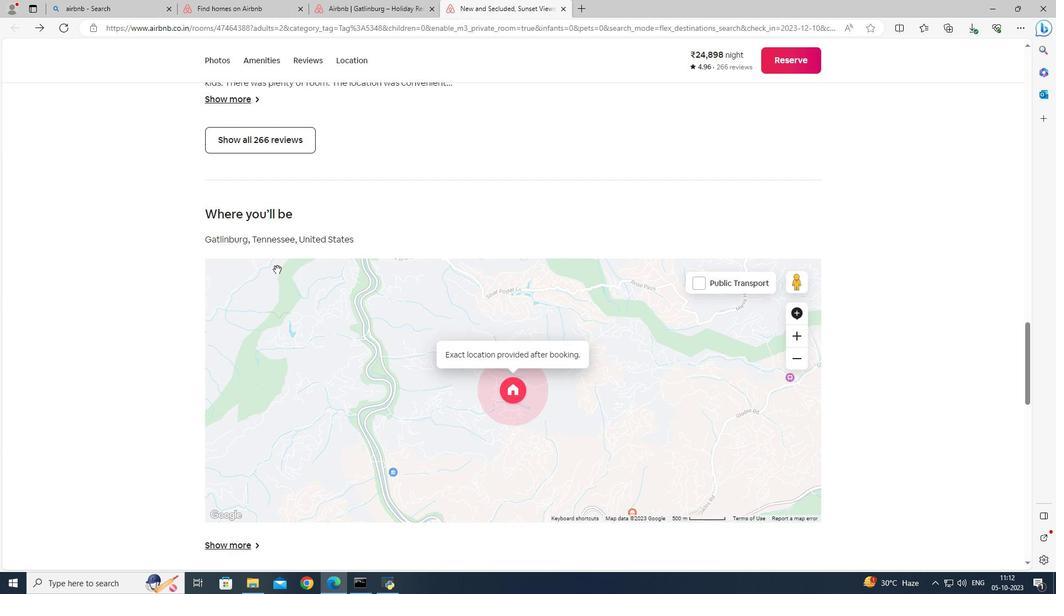 
Action: Mouse moved to (277, 269)
Screenshot: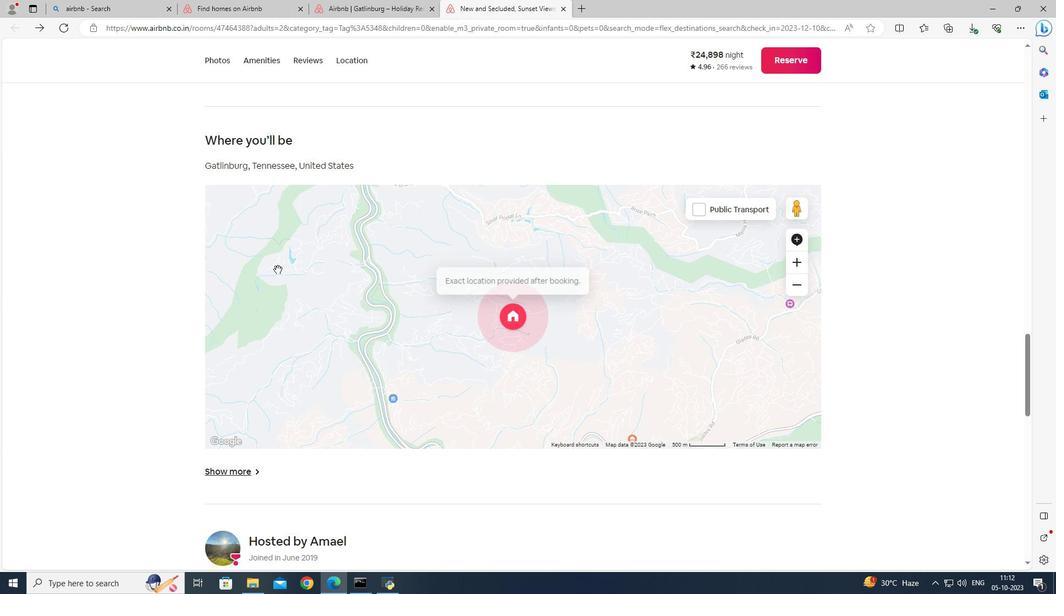 
Action: Mouse scrolled (277, 269) with delta (0, 0)
Screenshot: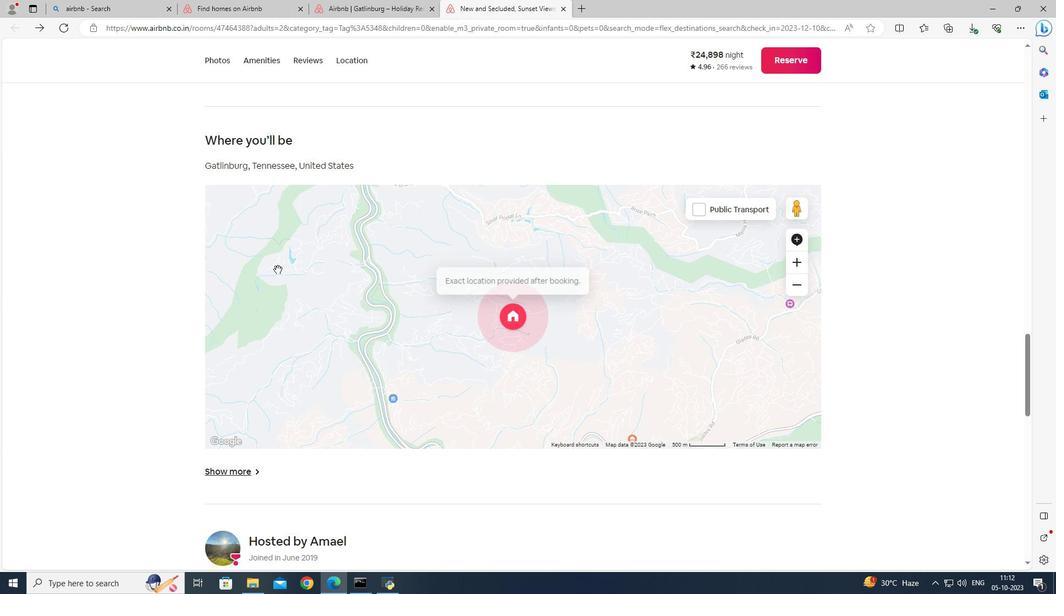 
Action: Mouse moved to (278, 269)
Screenshot: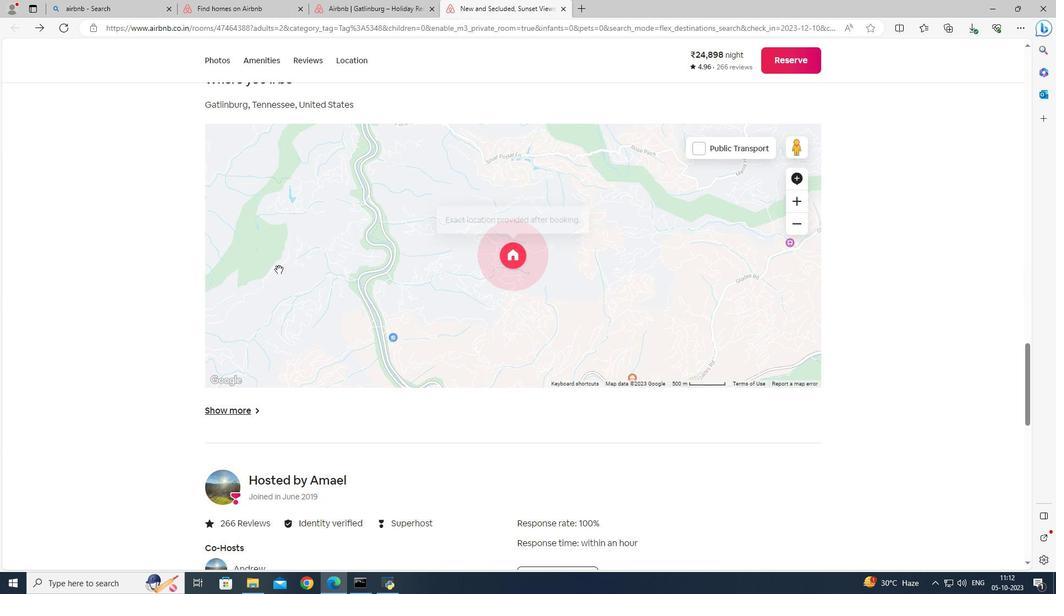 
Action: Mouse scrolled (278, 269) with delta (0, 0)
Screenshot: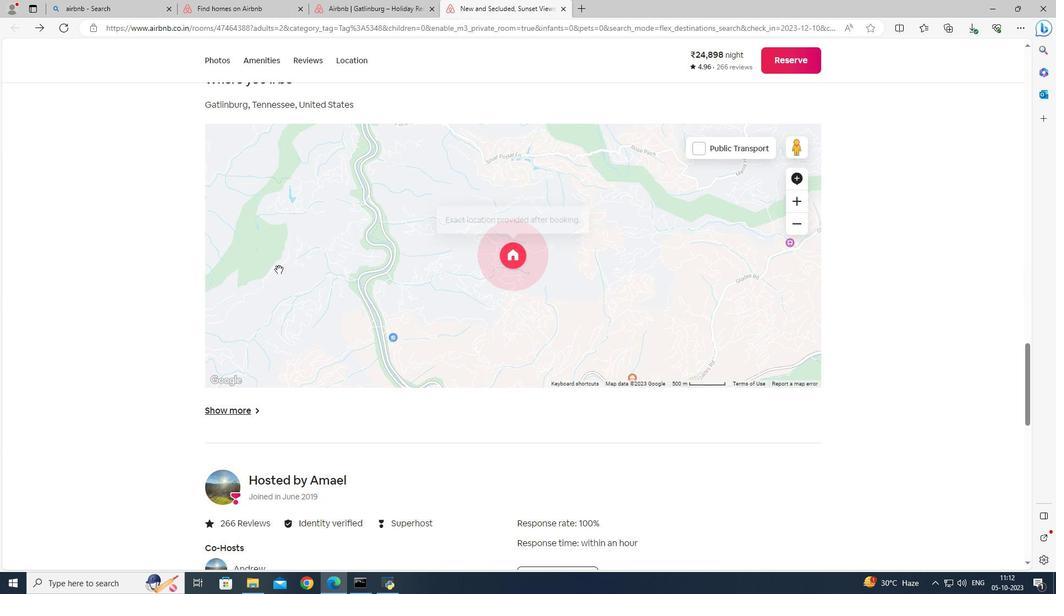 
Action: Mouse scrolled (278, 269) with delta (0, 0)
Screenshot: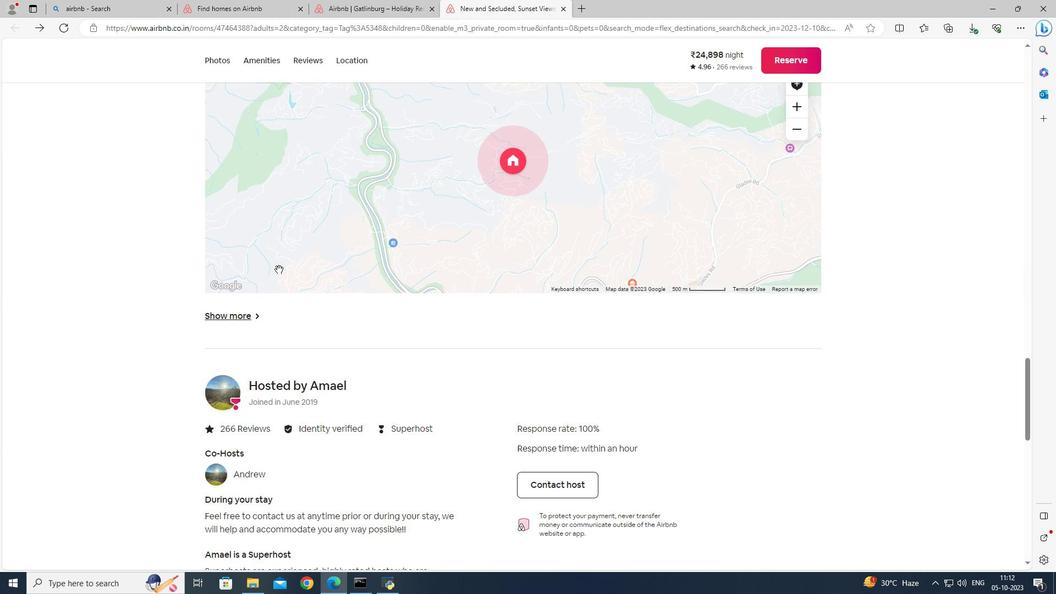 
Action: Mouse moved to (280, 267)
Screenshot: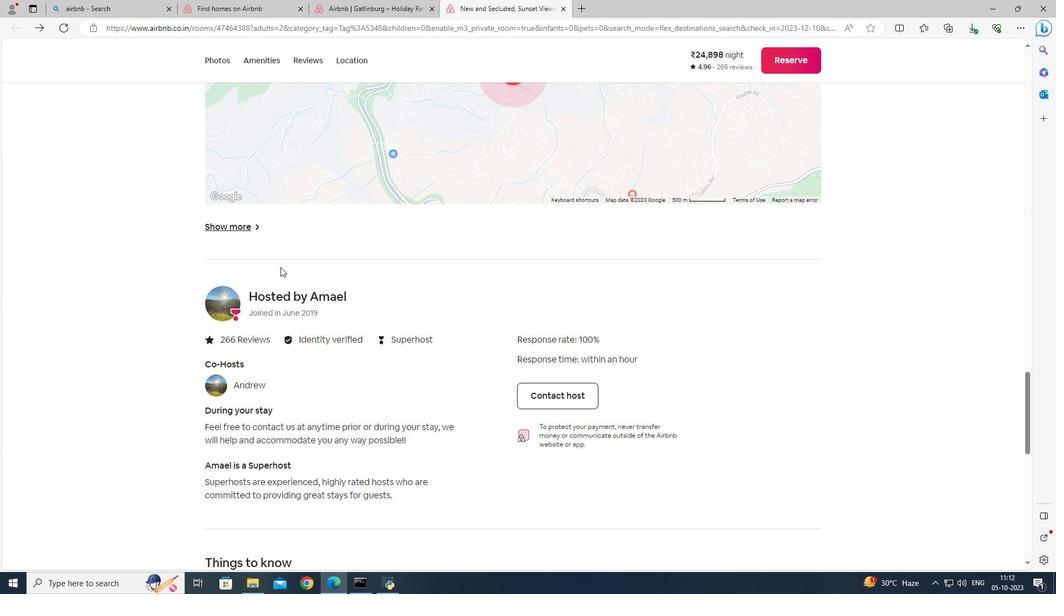 
Action: Mouse scrolled (280, 266) with delta (0, 0)
Screenshot: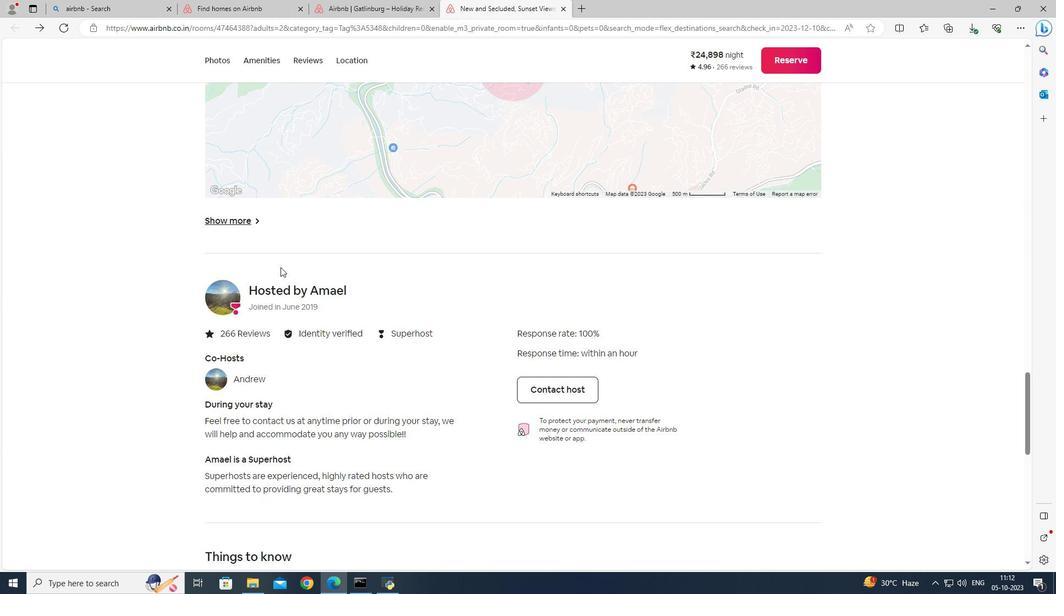 
Action: Mouse scrolled (280, 266) with delta (0, 0)
Screenshot: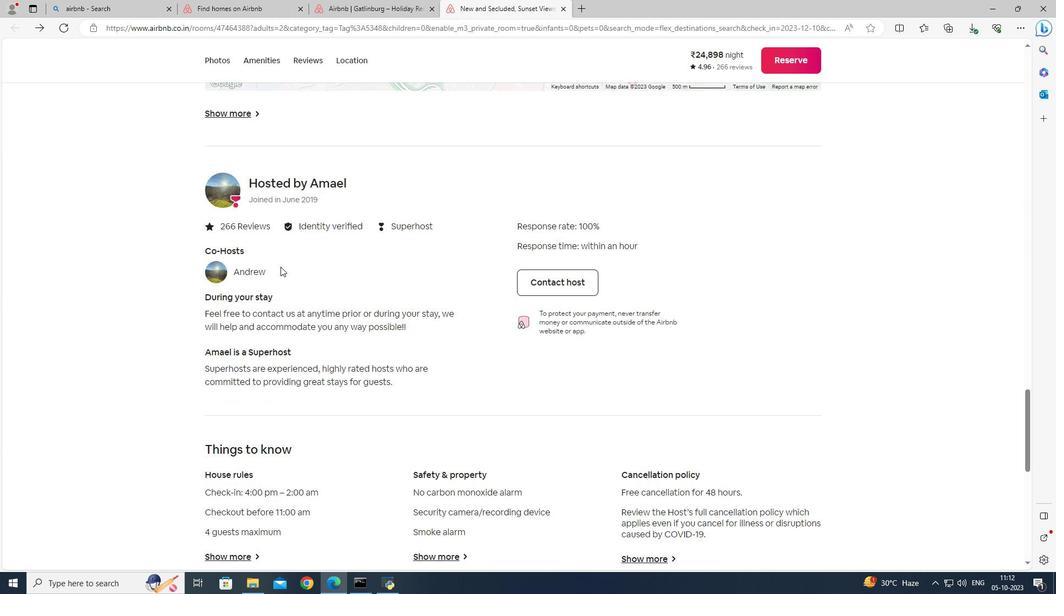 
Action: Mouse moved to (280, 266)
Screenshot: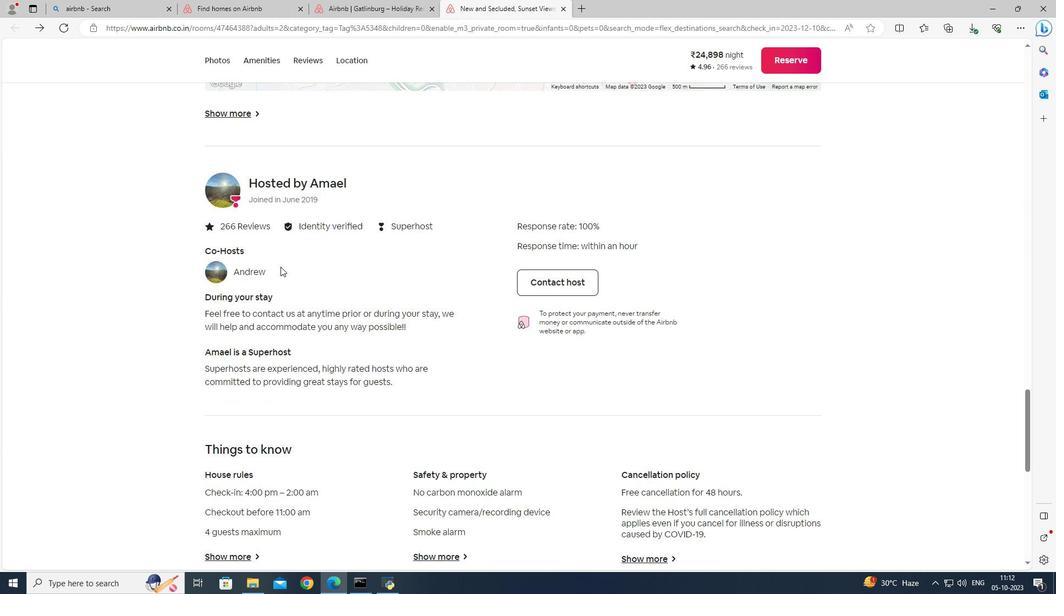 
Action: Mouse scrolled (280, 266) with delta (0, 0)
Screenshot: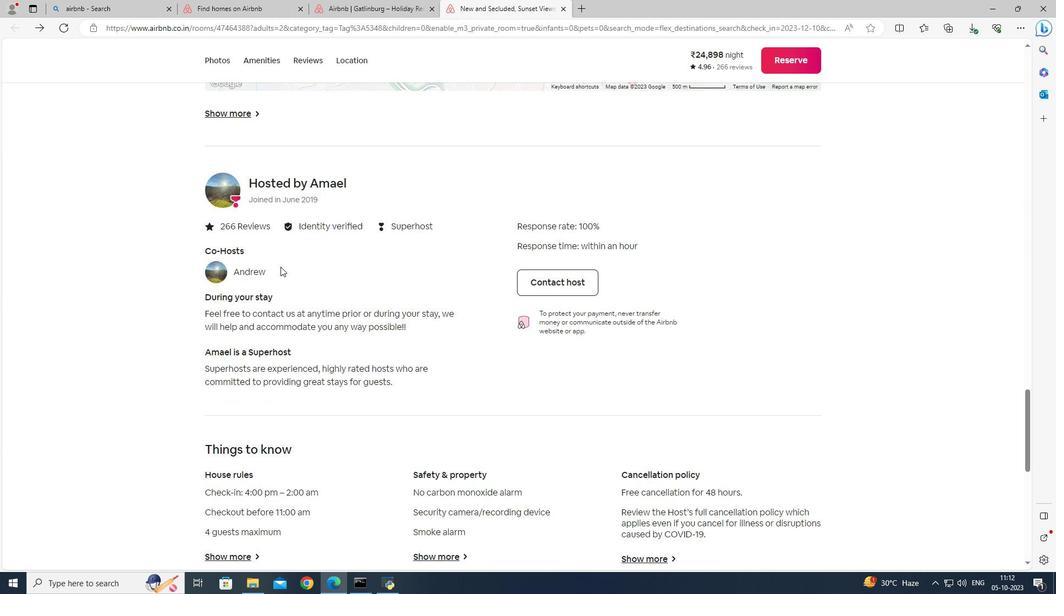 
Action: Mouse scrolled (280, 266) with delta (0, 0)
Screenshot: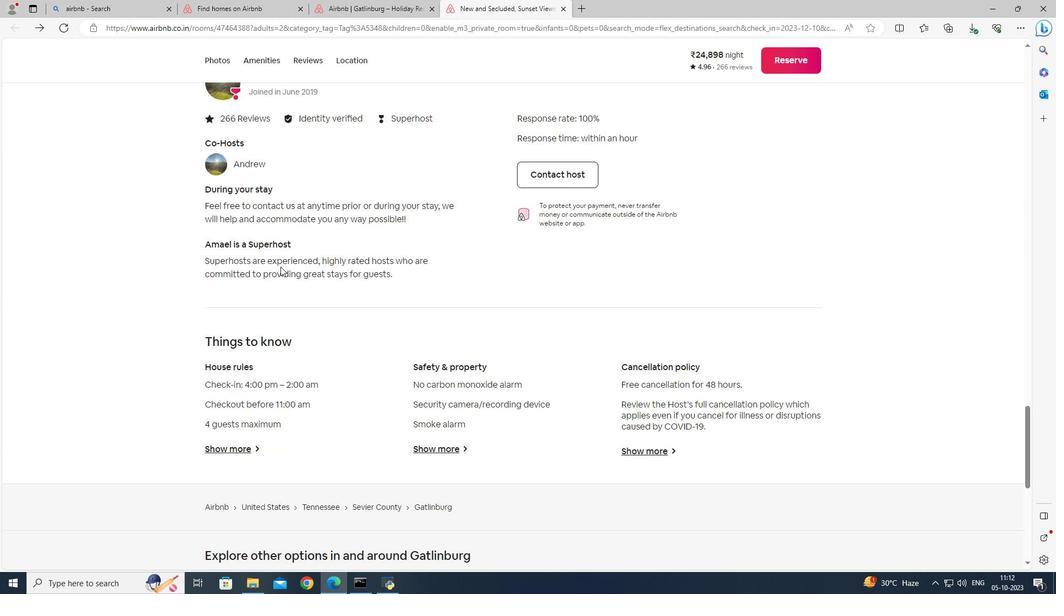 
Action: Mouse scrolled (280, 266) with delta (0, 0)
Screenshot: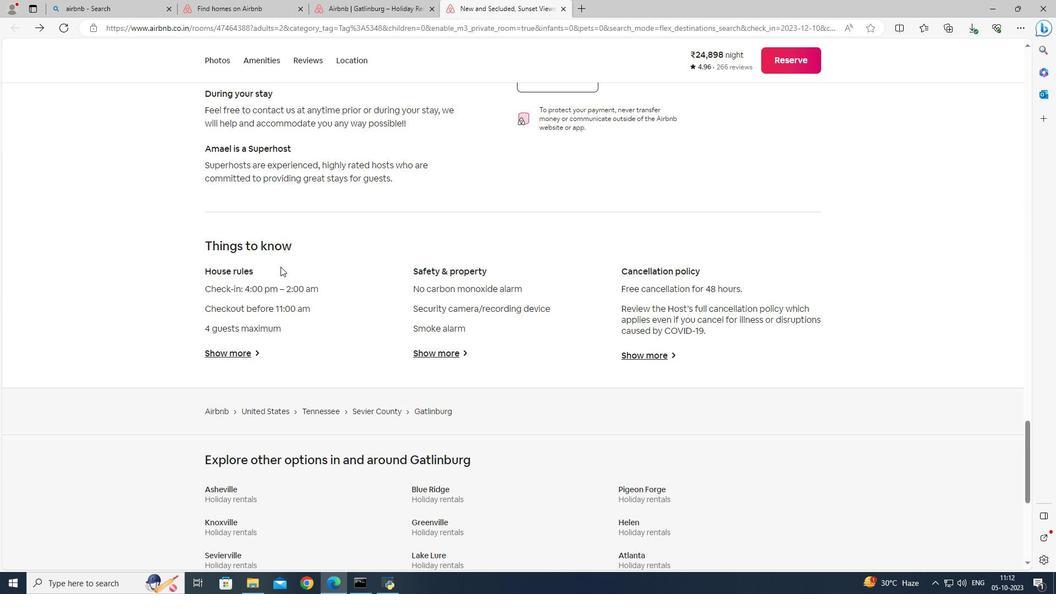 
Action: Mouse moved to (279, 267)
Screenshot: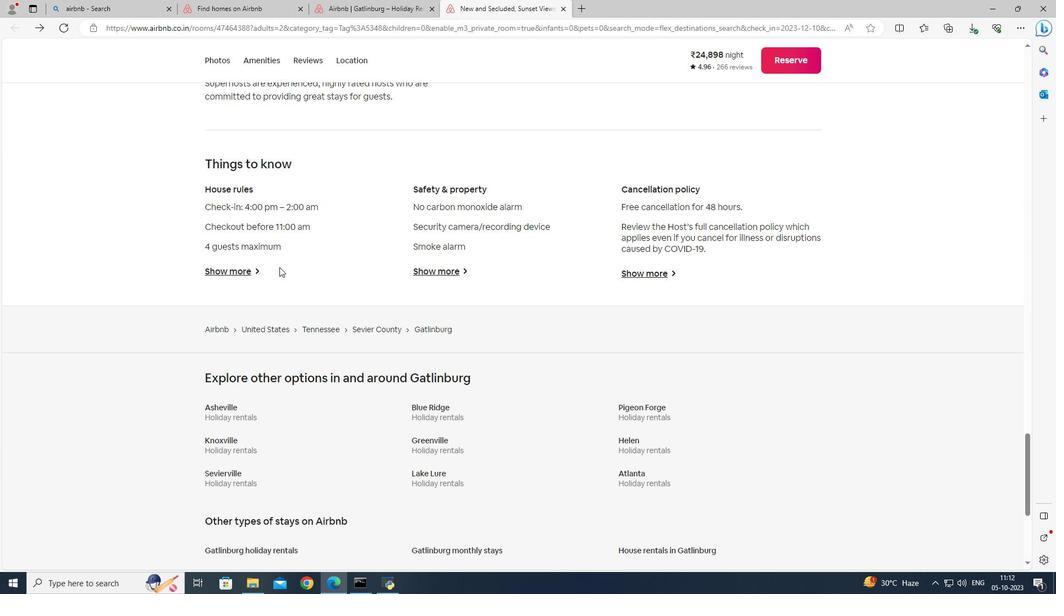 
Action: Mouse scrolled (279, 266) with delta (0, 0)
Screenshot: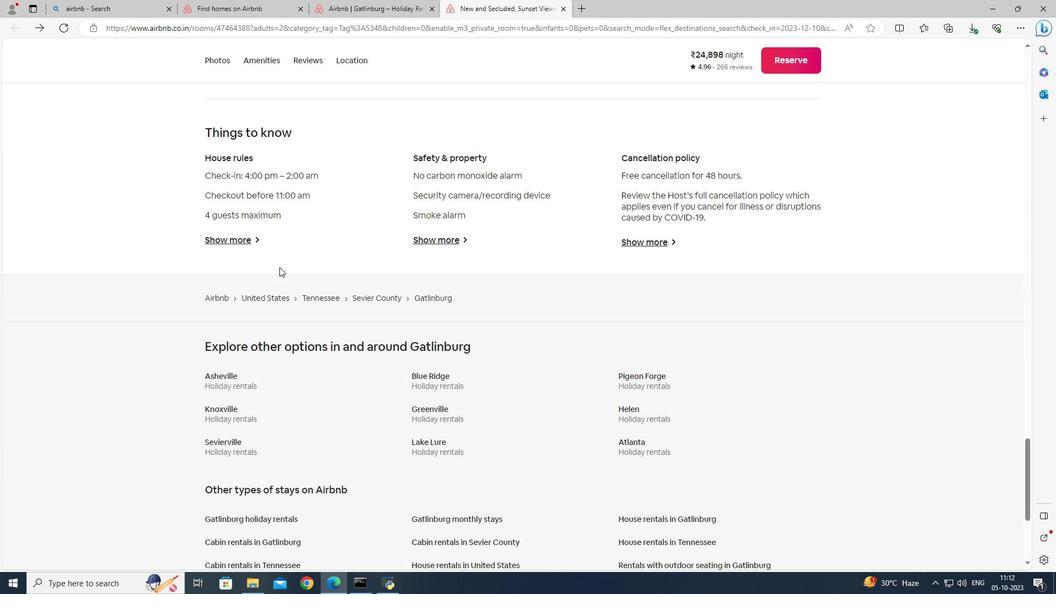 
Action: Mouse scrolled (279, 266) with delta (0, 0)
Screenshot: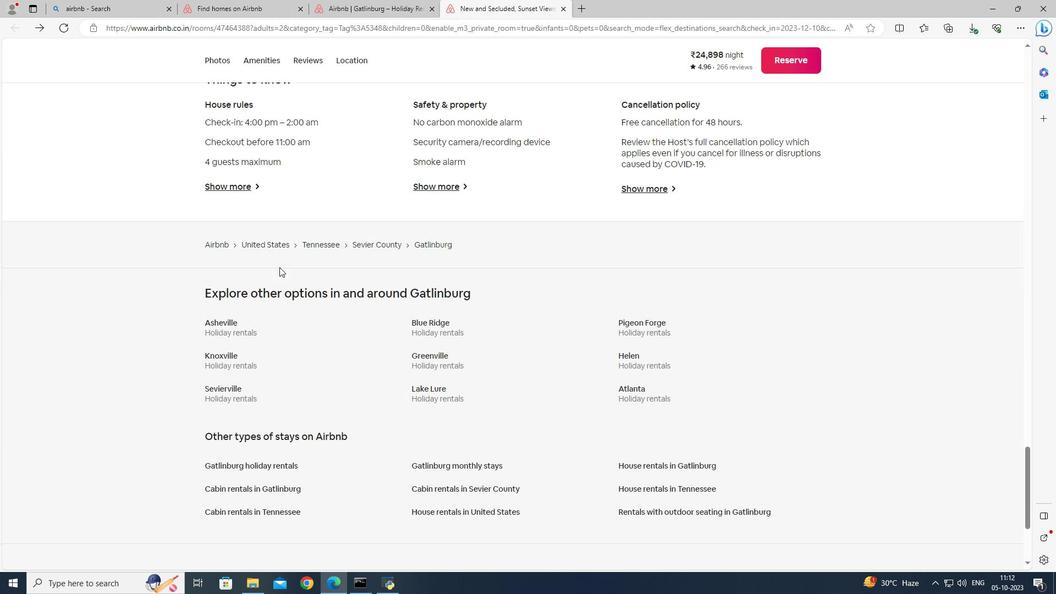 
Action: Mouse scrolled (279, 266) with delta (0, 0)
Screenshot: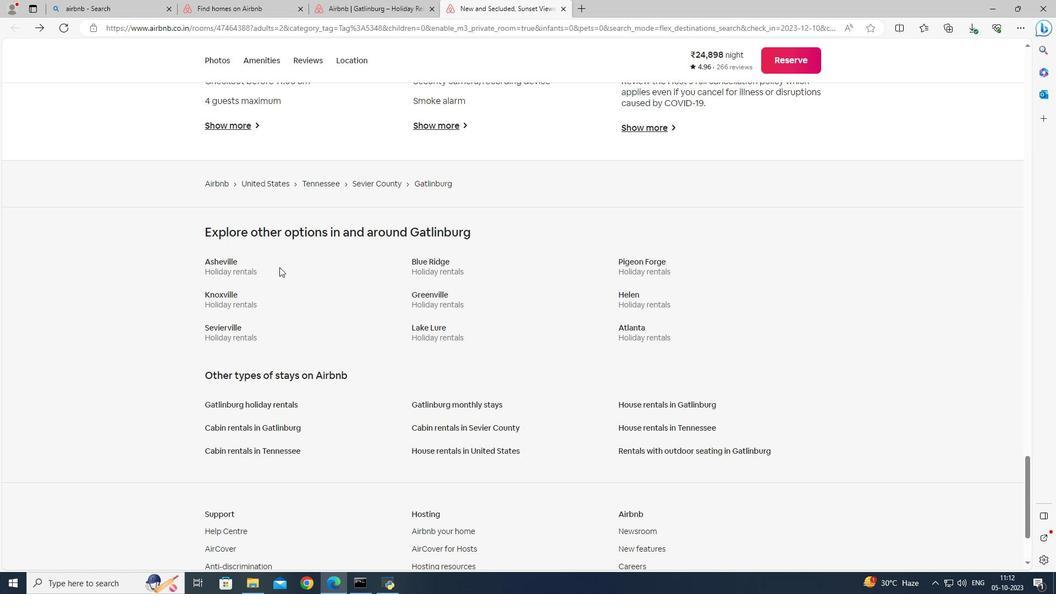 
Action: Mouse scrolled (279, 266) with delta (0, 0)
Screenshot: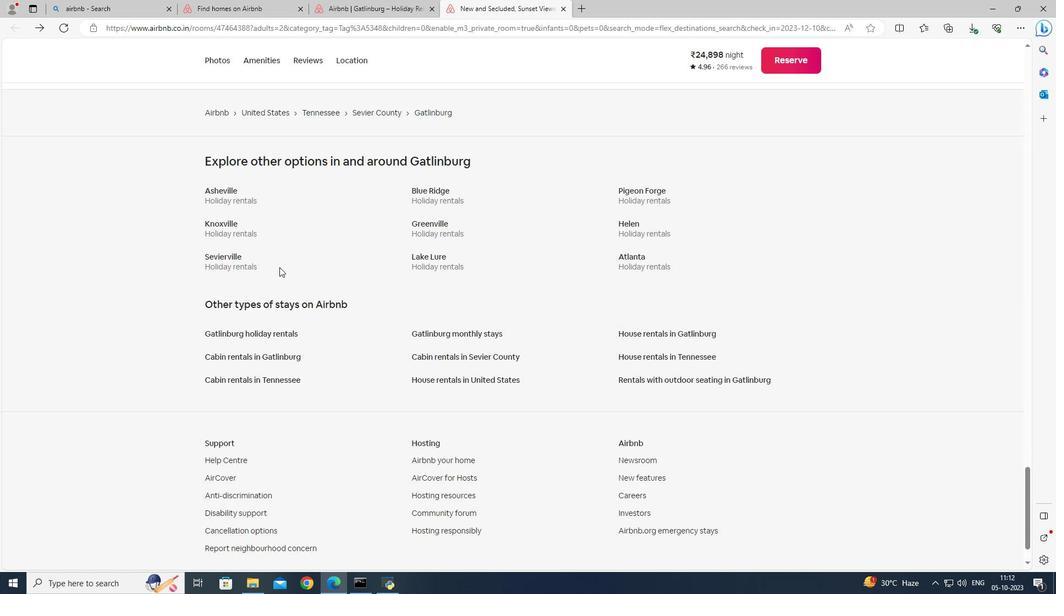 
Action: Mouse scrolled (279, 266) with delta (0, 0)
Screenshot: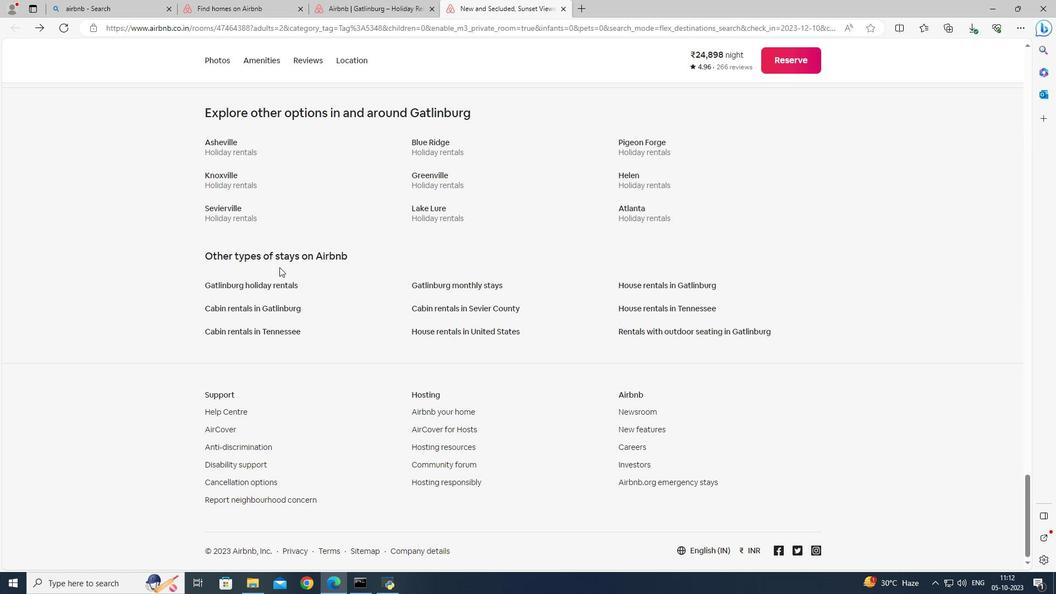 
Action: Mouse moved to (215, 135)
Screenshot: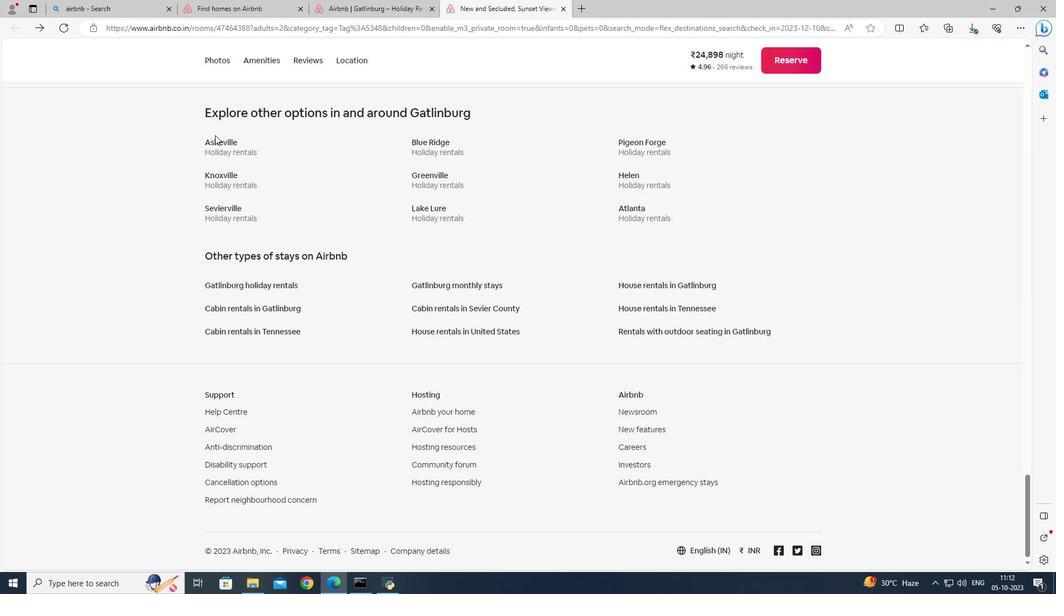 
Action: Mouse scrolled (215, 134) with delta (0, 0)
Screenshot: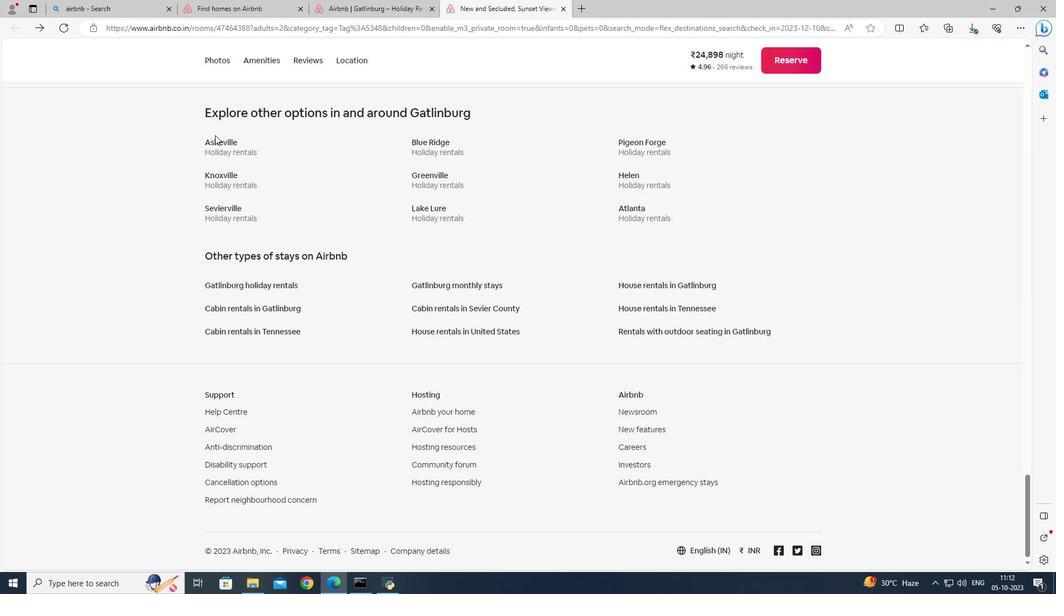 
Action: Mouse scrolled (215, 134) with delta (0, 0)
Screenshot: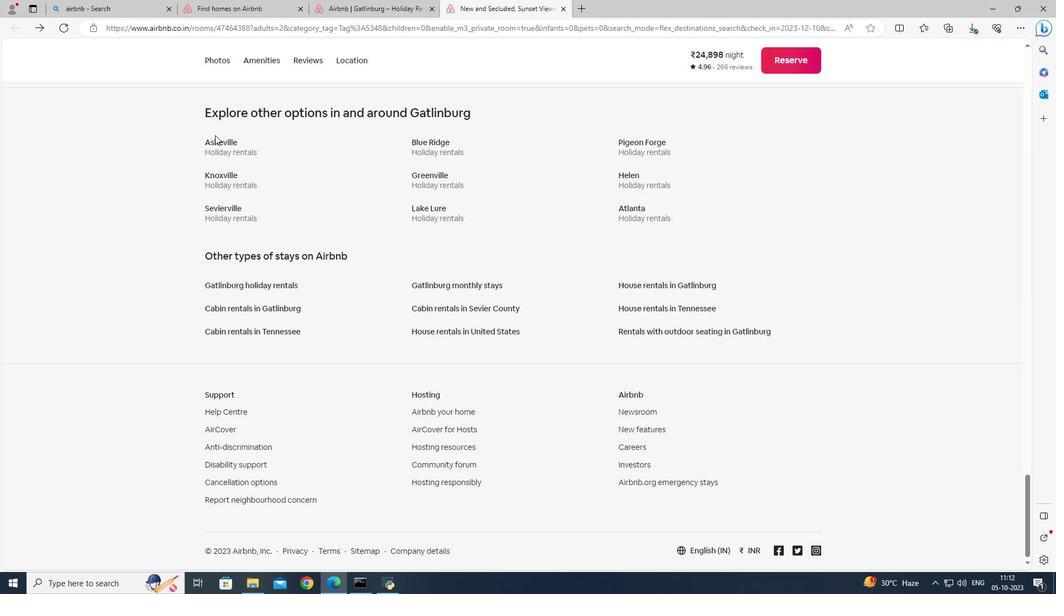 
Action: Mouse scrolled (215, 134) with delta (0, 0)
Screenshot: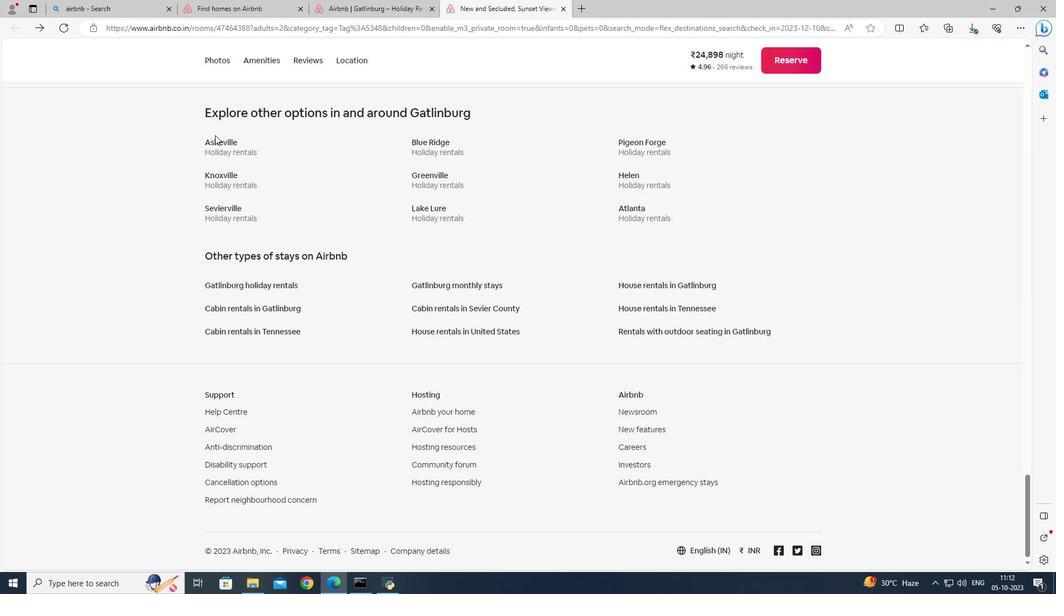 
Action: Mouse moved to (254, 7)
Screenshot: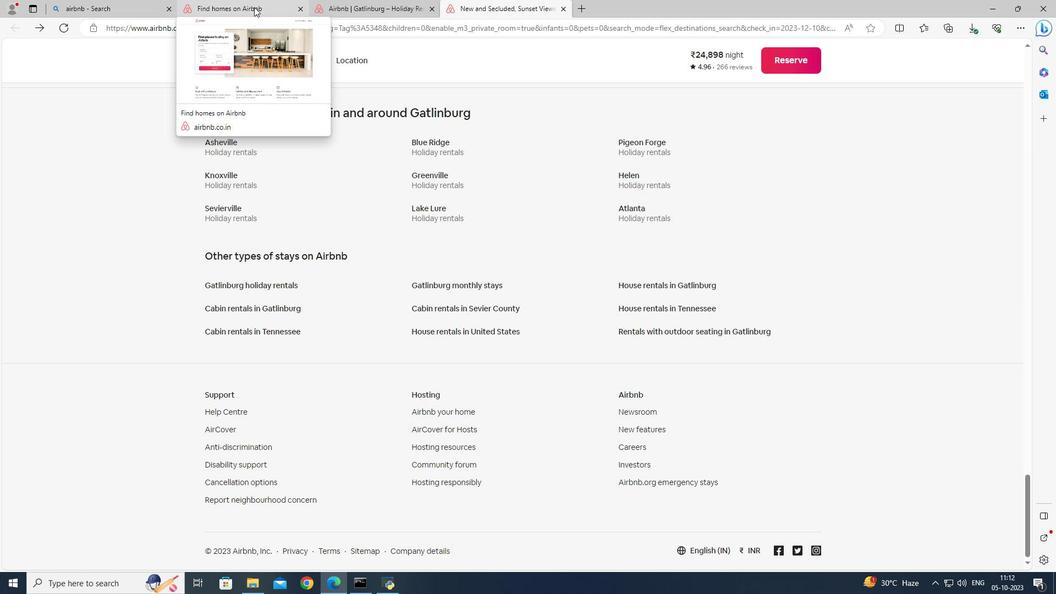 
Action: Mouse pressed left at (254, 7)
Screenshot: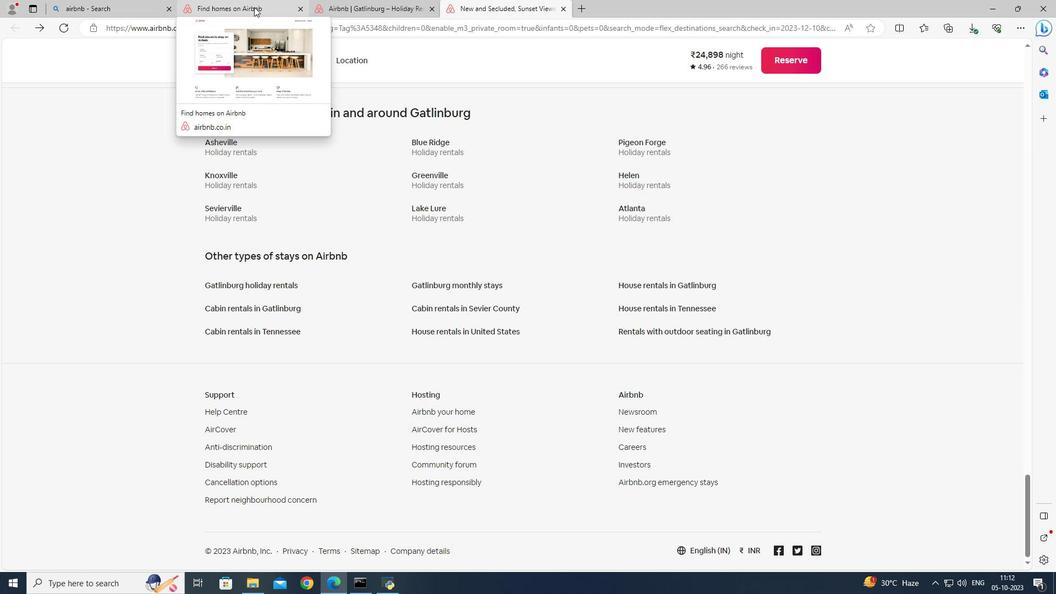 
Action: Mouse moved to (397, 5)
Screenshot: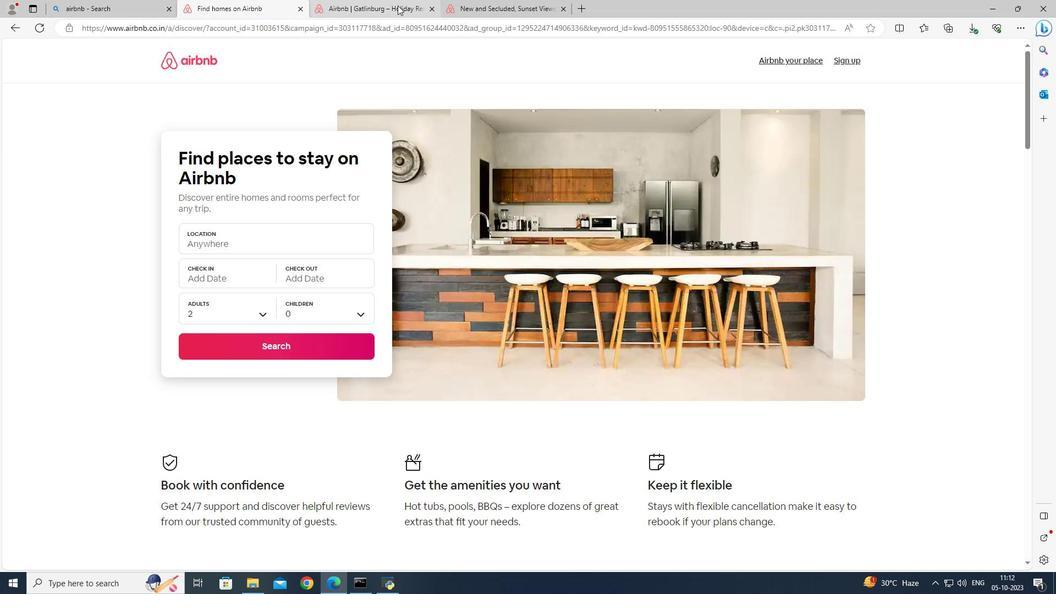 
Action: Mouse pressed left at (397, 5)
Screenshot: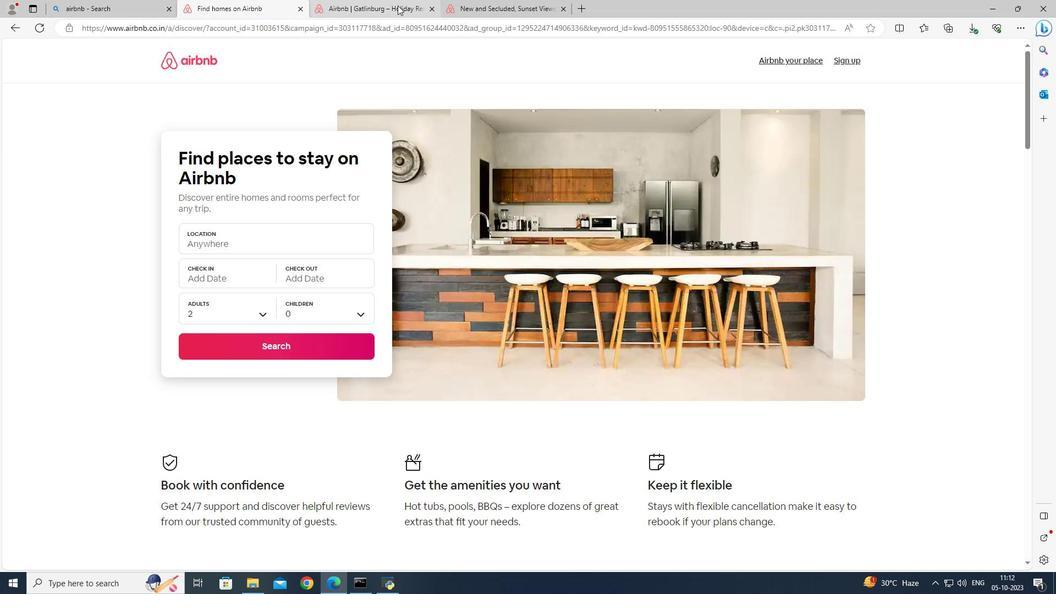 
Action: Mouse moved to (371, 315)
Screenshot: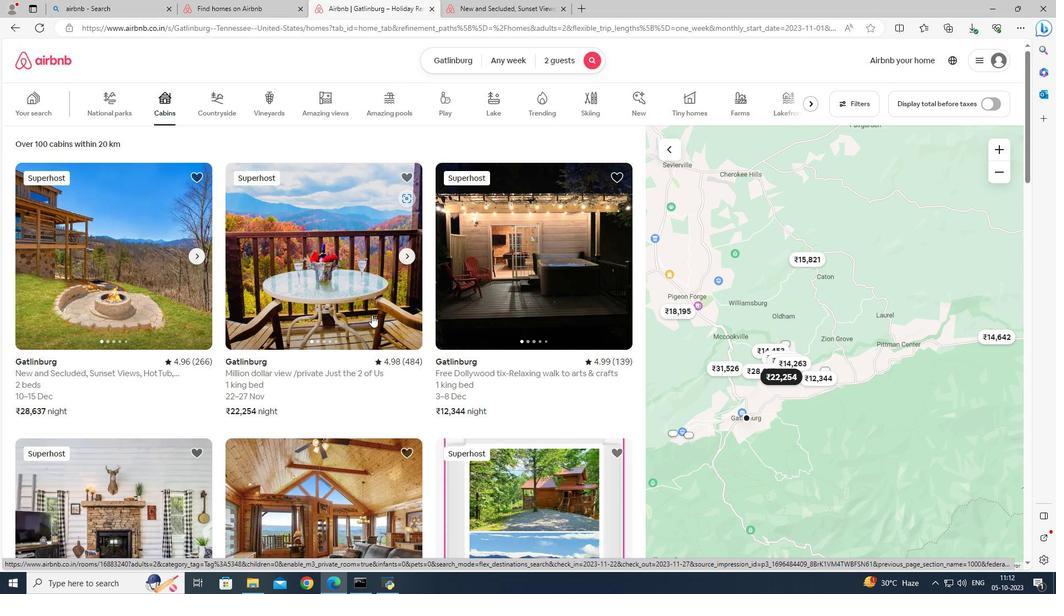 
Action: Mouse scrolled (371, 315) with delta (0, 0)
Screenshot: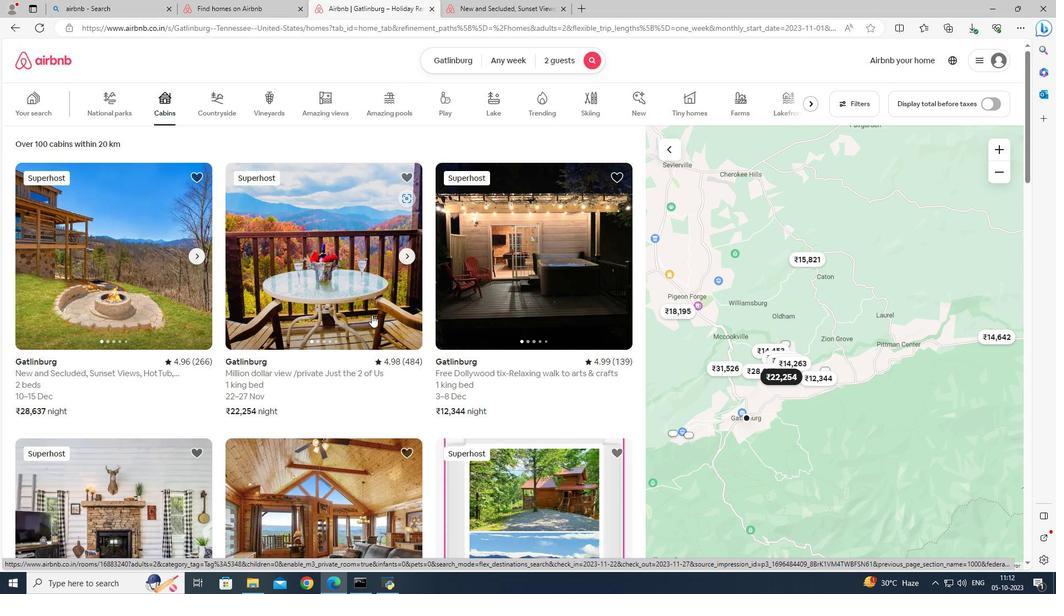 
Action: Mouse pressed left at (371, 315)
Screenshot: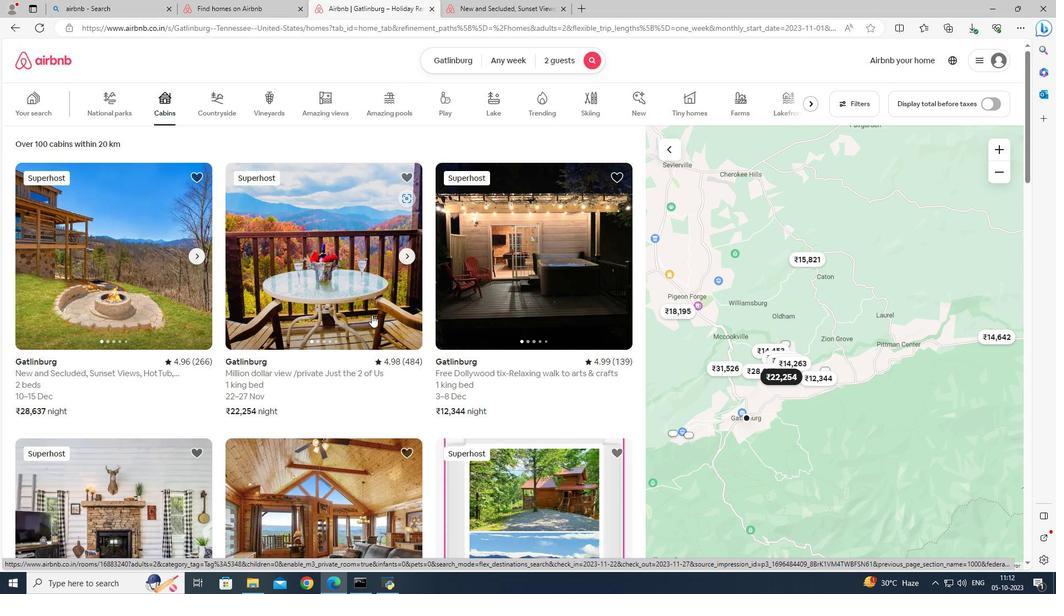 
Action: Mouse moved to (760, 402)
Screenshot: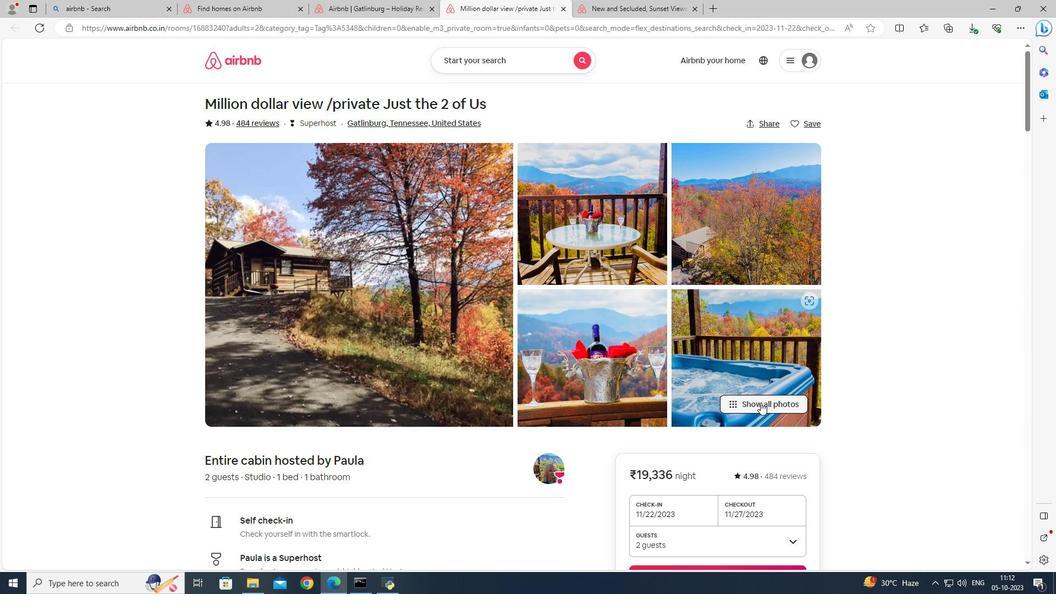 
Action: Mouse pressed left at (760, 402)
Screenshot: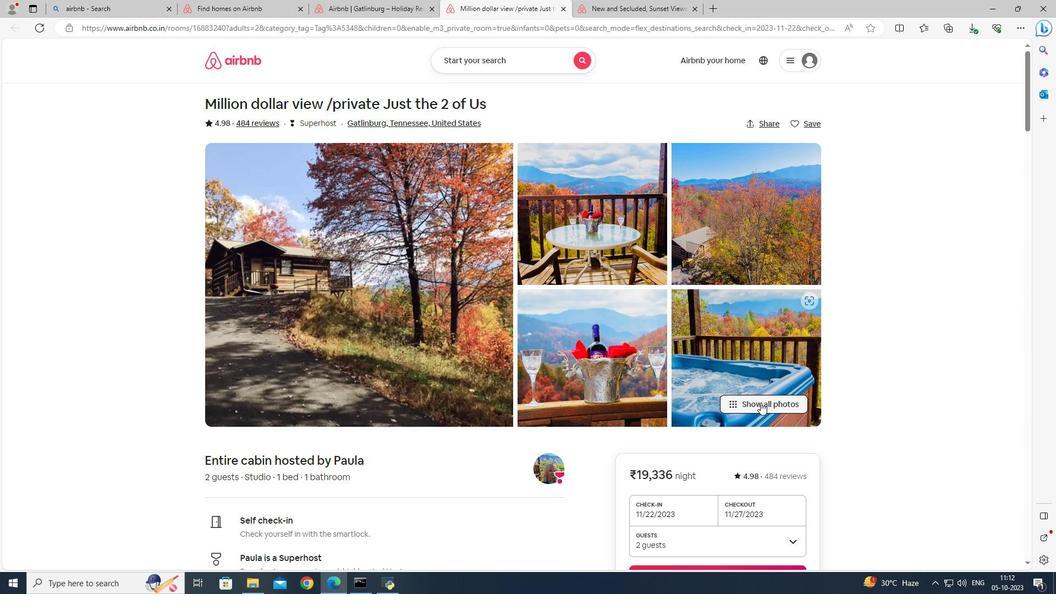 
Action: Mouse moved to (626, 352)
Screenshot: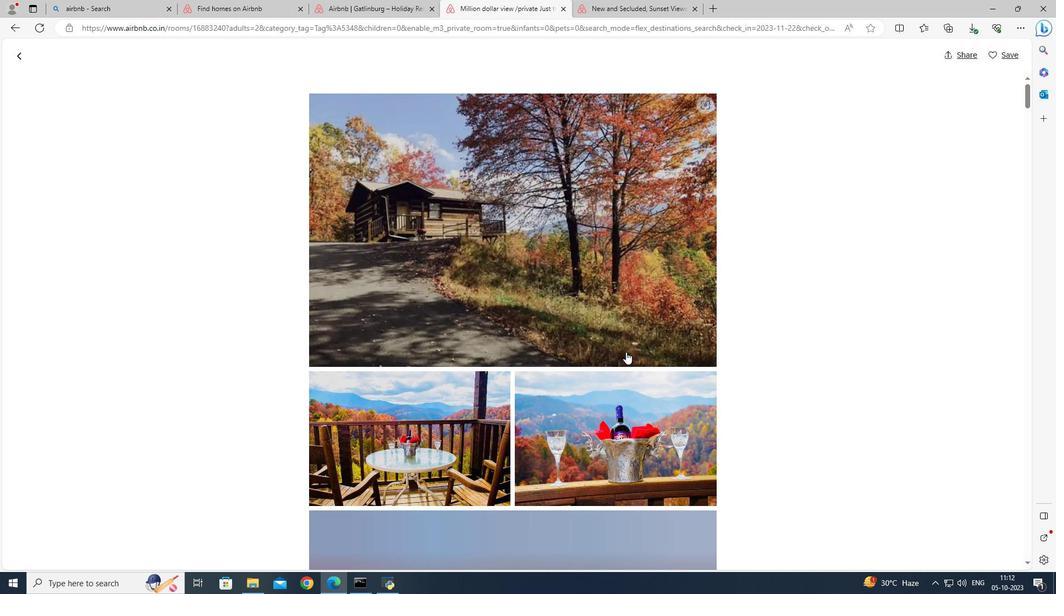 
Action: Mouse scrolled (626, 351) with delta (0, 0)
Screenshot: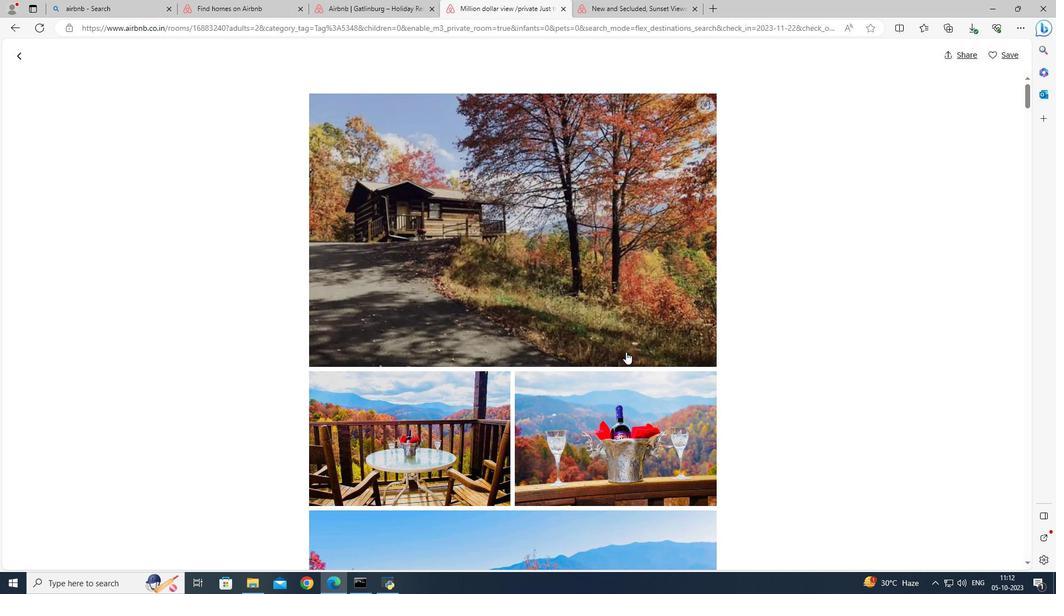 
Action: Mouse scrolled (626, 351) with delta (0, 0)
Screenshot: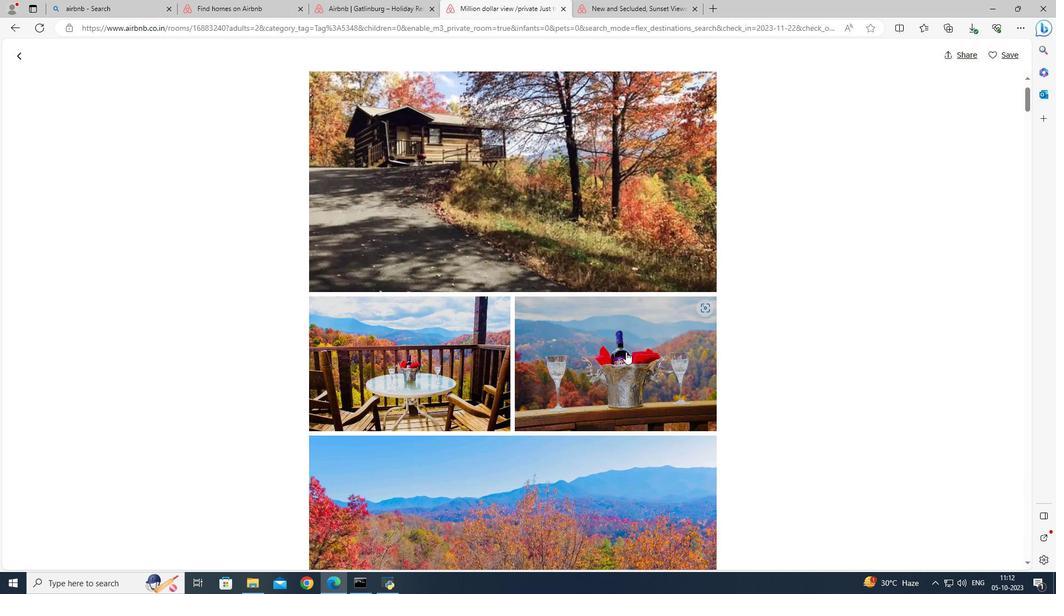 
Action: Mouse scrolled (626, 351) with delta (0, 0)
